 Task: Get directions from Glacier National Park, Montana, United States to Biscayne National Park, Florida, United States and explore the nearby things to do with rating 4 and above and open 24 hours
Action: Mouse moved to (333, 535)
Screenshot: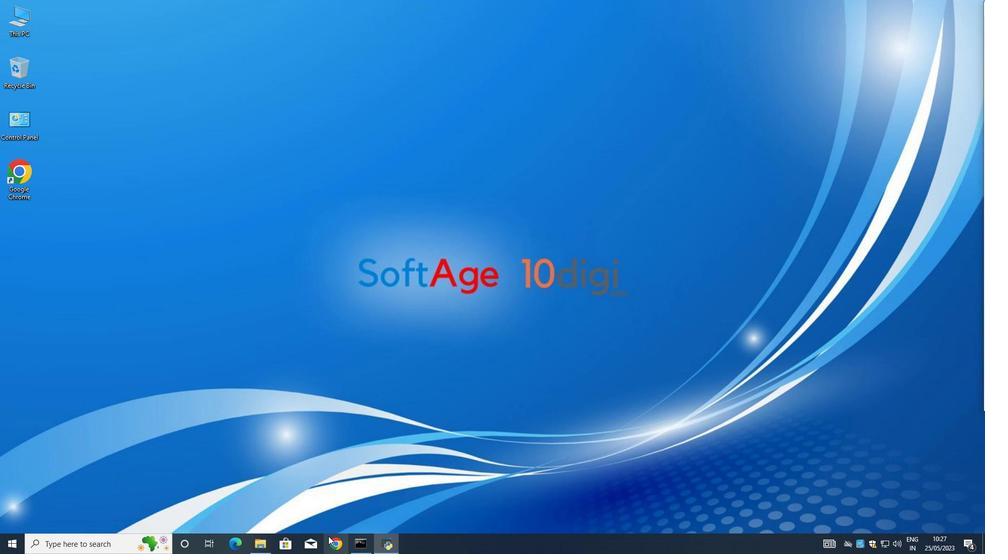 
Action: Mouse pressed left at (333, 535)
Screenshot: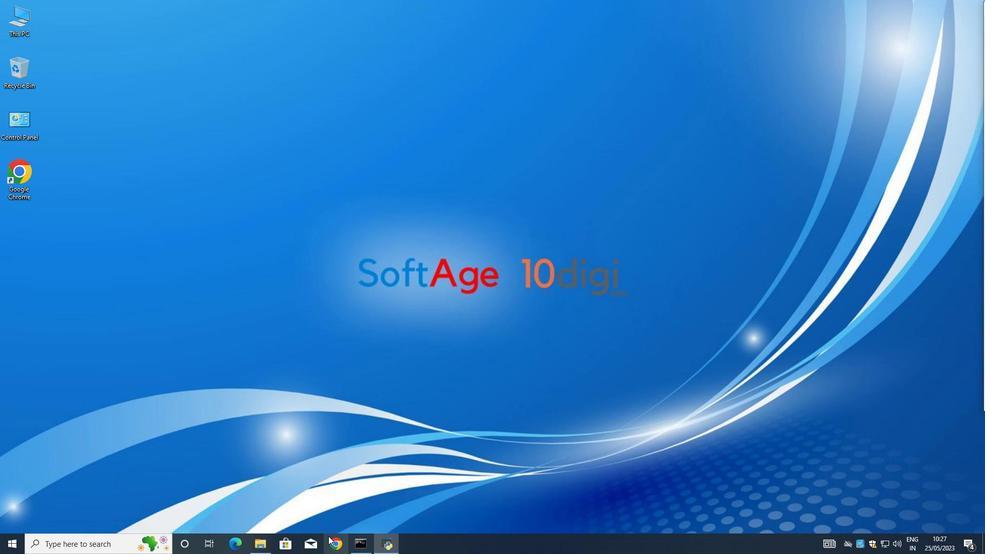 
Action: Mouse moved to (396, 216)
Screenshot: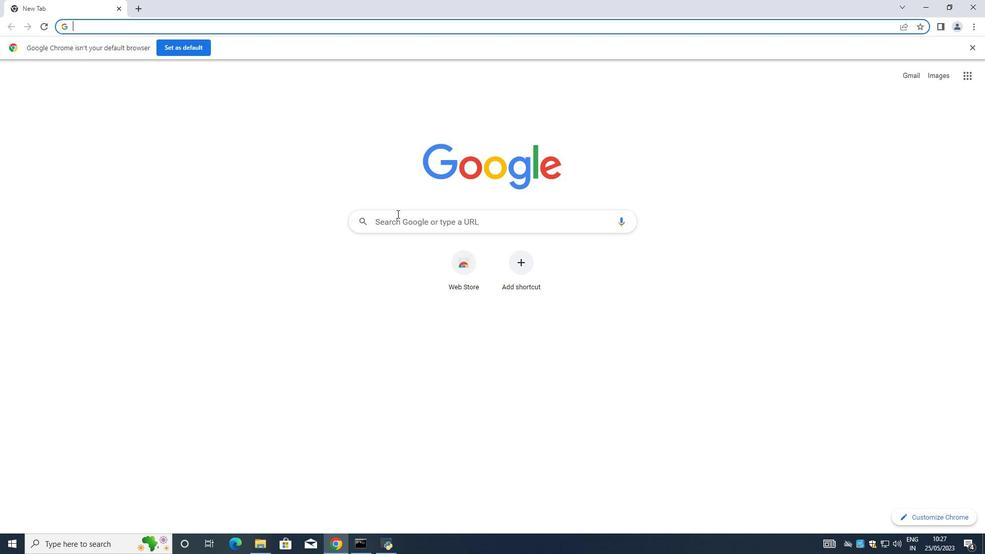 
Action: Mouse pressed left at (397, 214)
Screenshot: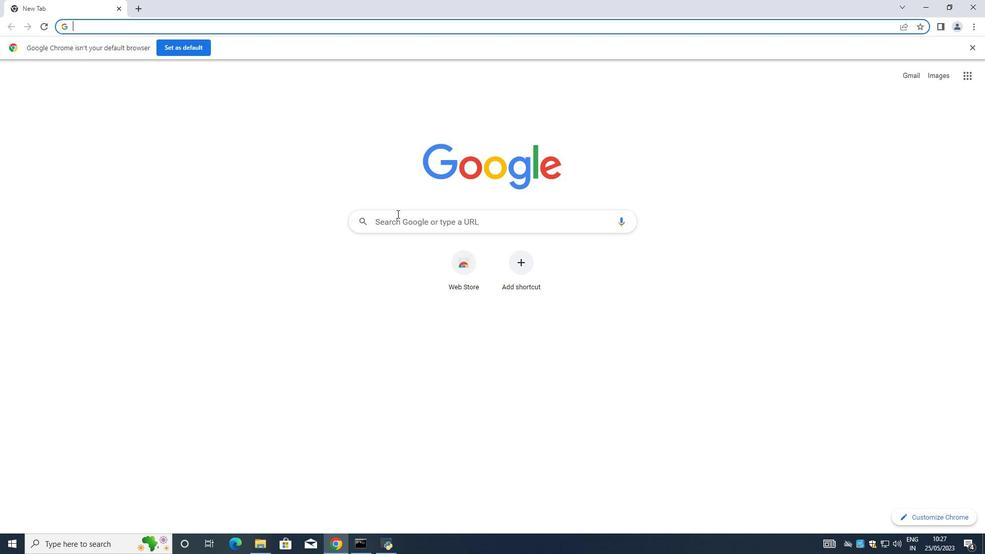 
Action: Mouse moved to (393, 245)
Screenshot: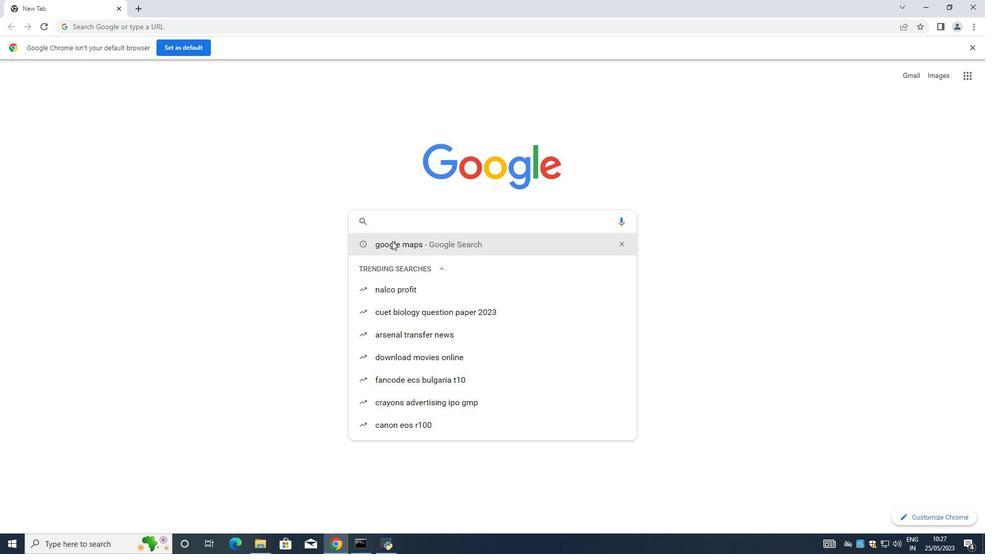 
Action: Mouse pressed left at (393, 245)
Screenshot: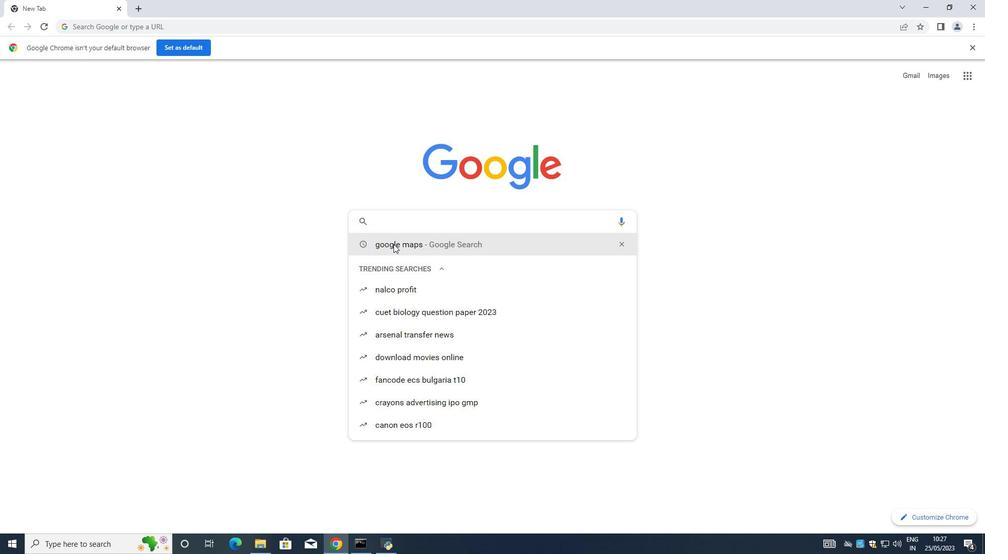 
Action: Mouse moved to (165, 185)
Screenshot: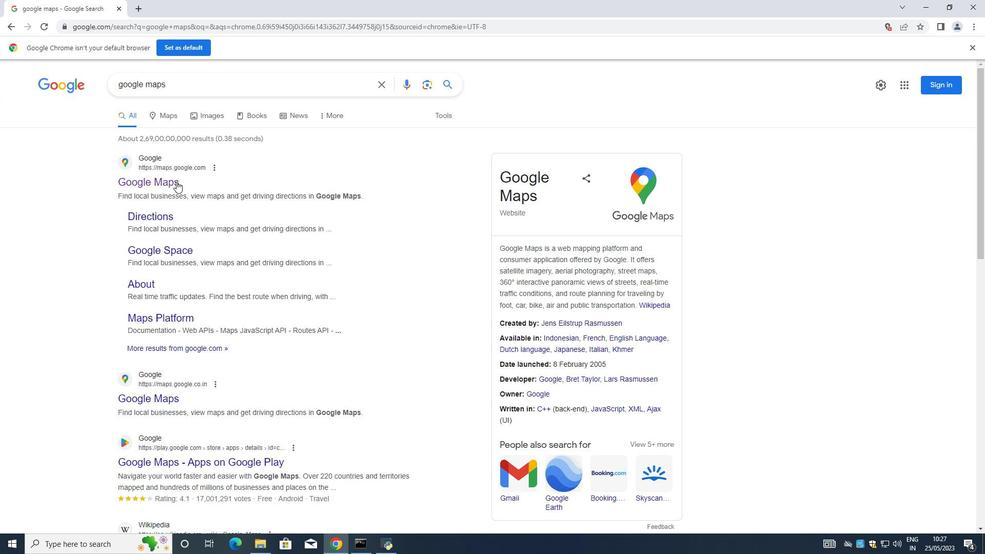 
Action: Mouse pressed left at (165, 185)
Screenshot: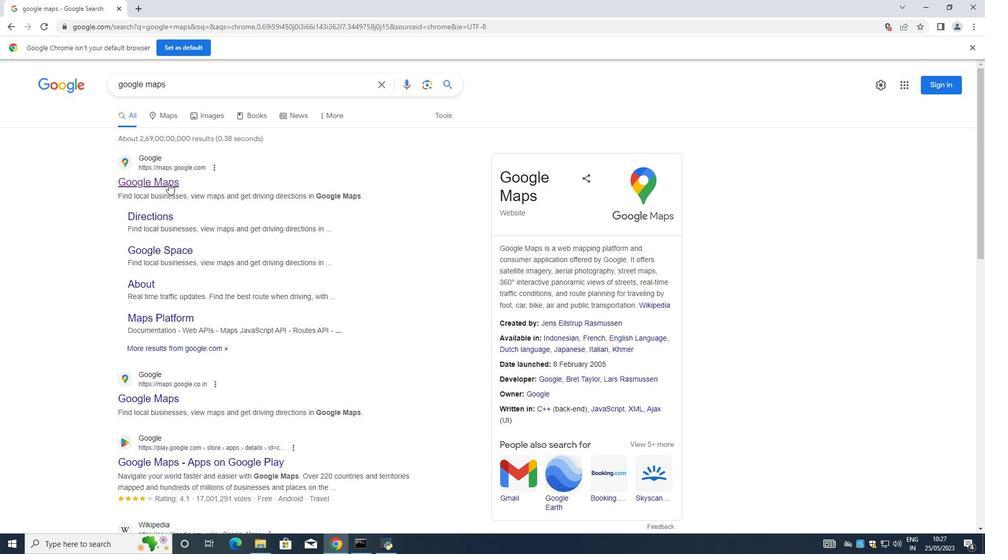 
Action: Mouse moved to (148, 77)
Screenshot: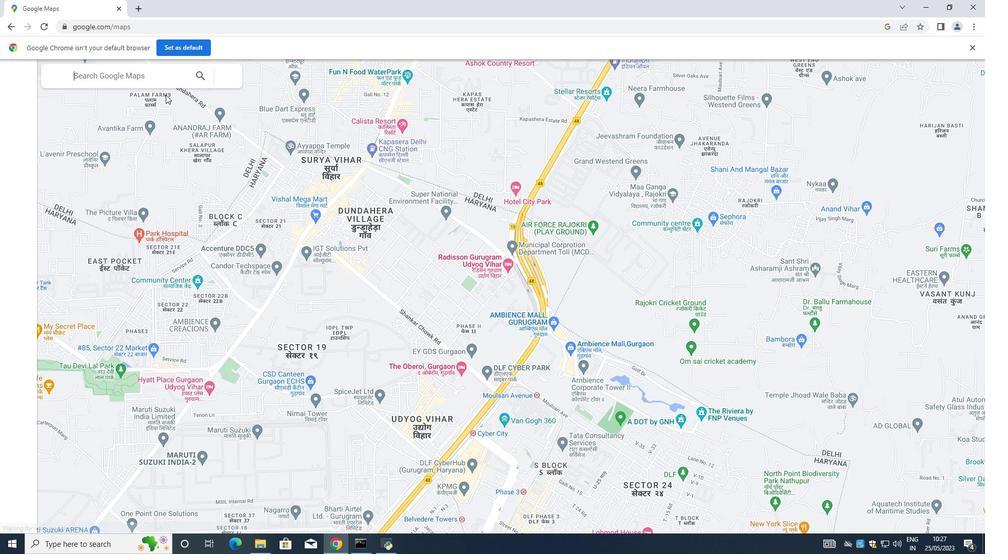 
Action: Mouse pressed left at (148, 77)
Screenshot: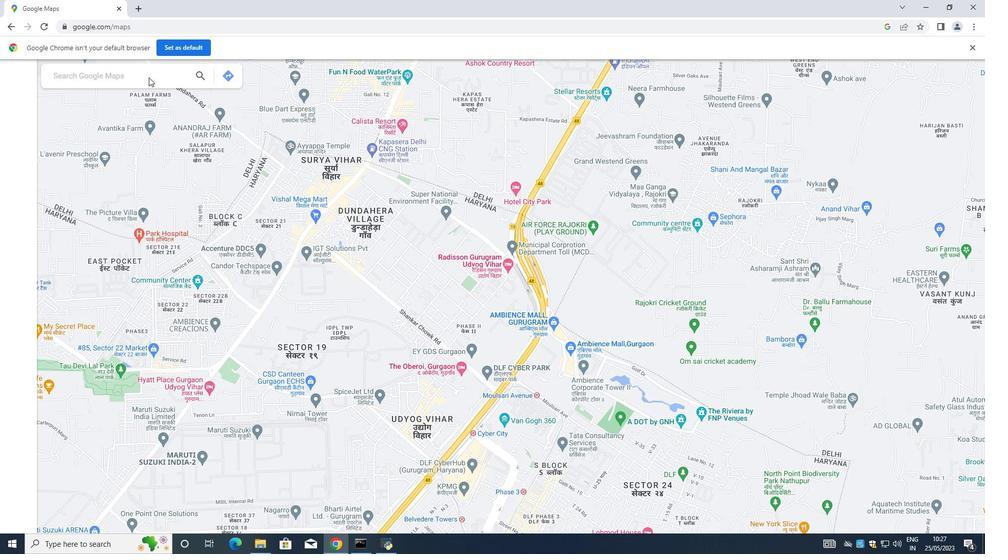 
Action: Mouse moved to (434, 0)
Screenshot: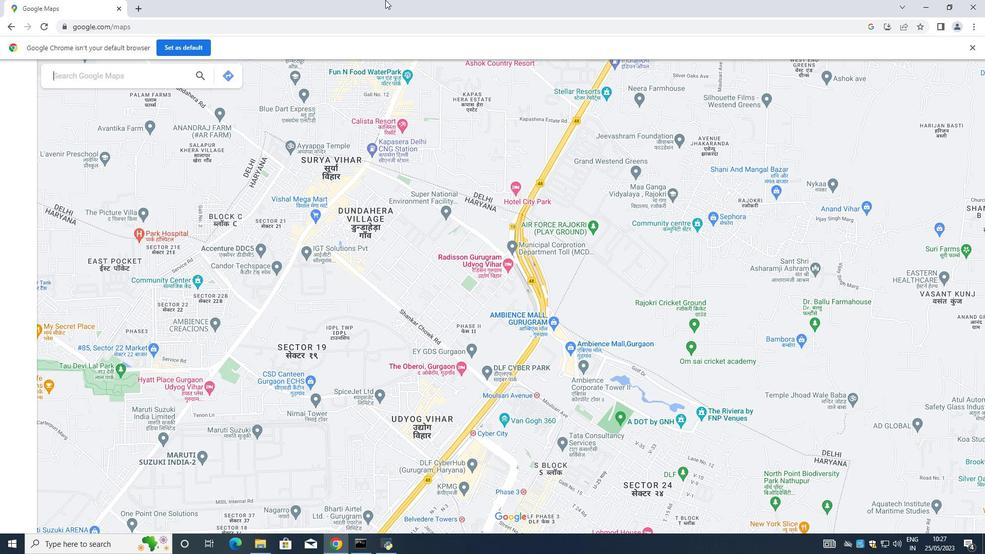 
Action: Key pressed biscayne<Key.space><Key.shift>National<Key.space>park<Key.space><Key.shift><Key.shift><Key.shift><Key.shift><Key.shift><Key.shift><Key.shift><Key.shift><Key.shift><Key.shift><Key.shift><Key.shift><Key.shift><Key.shift><Key.shift><Key.shift><Key.shift><Key.shift><Key.shift><Key.shift><Key.shift><Key.shift><Key.shift><Key.shift><Key.shift><Key.shift><Key.shift><Key.shift><Key.shift><Key.shift><Key.shift><Key.shift><Key.shift><Key.shift><Key.shift><Key.shift><Key.shift><Key.shift><Key.shift><Key.shift><Key.shift><Key.shift><Key.shift><Key.shift><Key.shift><Key.shift><Key.shift><Key.shift><Key.shift><Key.shift><Key.shift><Key.shift><Key.shift><Key.shift><Key.shift><Key.shift><Key.shift><Key.shift><Key.shift><Key.shift><Key.shift><Key.shift><Key.shift><Key.shift><Key.shift><Key.shift><Key.shift><Key.shift><Key.shift><Key.shift><Key.shift><Key.shift><Key.shift><Key.shift><Key.shift>Florida<Key.space><Key.shift><Key.shift><Key.shift><Key.shift><Key.shift><Key.shift><Key.shift><Key.shift><Key.shift><Key.shift><Key.shift><Key.shift><Key.shift>US
Screenshot: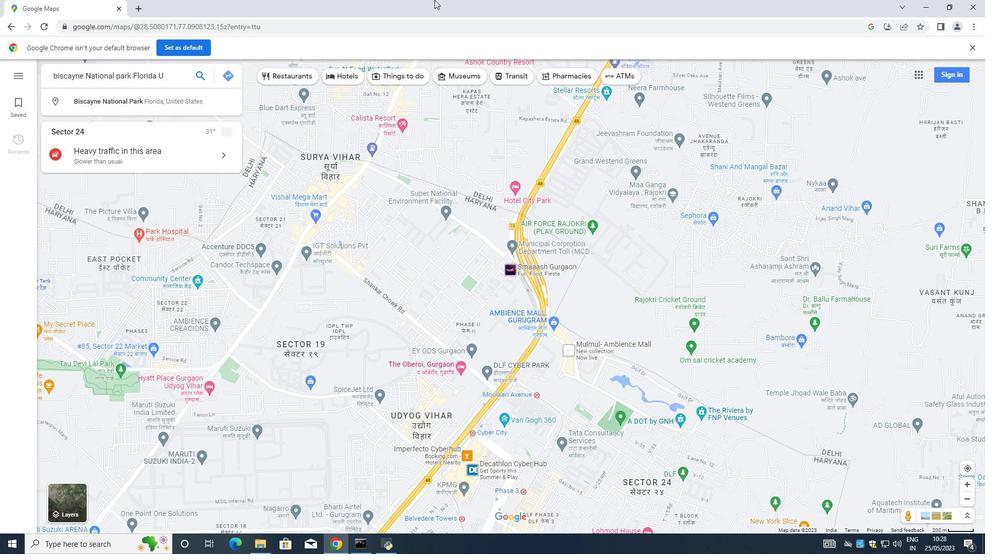 
Action: Mouse moved to (203, 76)
Screenshot: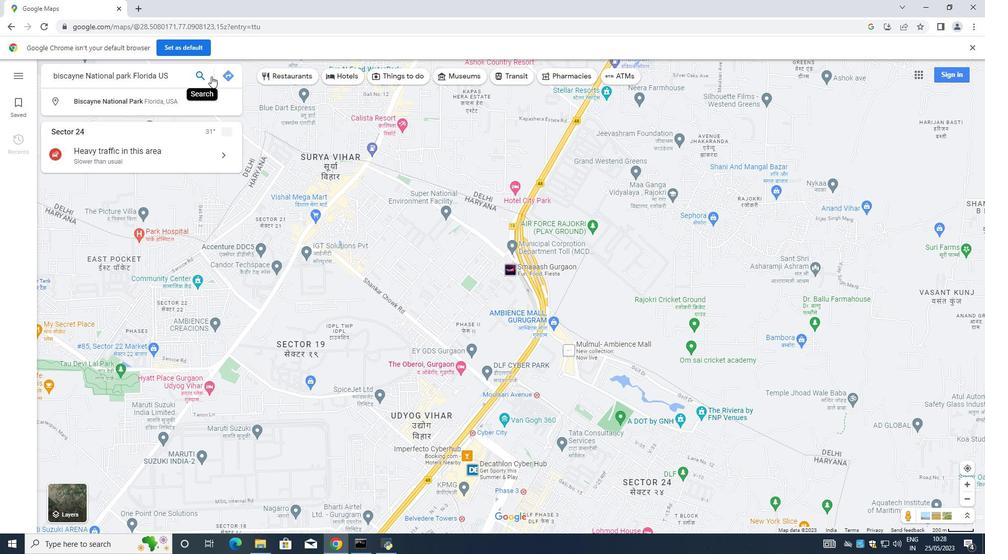 
Action: Mouse pressed left at (203, 76)
Screenshot: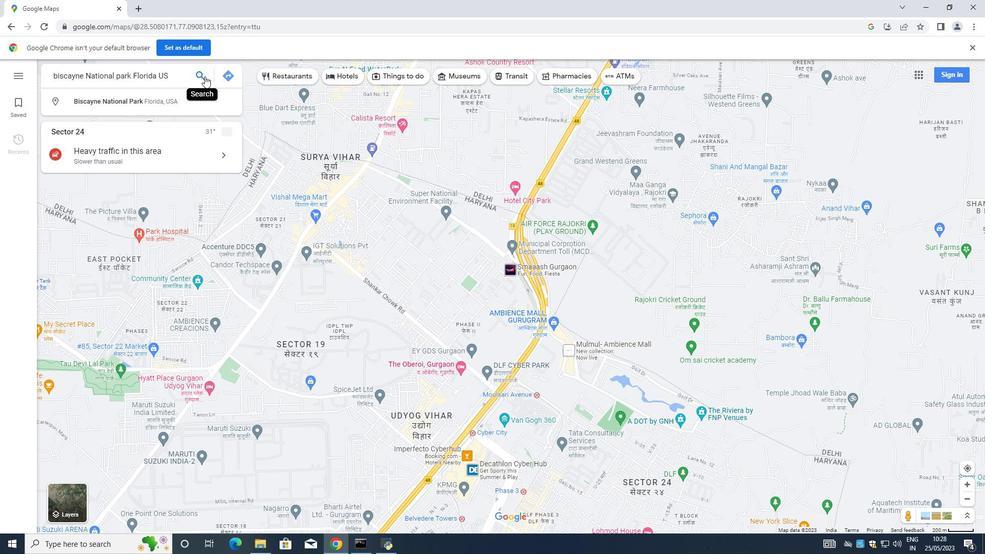 
Action: Mouse moved to (62, 275)
Screenshot: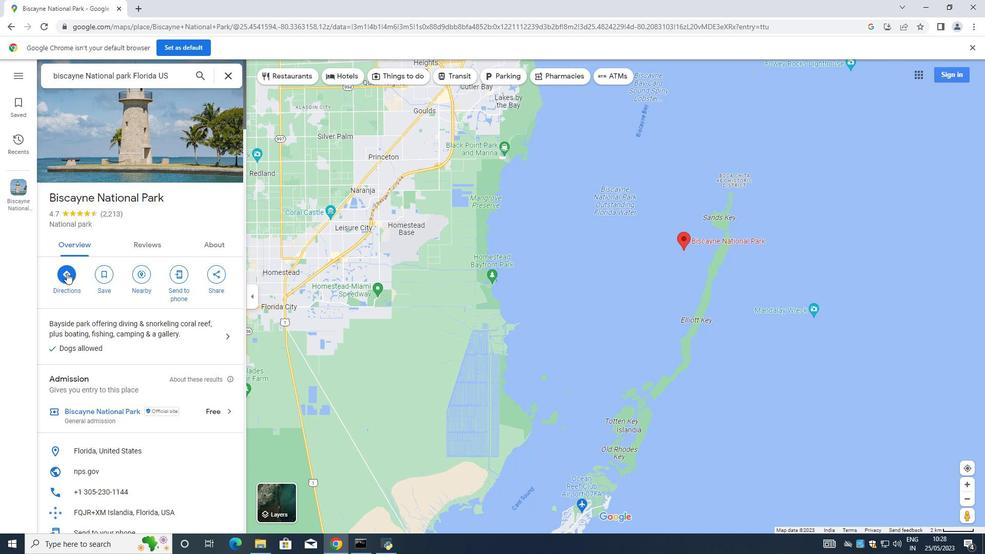 
Action: Mouse pressed left at (62, 275)
Screenshot: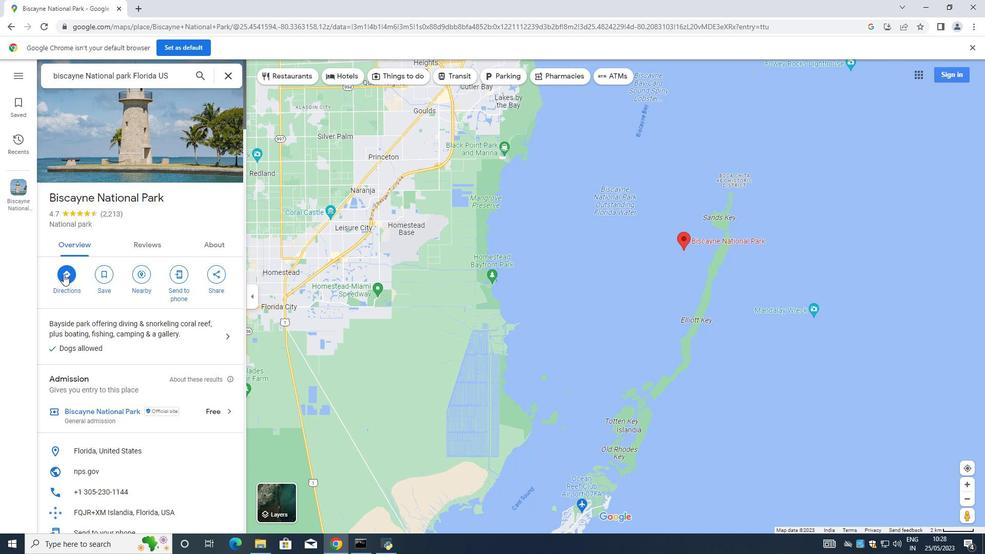 
Action: Mouse moved to (98, 106)
Screenshot: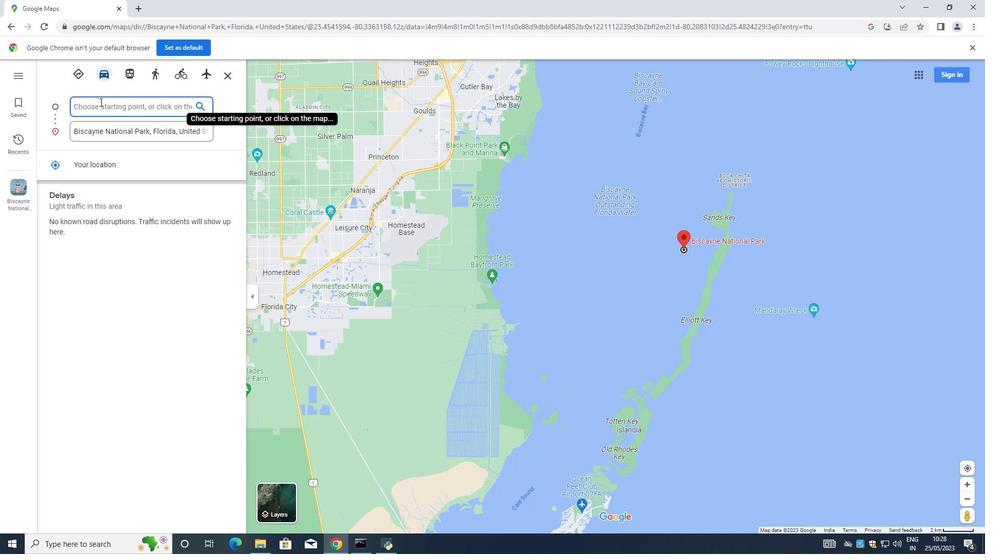 
Action: Mouse pressed left at (98, 106)
Screenshot: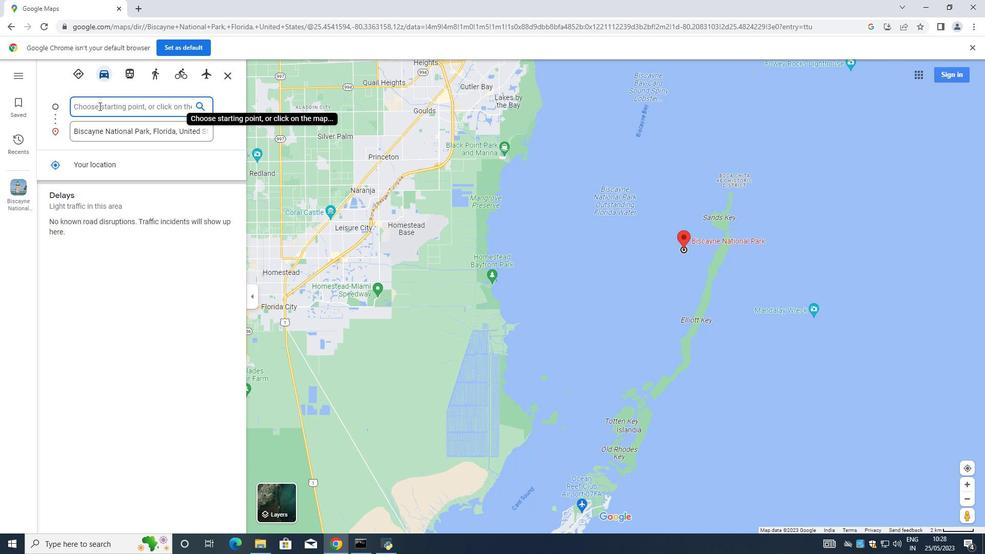 
Action: Key pressed <Key.shift><Key.shift><Key.shift><Key.shift><Key.shift><Key.shift><Key.shift><Key.shift><Key.shift><Key.shift><Key.shift><Key.shift><Key.shift><Key.shift><Key.shift><Key.shift><Key.shift><Key.shift><Key.shift><Key.shift><Key.shift><Key.shift>Glacire<Key.space><Key.shift>National<Key.space><Key.shift>Park<Key.space>,<Key.shift><Key.shift><Key.shift><Key.shift><Key.shift><Key.shift><Key.shift><Key.shift><Key.shift>Montana<Key.space>,<Key.shift><Key.backspace><Key.backspace>,<Key.shift><Key.shift><Key.shift><Key.shift><Key.shift><Key.shift><Key.shift><Key.shift><Key.shift><Key.shift><Key.shift><Key.shift><Key.shift><Key.shift>US
Screenshot: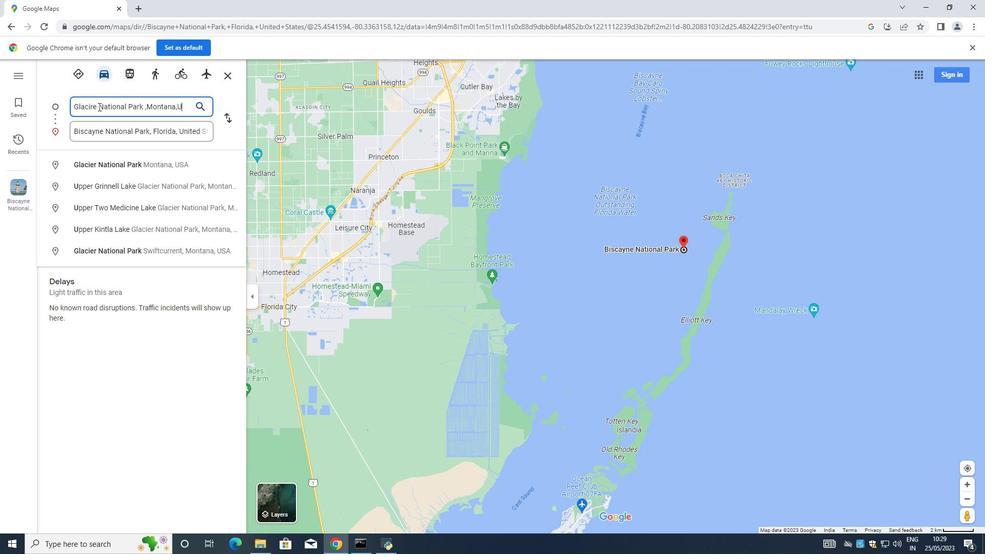 
Action: Mouse moved to (201, 104)
Screenshot: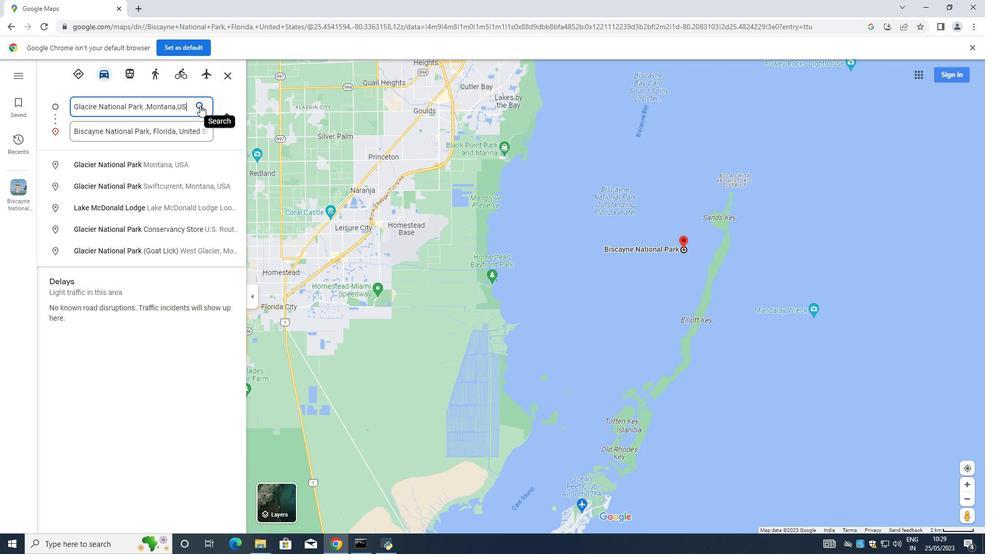 
Action: Mouse pressed left at (201, 104)
Screenshot: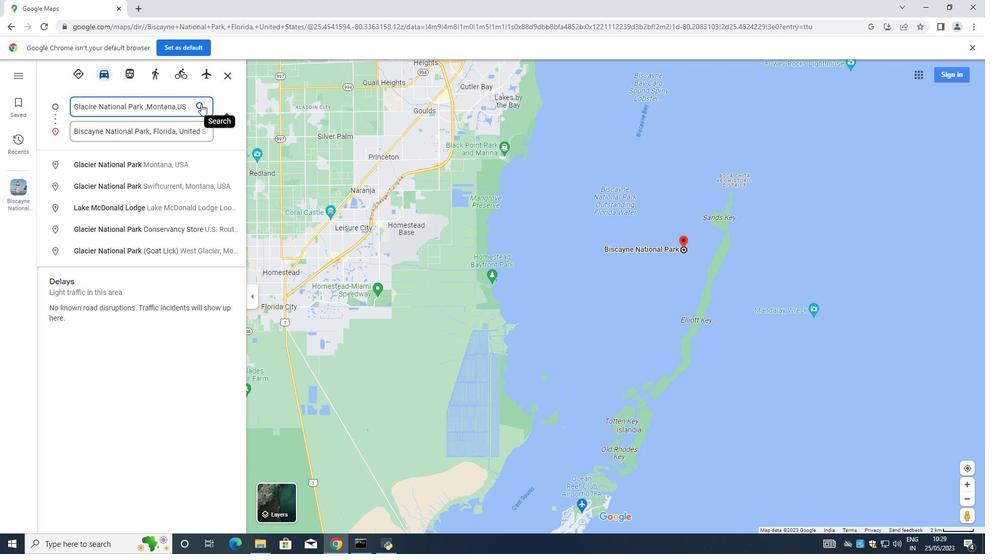 
Action: Mouse moved to (60, 461)
Screenshot: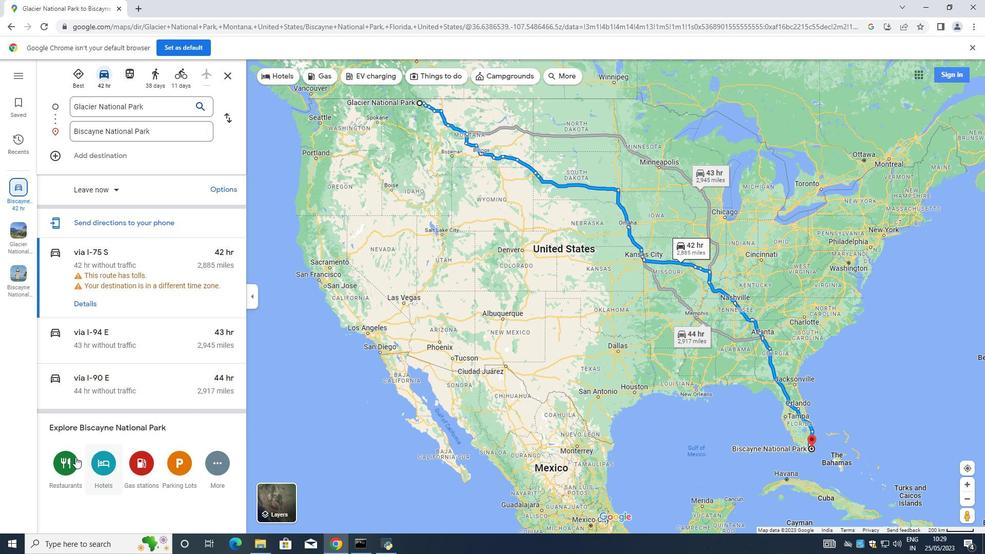 
Action: Mouse pressed left at (60, 461)
Screenshot: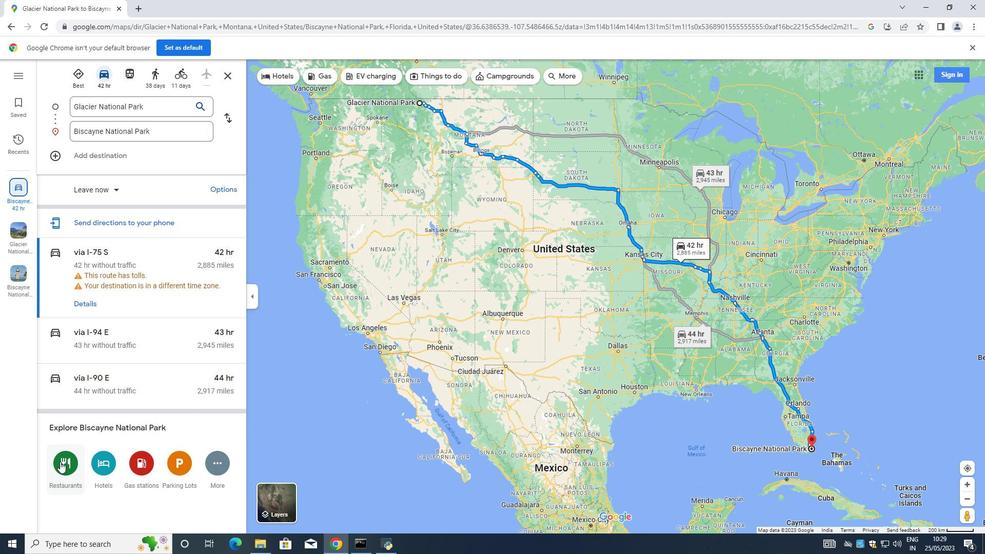 
Action: Mouse moved to (437, 236)
Screenshot: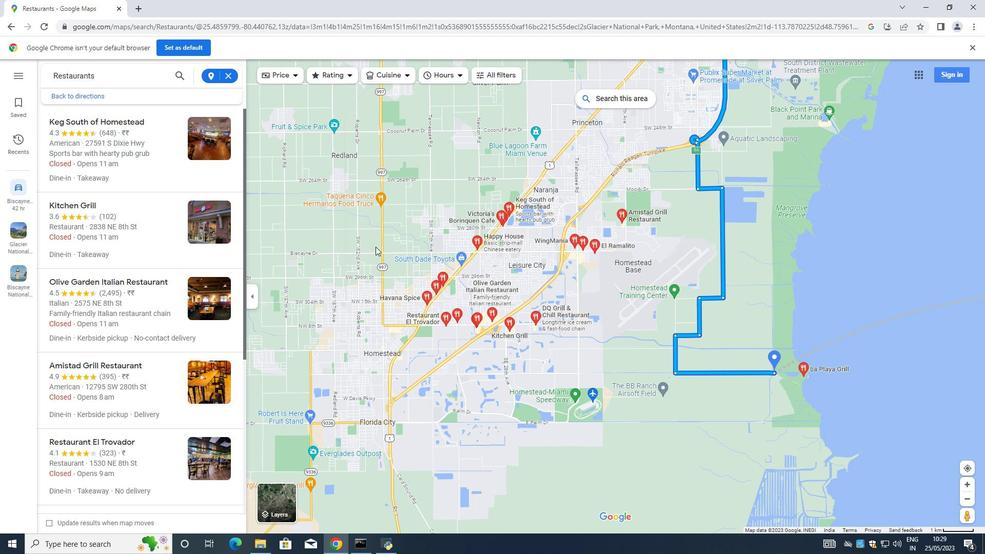 
Action: Mouse scrolled (437, 237) with delta (0, 0)
Screenshot: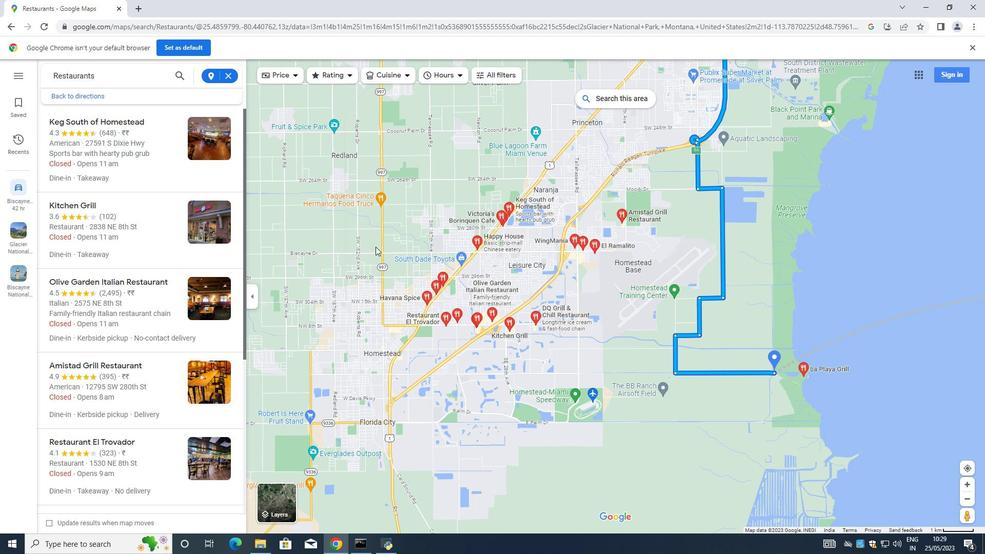 
Action: Mouse moved to (516, 231)
Screenshot: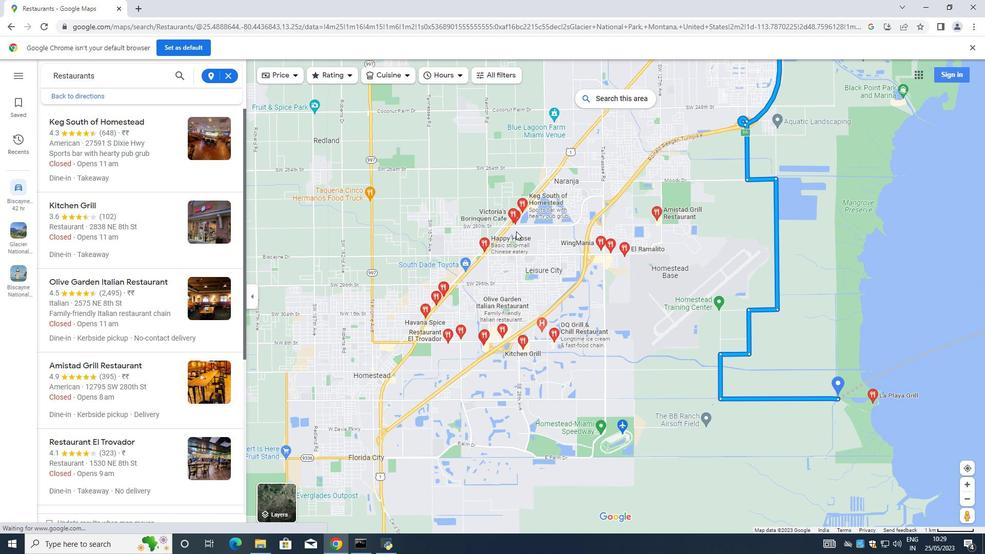 
Action: Mouse scrolled (516, 232) with delta (0, 0)
Screenshot: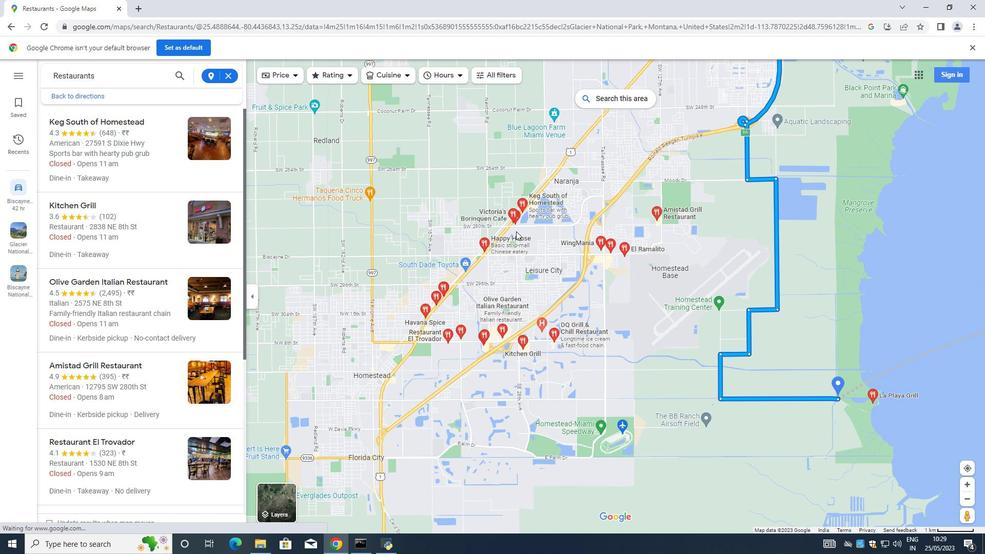 
Action: Mouse scrolled (516, 232) with delta (0, 0)
Screenshot: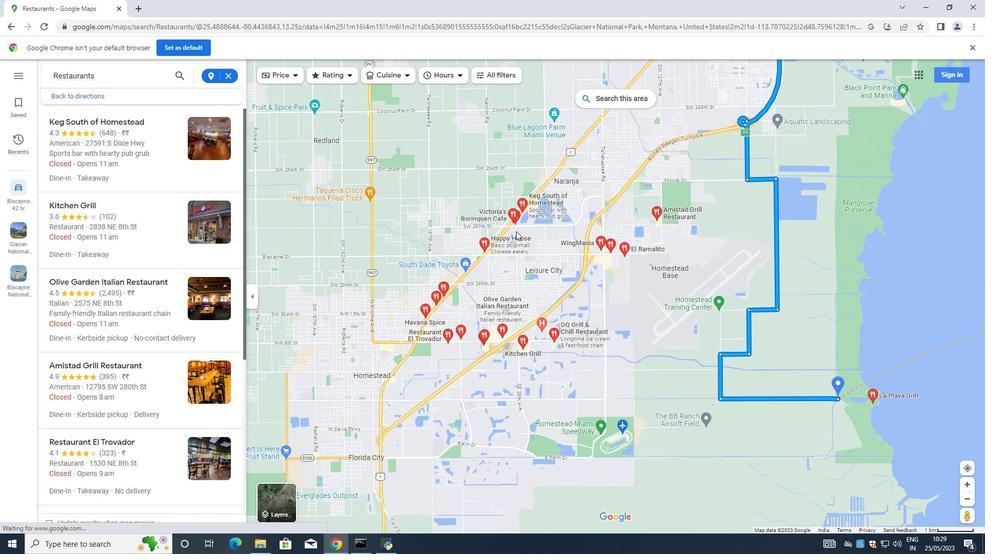 
Action: Mouse scrolled (516, 232) with delta (0, 0)
Screenshot: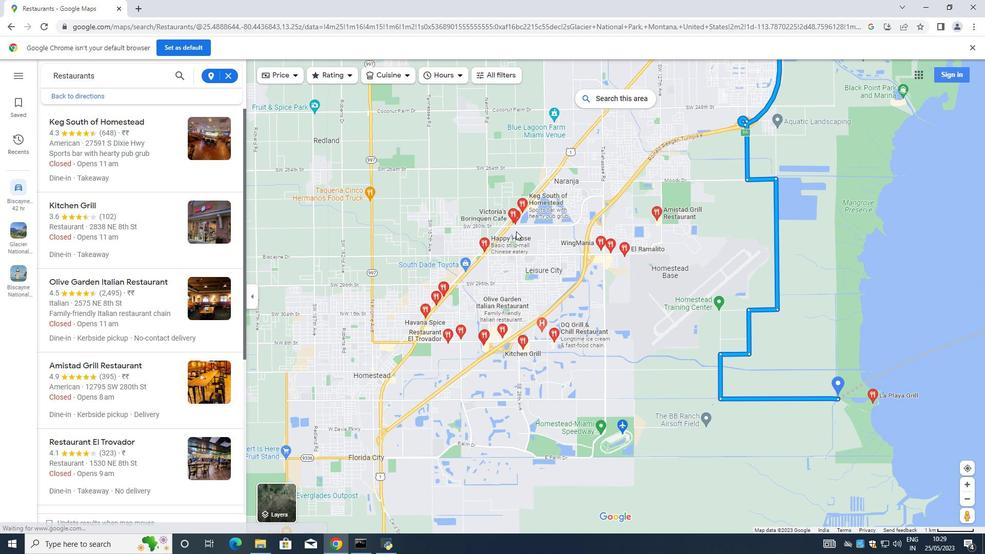 
Action: Mouse scrolled (516, 232) with delta (0, 0)
Screenshot: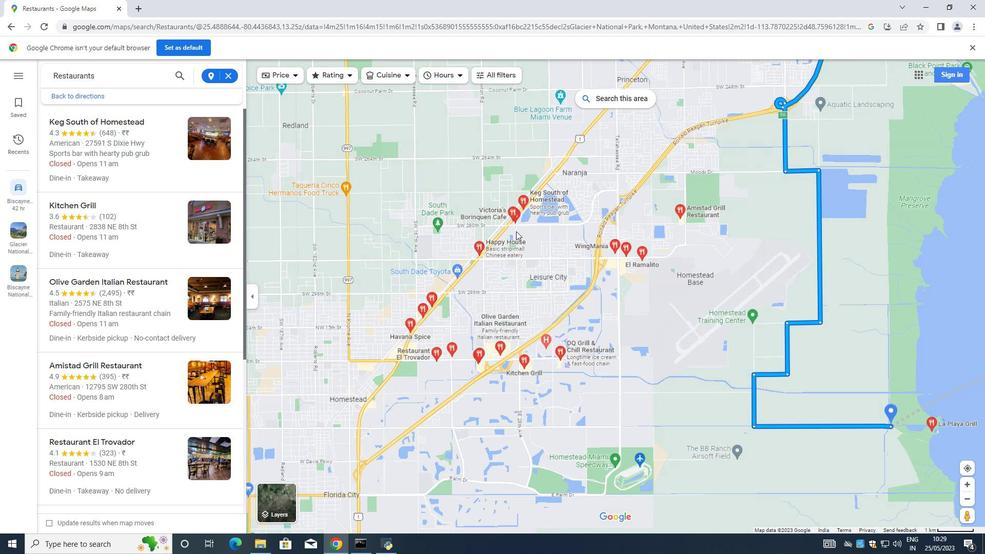
Action: Mouse scrolled (516, 232) with delta (0, 0)
Screenshot: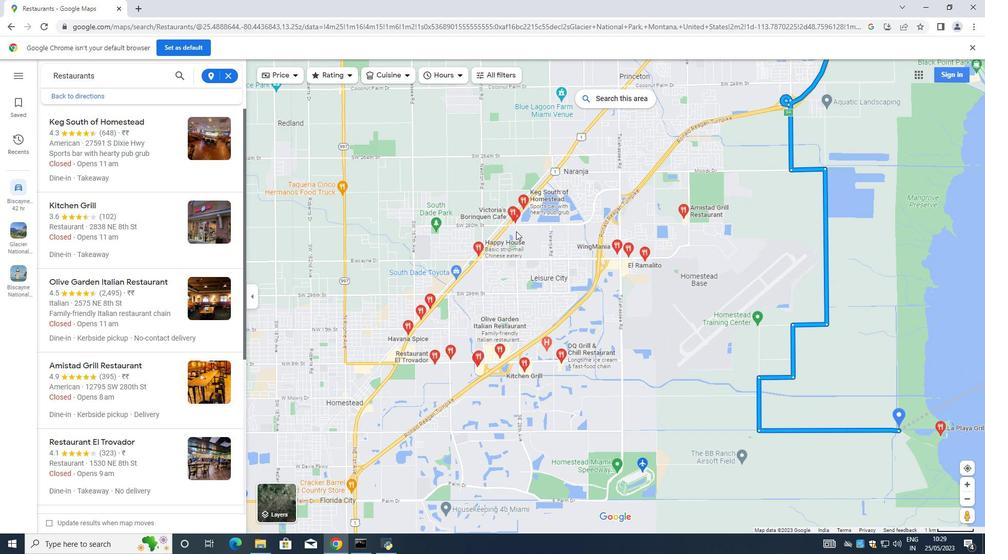 
Action: Mouse scrolled (516, 232) with delta (0, 0)
Screenshot: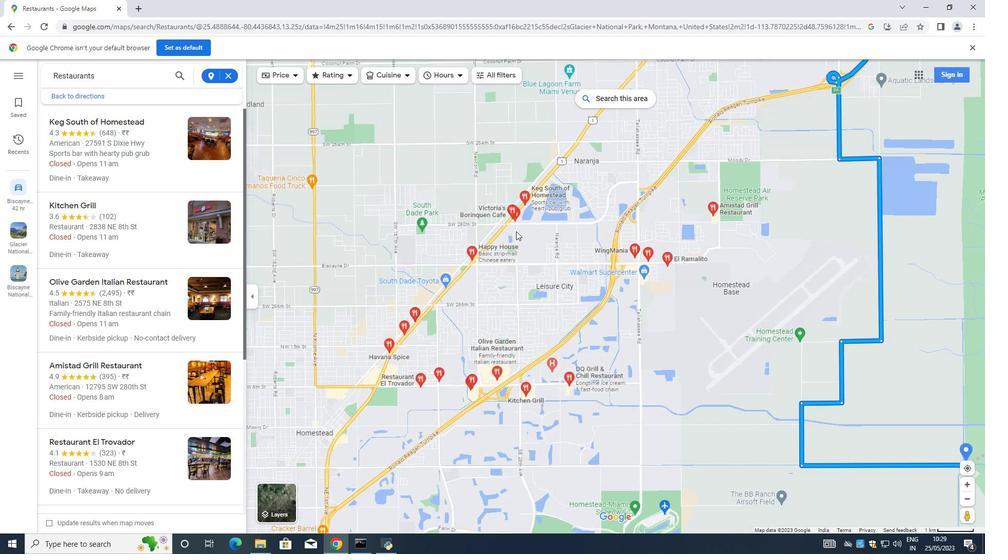 
Action: Mouse scrolled (516, 232) with delta (0, 0)
Screenshot: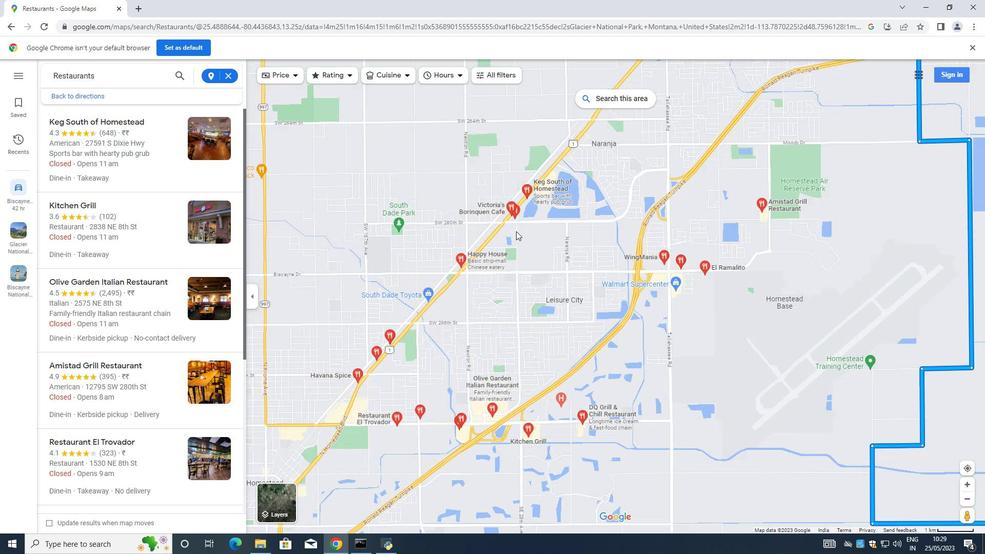 
Action: Mouse scrolled (516, 232) with delta (0, 0)
Screenshot: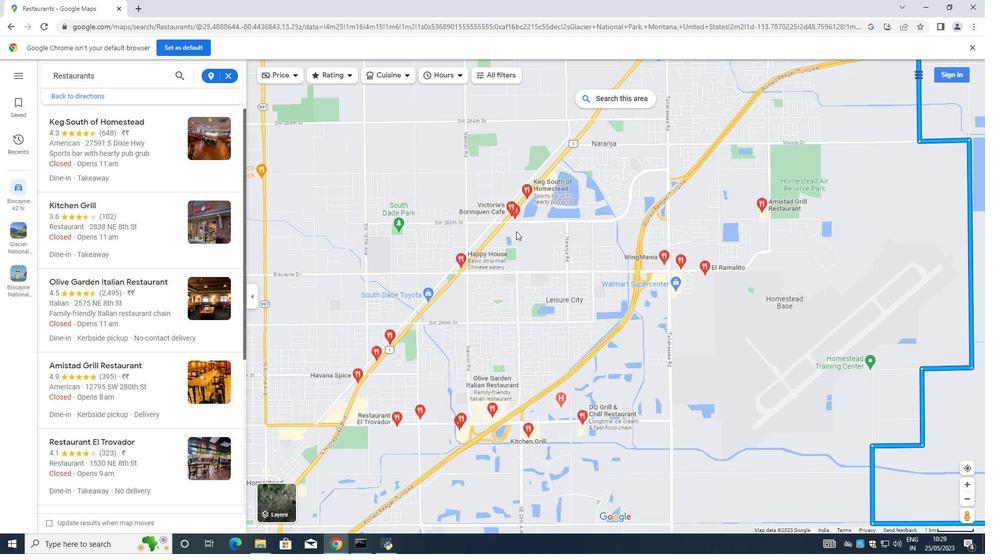 
Action: Mouse scrolled (516, 232) with delta (0, 0)
Screenshot: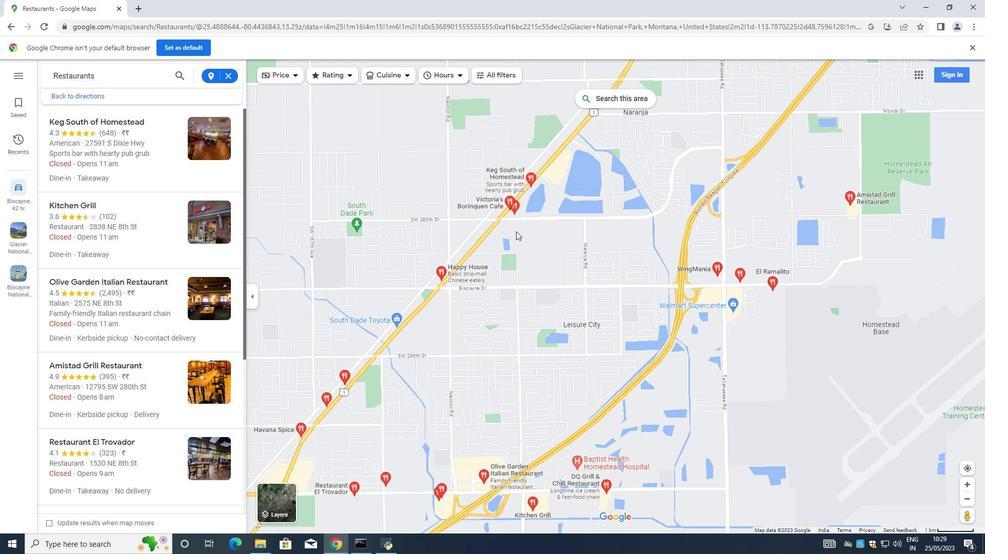 
Action: Mouse scrolled (516, 232) with delta (0, 0)
Screenshot: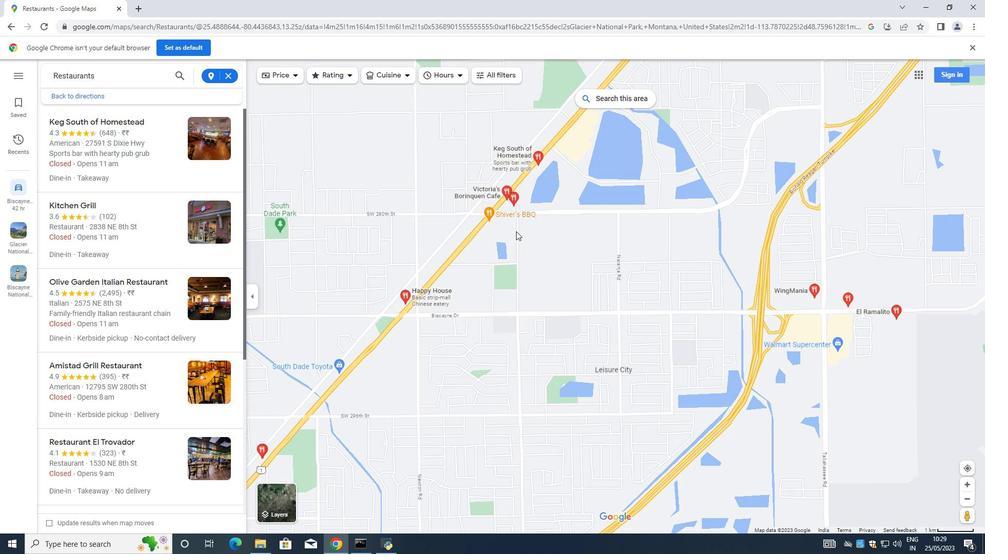 
Action: Mouse scrolled (516, 232) with delta (0, 0)
Screenshot: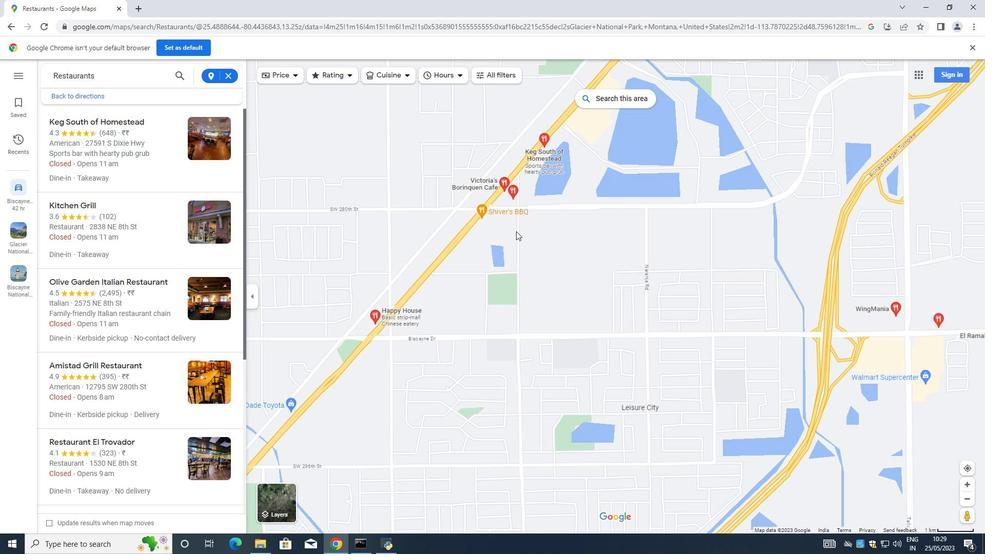 
Action: Mouse scrolled (516, 230) with delta (0, 0)
Screenshot: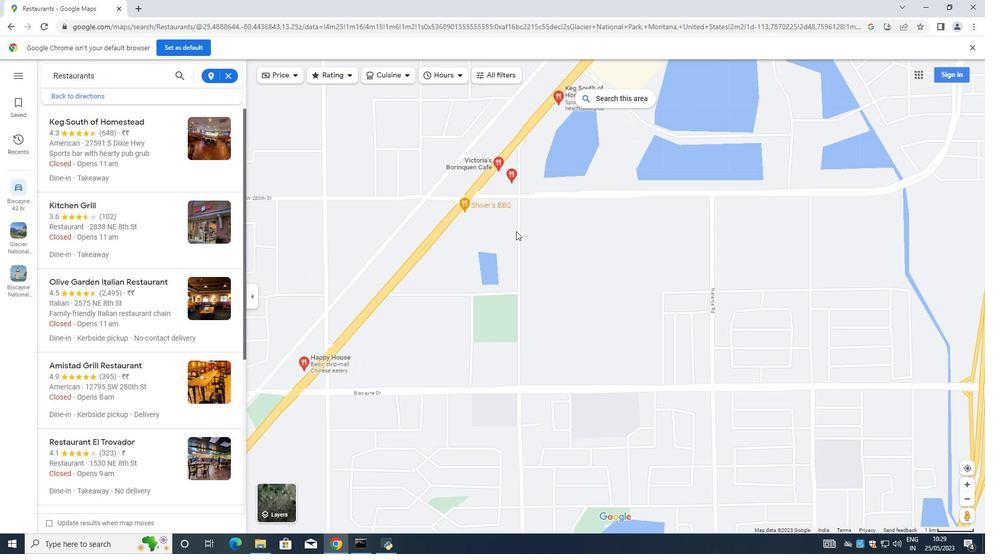 
Action: Mouse scrolled (516, 230) with delta (0, 0)
Screenshot: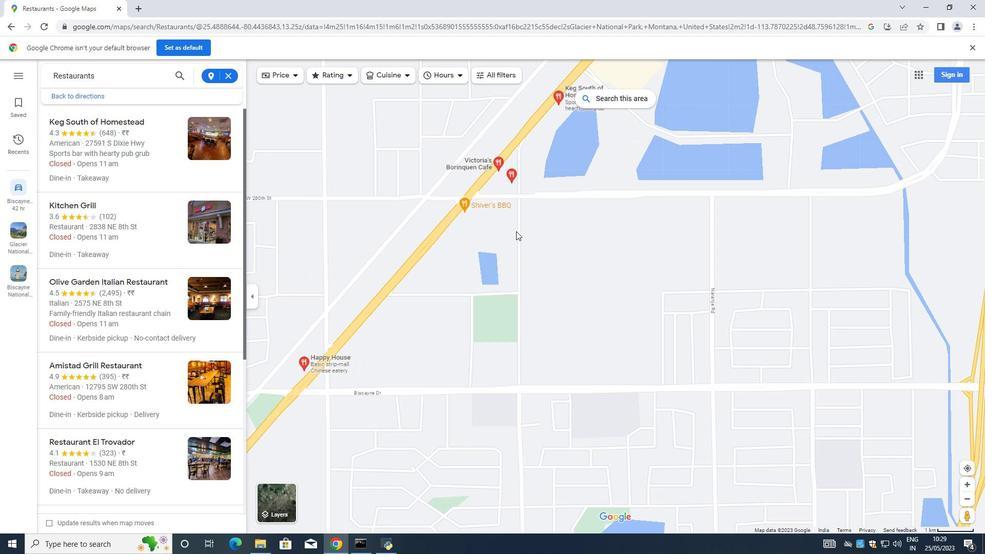 
Action: Mouse scrolled (516, 230) with delta (0, 0)
Screenshot: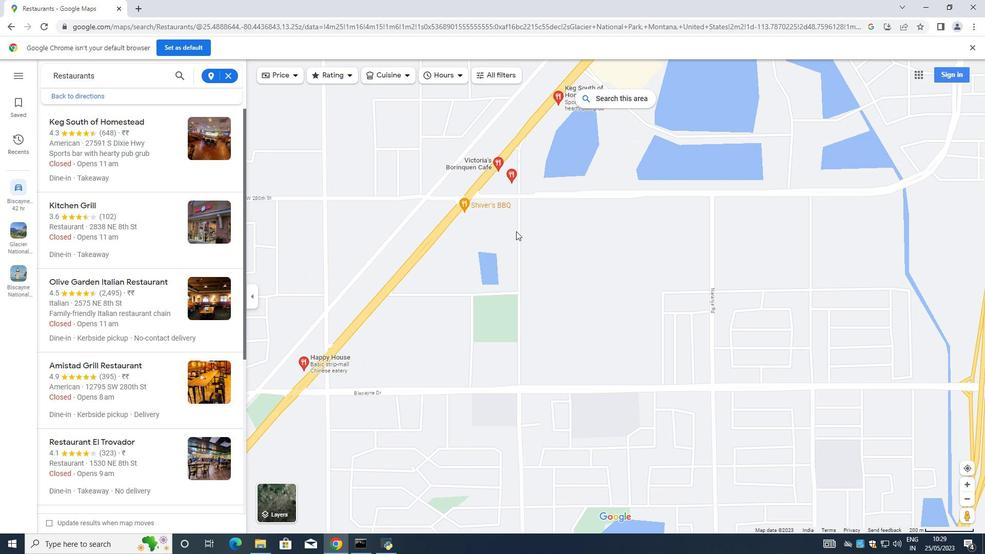 
Action: Mouse scrolled (516, 230) with delta (0, 0)
Screenshot: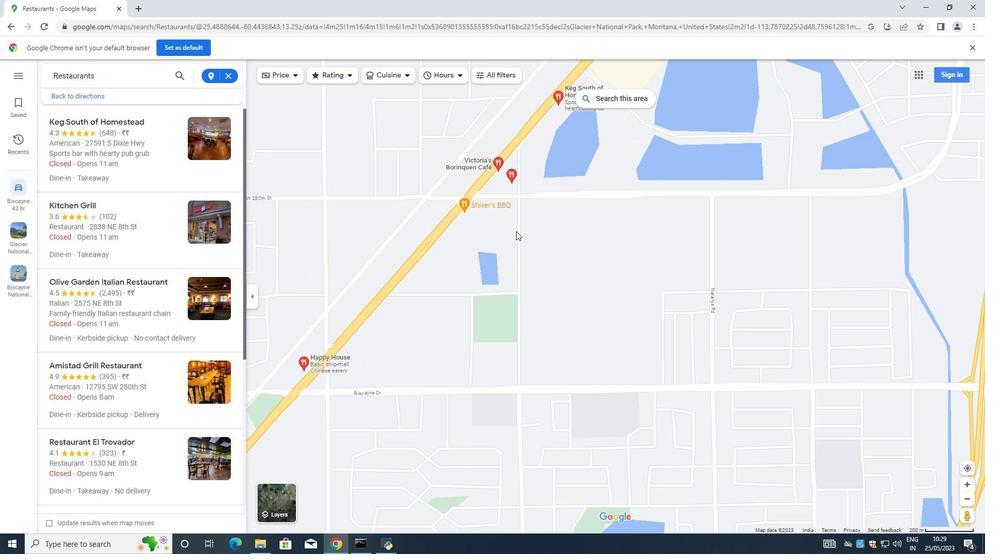 
Action: Mouse scrolled (516, 230) with delta (0, 0)
Screenshot: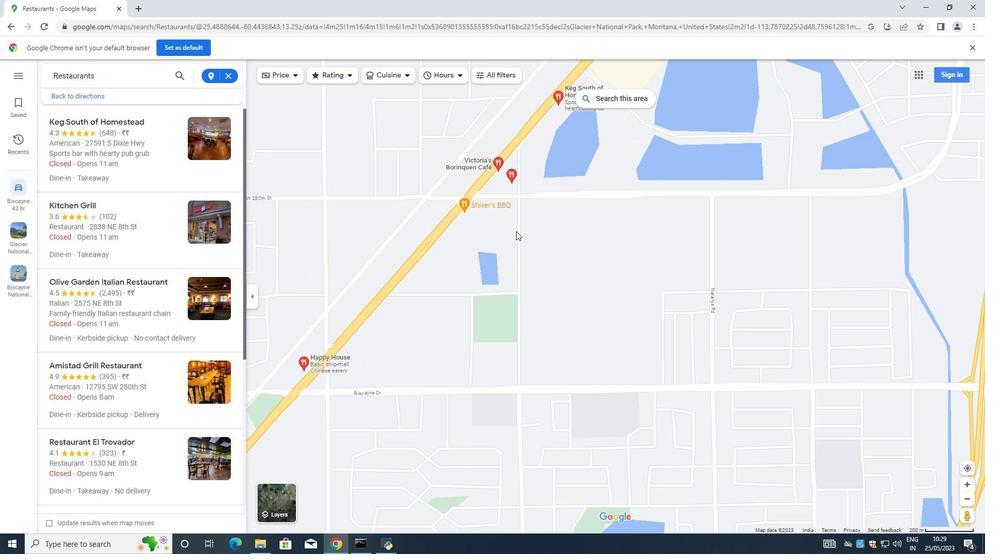 
Action: Mouse moved to (516, 234)
Screenshot: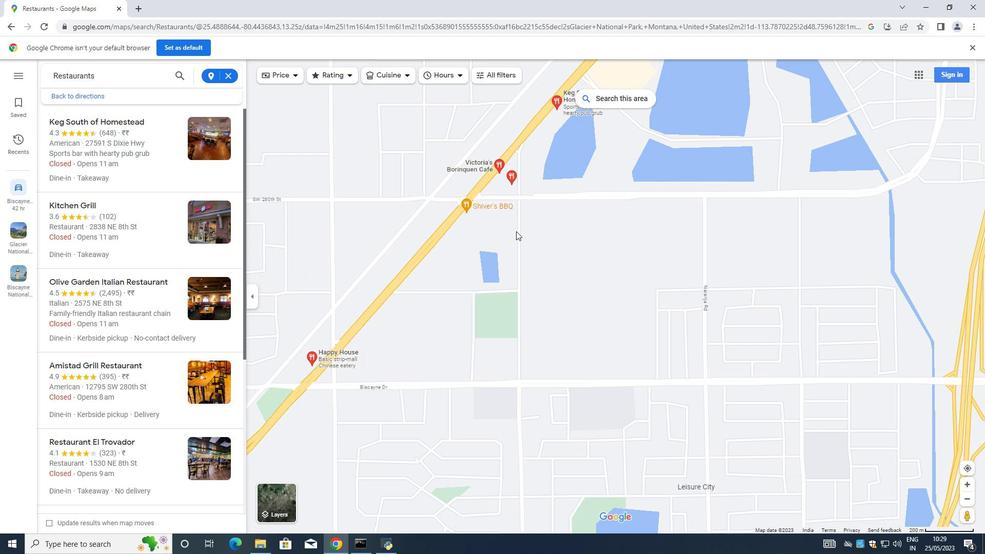 
Action: Mouse scrolled (516, 233) with delta (0, 0)
Screenshot: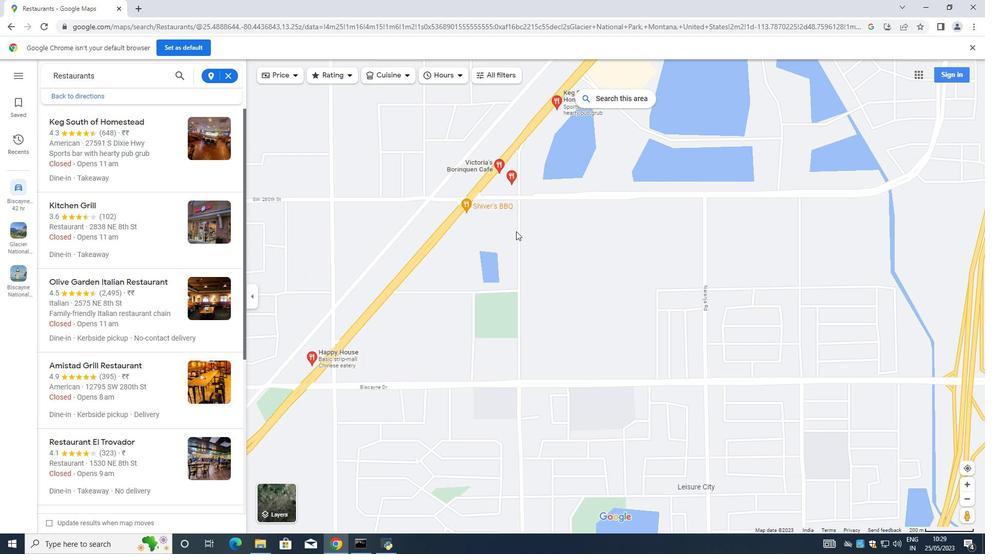 
Action: Mouse moved to (515, 242)
Screenshot: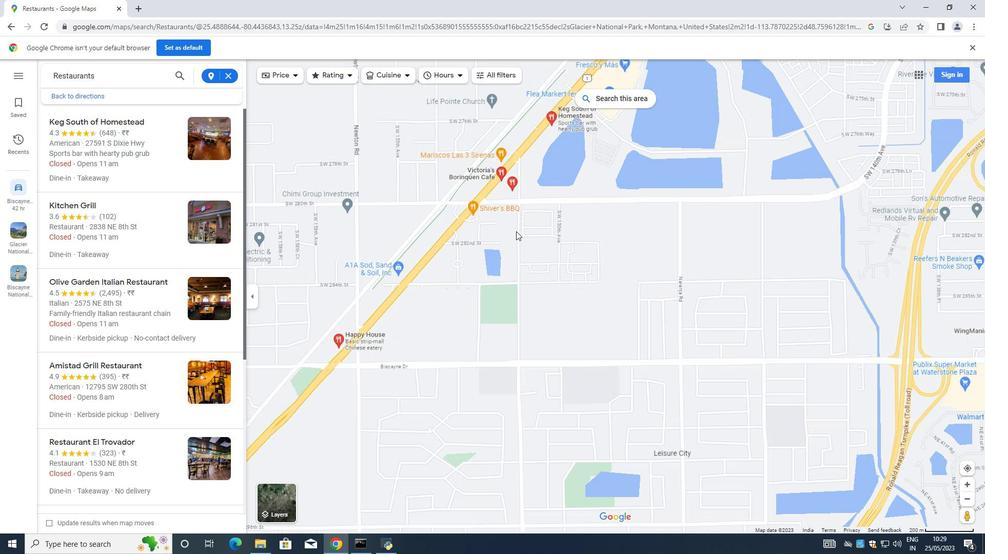 
Action: Mouse scrolled (515, 242) with delta (0, 0)
Screenshot: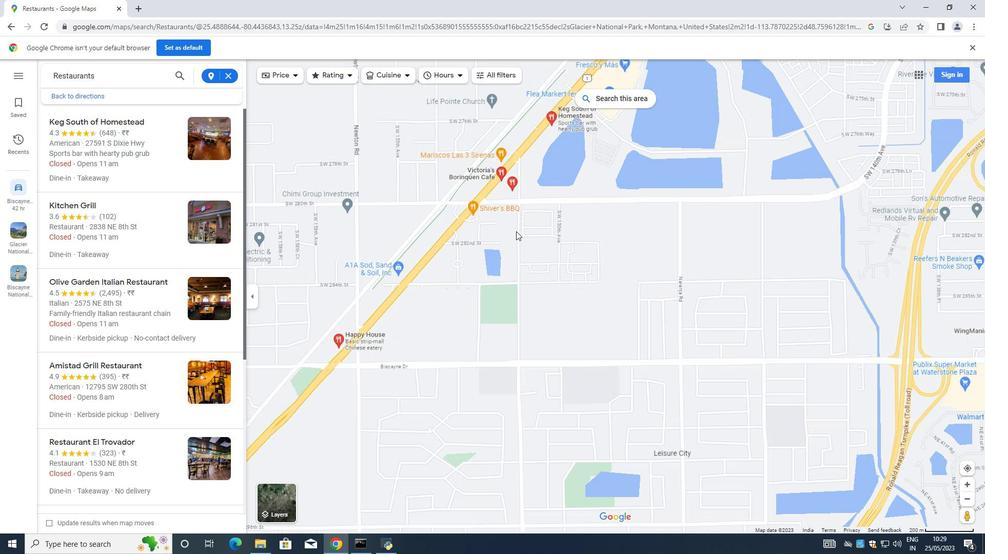 
Action: Mouse scrolled (515, 242) with delta (0, 0)
Screenshot: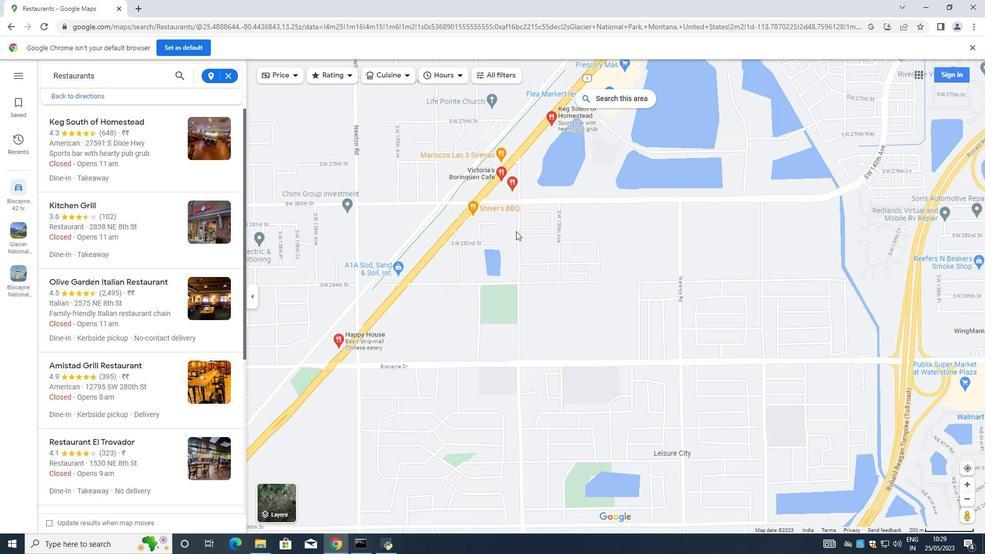 
Action: Mouse scrolled (515, 242) with delta (0, 0)
Screenshot: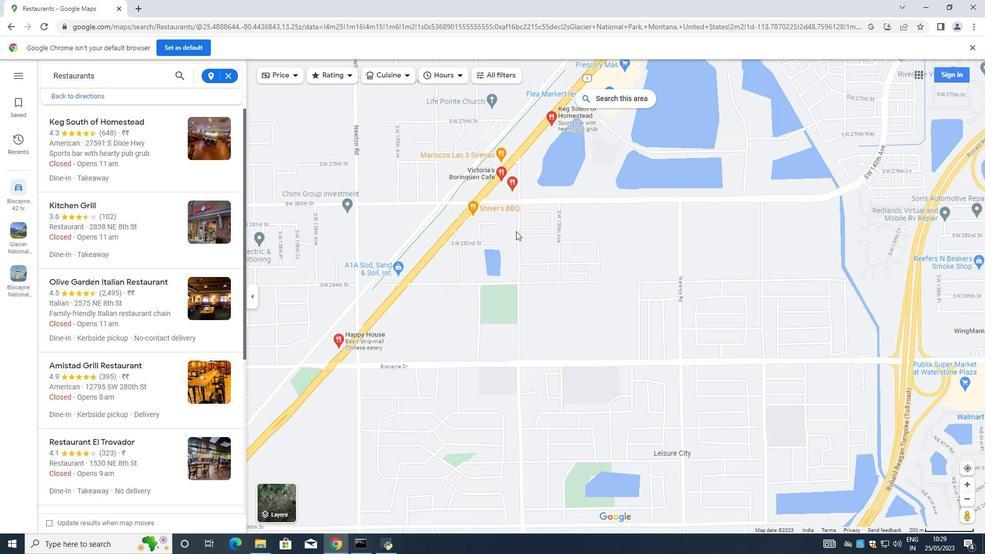 
Action: Mouse scrolled (515, 242) with delta (0, 0)
Screenshot: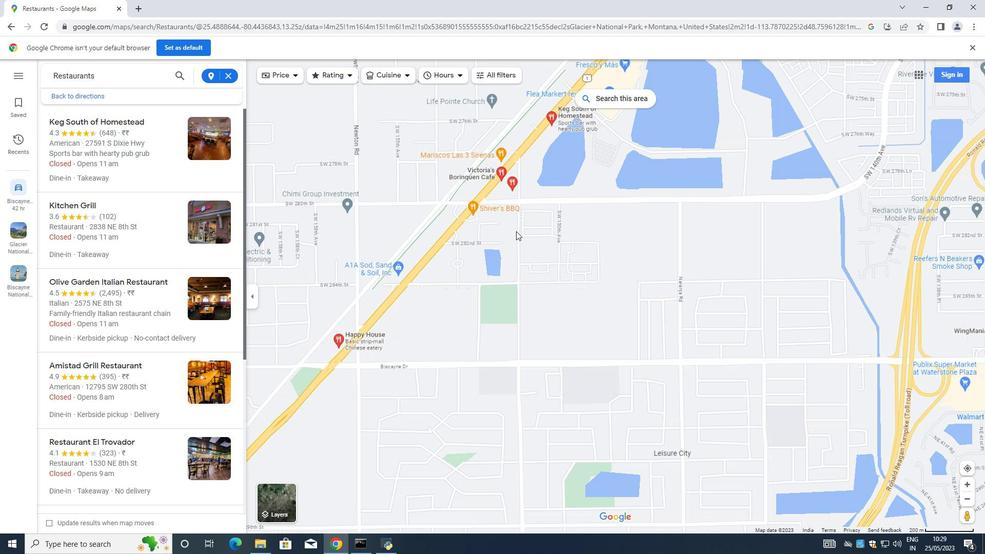 
Action: Mouse scrolled (515, 242) with delta (0, 0)
Screenshot: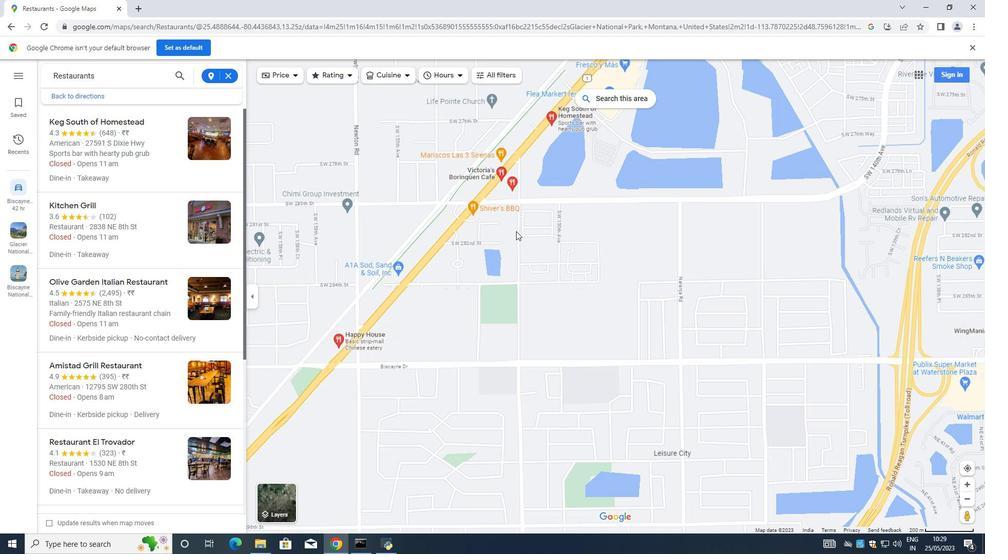 
Action: Mouse scrolled (515, 243) with delta (0, 0)
Screenshot: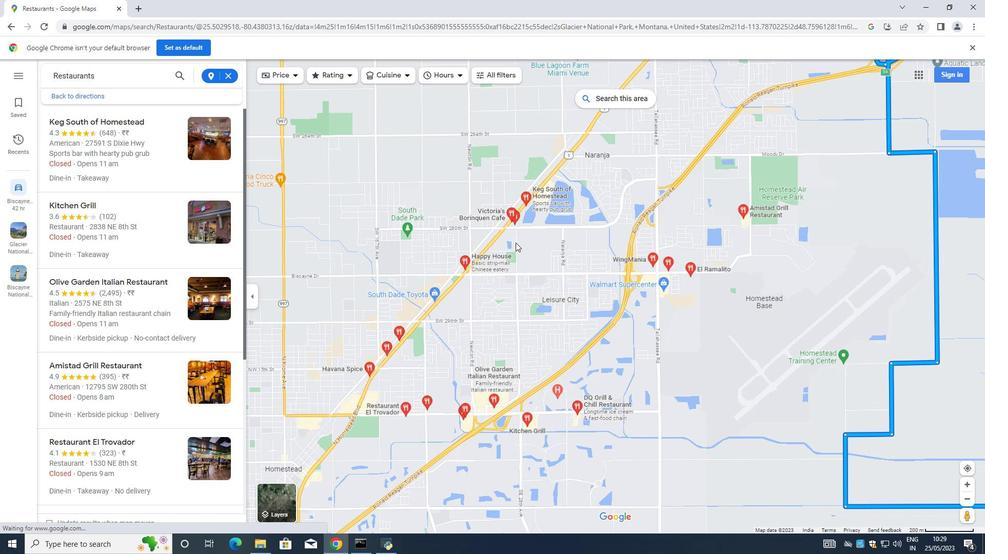 
Action: Mouse moved to (520, 247)
Screenshot: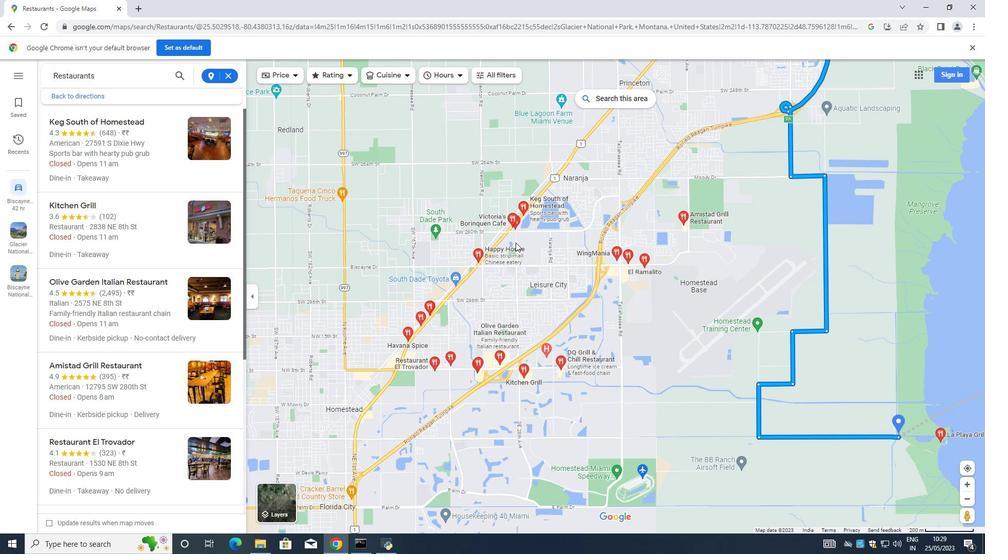 
Action: Mouse scrolled (520, 247) with delta (0, 0)
Screenshot: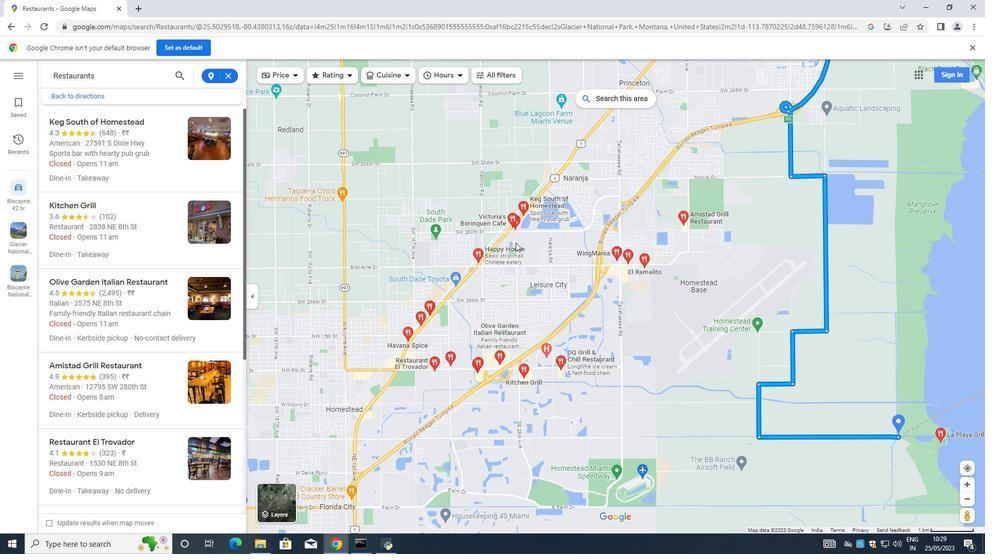 
Action: Mouse scrolled (520, 247) with delta (0, 0)
Screenshot: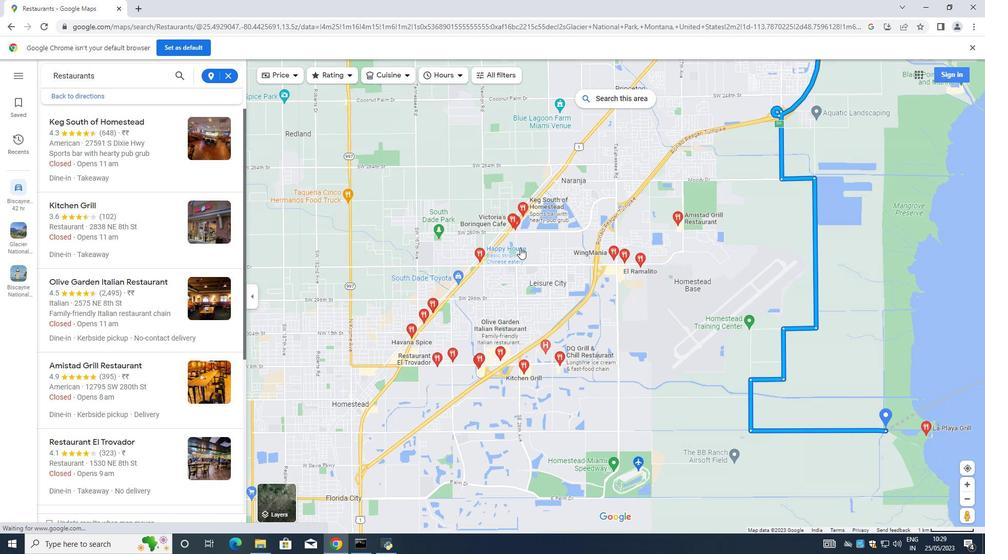 
Action: Mouse moved to (521, 247)
Screenshot: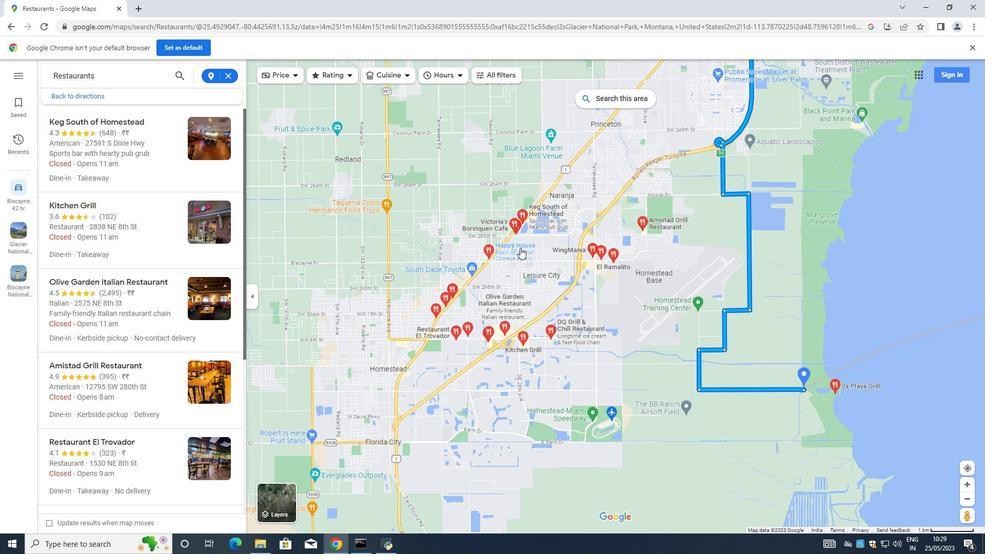 
Action: Mouse scrolled (521, 247) with delta (0, 0)
Screenshot: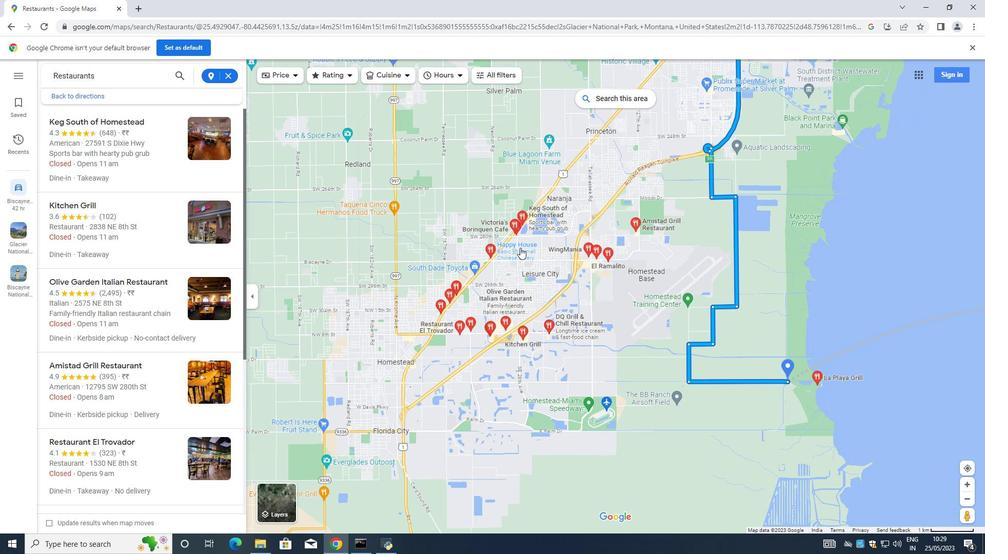 
Action: Mouse scrolled (521, 247) with delta (0, 0)
Screenshot: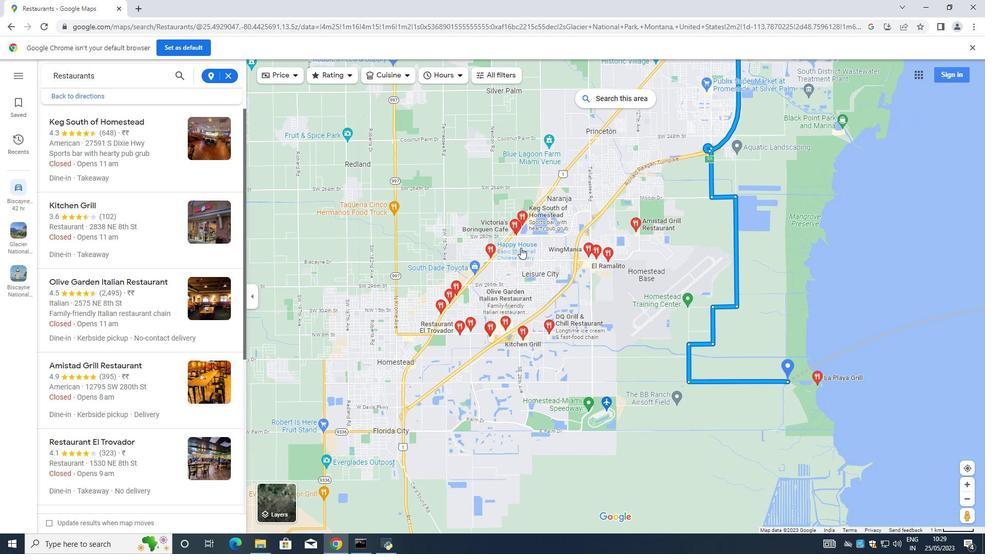 
Action: Mouse scrolled (521, 247) with delta (0, 0)
Screenshot: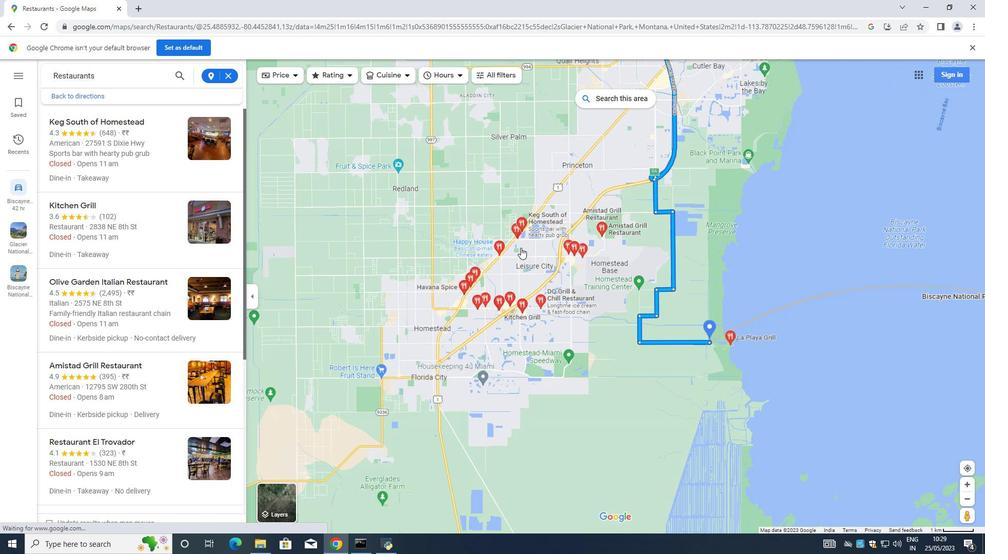 
Action: Mouse scrolled (521, 247) with delta (0, 0)
Screenshot: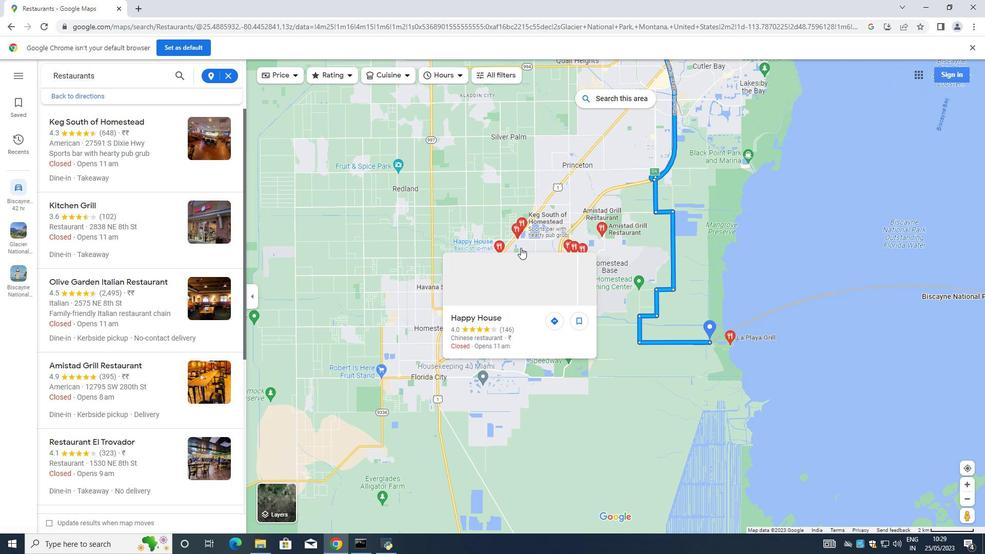
Action: Mouse scrolled (521, 247) with delta (0, 0)
Screenshot: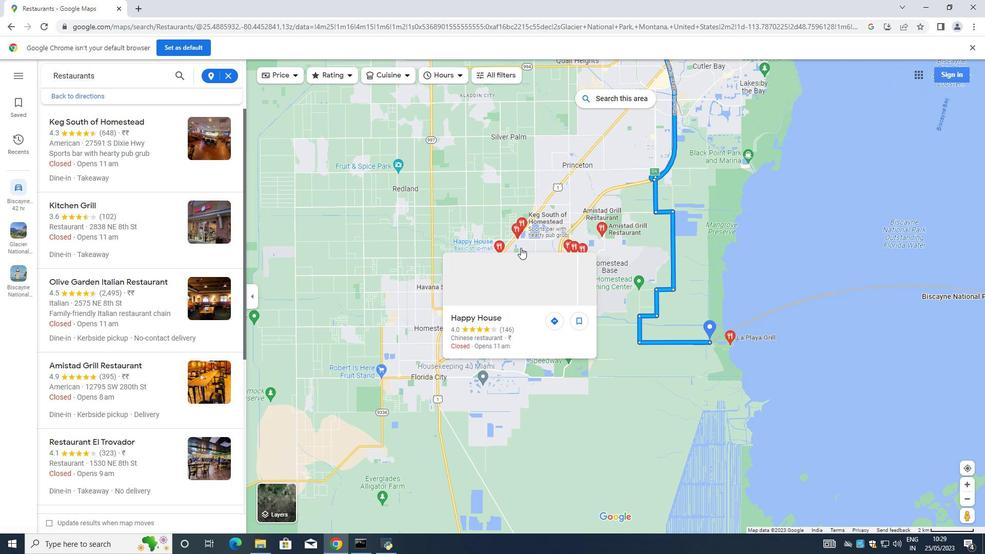 
Action: Mouse moved to (602, 185)
Screenshot: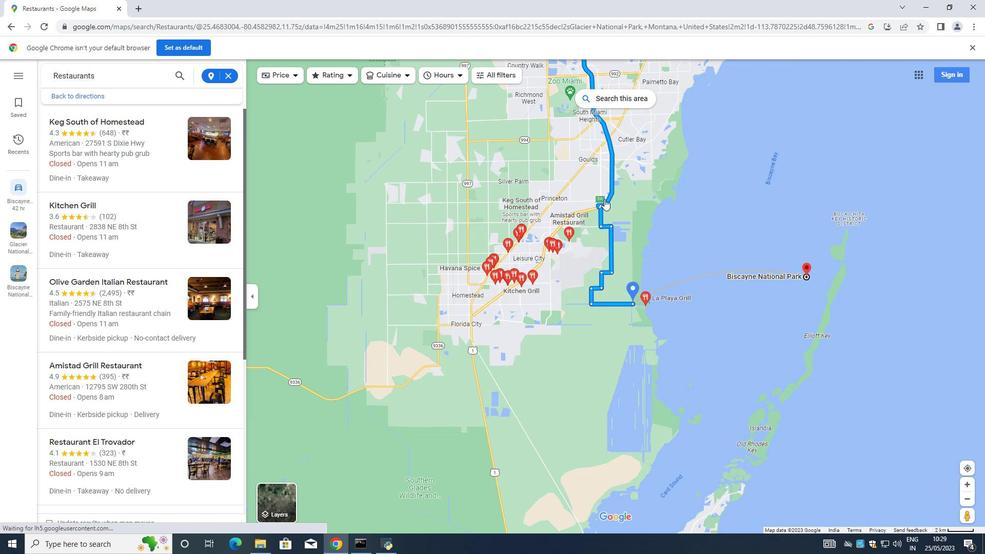 
Action: Mouse scrolled (602, 185) with delta (0, 0)
Screenshot: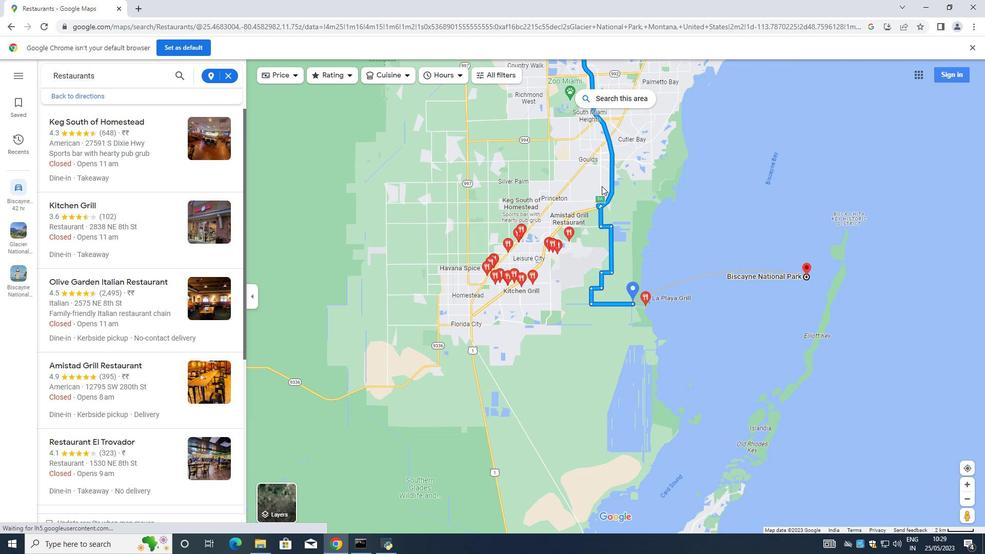 
Action: Mouse moved to (602, 185)
Screenshot: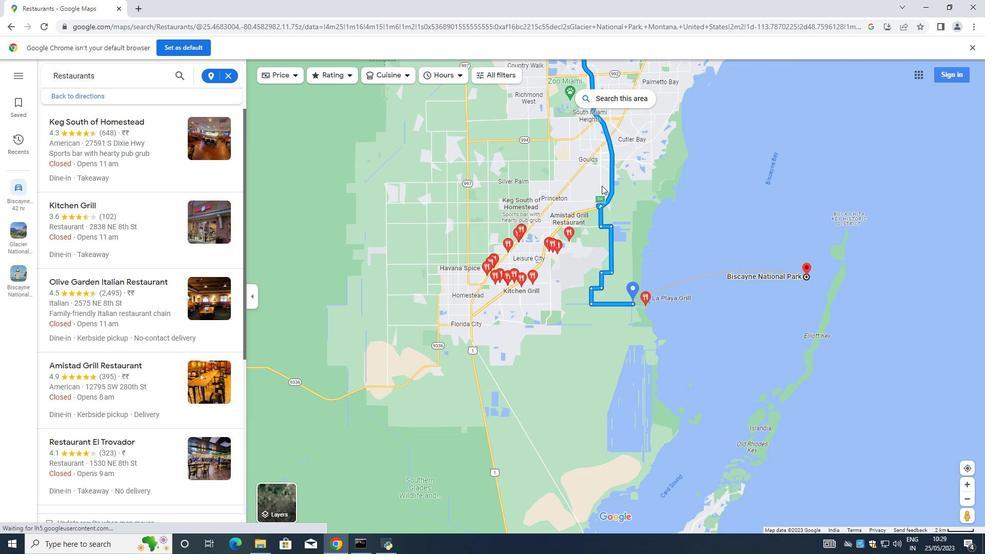 
Action: Mouse scrolled (602, 184) with delta (0, 0)
Screenshot: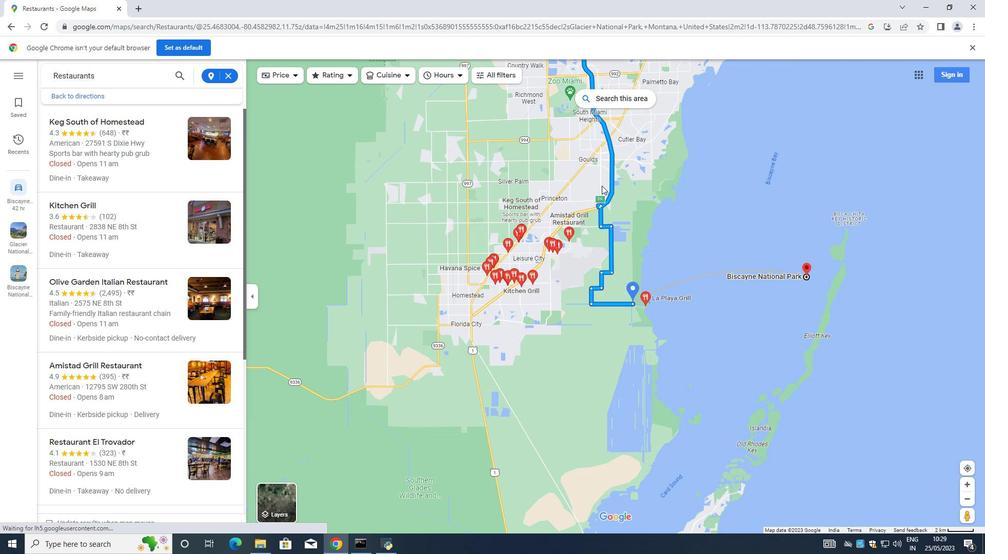 
Action: Mouse scrolled (602, 184) with delta (0, 0)
Screenshot: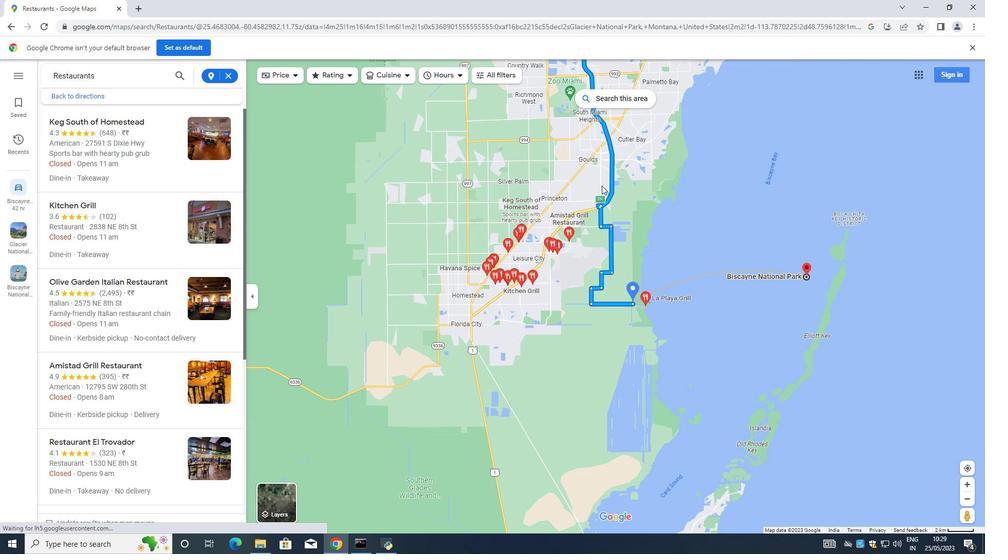 
Action: Mouse moved to (601, 185)
Screenshot: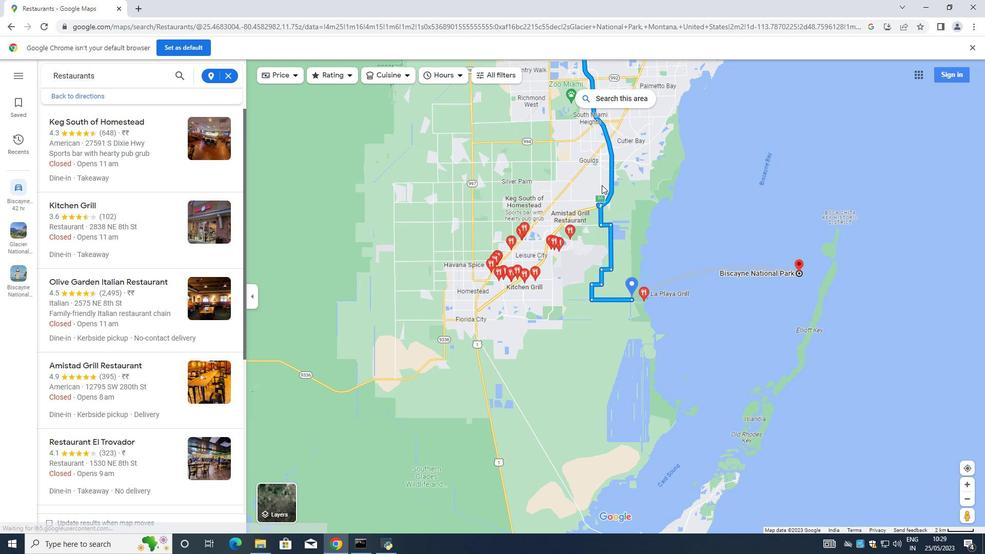 
Action: Mouse scrolled (601, 184) with delta (0, 0)
Screenshot: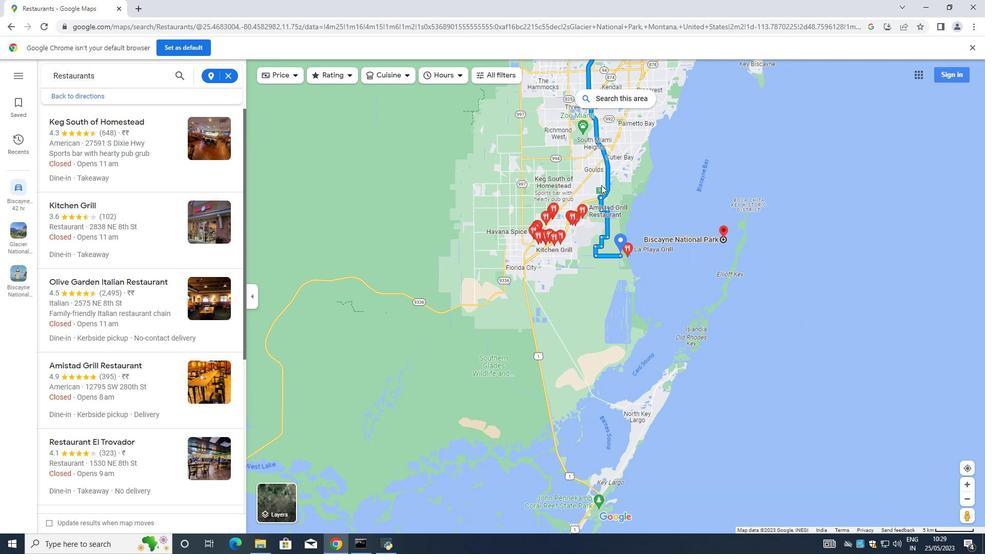 
Action: Mouse scrolled (601, 184) with delta (0, 0)
Screenshot: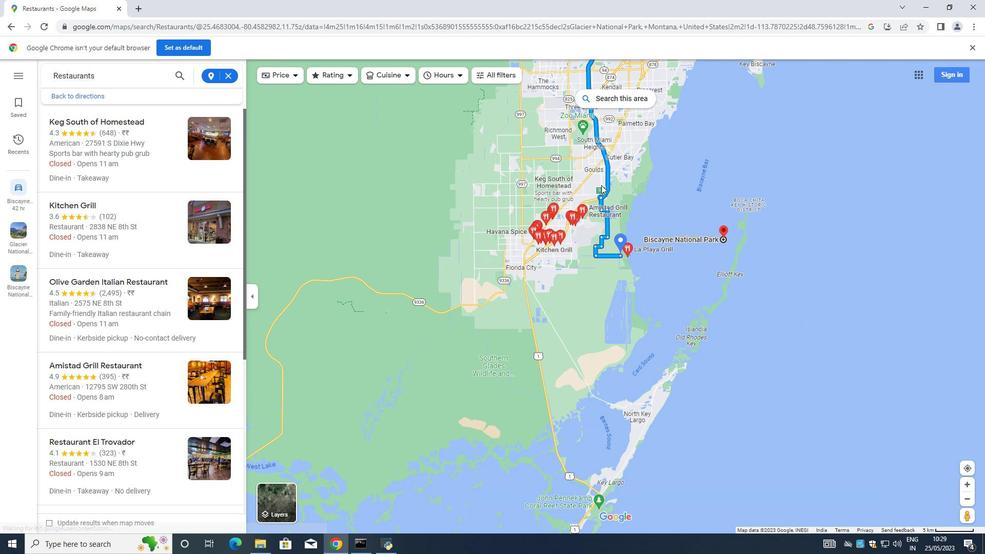 
Action: Mouse scrolled (601, 184) with delta (0, 0)
Screenshot: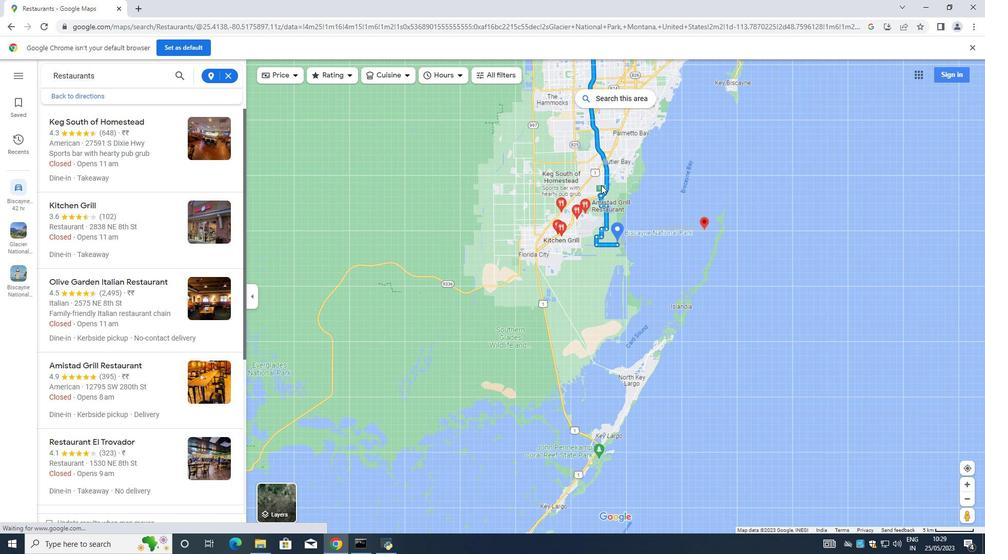 
Action: Mouse scrolled (601, 184) with delta (0, 0)
Screenshot: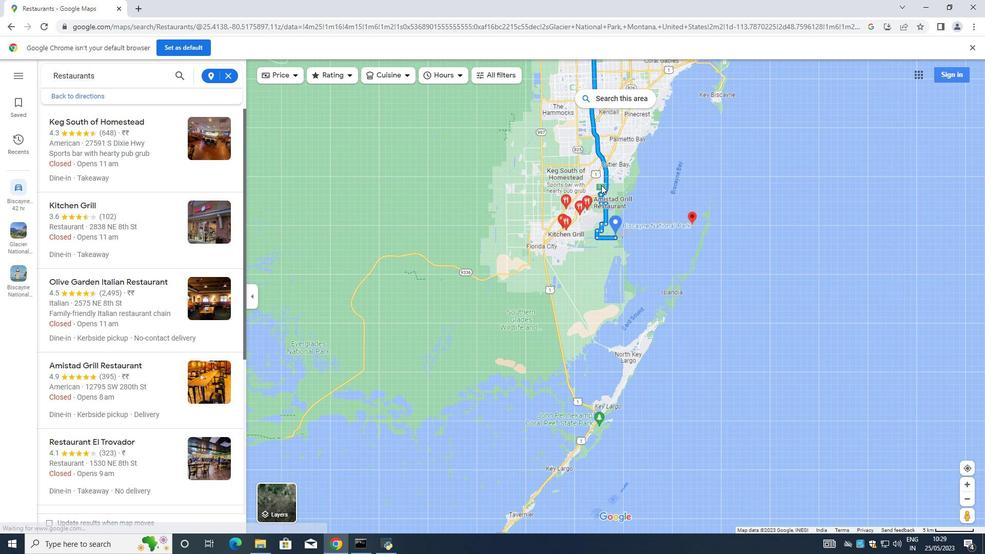 
Action: Mouse scrolled (601, 184) with delta (0, 0)
Screenshot: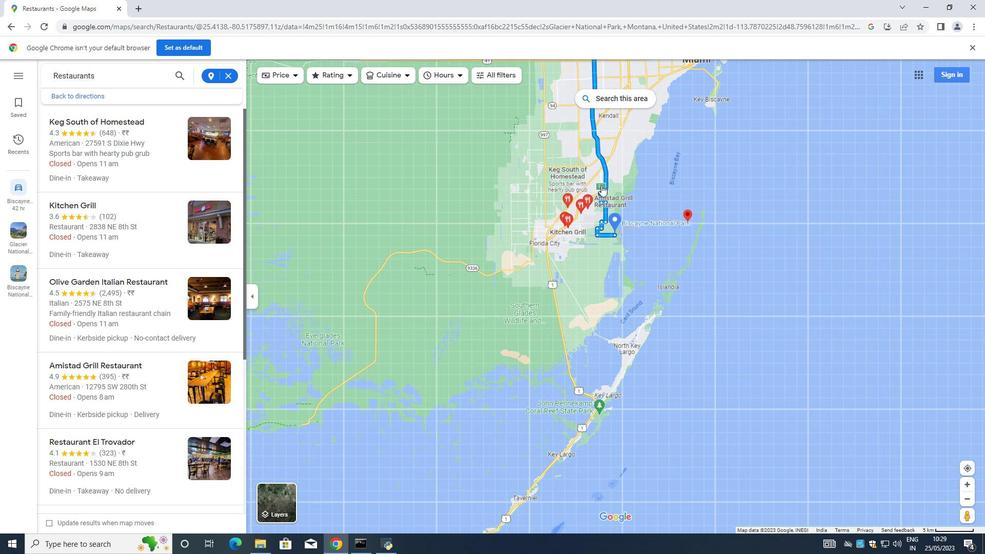 
Action: Mouse moved to (568, 177)
Screenshot: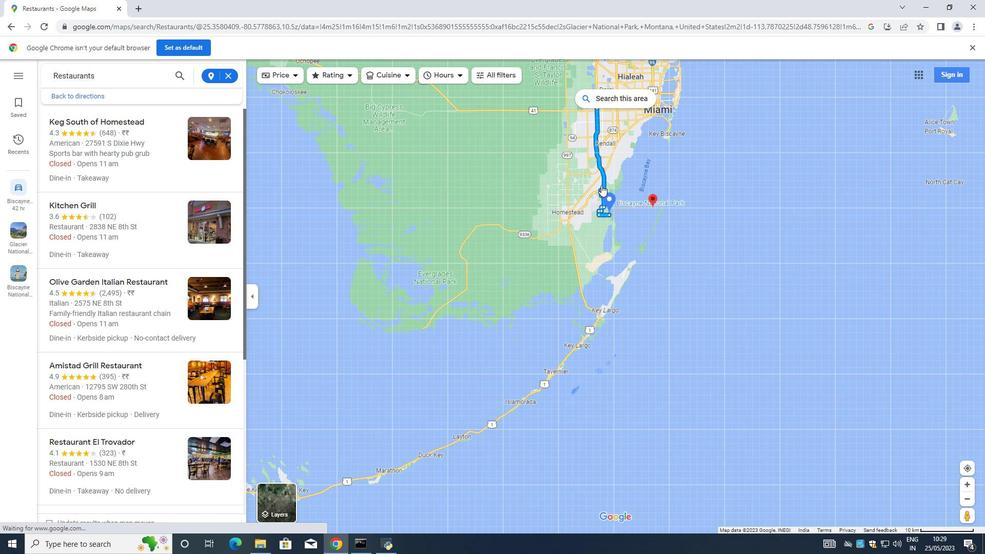 
Action: Mouse pressed left at (568, 177)
Screenshot: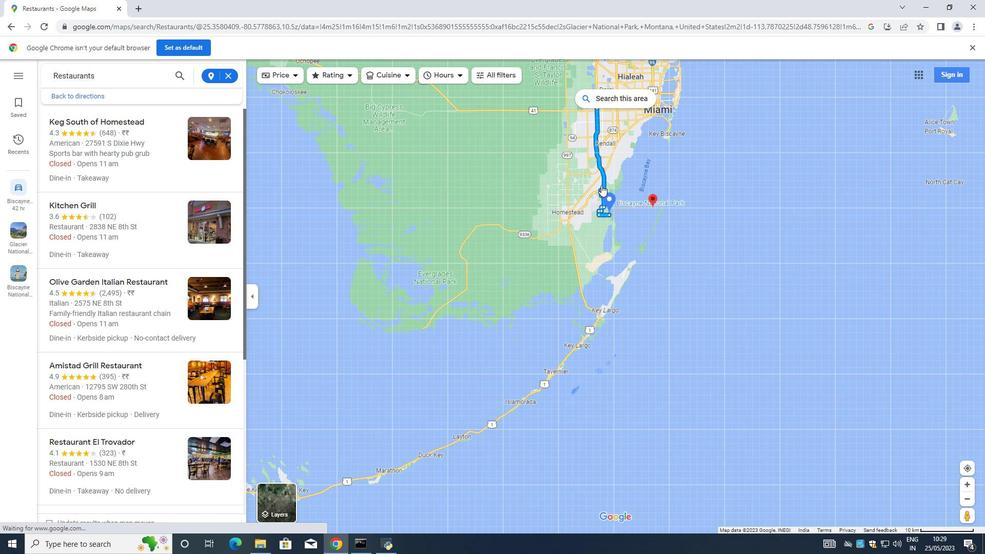 
Action: Mouse moved to (560, 285)
Screenshot: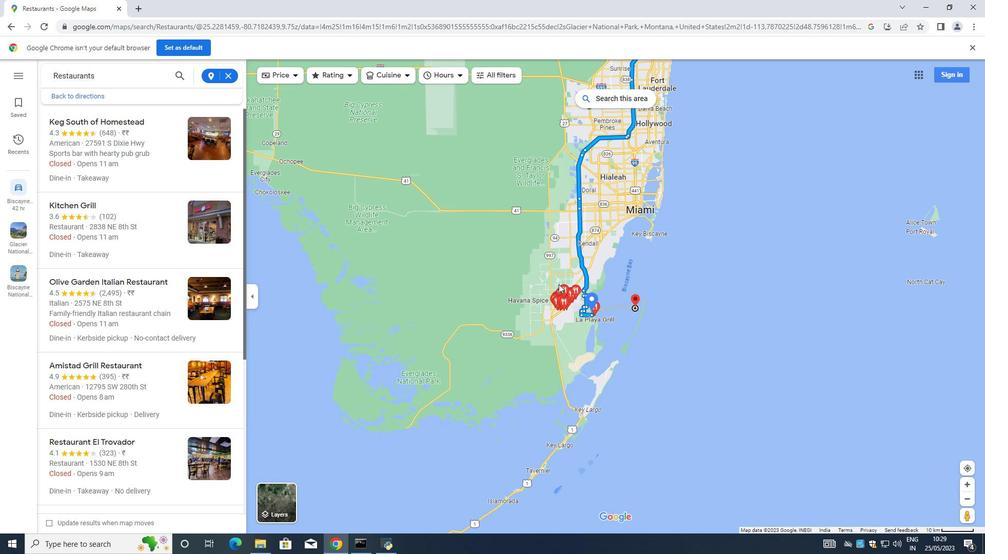 
Action: Mouse scrolled (560, 285) with delta (0, 0)
Screenshot: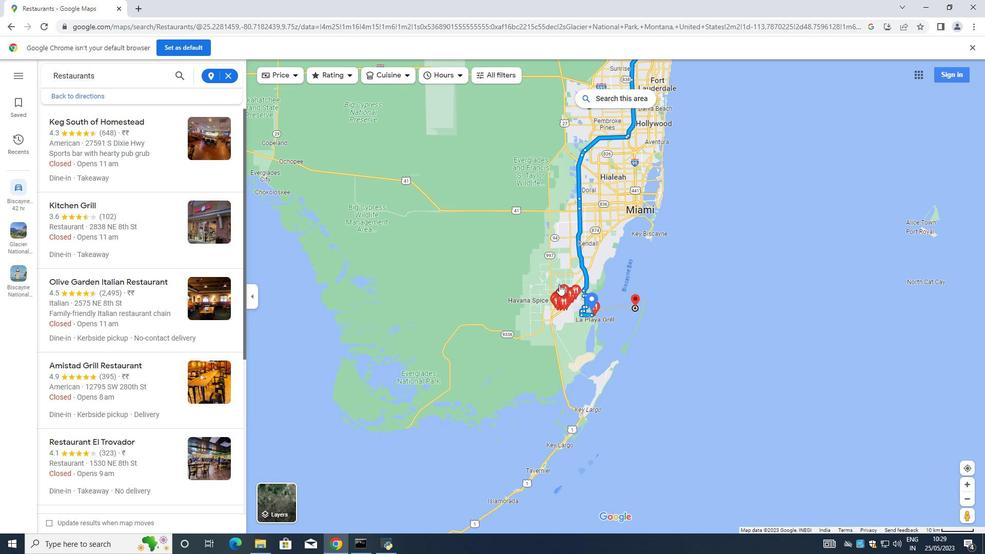 
Action: Mouse scrolled (560, 285) with delta (0, 0)
Screenshot: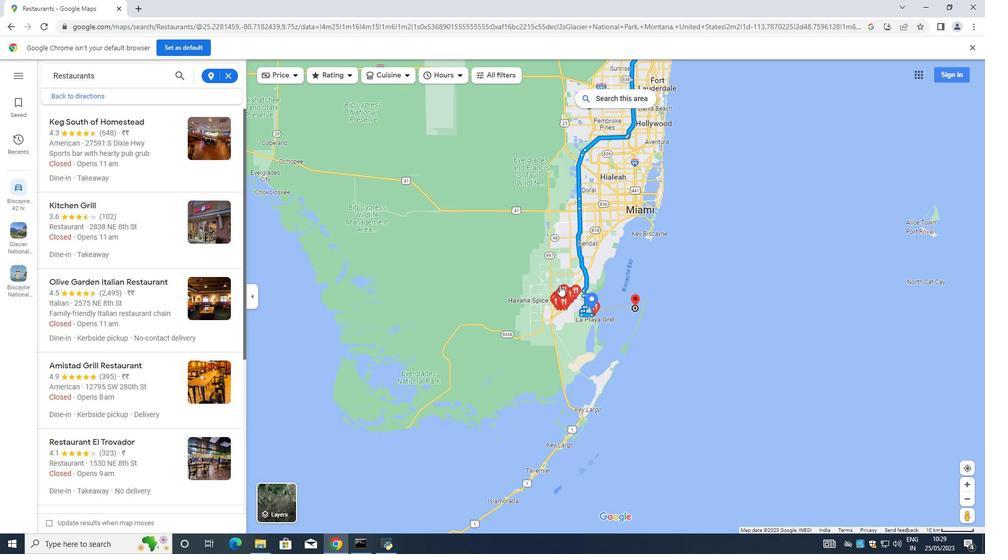 
Action: Mouse moved to (560, 285)
Screenshot: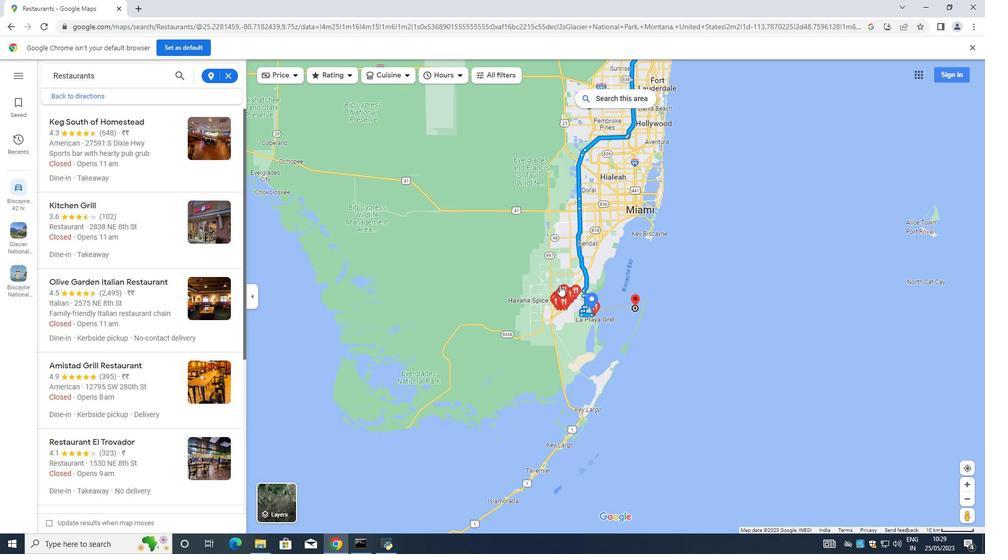 
Action: Mouse scrolled (560, 285) with delta (0, 0)
Screenshot: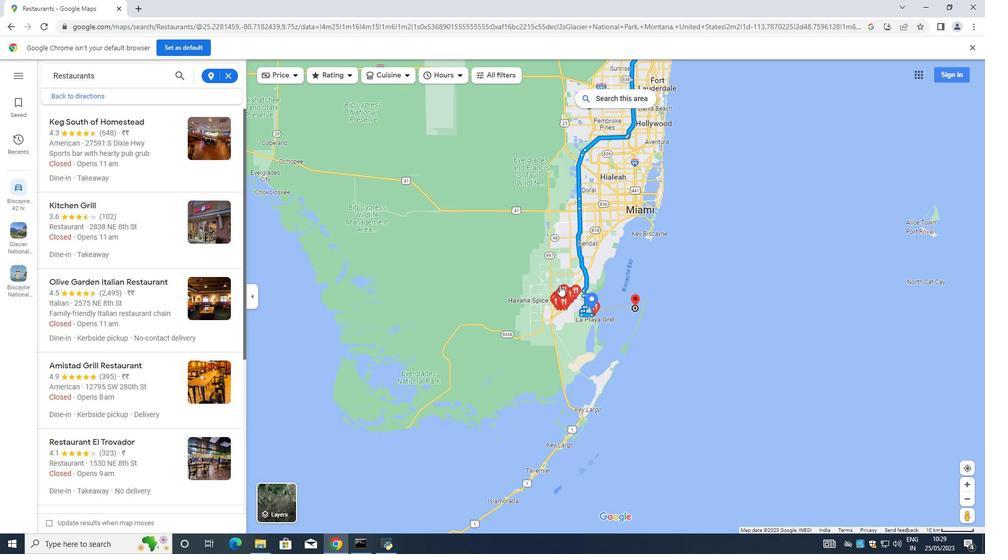 
Action: Mouse scrolled (560, 285) with delta (0, 0)
Screenshot: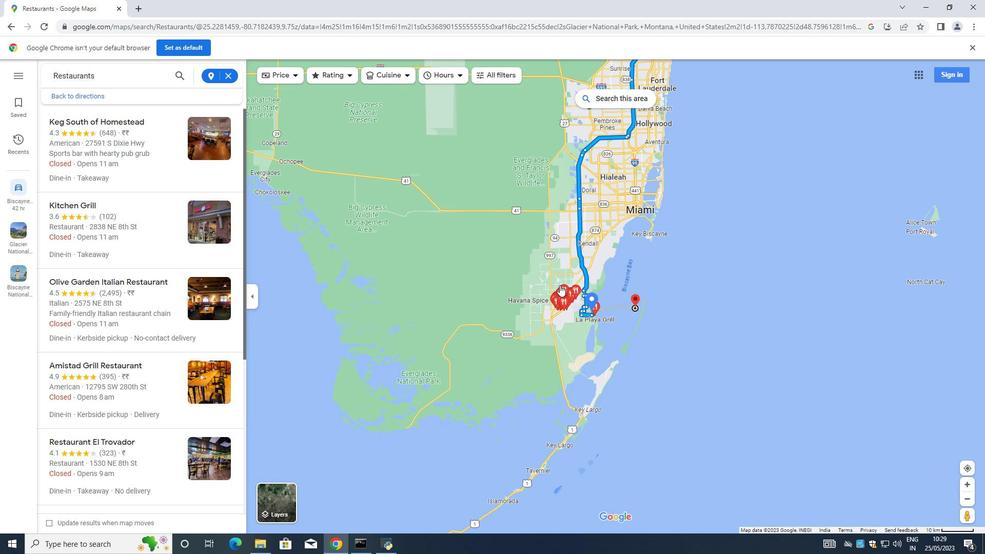
Action: Mouse scrolled (560, 285) with delta (0, 0)
Screenshot: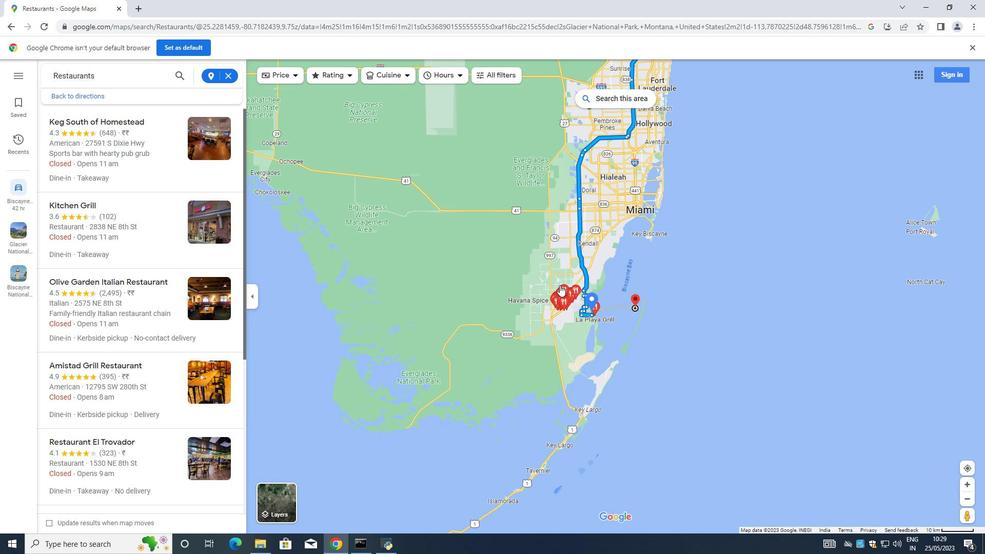 
Action: Mouse scrolled (560, 285) with delta (0, 0)
Screenshot: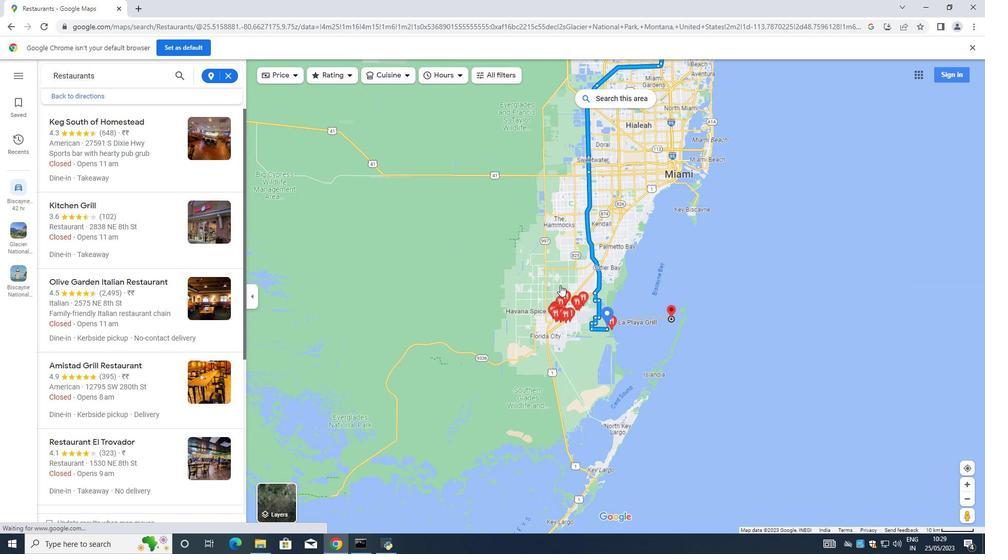 
Action: Mouse scrolled (560, 285) with delta (0, 0)
Screenshot: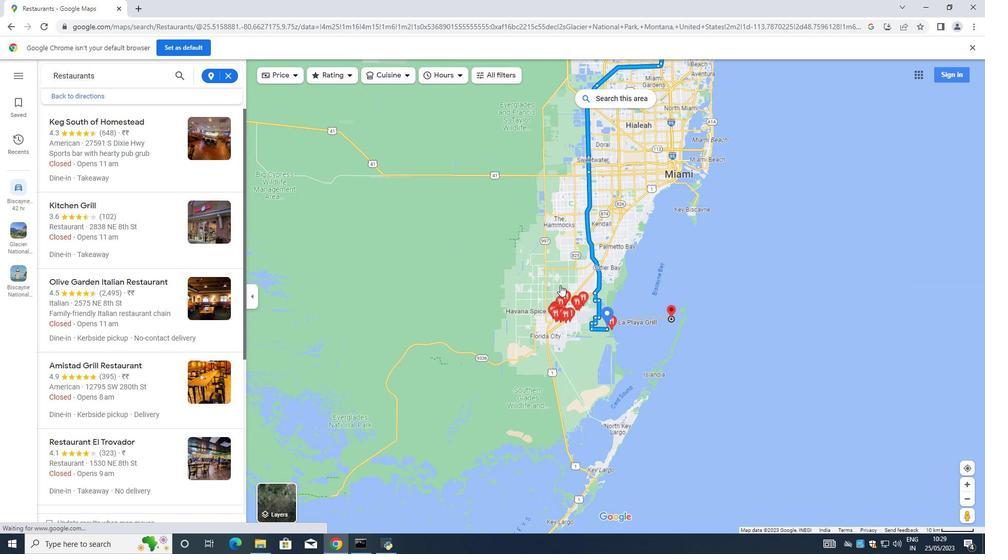 
Action: Mouse scrolled (560, 285) with delta (0, 0)
Screenshot: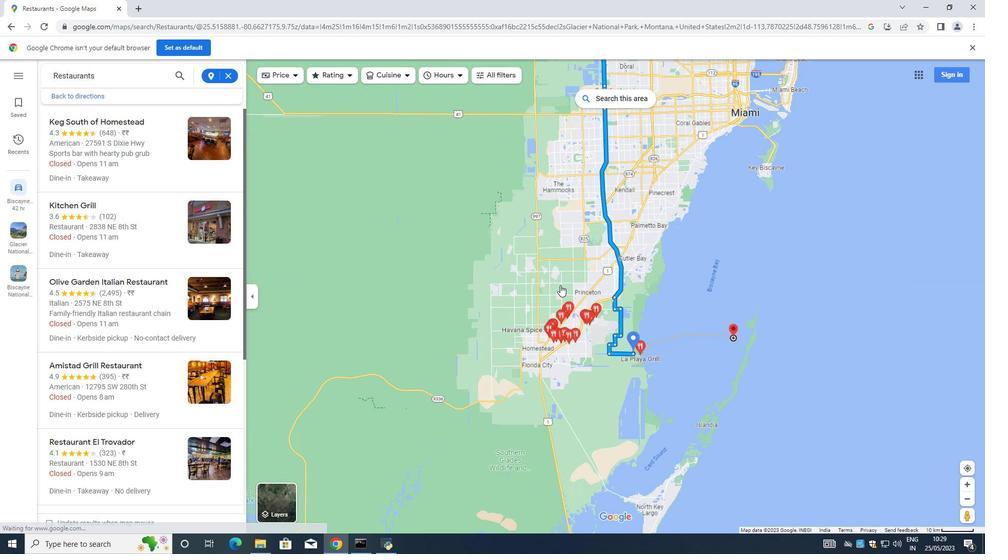 
Action: Mouse scrolled (560, 285) with delta (0, 0)
Screenshot: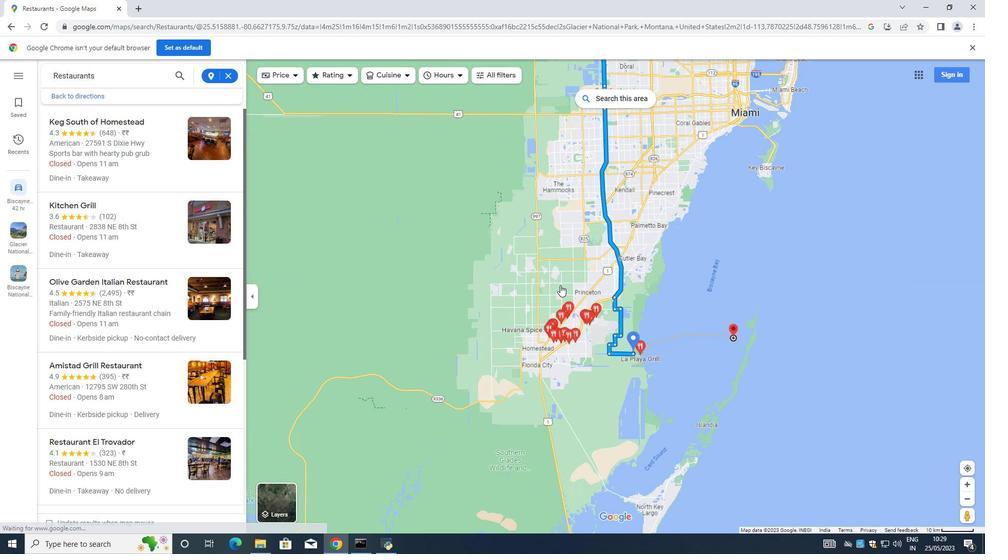 
Action: Mouse scrolled (560, 285) with delta (0, 0)
Screenshot: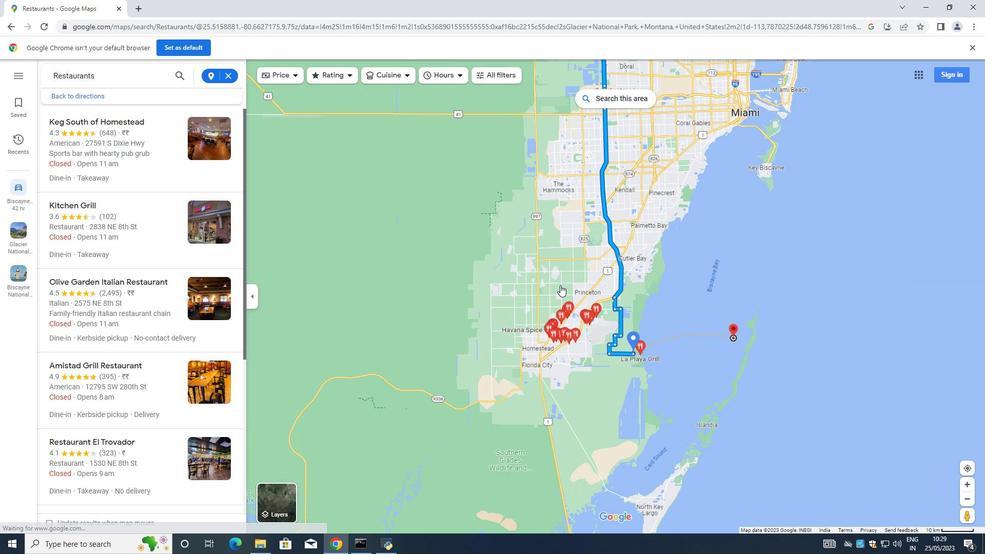 
Action: Mouse scrolled (560, 285) with delta (0, 0)
Screenshot: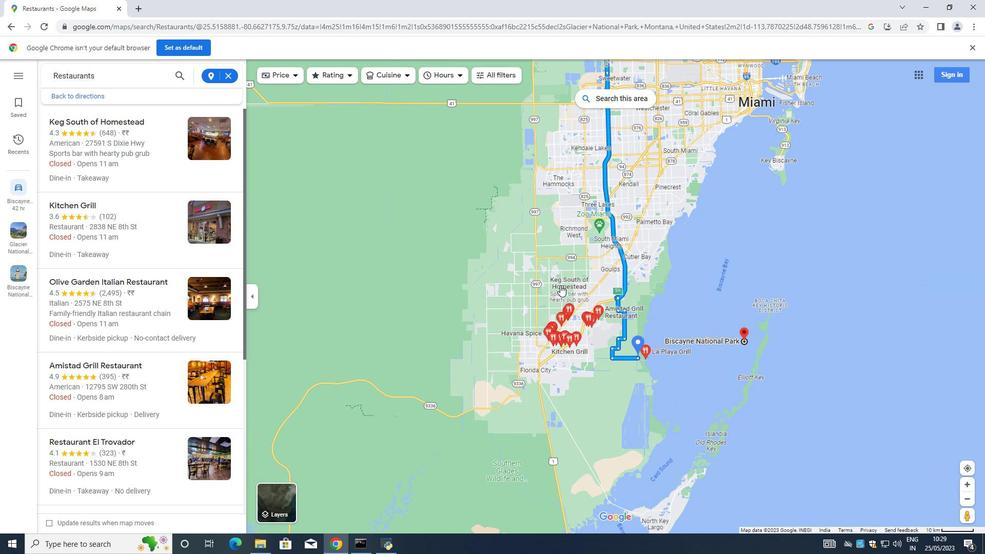 
Action: Mouse scrolled (560, 285) with delta (0, 0)
Screenshot: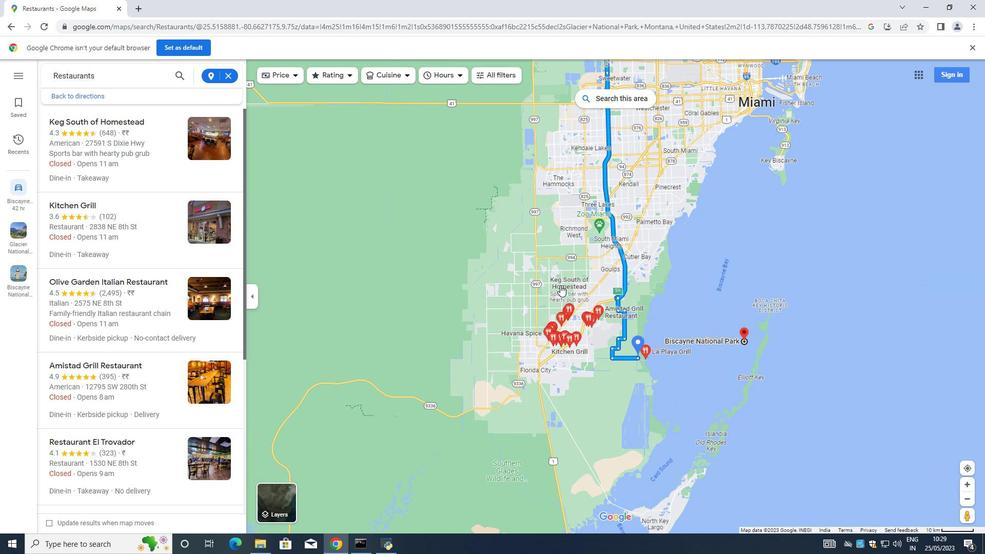 
Action: Mouse scrolled (560, 285) with delta (0, 0)
Screenshot: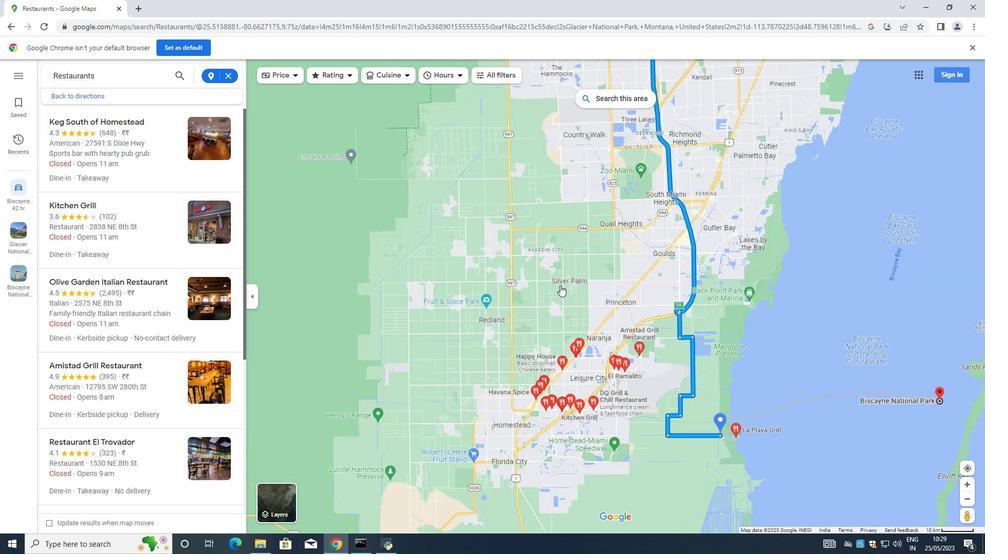 
Action: Mouse scrolled (560, 285) with delta (0, 0)
Screenshot: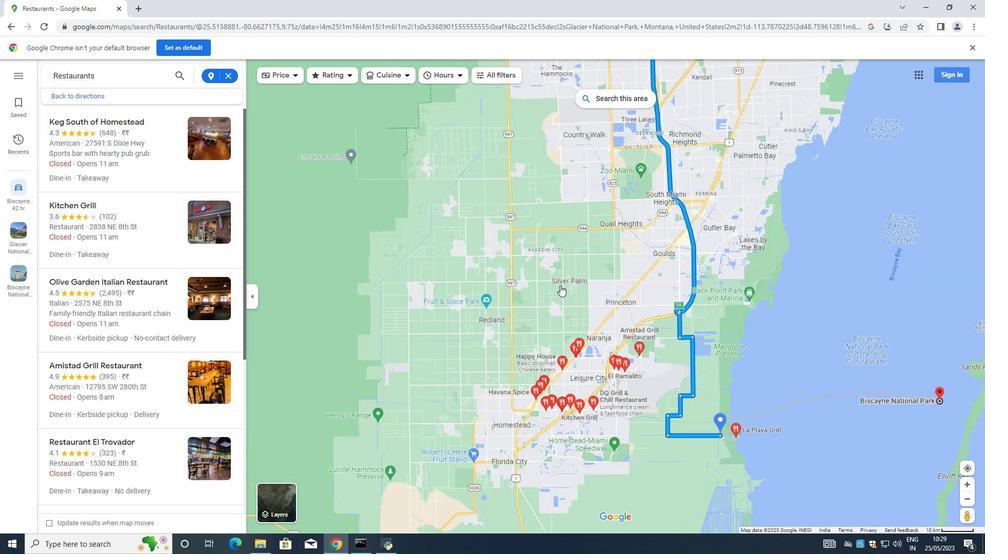 
Action: Mouse scrolled (560, 285) with delta (0, 0)
Screenshot: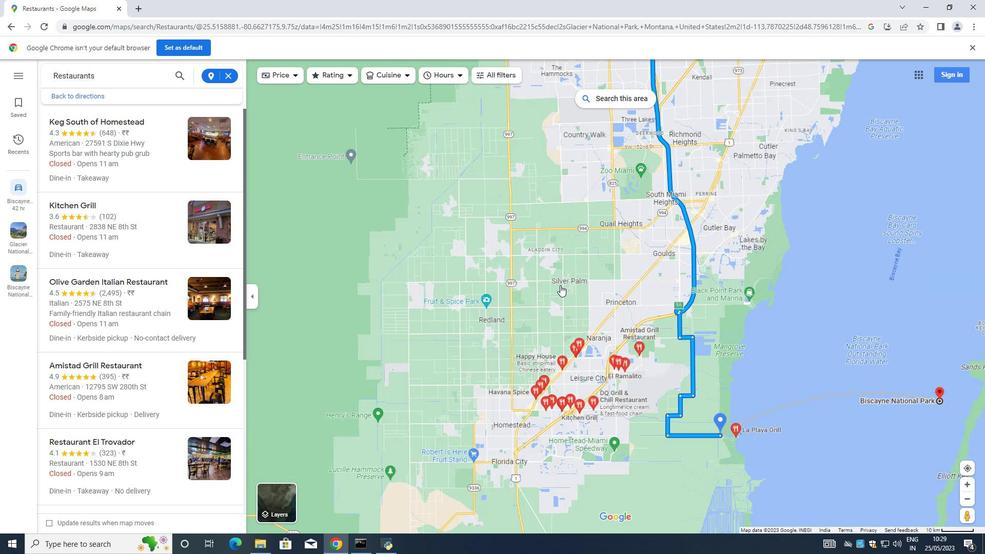 
Action: Mouse moved to (679, 428)
Screenshot: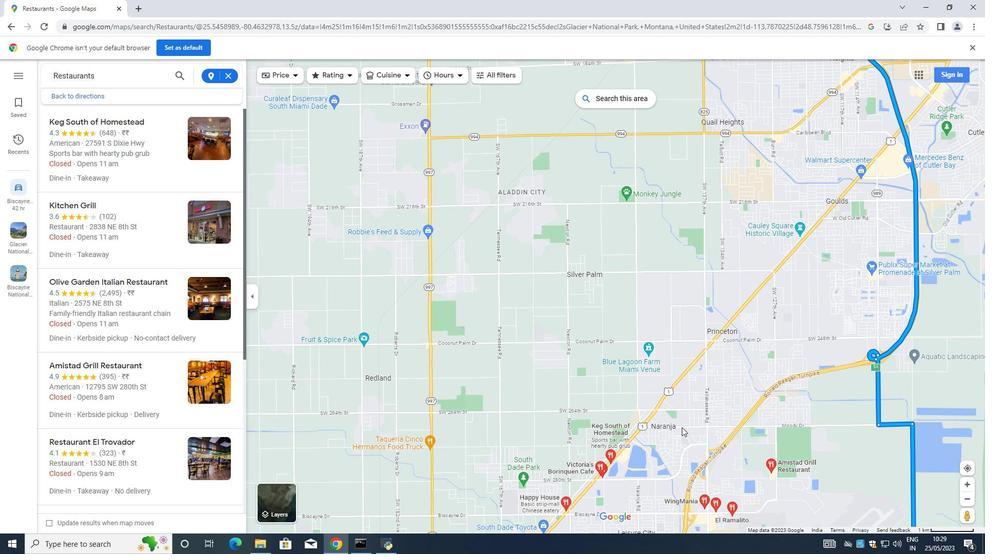 
Action: Mouse pressed left at (679, 428)
Screenshot: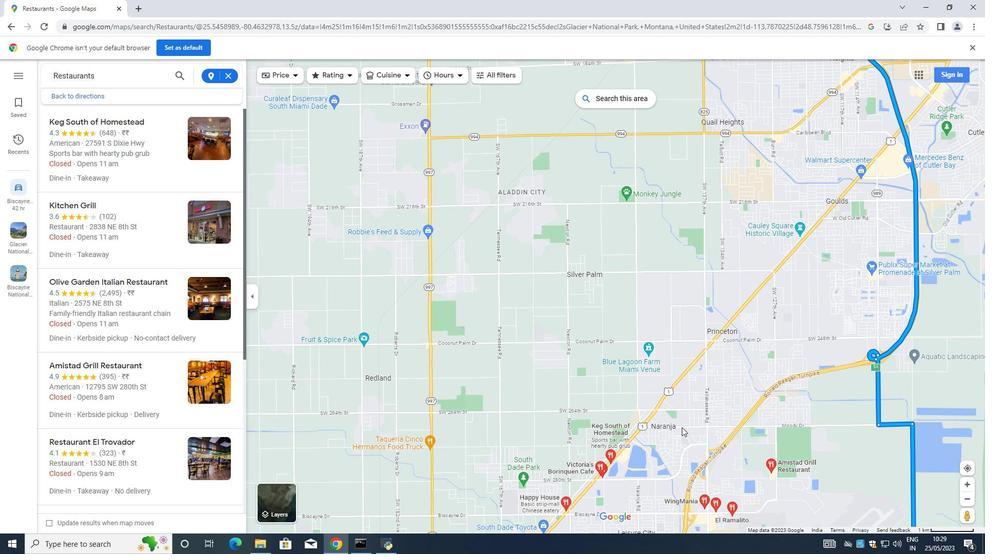 
Action: Mouse moved to (762, 281)
Screenshot: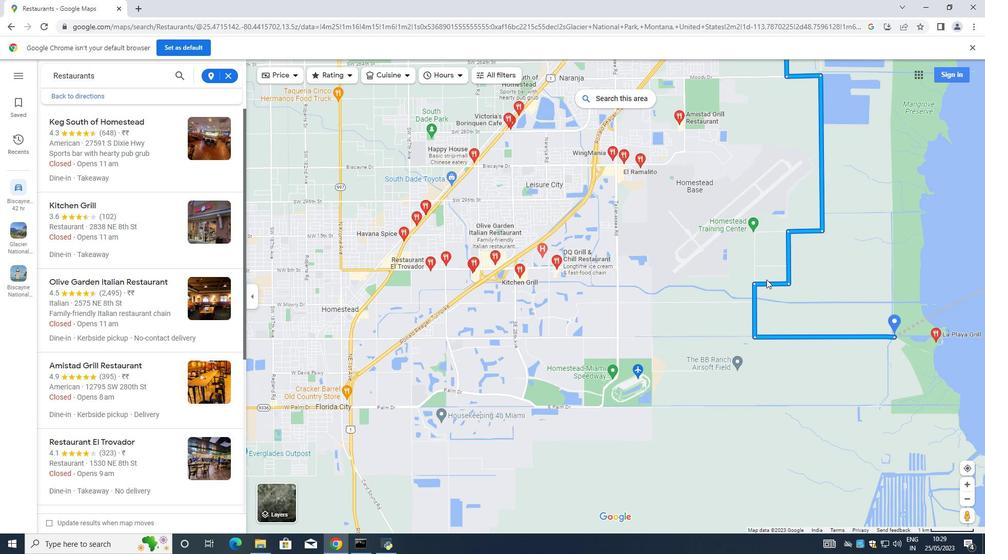 
Action: Mouse pressed left at (762, 281)
Screenshot: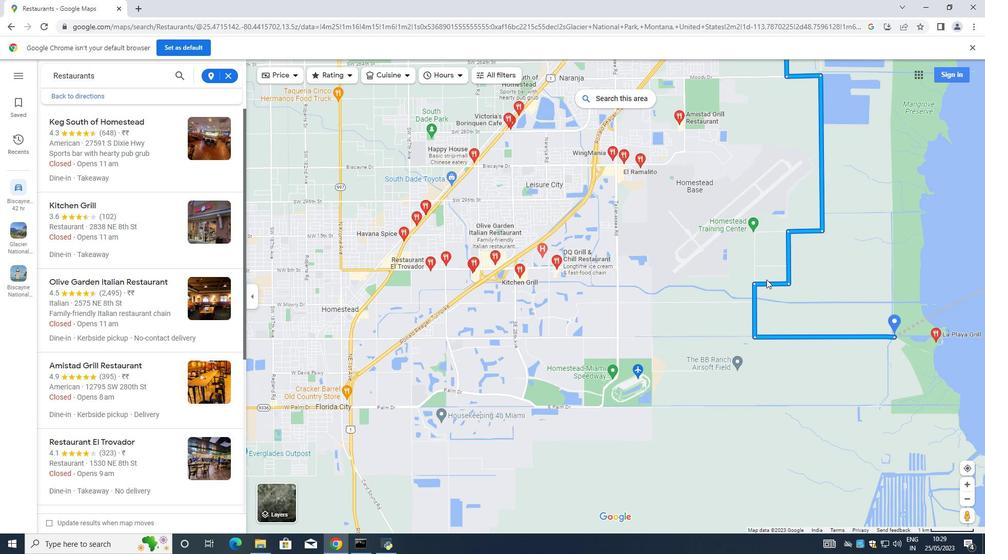 
Action: Mouse moved to (838, 304)
Screenshot: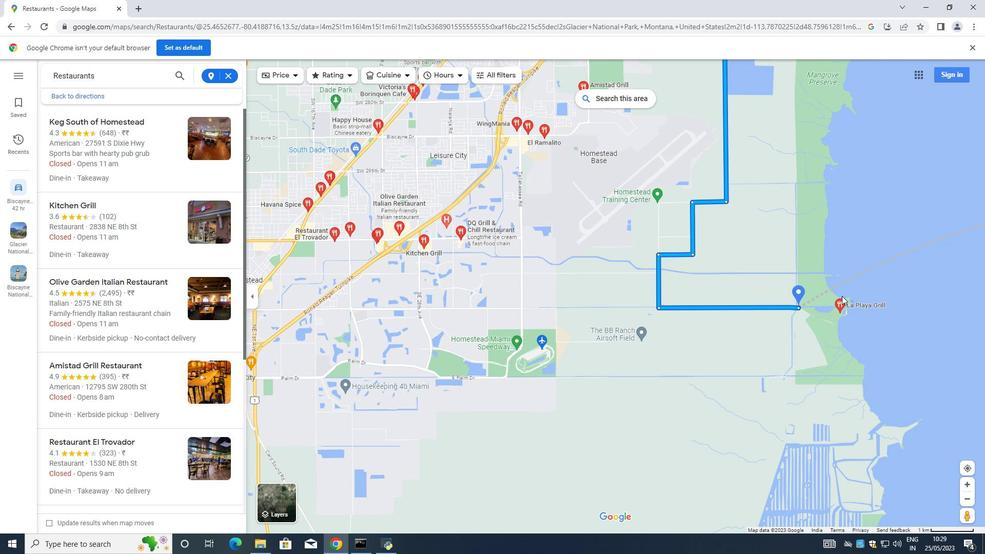 
Action: Mouse pressed left at (838, 304)
Screenshot: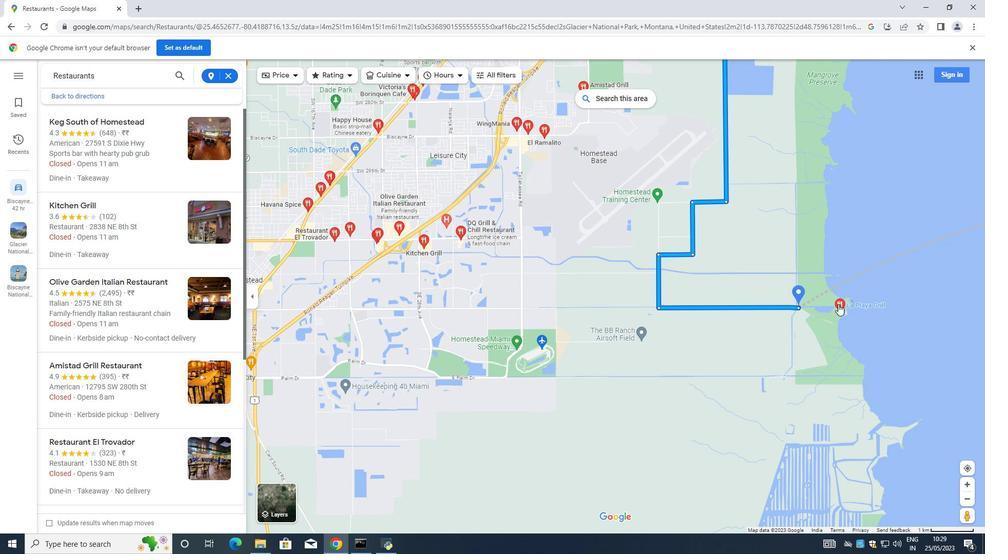 
Action: Mouse moved to (967, 517)
Screenshot: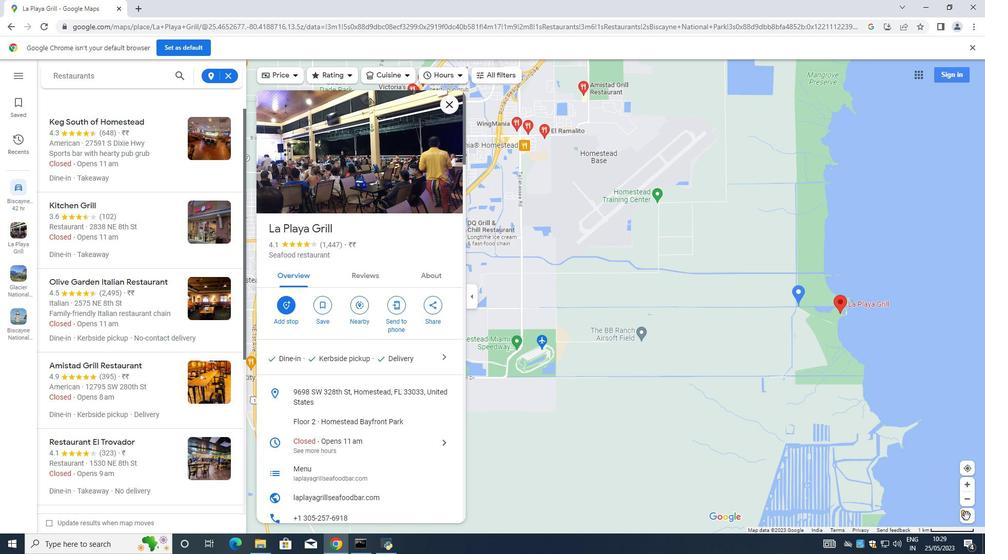 
Action: Mouse pressed left at (967, 517)
Screenshot: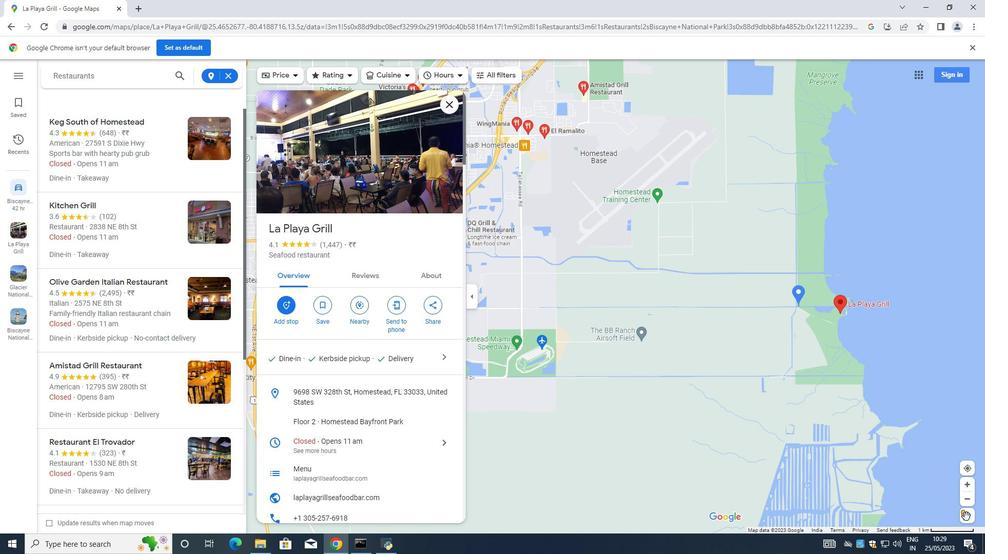 
Action: Mouse moved to (837, 303)
Screenshot: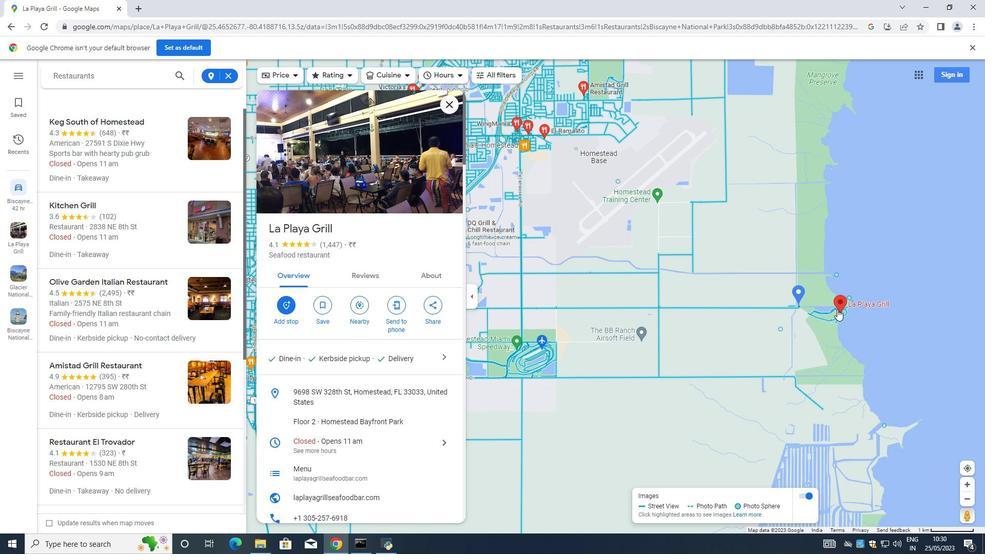 
Action: Mouse scrolled (837, 304) with delta (0, 0)
Screenshot: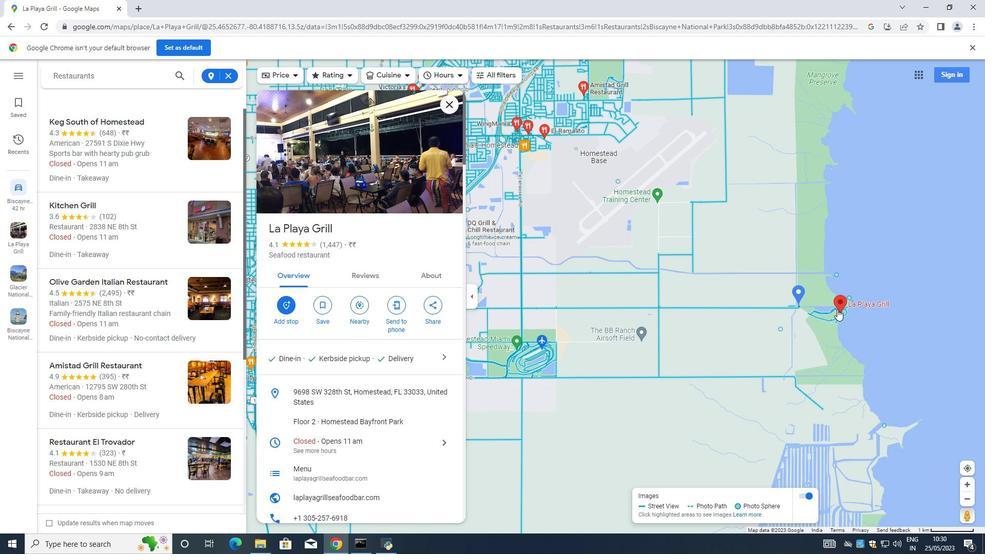
Action: Mouse moved to (837, 303)
Screenshot: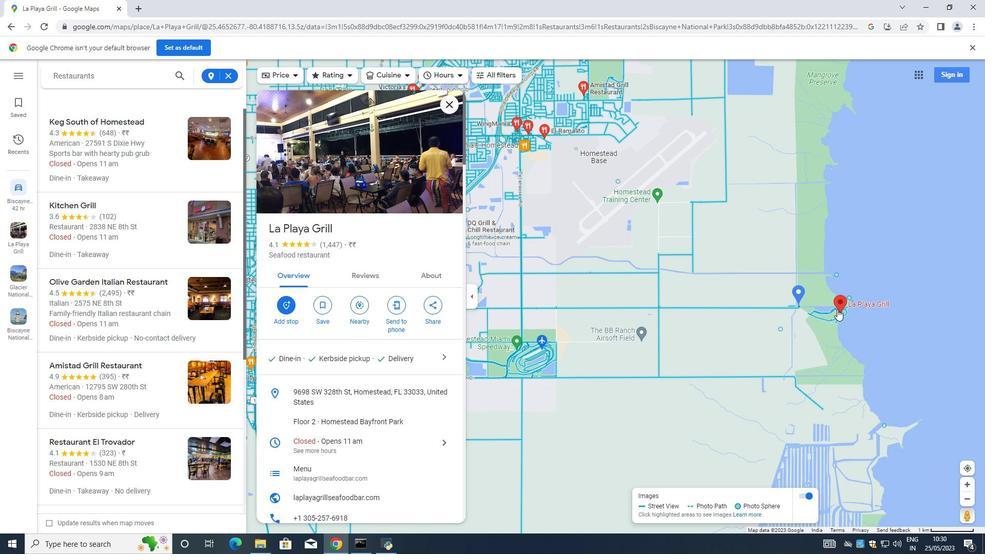 
Action: Mouse scrolled (837, 303) with delta (0, 0)
Screenshot: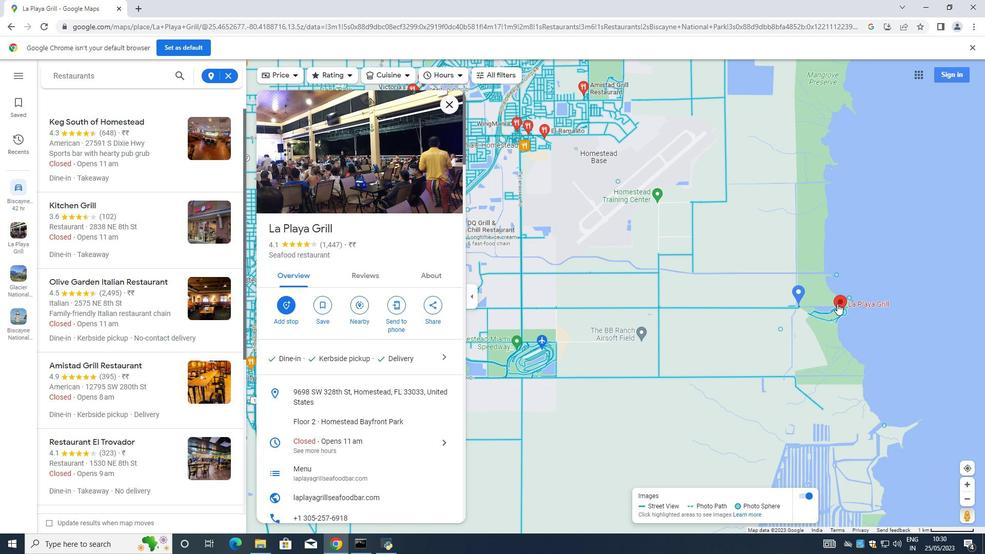 
Action: Mouse scrolled (837, 303) with delta (0, 0)
Screenshot: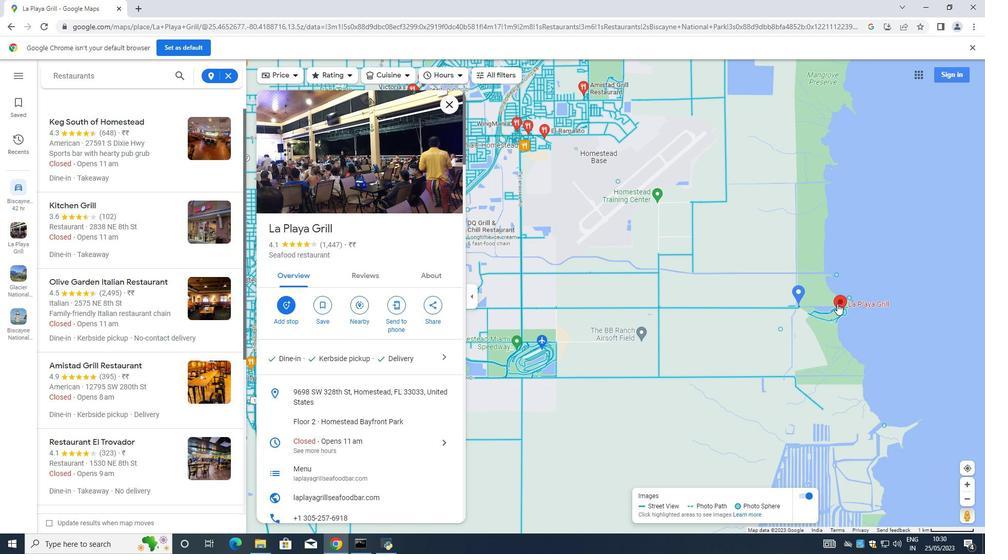 
Action: Mouse scrolled (837, 303) with delta (0, 0)
Screenshot: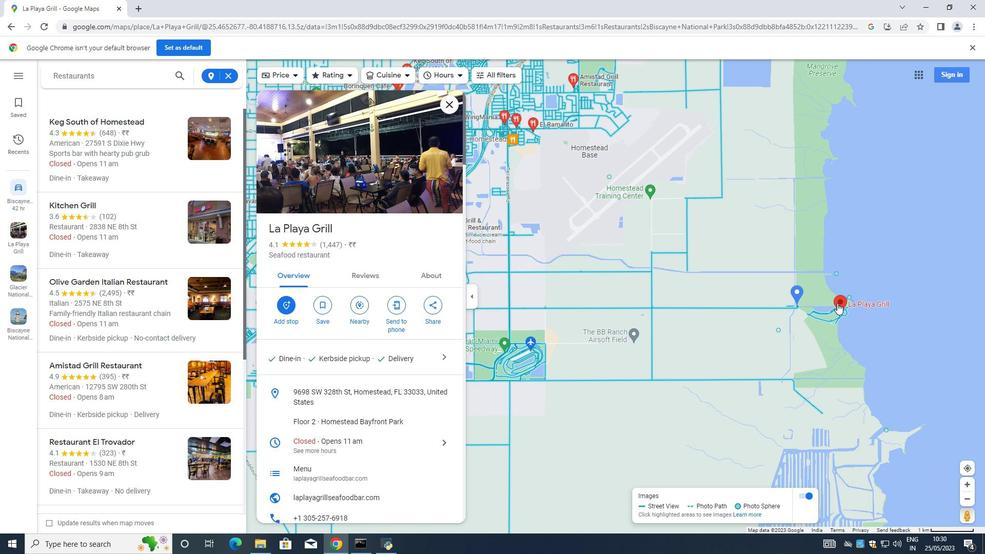 
Action: Mouse scrolled (837, 303) with delta (0, 0)
Screenshot: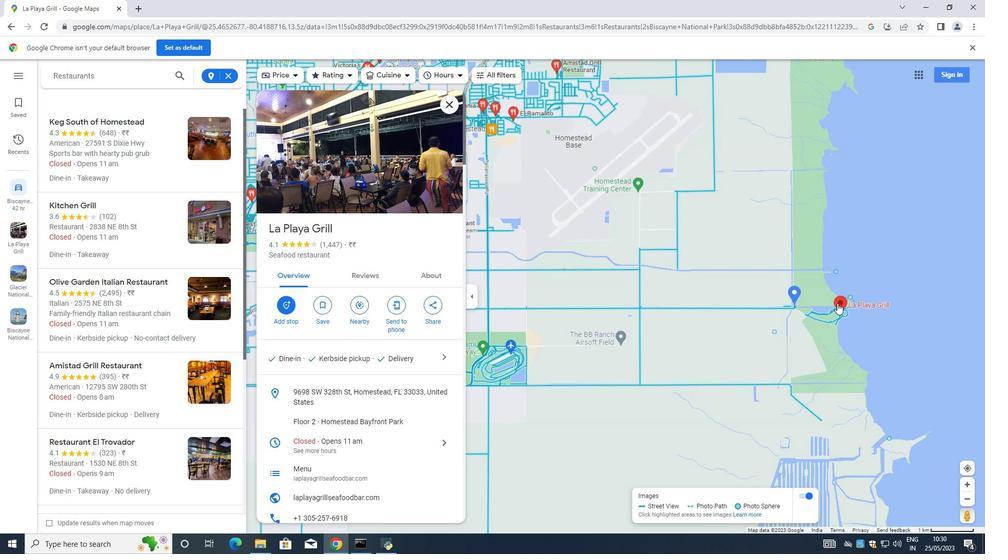 
Action: Mouse scrolled (837, 303) with delta (0, 0)
Screenshot: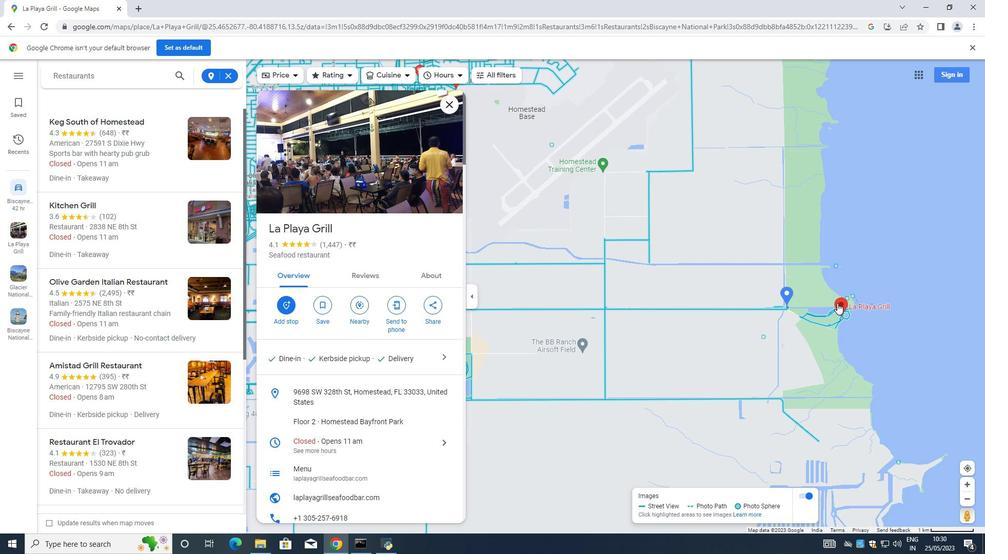 
Action: Mouse scrolled (837, 303) with delta (0, 0)
Screenshot: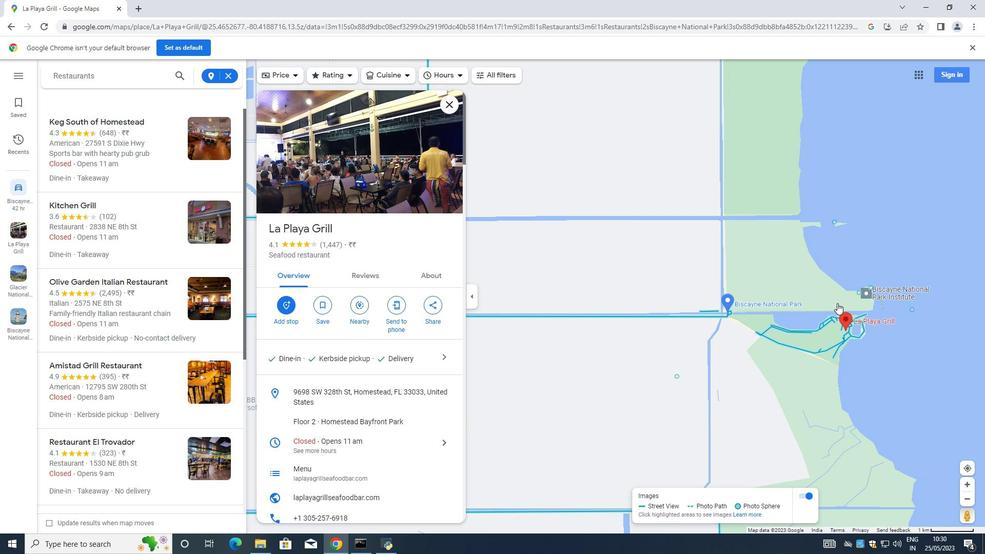 
Action: Mouse scrolled (837, 303) with delta (0, 0)
Screenshot: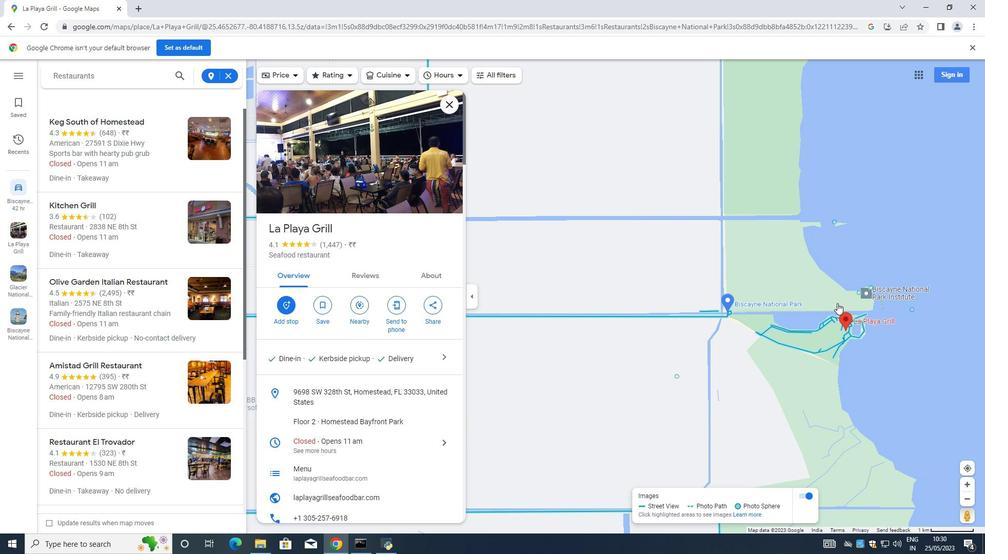 
Action: Mouse scrolled (837, 303) with delta (0, 0)
Screenshot: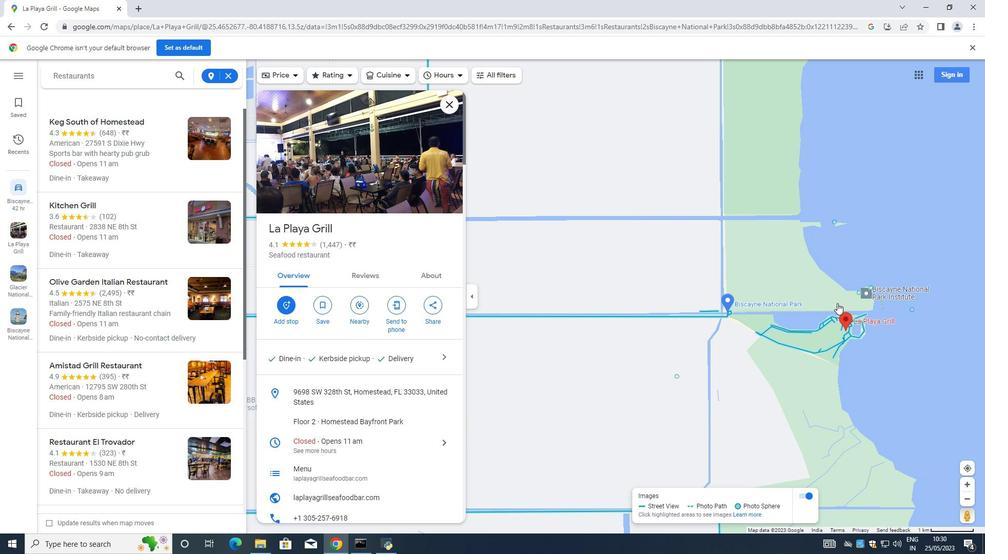 
Action: Mouse scrolled (837, 303) with delta (0, 0)
Screenshot: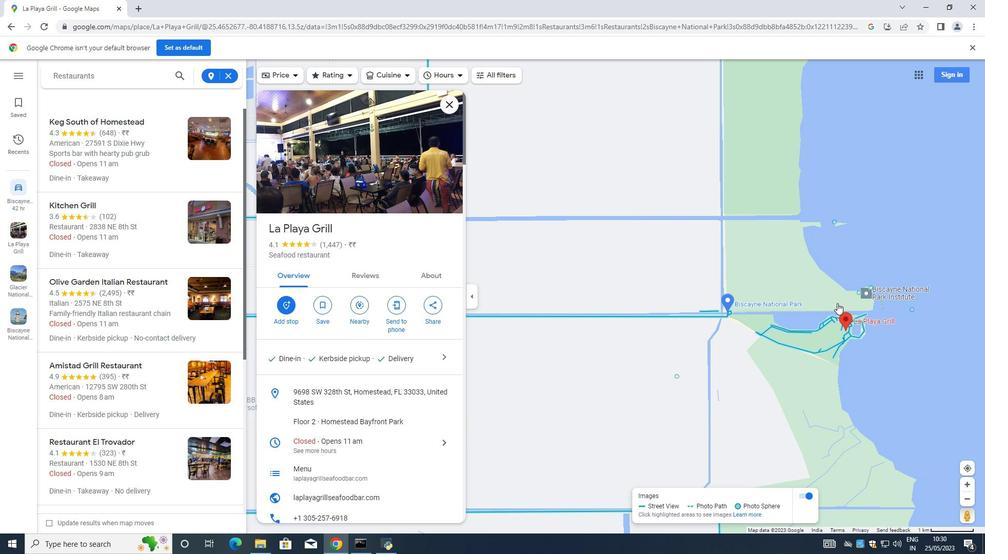 
Action: Mouse moved to (859, 402)
Screenshot: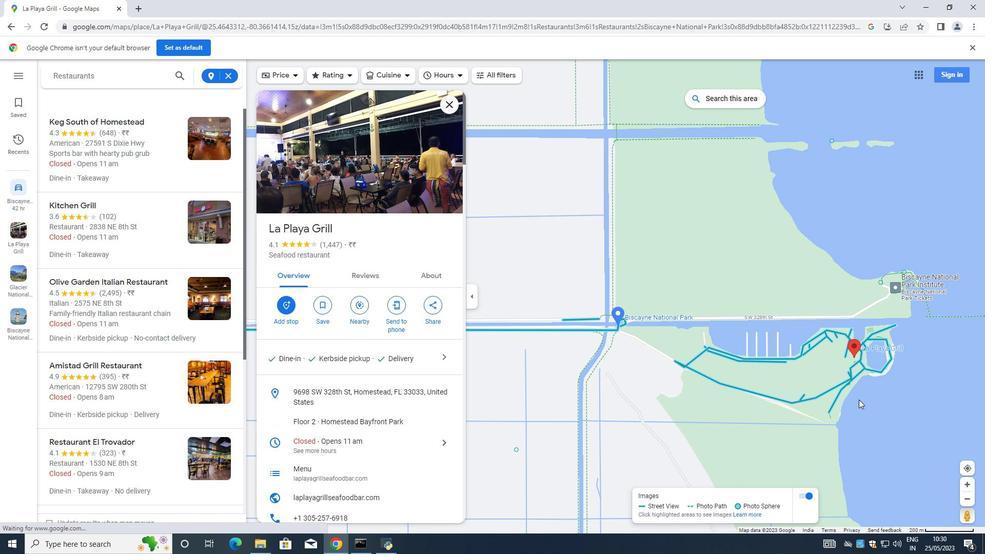 
Action: Mouse scrolled (859, 402) with delta (0, 0)
Screenshot: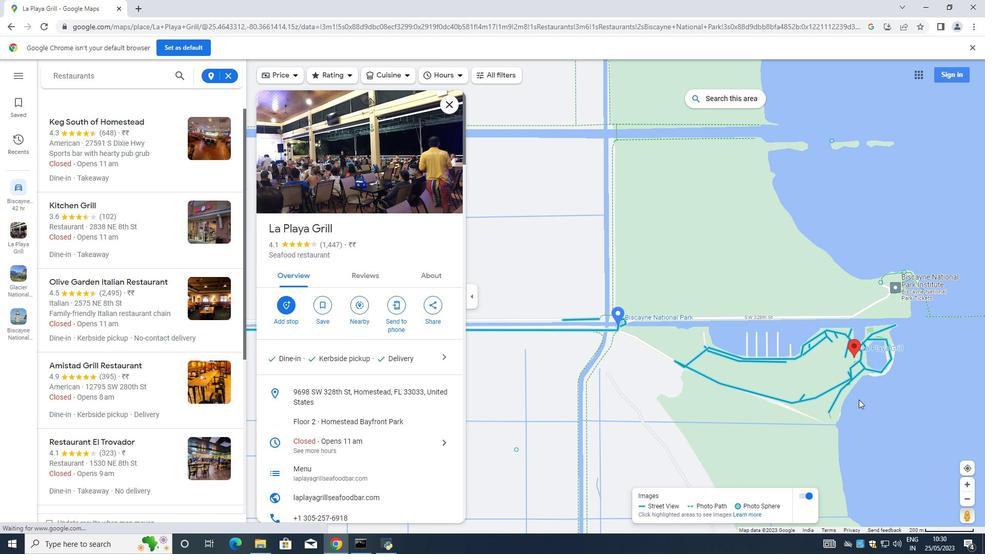 
Action: Mouse moved to (859, 402)
Screenshot: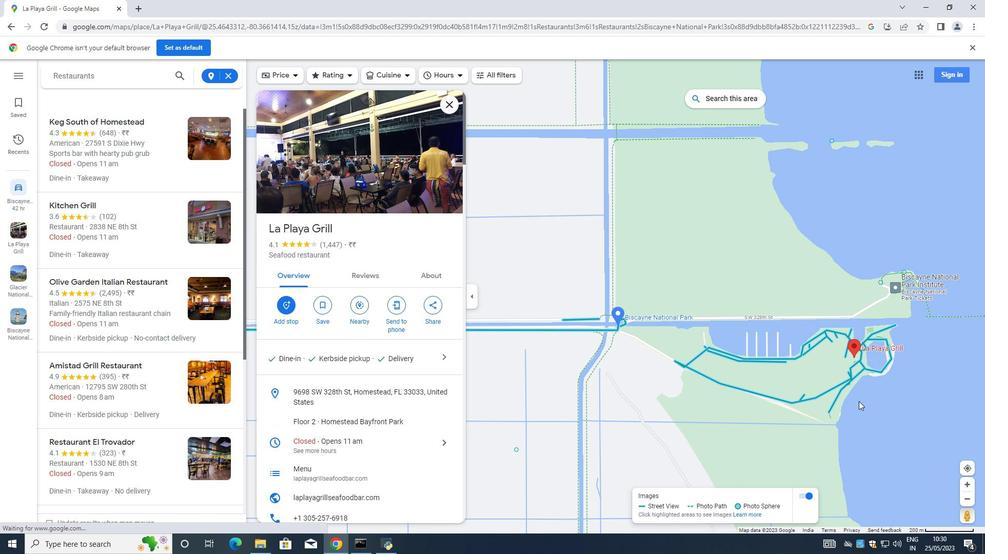 
Action: Mouse scrolled (859, 402) with delta (0, 0)
Screenshot: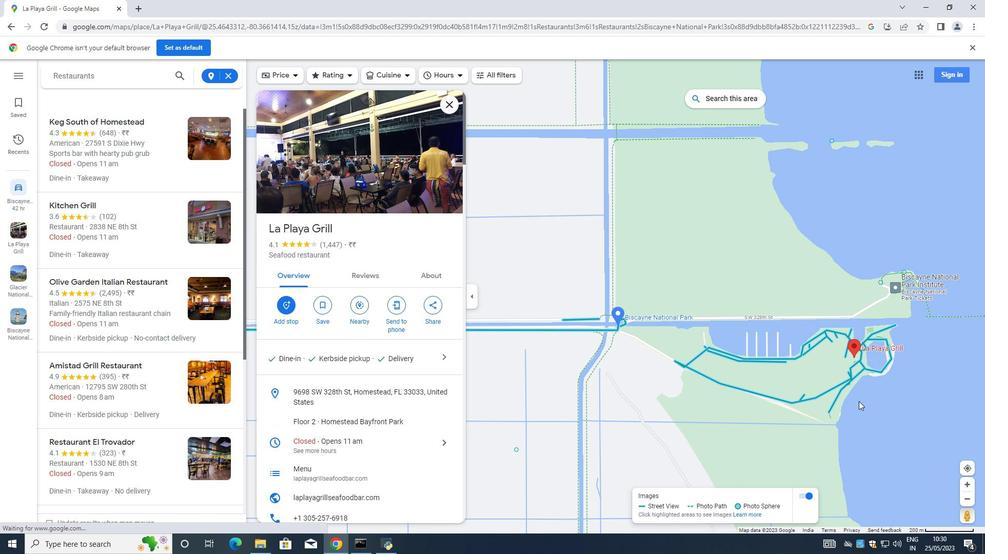 
Action: Mouse scrolled (859, 402) with delta (0, 0)
Screenshot: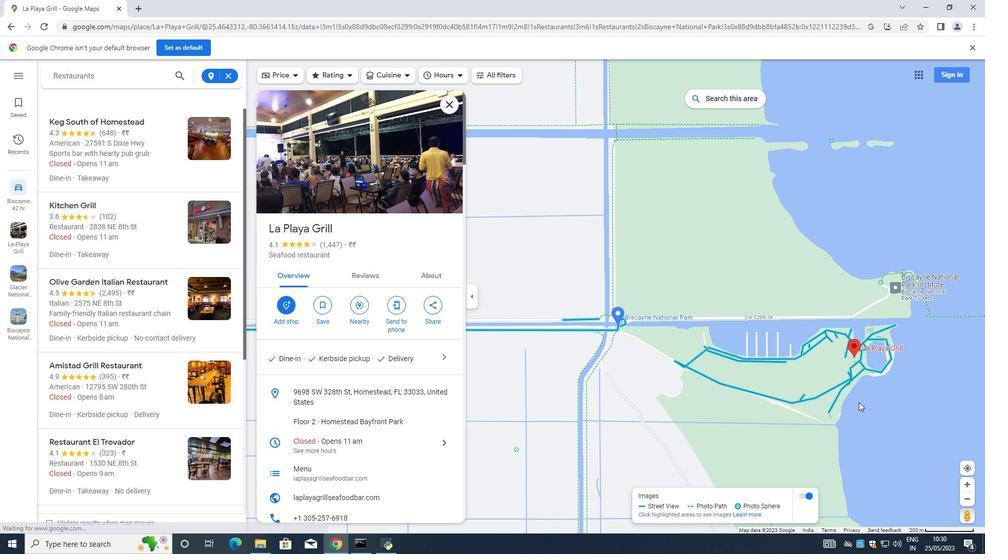 
Action: Mouse moved to (859, 400)
Screenshot: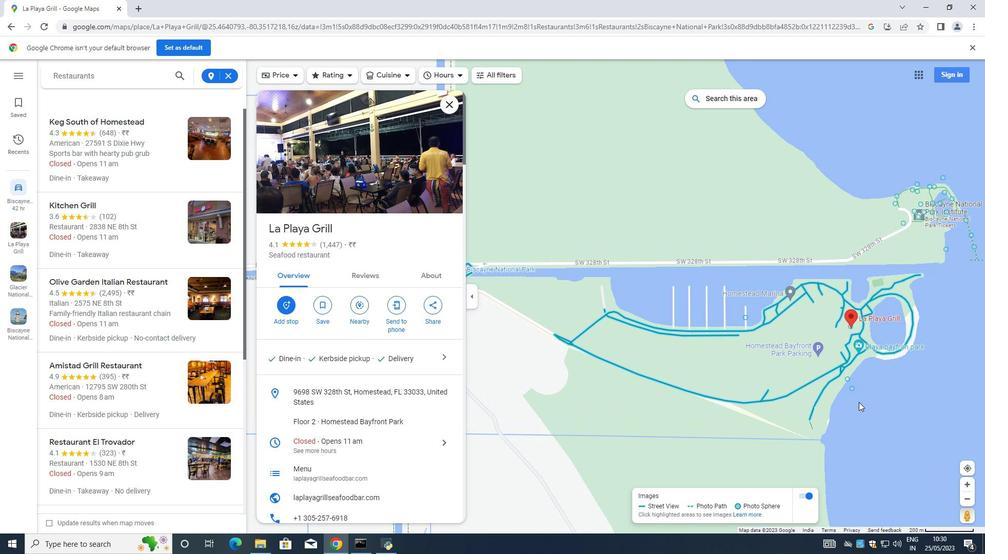 
Action: Mouse scrolled (859, 400) with delta (0, 0)
Screenshot: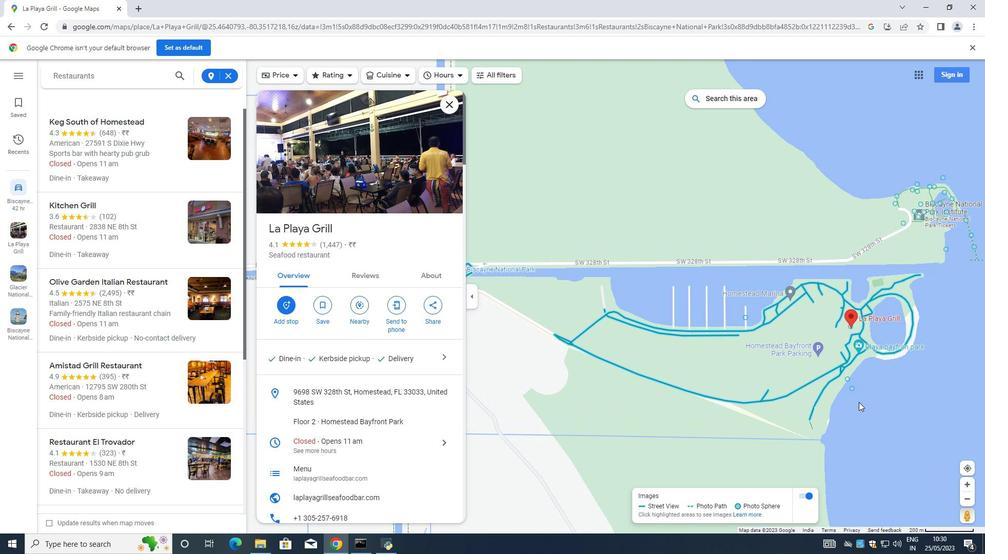 
Action: Mouse scrolled (859, 400) with delta (0, 0)
Screenshot: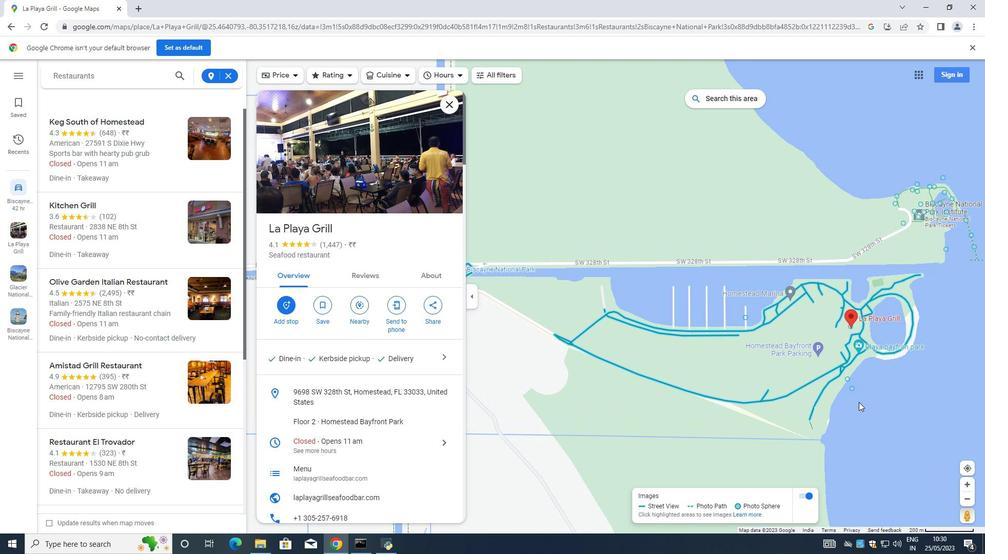 
Action: Mouse moved to (859, 400)
Screenshot: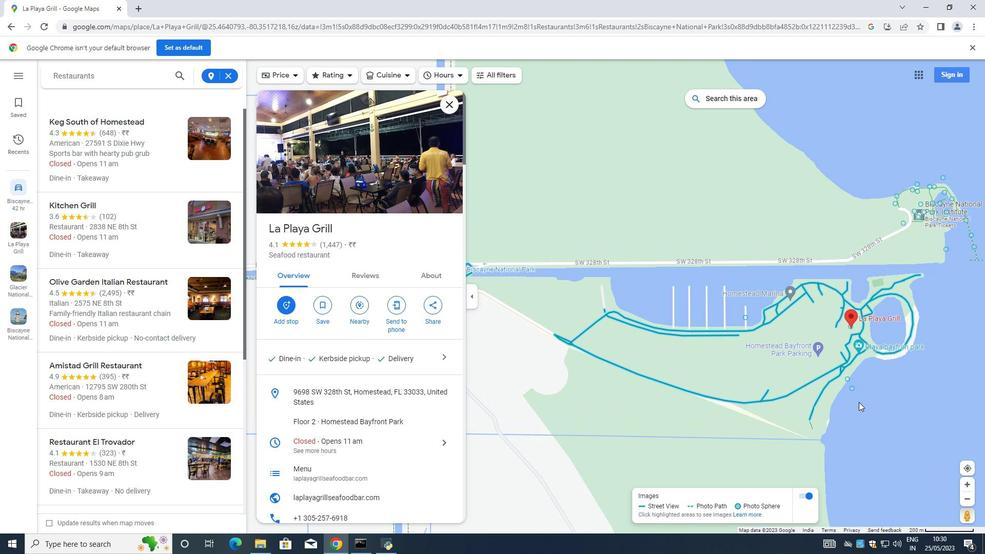 
Action: Mouse scrolled (859, 400) with delta (0, 0)
Screenshot: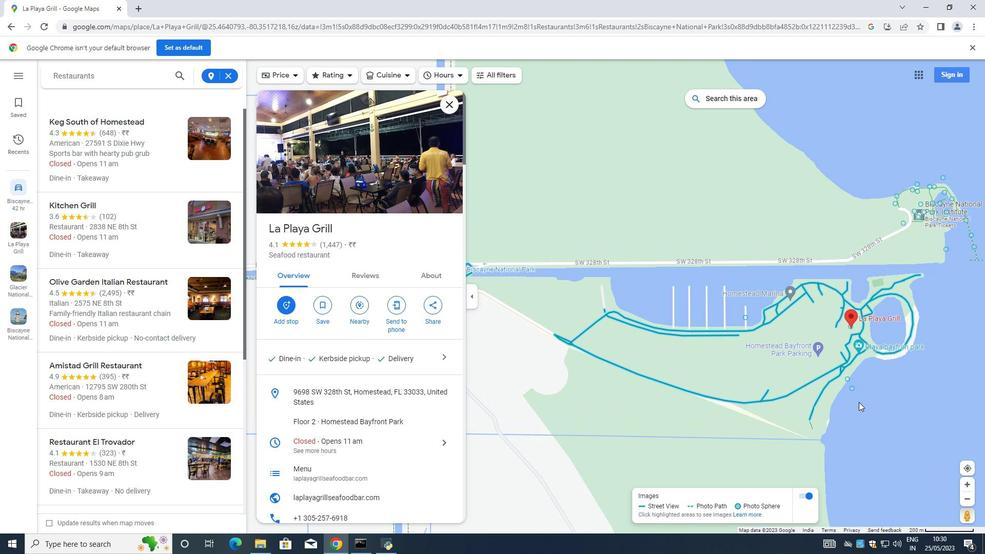 
Action: Mouse scrolled (859, 400) with delta (0, 0)
Screenshot: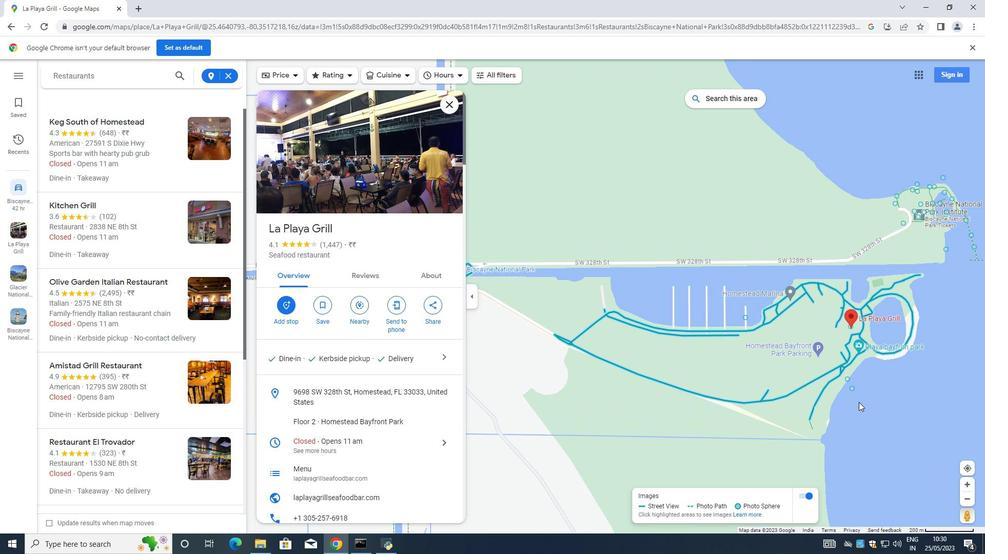 
Action: Mouse moved to (858, 398)
Screenshot: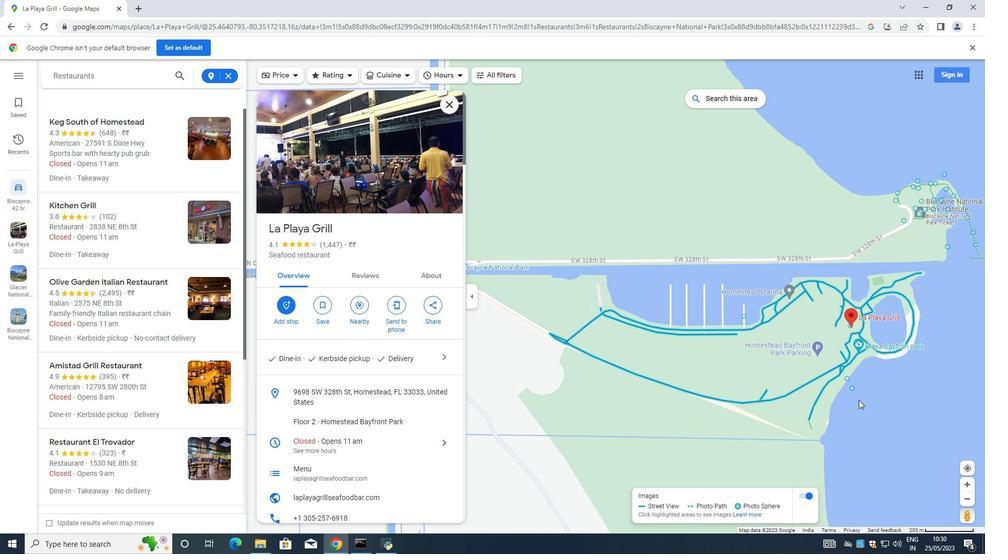 
Action: Mouse scrolled (858, 399) with delta (0, 0)
Screenshot: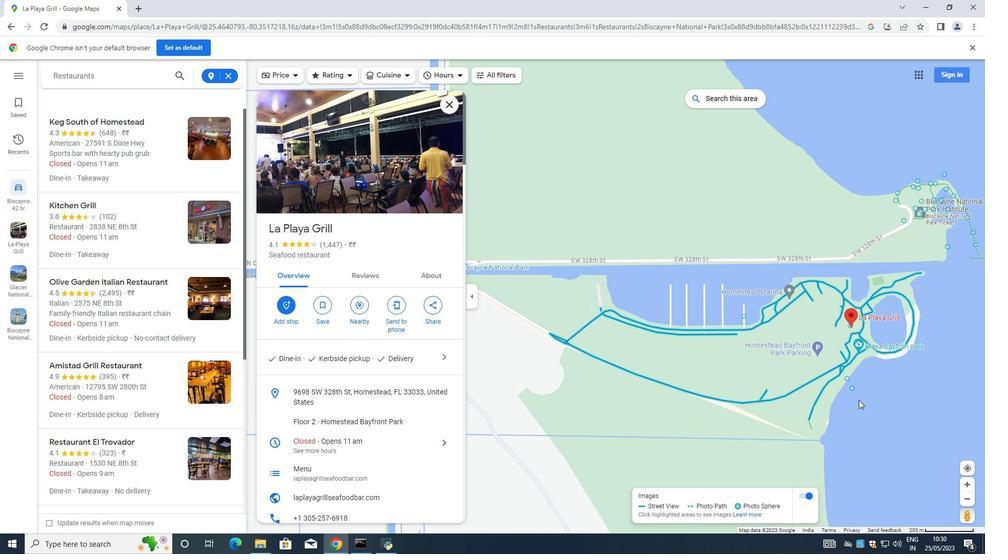 
Action: Mouse moved to (850, 352)
Screenshot: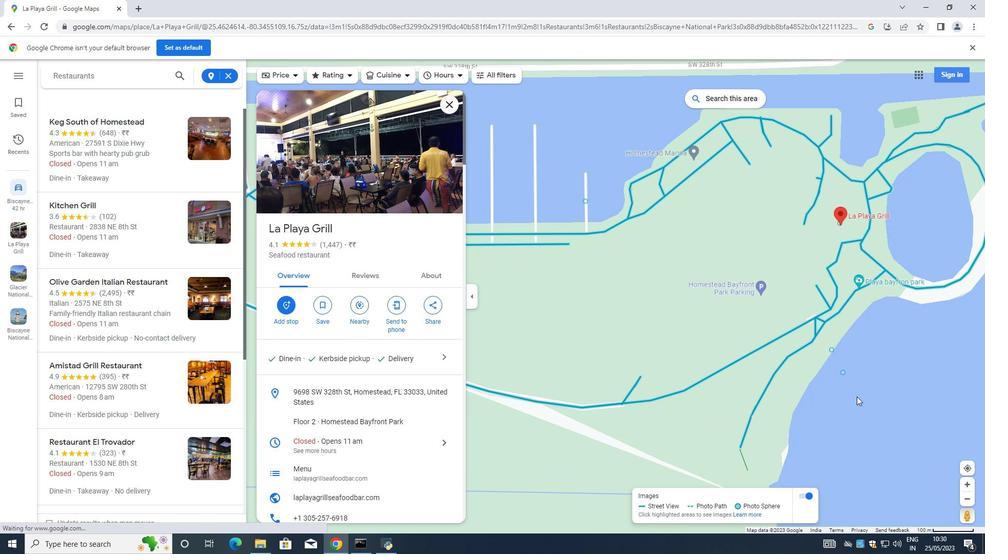 
Action: Mouse scrolled (857, 389) with delta (0, 0)
Screenshot: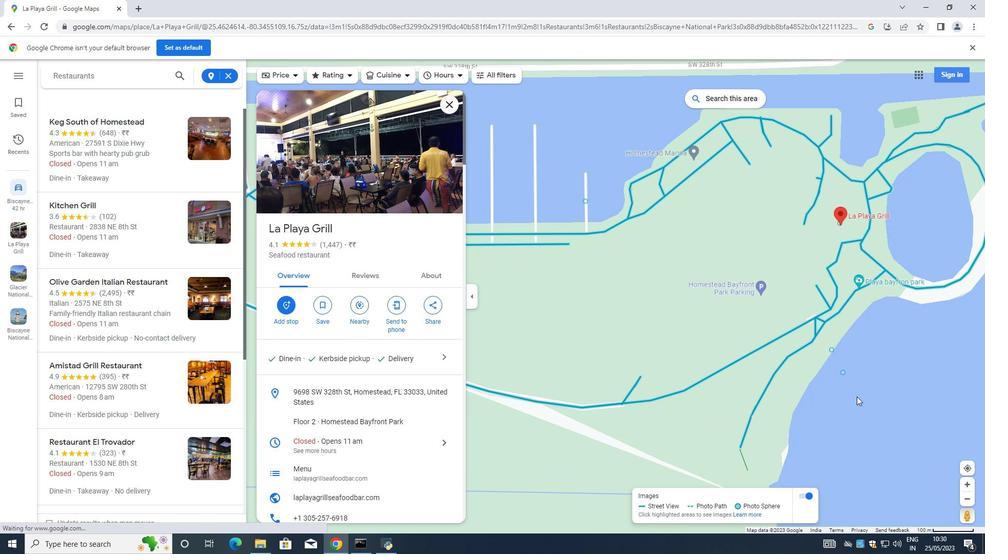 
Action: Mouse moved to (846, 319)
Screenshot: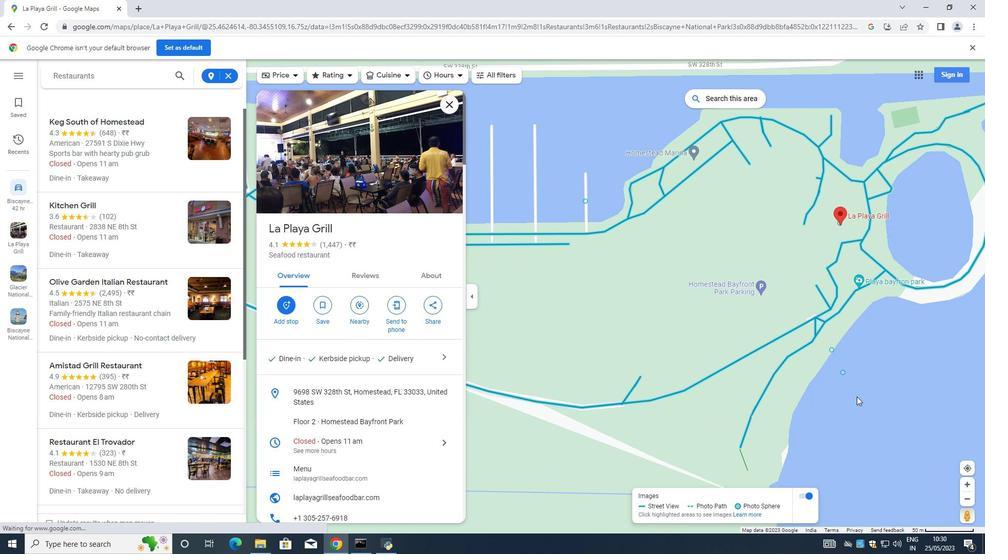 
Action: Mouse scrolled (850, 348) with delta (0, 0)
Screenshot: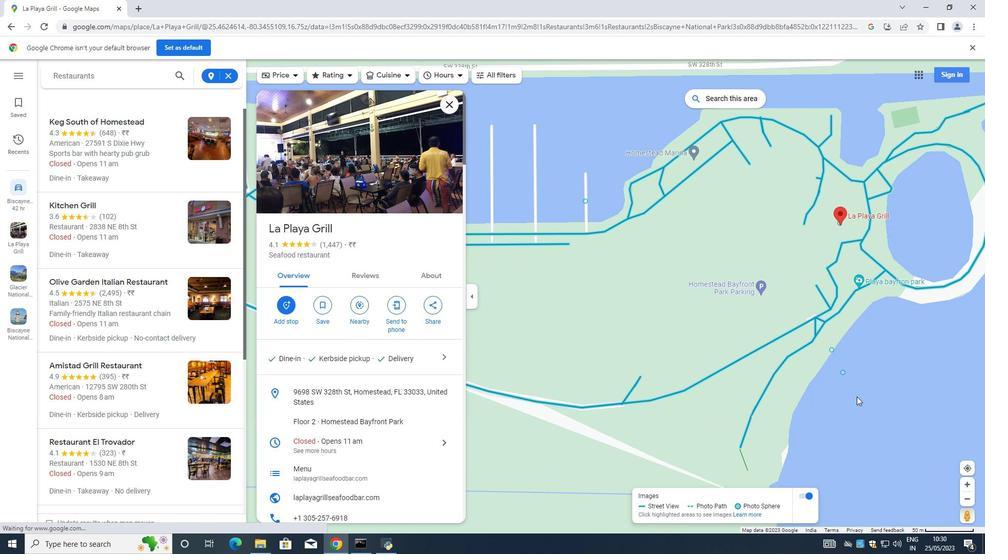 
Action: Mouse moved to (846, 319)
Screenshot: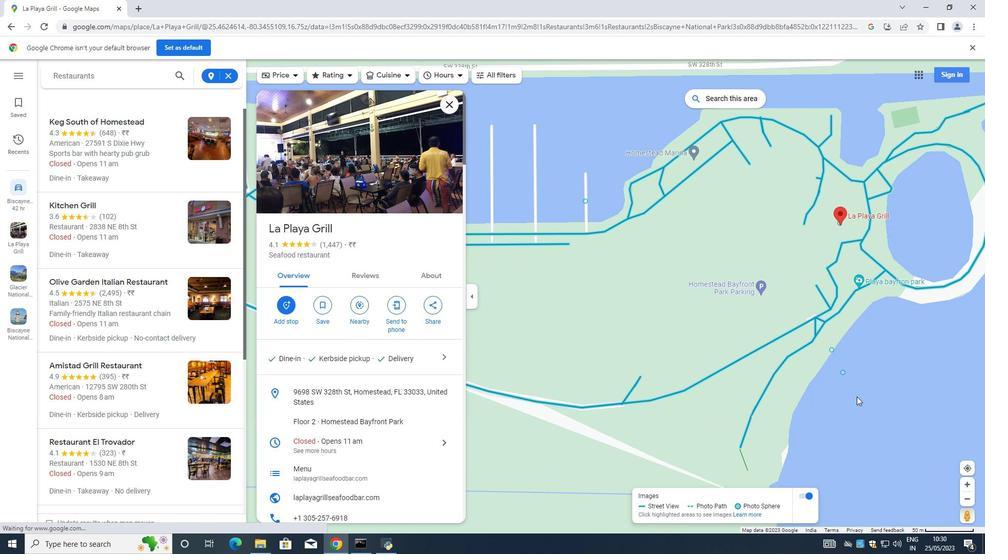 
Action: Mouse scrolled (848, 328) with delta (0, 0)
Screenshot: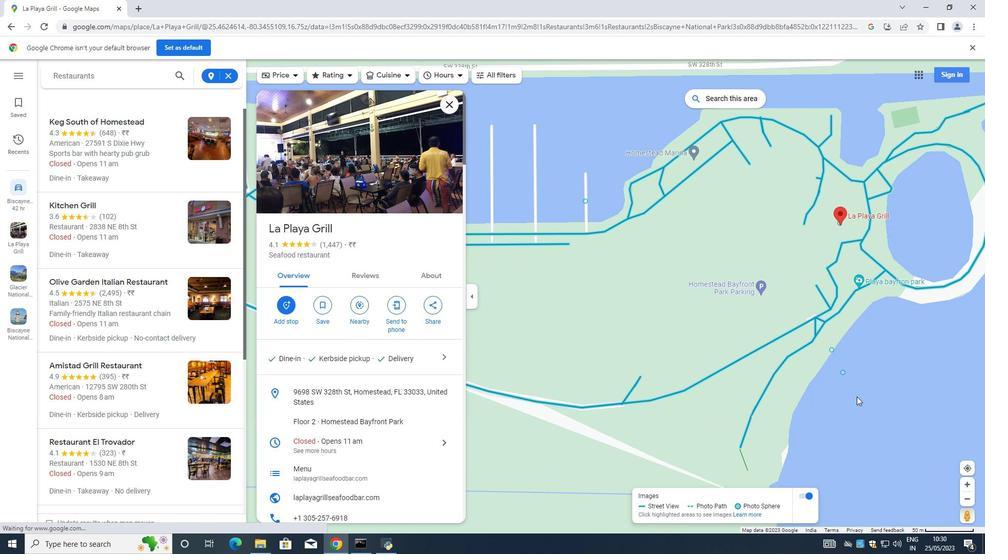 
Action: Mouse moved to (846, 318)
Screenshot: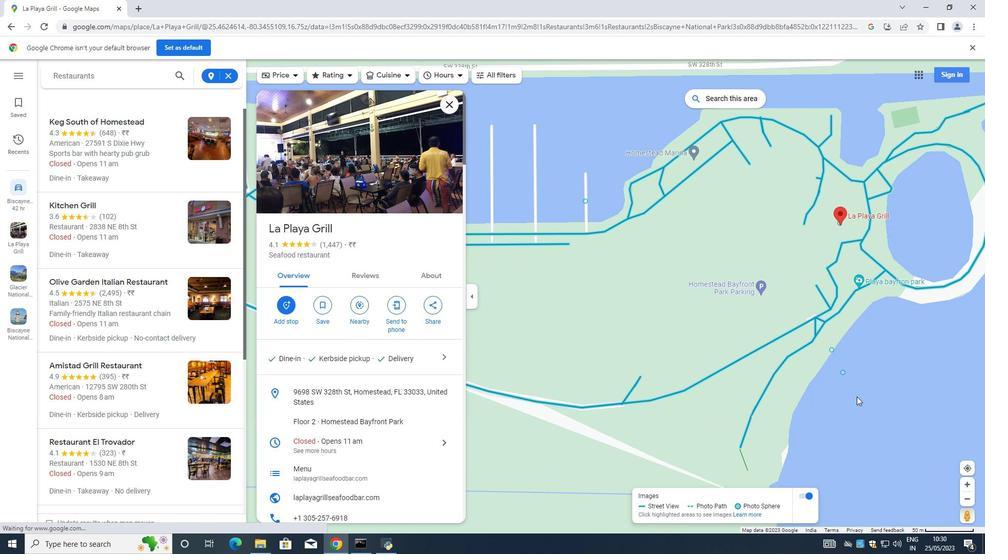 
Action: Mouse scrolled (846, 319) with delta (0, 0)
Screenshot: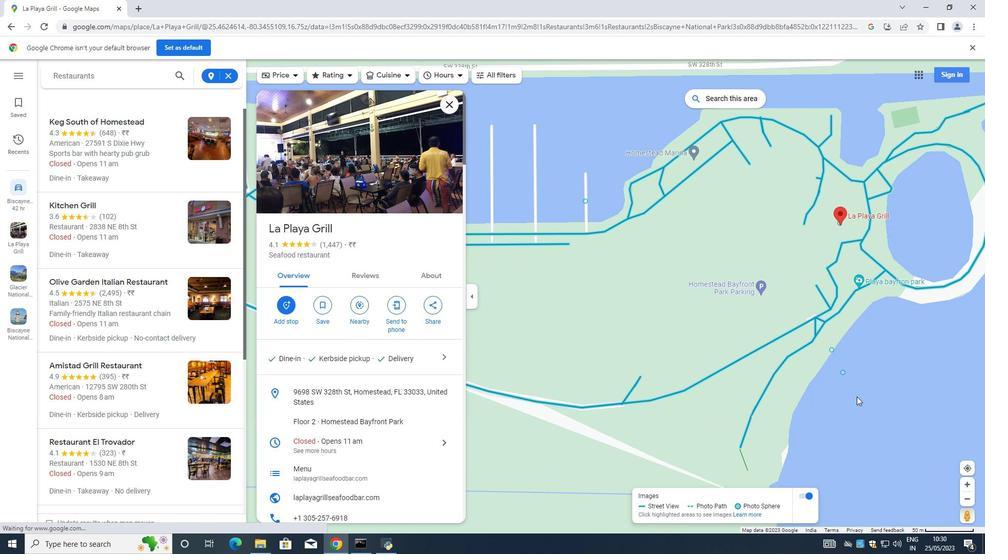 
Action: Mouse moved to (839, 215)
Screenshot: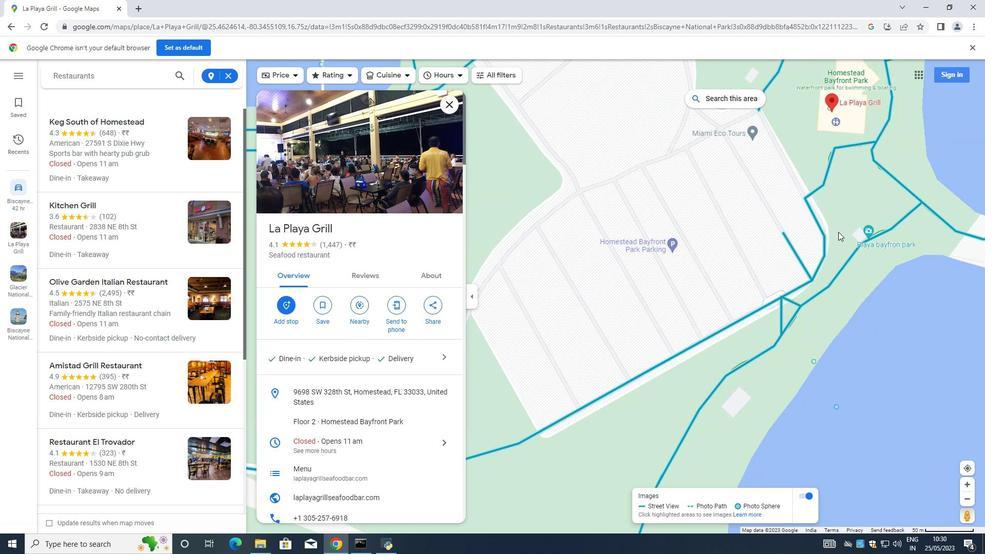 
Action: Mouse scrolled (839, 218) with delta (0, 0)
Screenshot: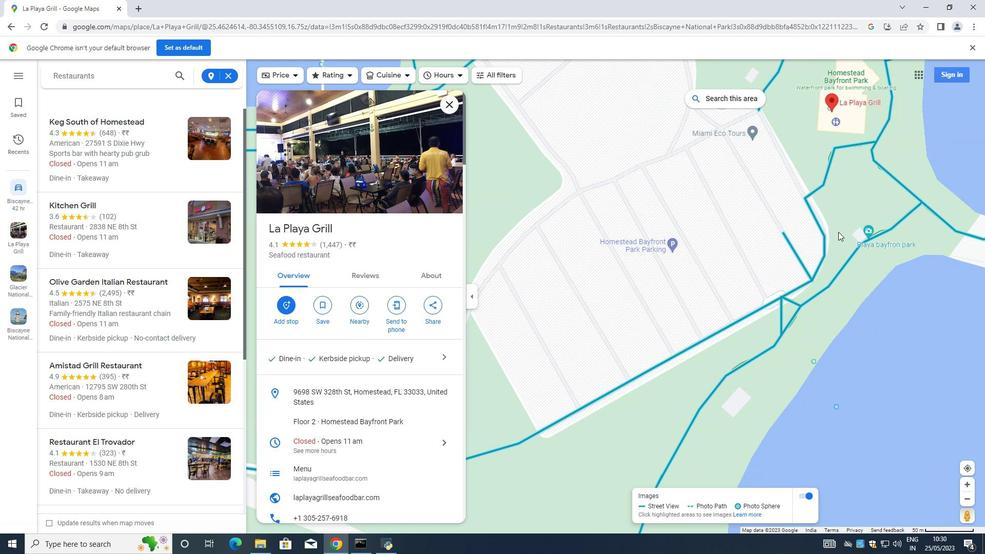
Action: Mouse moved to (841, 211)
Screenshot: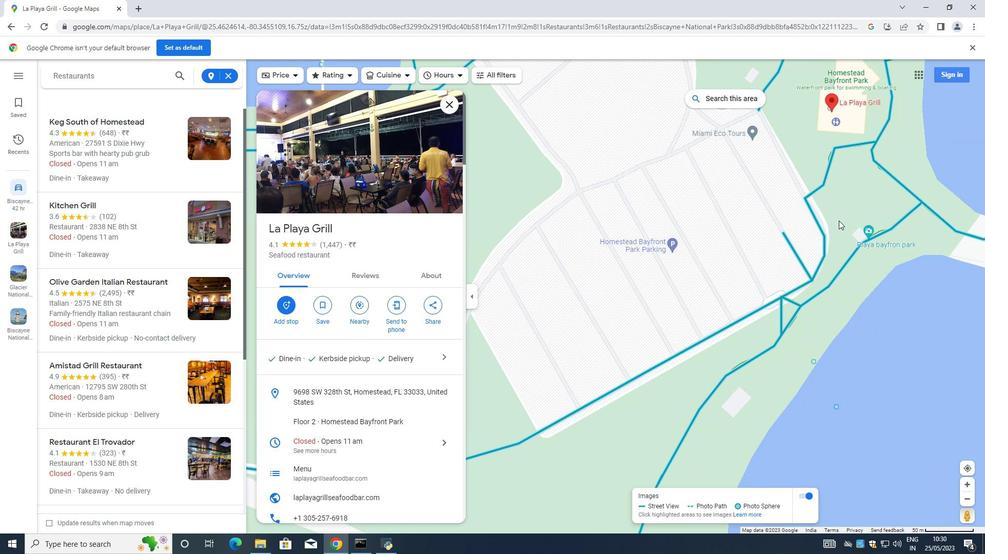
Action: Mouse scrolled (841, 212) with delta (0, 0)
Screenshot: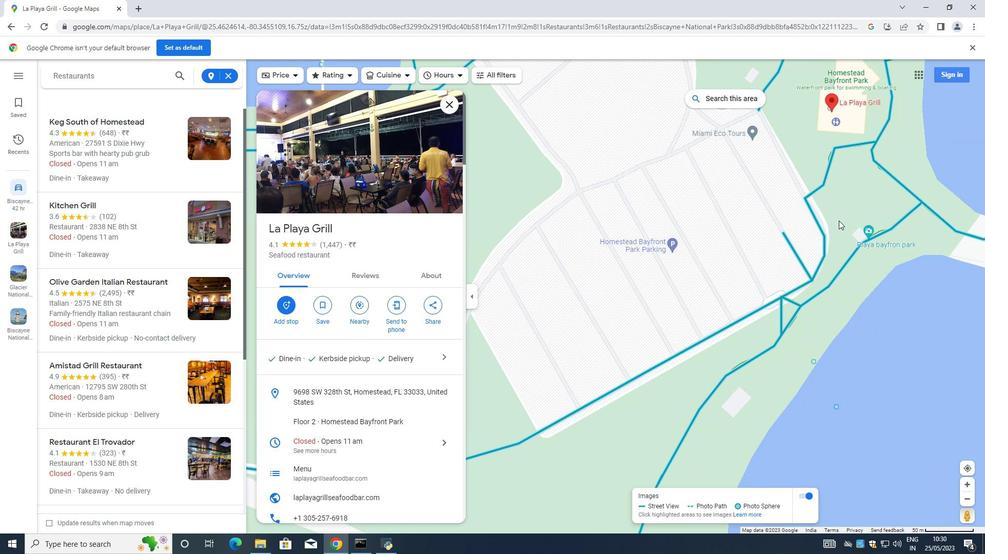 
Action: Mouse moved to (821, 125)
Screenshot: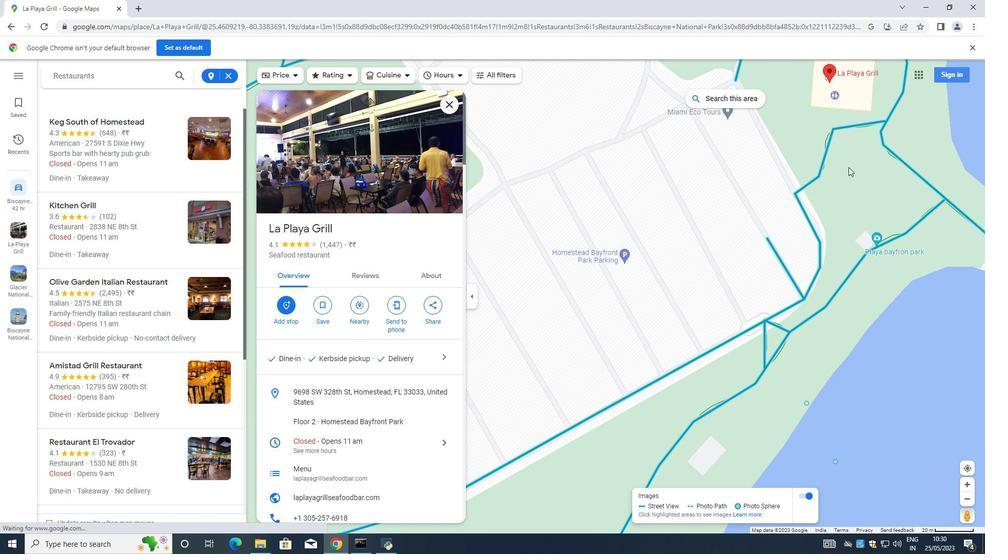 
Action: Mouse pressed left at (821, 125)
Screenshot: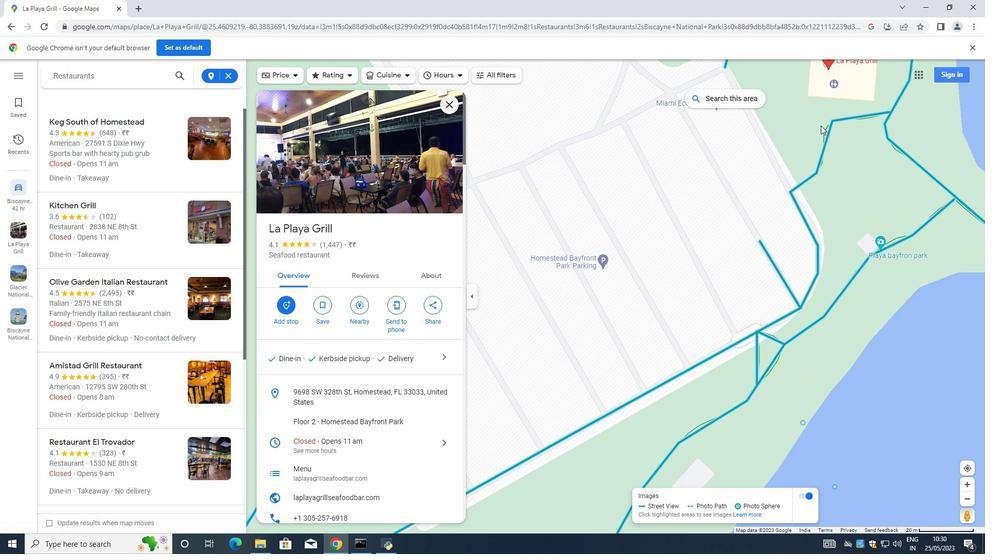 
Action: Mouse moved to (800, 191)
Screenshot: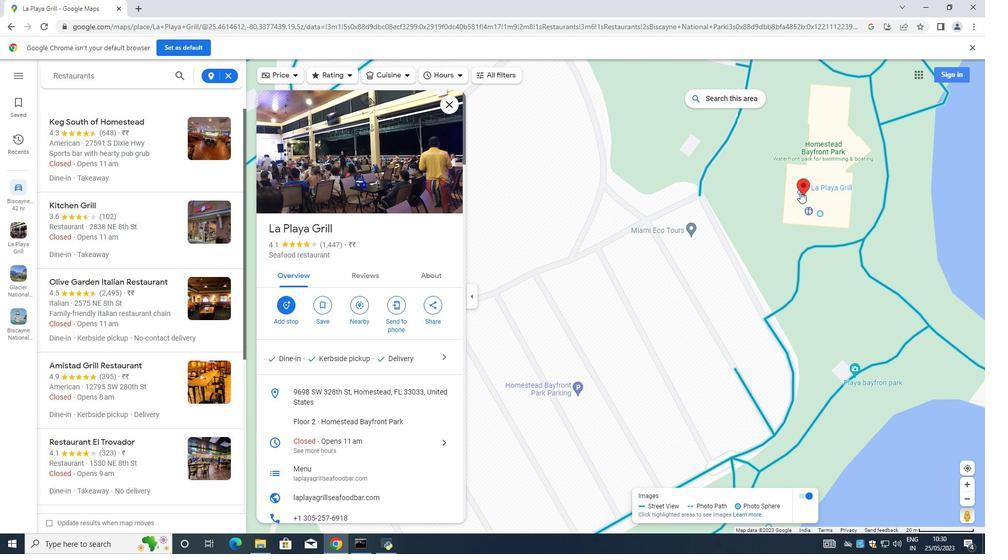 
Action: Mouse pressed left at (800, 191)
Screenshot: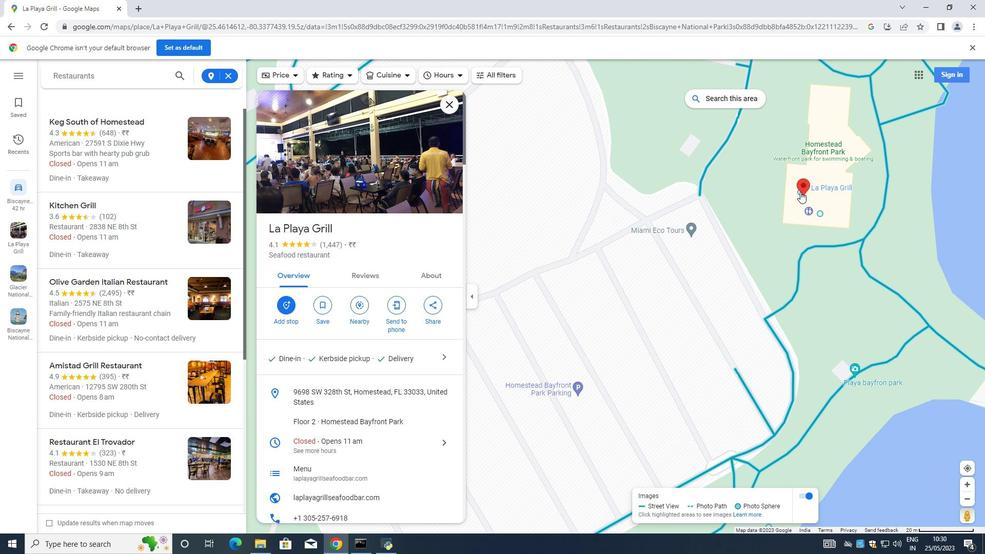 
Action: Mouse moved to (800, 194)
Screenshot: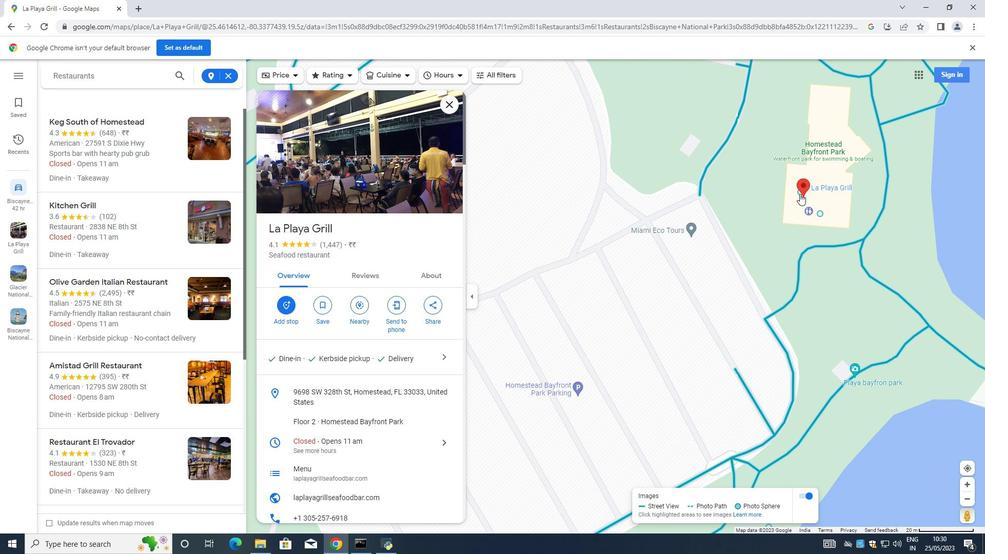 
Action: Mouse pressed left at (800, 194)
Screenshot: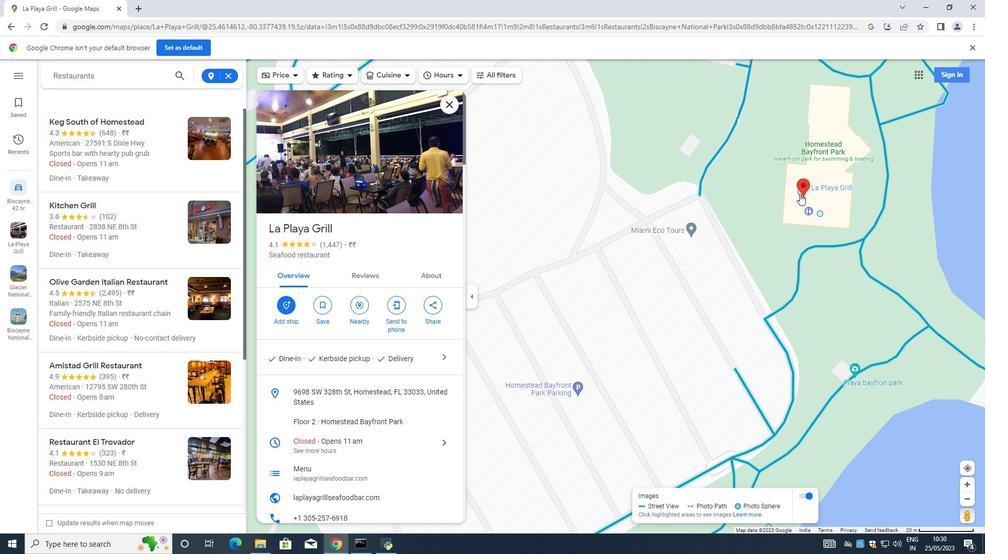 
Action: Mouse moved to (818, 213)
Screenshot: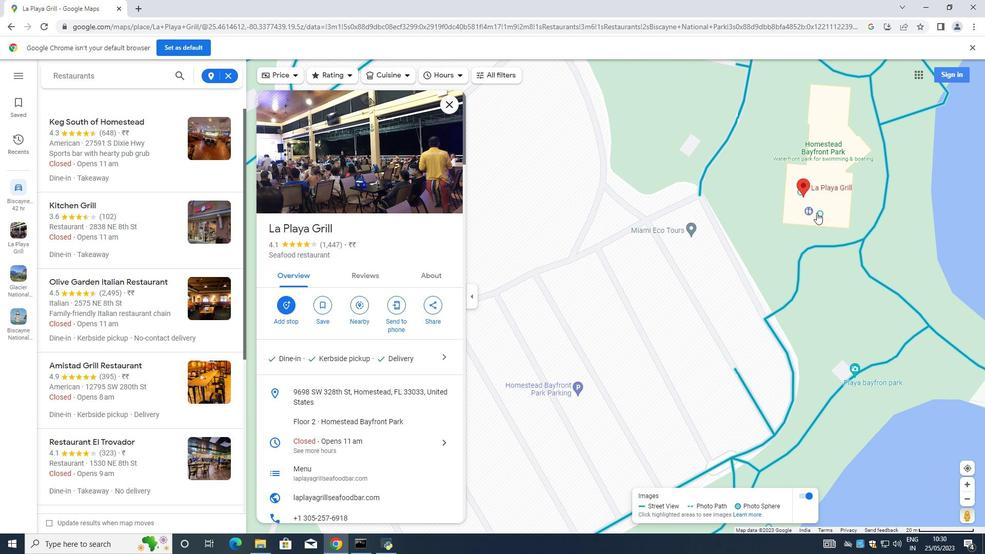 
Action: Mouse pressed left at (818, 213)
Screenshot: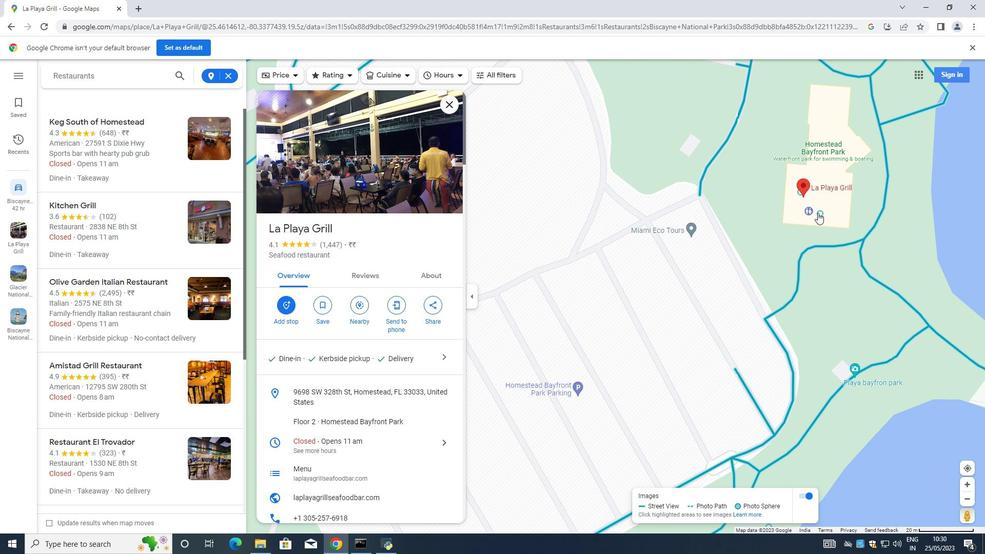 
Action: Mouse moved to (515, 300)
Screenshot: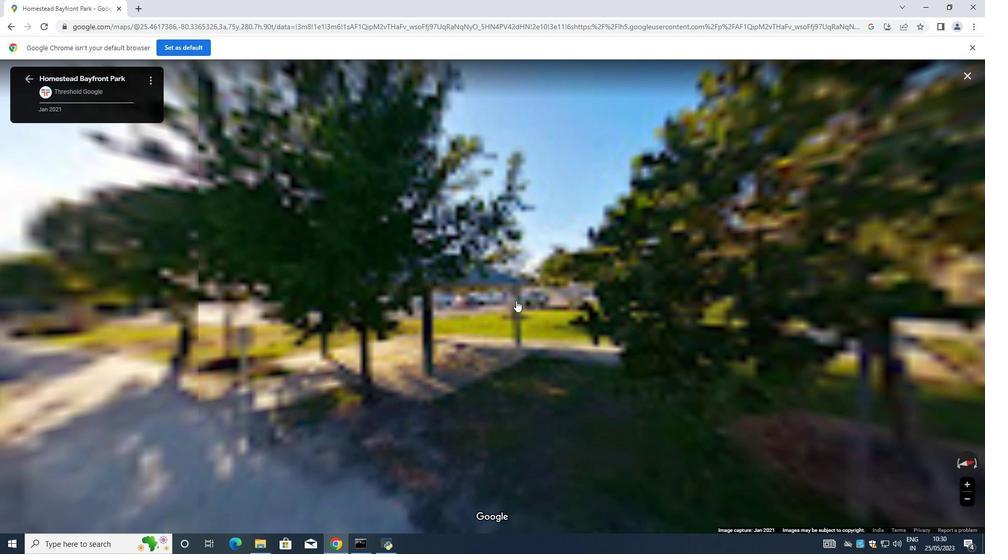 
Action: Mouse pressed left at (515, 300)
Screenshot: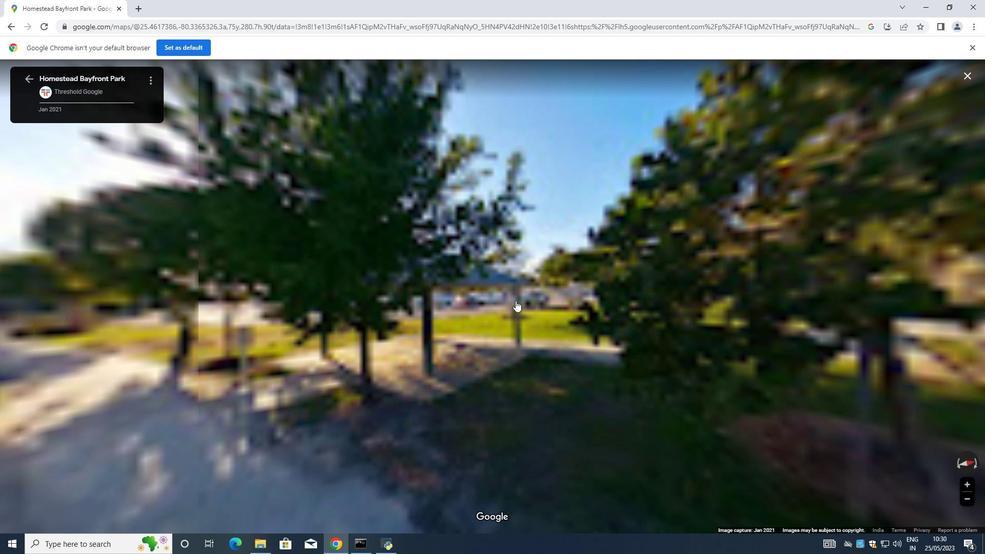 
Action: Mouse moved to (451, 285)
Screenshot: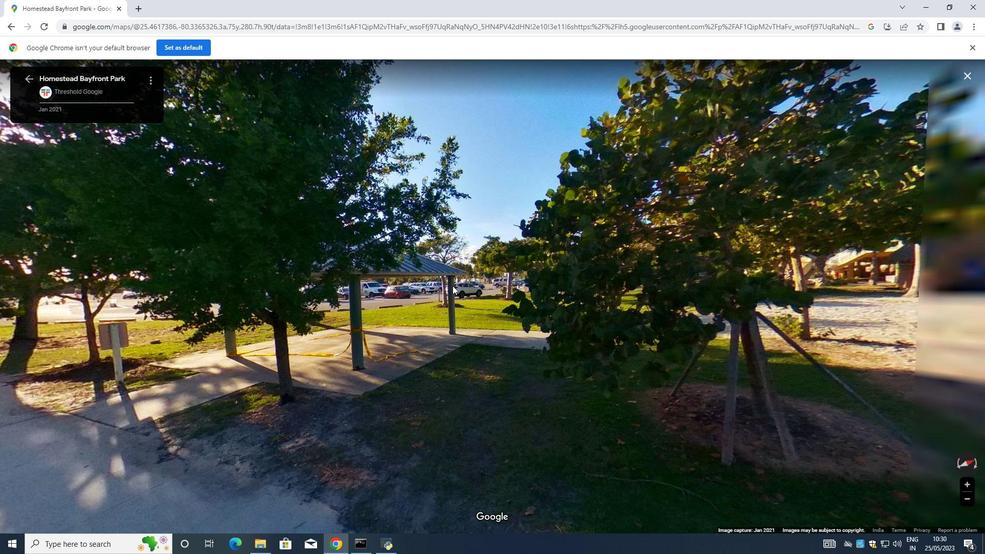 
Action: Mouse pressed left at (451, 285)
Screenshot: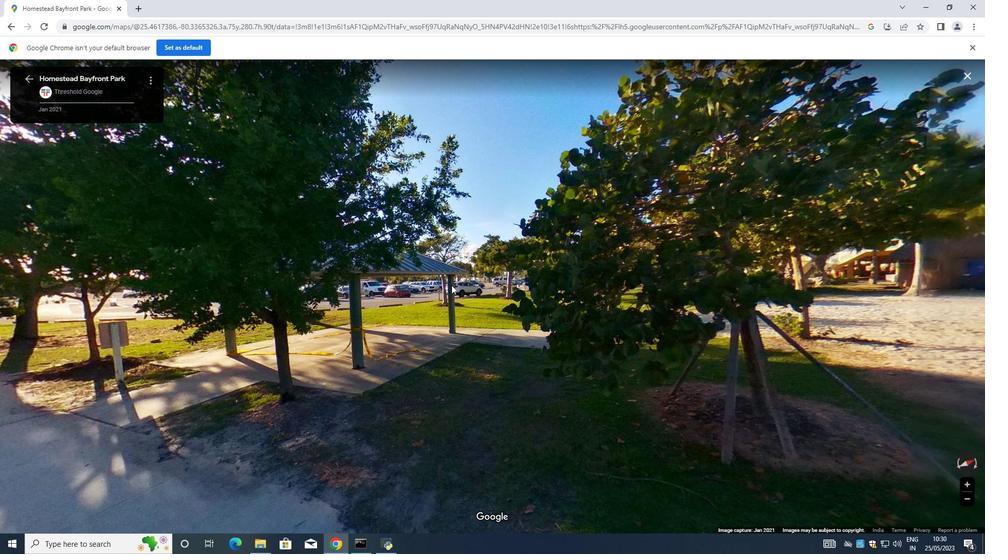 
Action: Mouse moved to (619, 326)
Screenshot: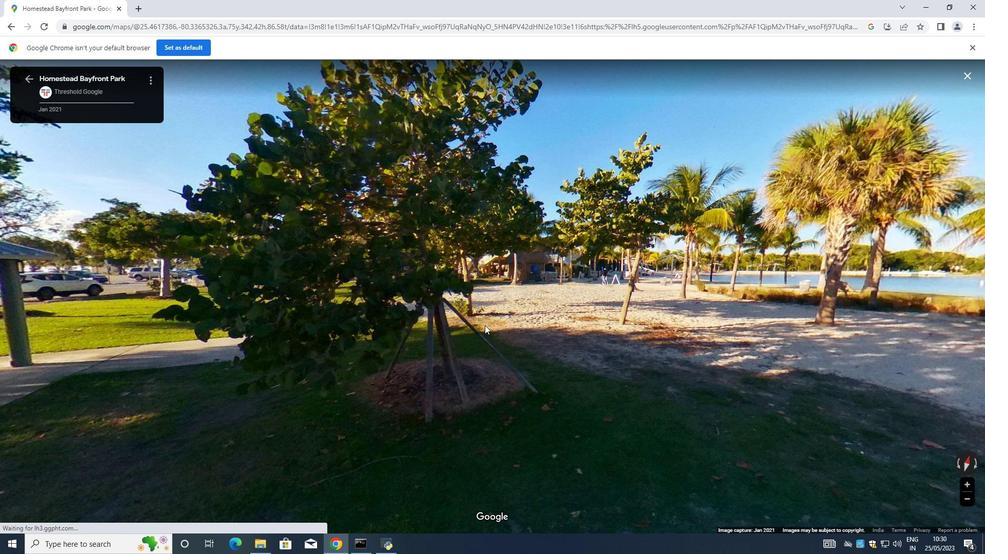 
Action: Mouse scrolled (619, 327) with delta (0, 0)
Screenshot: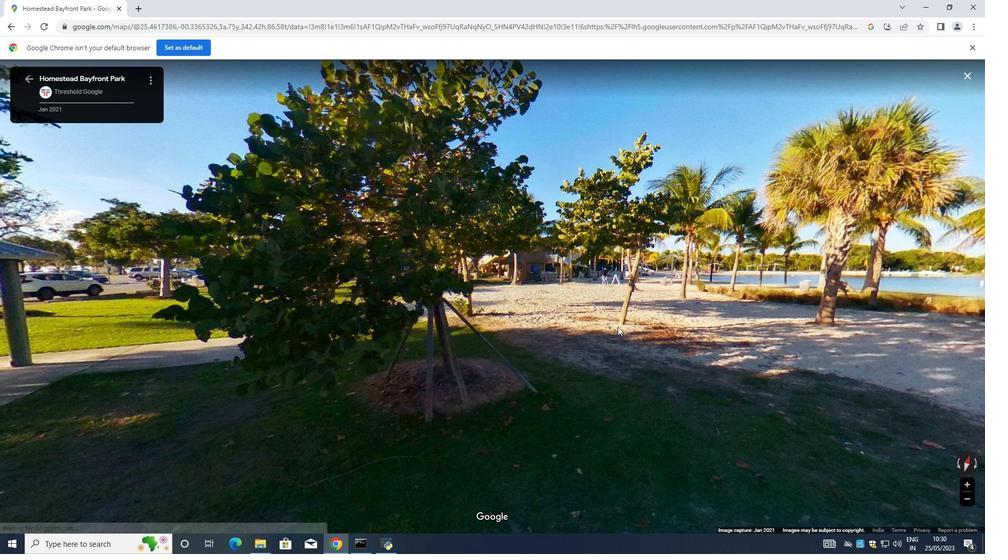 
Action: Mouse scrolled (619, 327) with delta (0, 0)
Screenshot: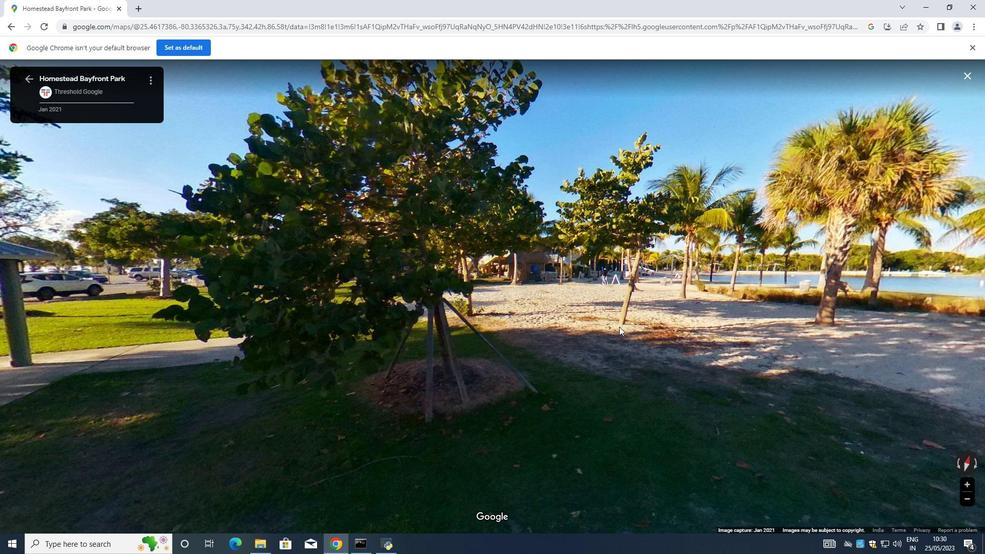 
Action: Mouse scrolled (619, 327) with delta (0, 0)
Screenshot: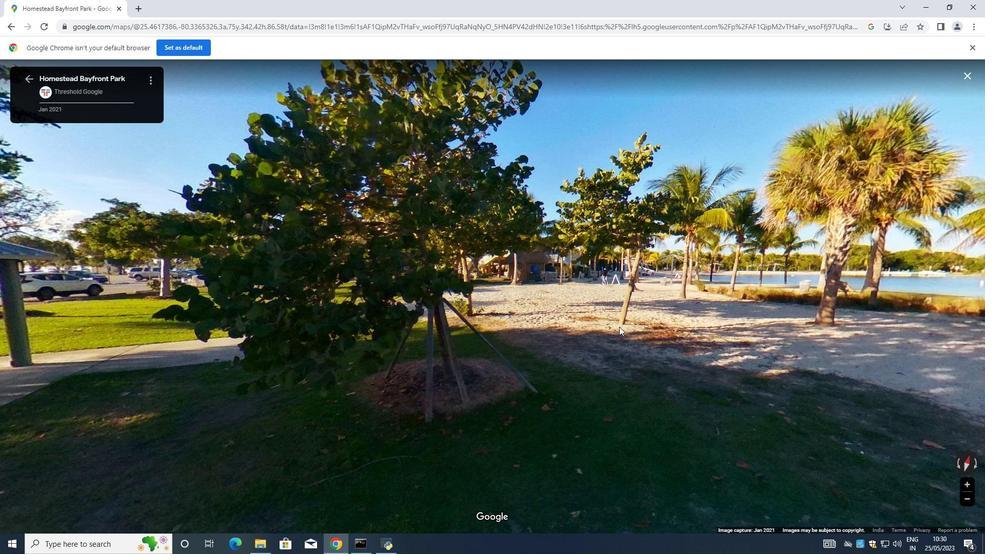 
Action: Mouse scrolled (619, 327) with delta (0, 0)
Screenshot: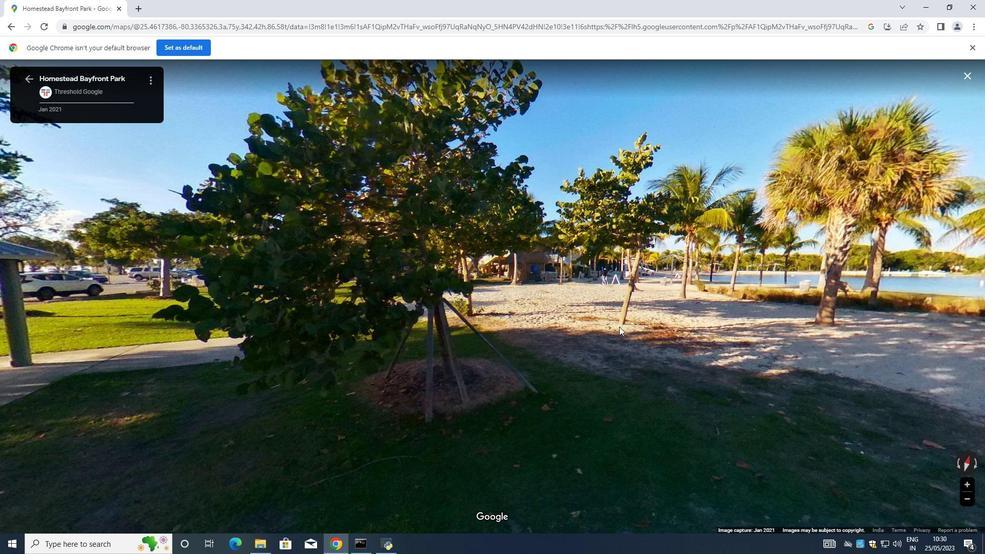 
Action: Mouse moved to (429, 234)
Screenshot: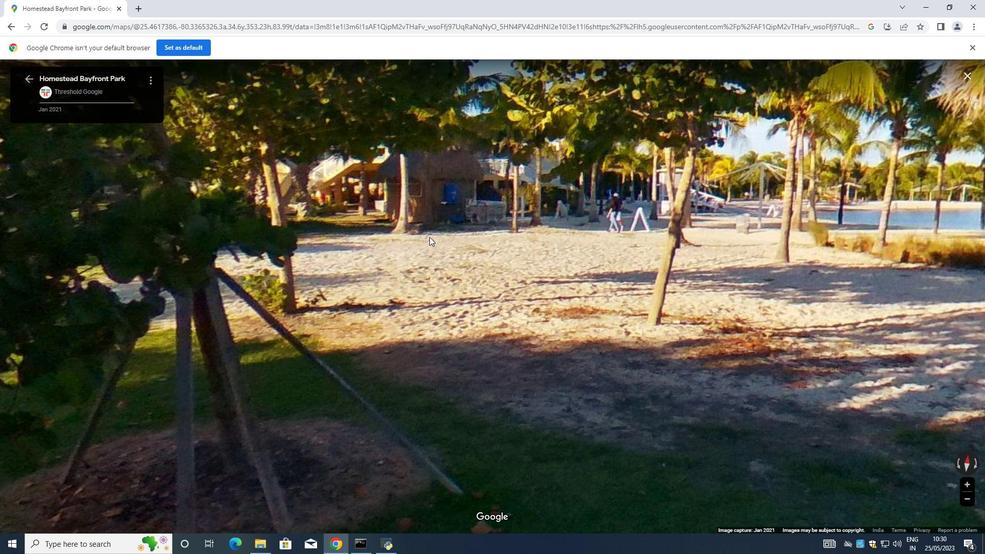 
Action: Mouse pressed left at (429, 234)
Screenshot: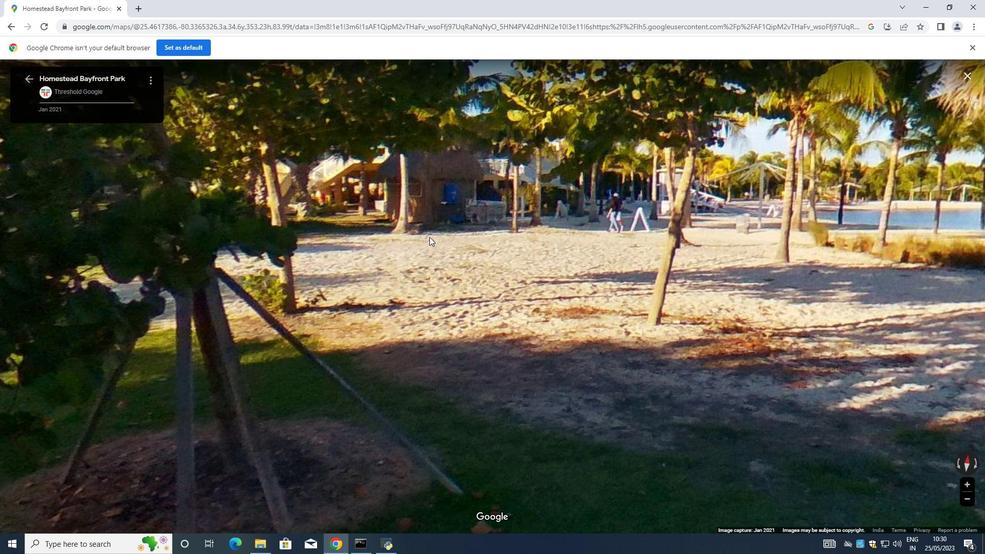 
Action: Mouse pressed left at (429, 234)
Screenshot: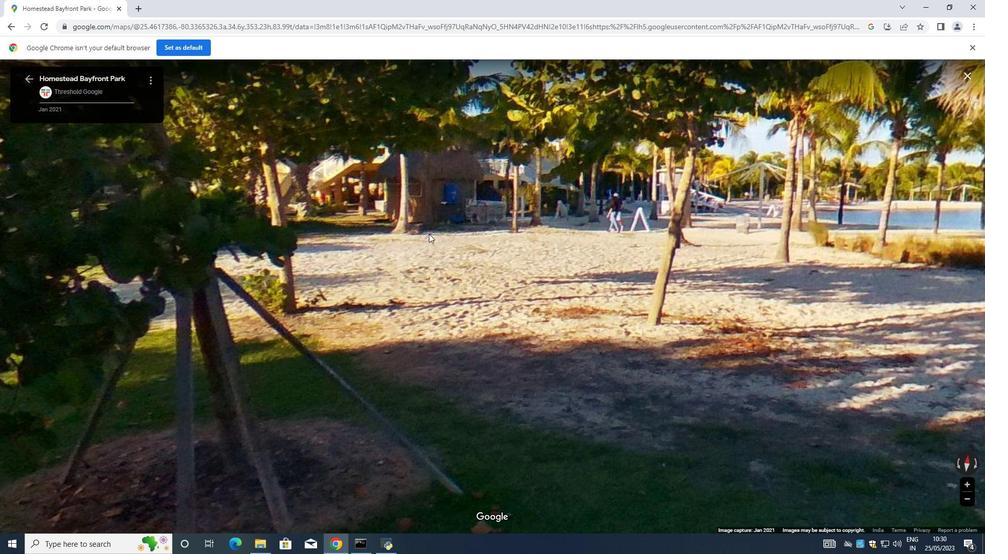 
Action: Mouse moved to (434, 234)
Screenshot: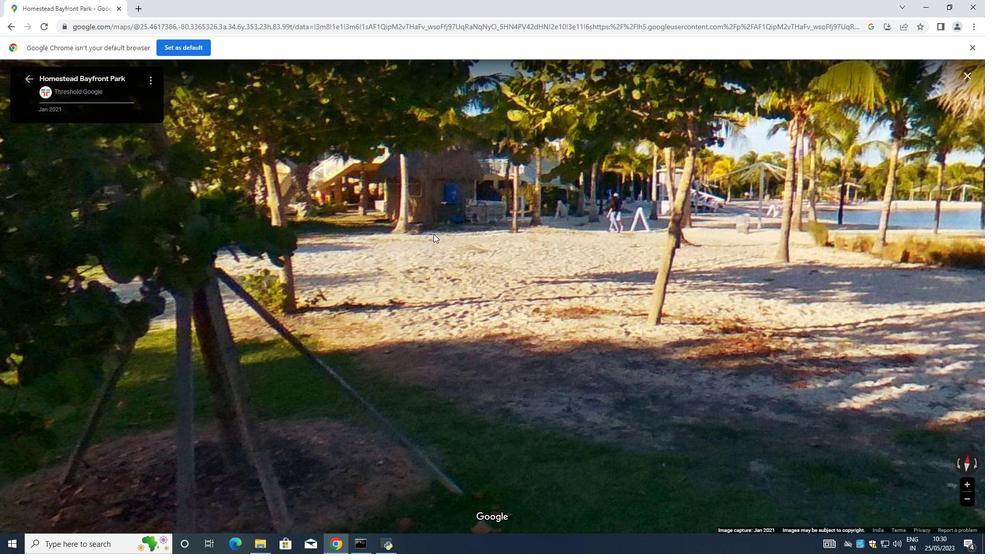 
Action: Mouse scrolled (434, 234) with delta (0, 0)
Screenshot: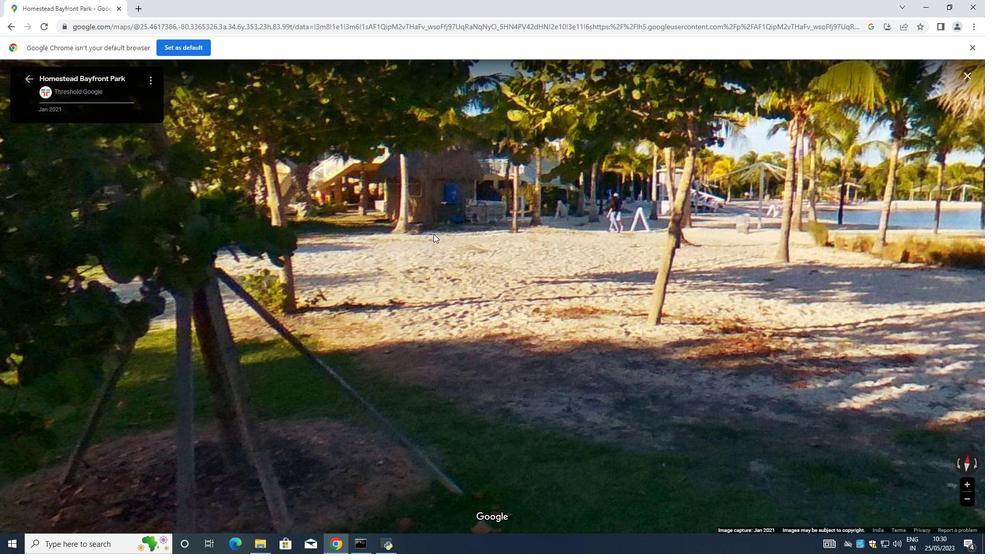 
Action: Mouse scrolled (434, 234) with delta (0, 0)
Screenshot: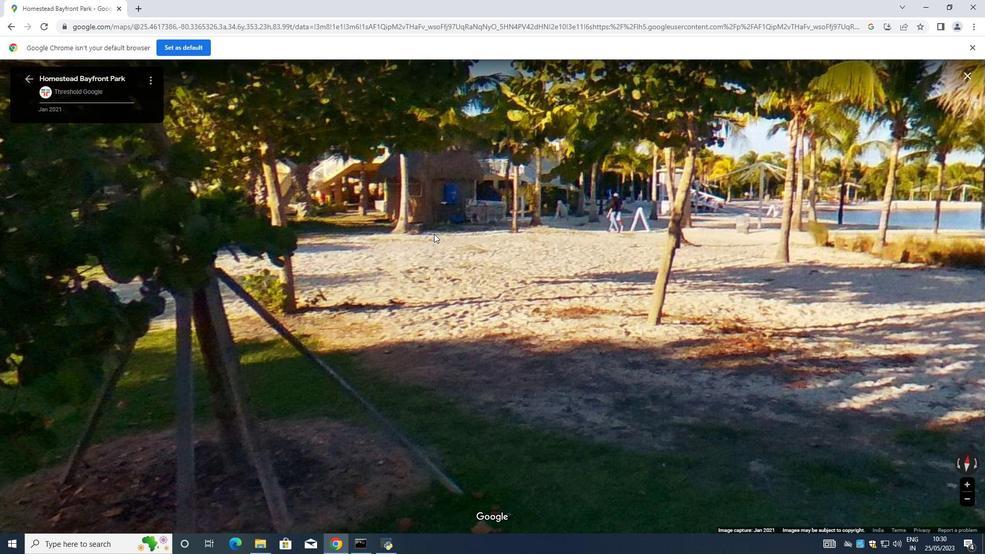 
Action: Mouse scrolled (434, 234) with delta (0, 0)
Screenshot: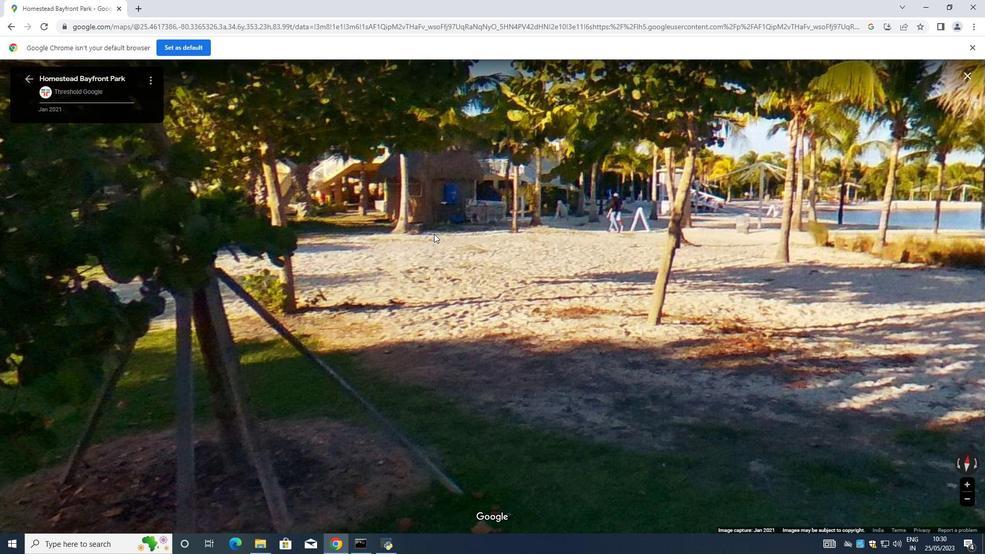 
Action: Mouse moved to (438, 203)
Screenshot: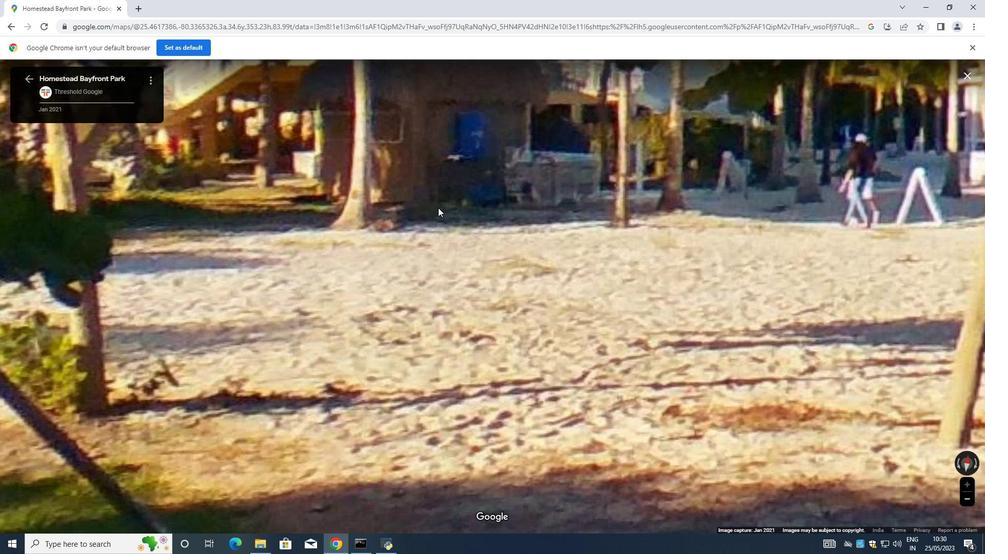 
Action: Mouse scrolled (438, 203) with delta (0, 0)
Screenshot: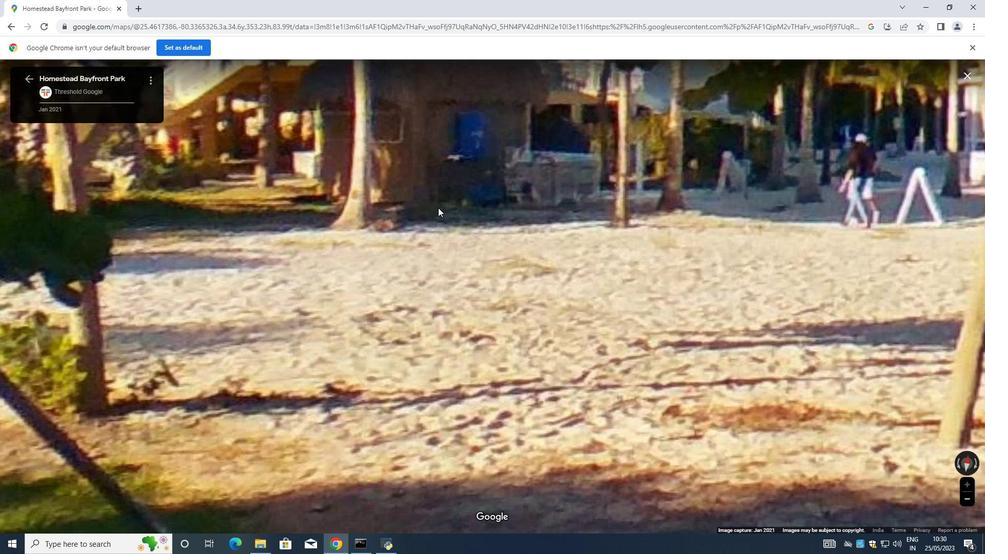 
Action: Mouse scrolled (438, 203) with delta (0, 0)
Screenshot: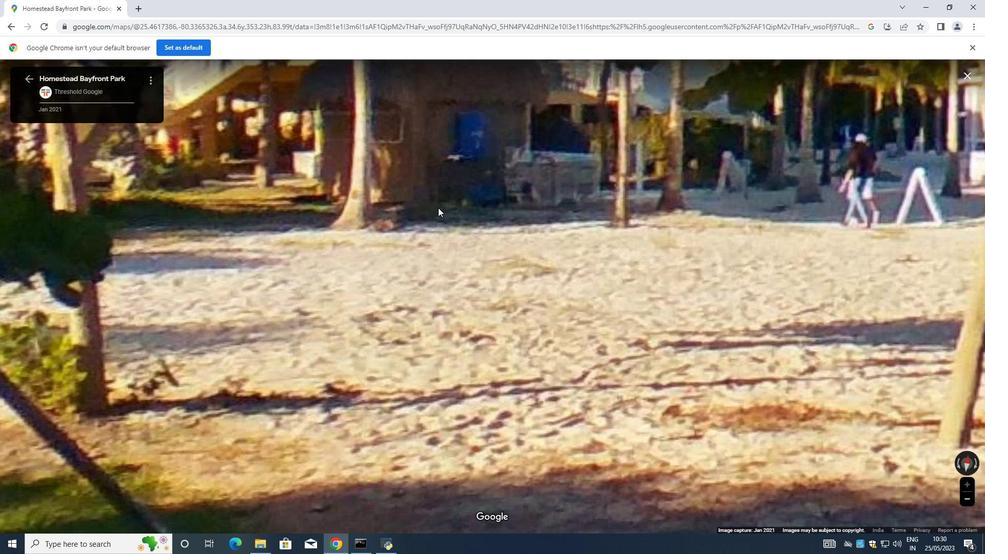 
Action: Mouse scrolled (438, 203) with delta (0, 0)
Screenshot: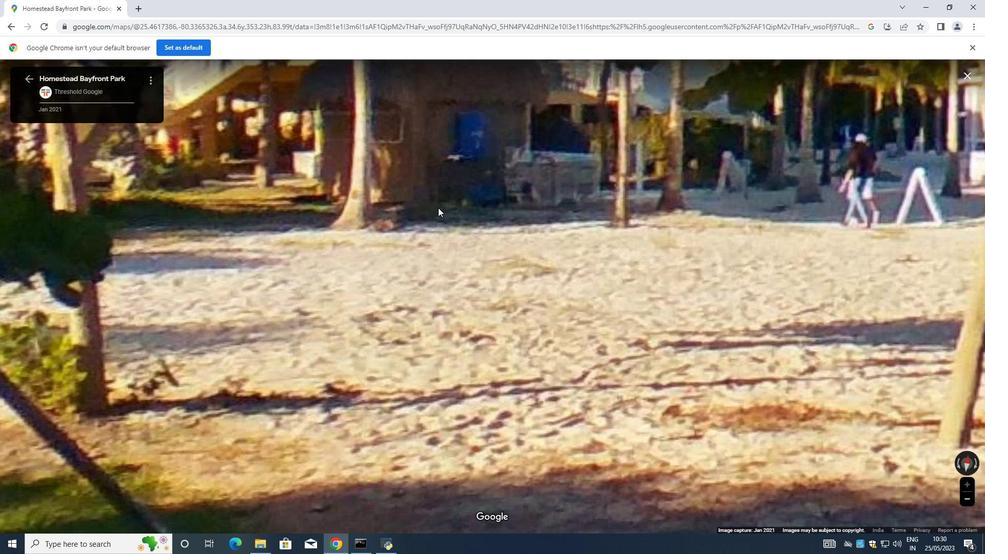 
Action: Mouse scrolled (438, 203) with delta (0, 0)
Screenshot: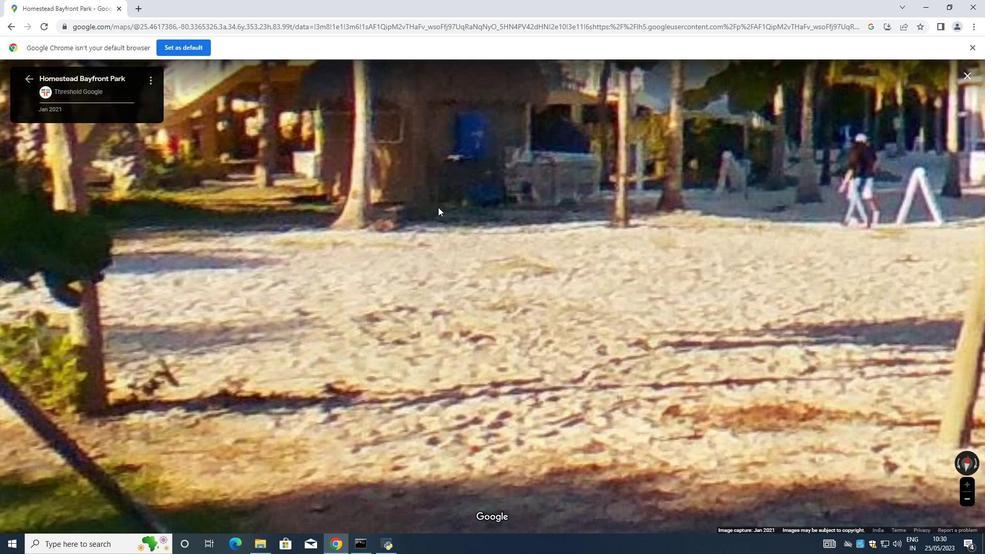 
Action: Mouse scrolled (438, 203) with delta (0, 0)
Screenshot: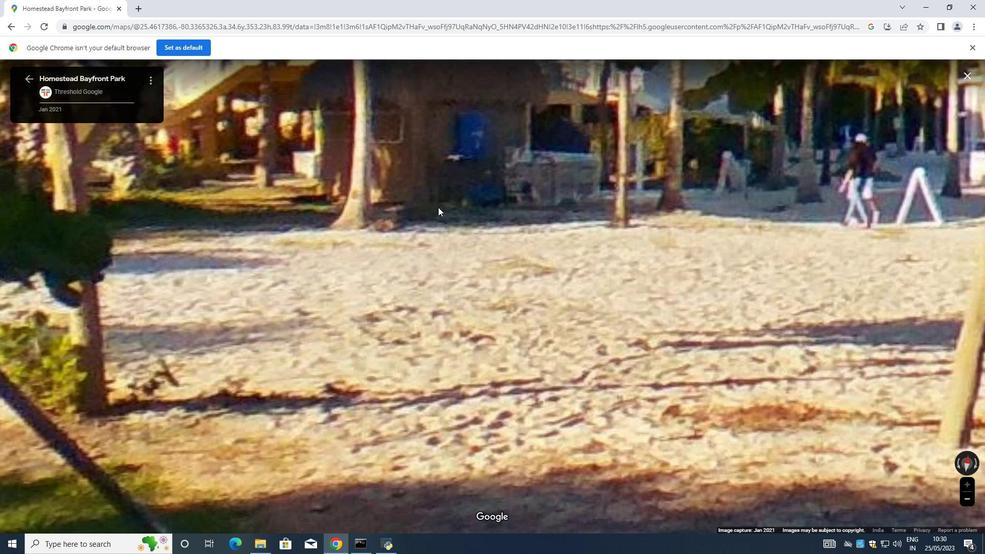 
Action: Mouse scrolled (438, 203) with delta (0, 0)
Screenshot: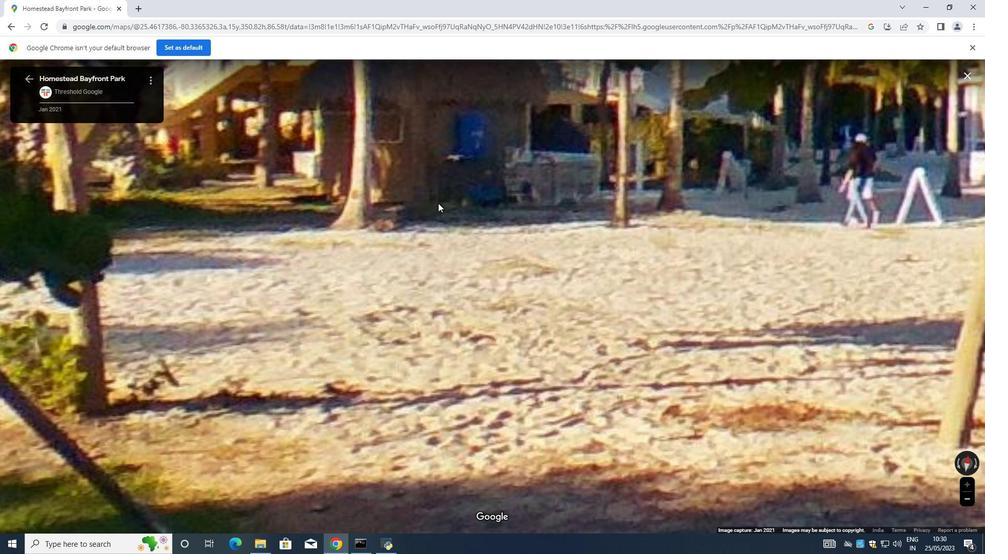 
Action: Mouse scrolled (438, 203) with delta (0, 0)
Screenshot: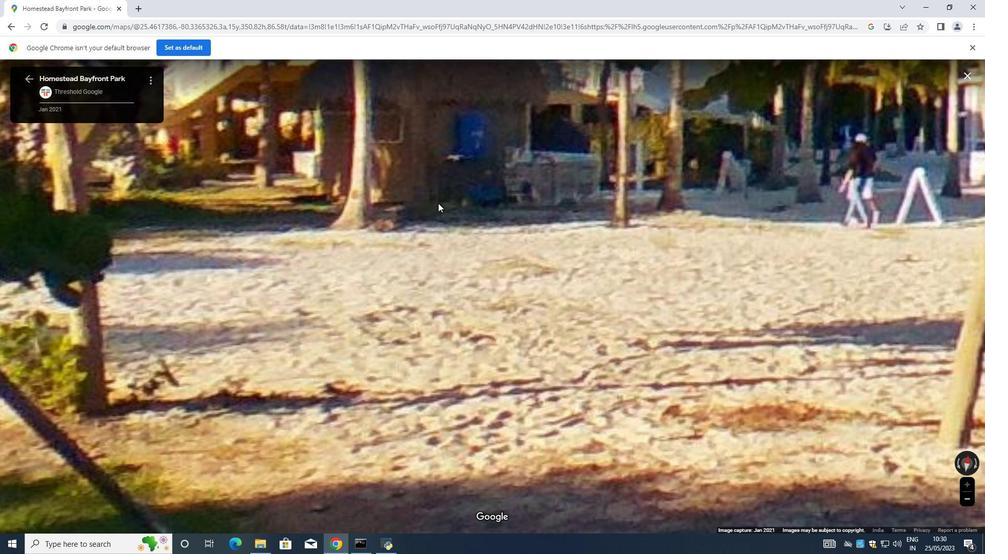 
Action: Mouse scrolled (438, 203) with delta (0, 0)
Screenshot: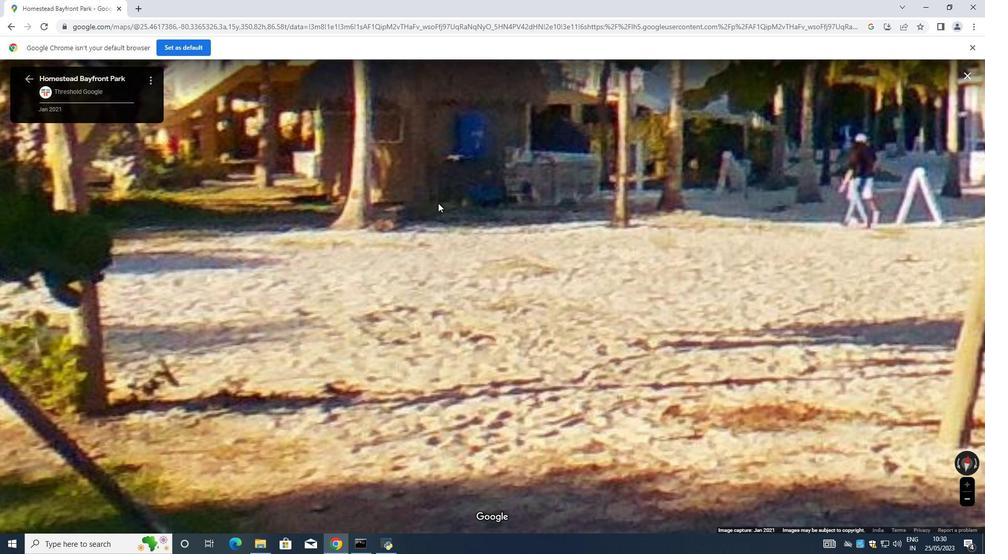 
Action: Mouse scrolled (438, 202) with delta (0, 0)
Screenshot: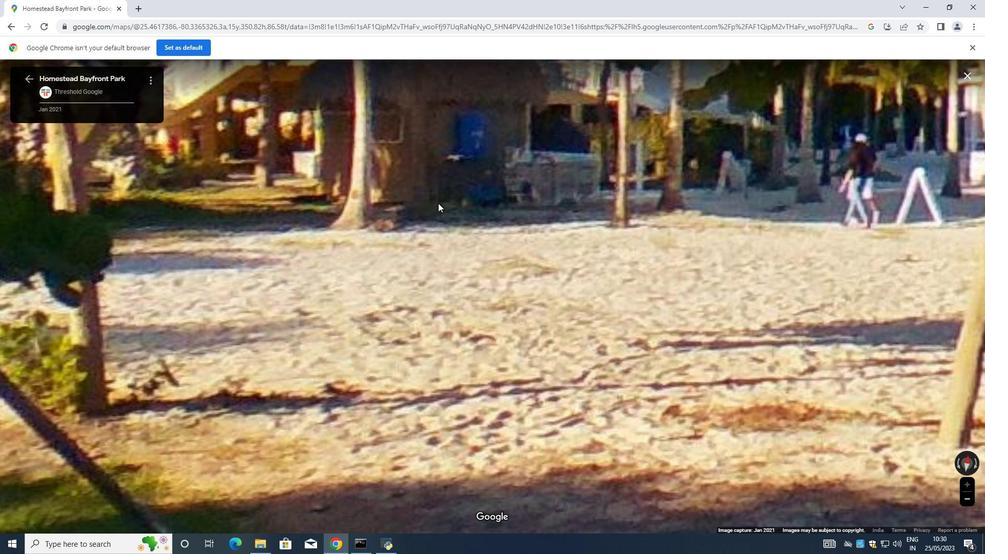 
Action: Mouse scrolled (438, 202) with delta (0, 0)
Screenshot: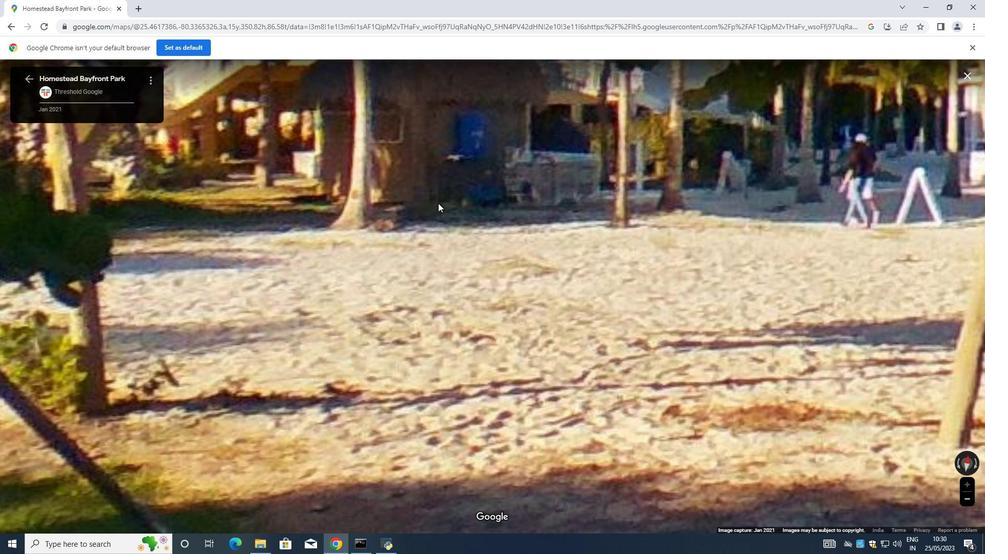 
Action: Mouse scrolled (438, 202) with delta (0, 0)
Screenshot: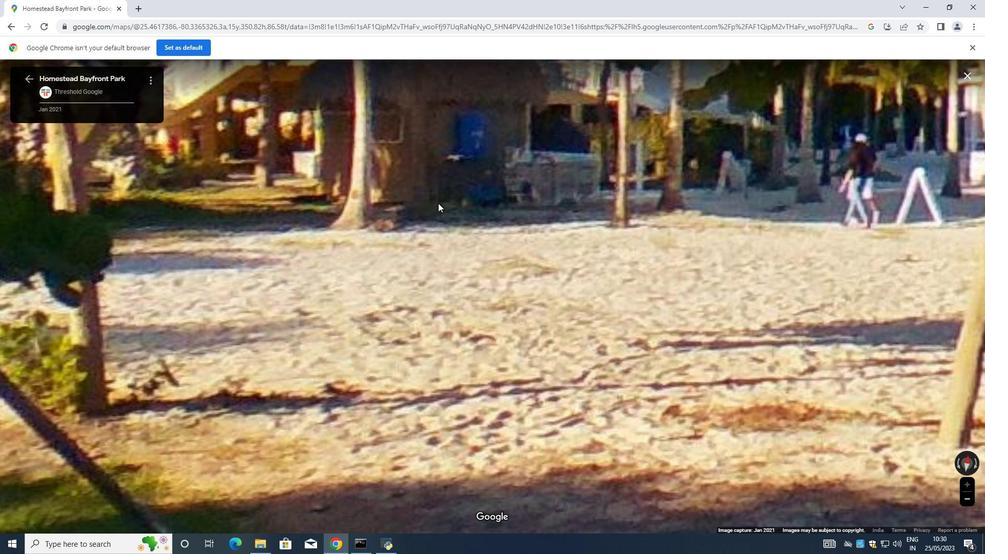 
Action: Mouse scrolled (438, 202) with delta (0, 0)
Screenshot: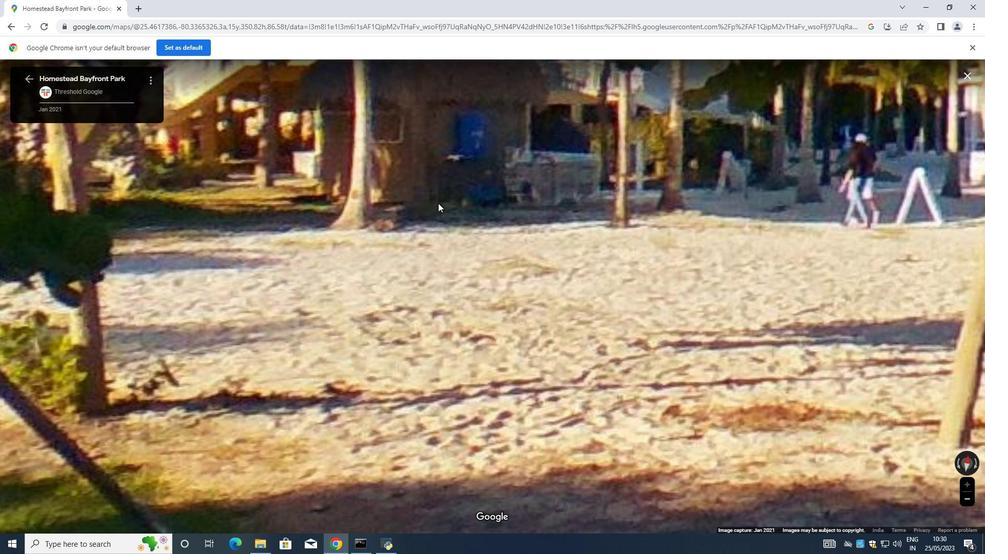 
Action: Mouse scrolled (438, 202) with delta (0, 0)
Screenshot: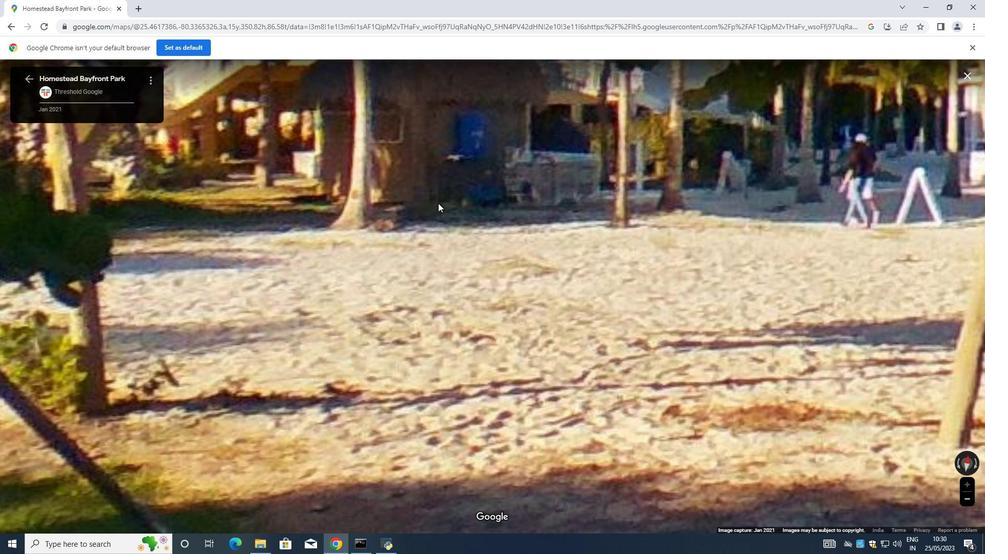 
Action: Mouse moved to (437, 202)
Screenshot: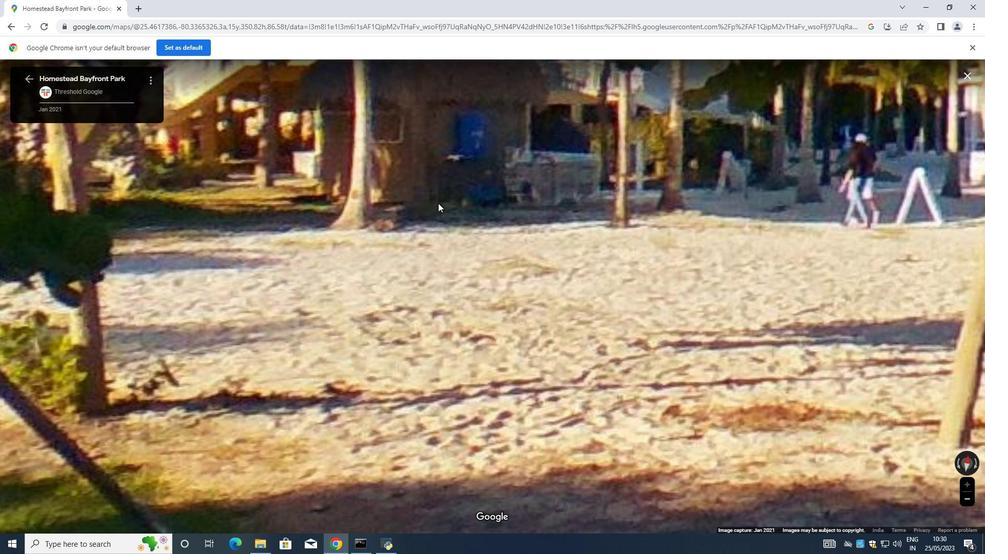 
Action: Mouse scrolled (437, 201) with delta (0, 0)
Screenshot: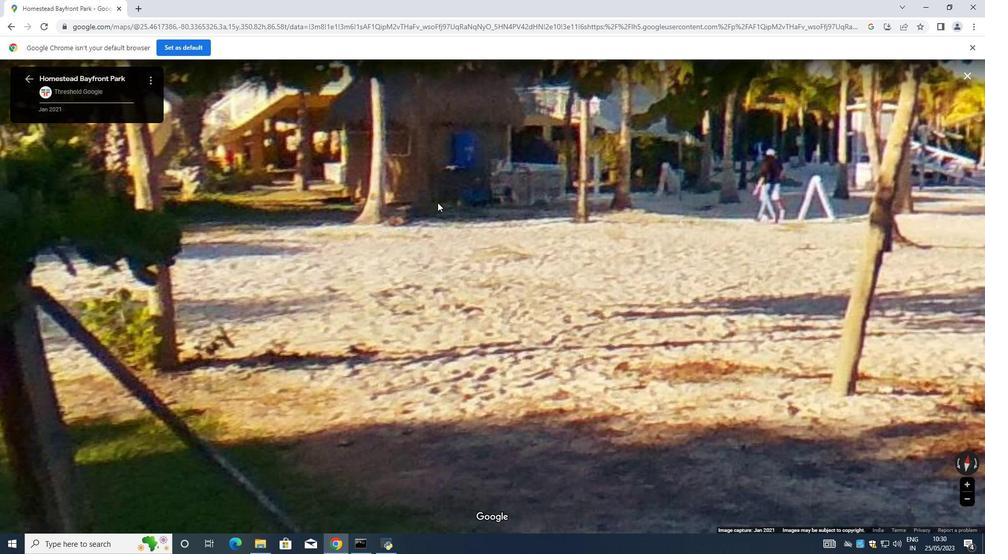 
Action: Mouse scrolled (437, 201) with delta (0, 0)
Screenshot: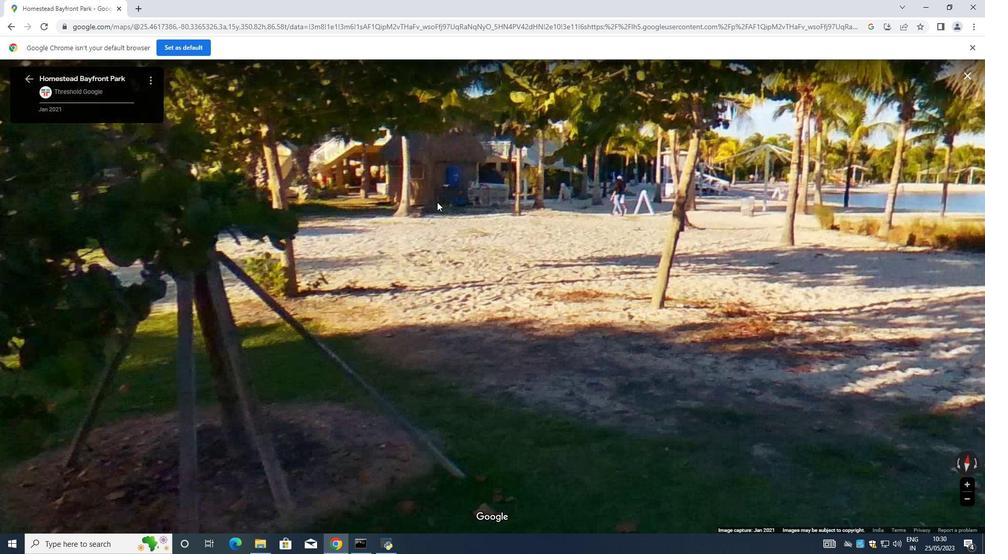 
Action: Mouse scrolled (437, 201) with delta (0, 0)
Screenshot: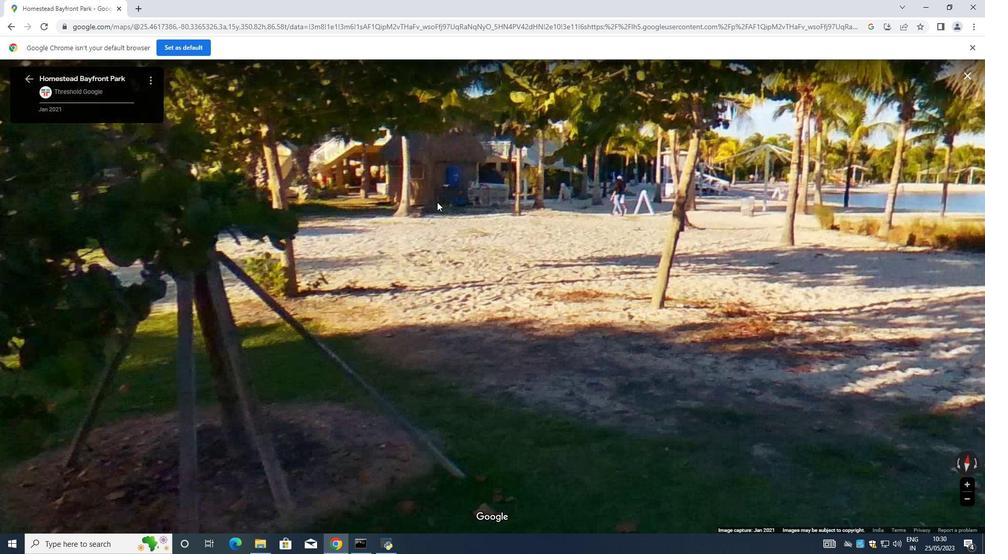 
Action: Mouse scrolled (437, 201) with delta (0, 0)
Screenshot: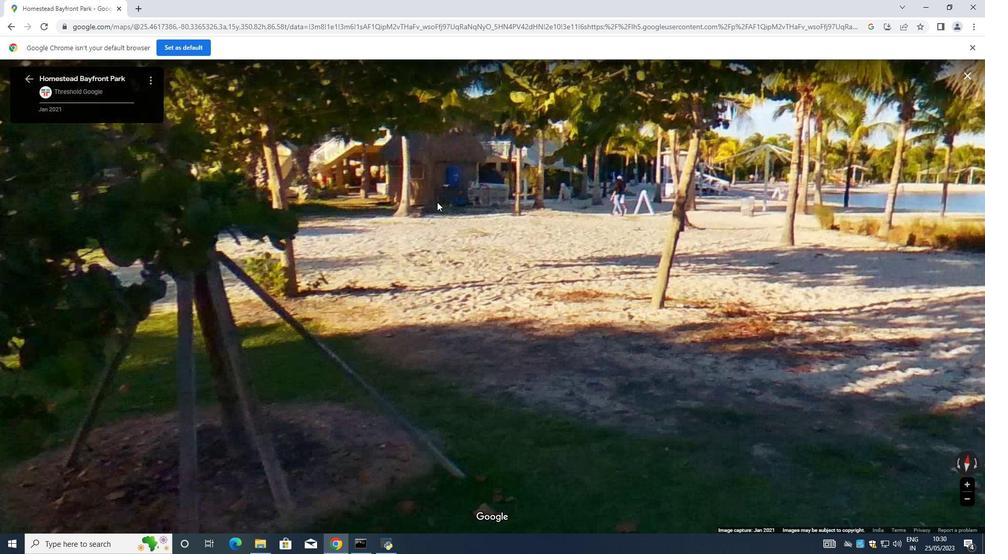 
Action: Mouse scrolled (437, 201) with delta (0, 0)
Screenshot: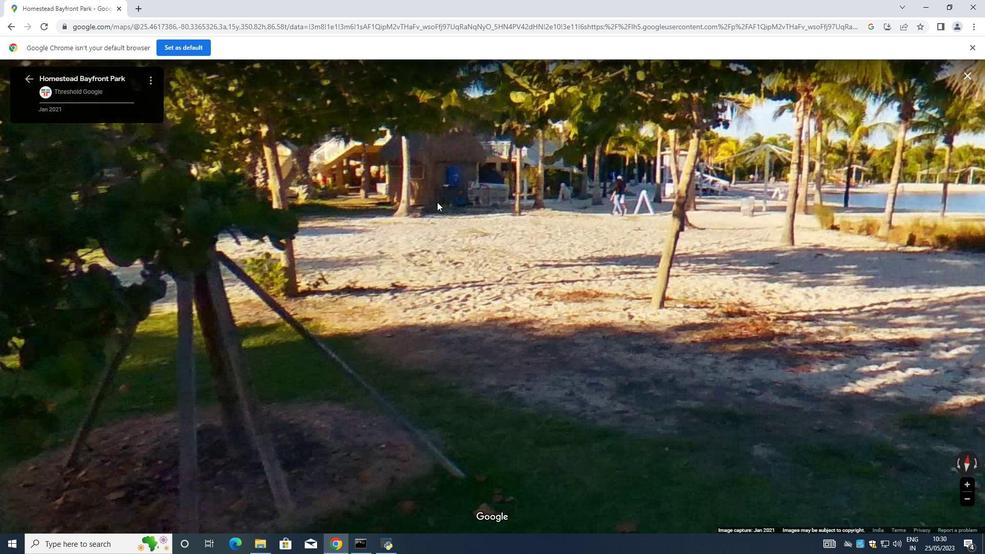 
Action: Mouse moved to (436, 200)
Screenshot: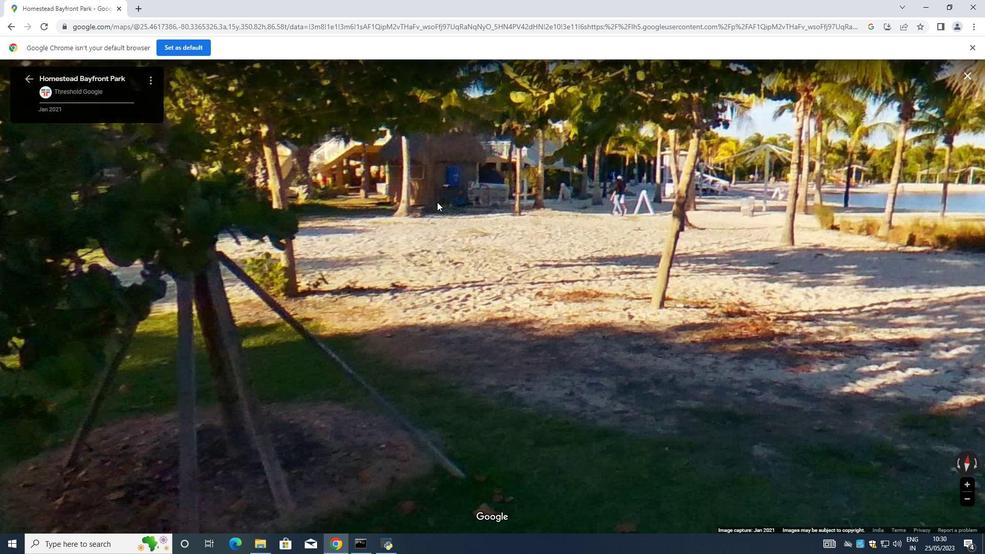 
Action: Mouse scrolled (436, 200) with delta (0, 0)
Screenshot: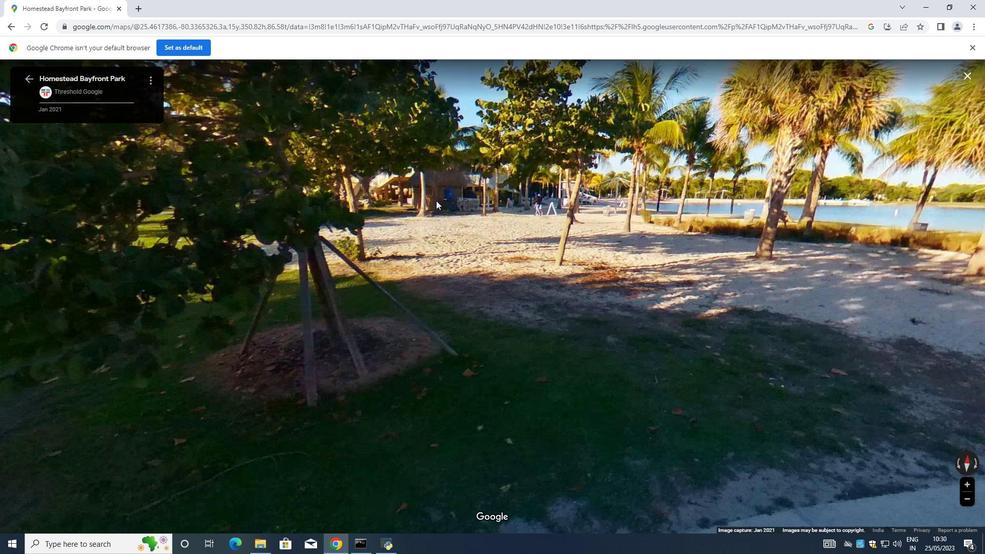 
Action: Mouse scrolled (436, 200) with delta (0, 0)
Screenshot: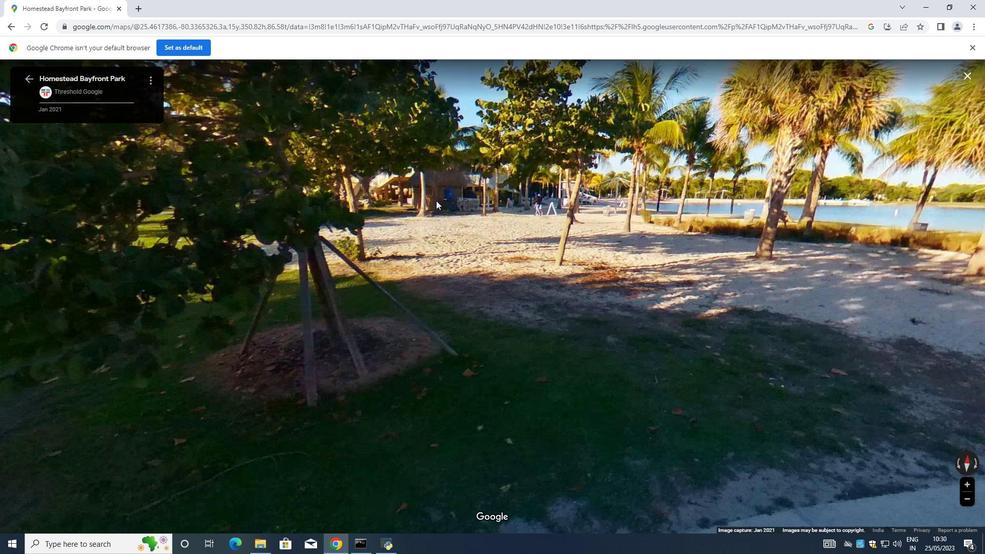 
Action: Mouse scrolled (436, 200) with delta (0, 0)
Screenshot: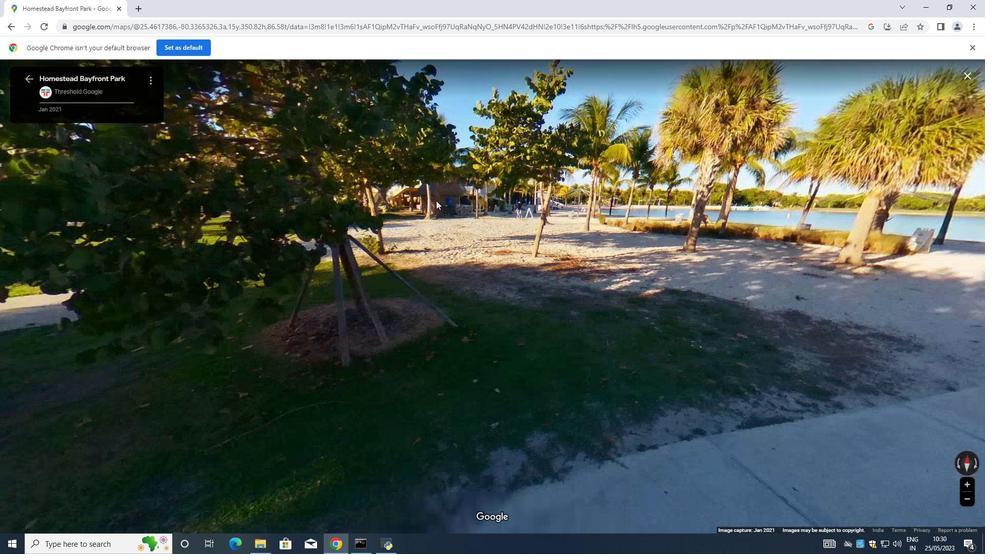 
Action: Mouse scrolled (436, 200) with delta (0, 0)
Screenshot: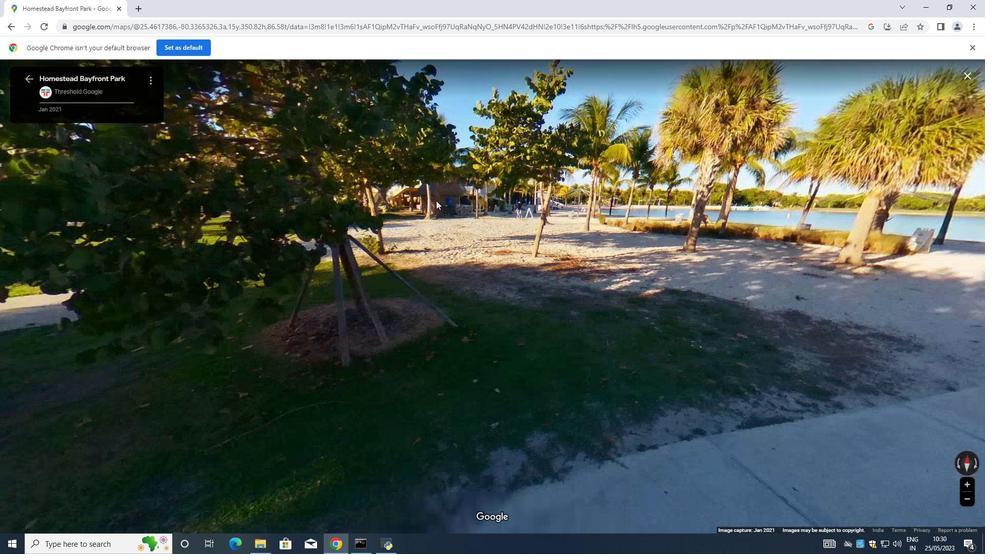 
Action: Mouse scrolled (436, 200) with delta (0, 0)
Screenshot: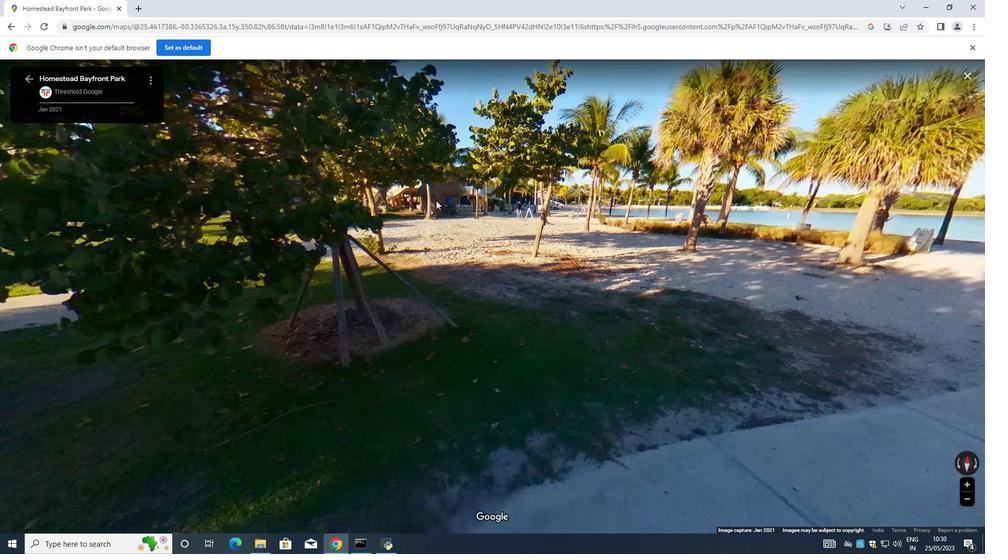 
Action: Mouse moved to (435, 200)
Screenshot: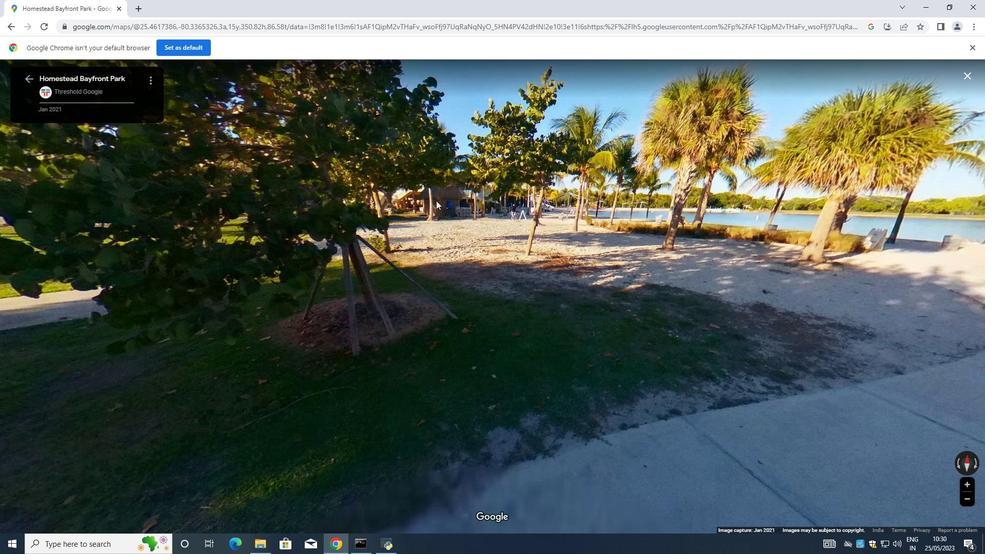 
Action: Mouse pressed left at (435, 200)
Screenshot: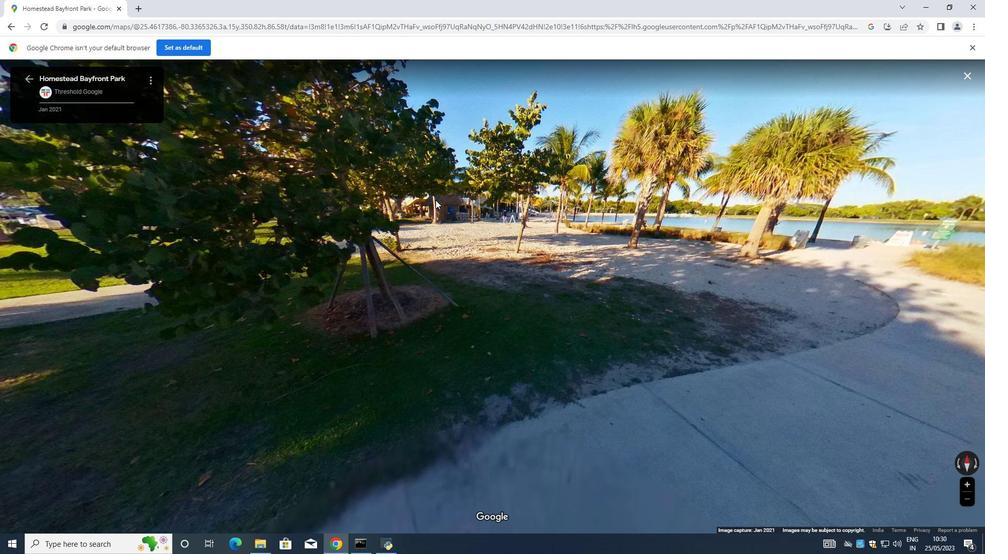 
Action: Mouse moved to (240, 362)
Screenshot: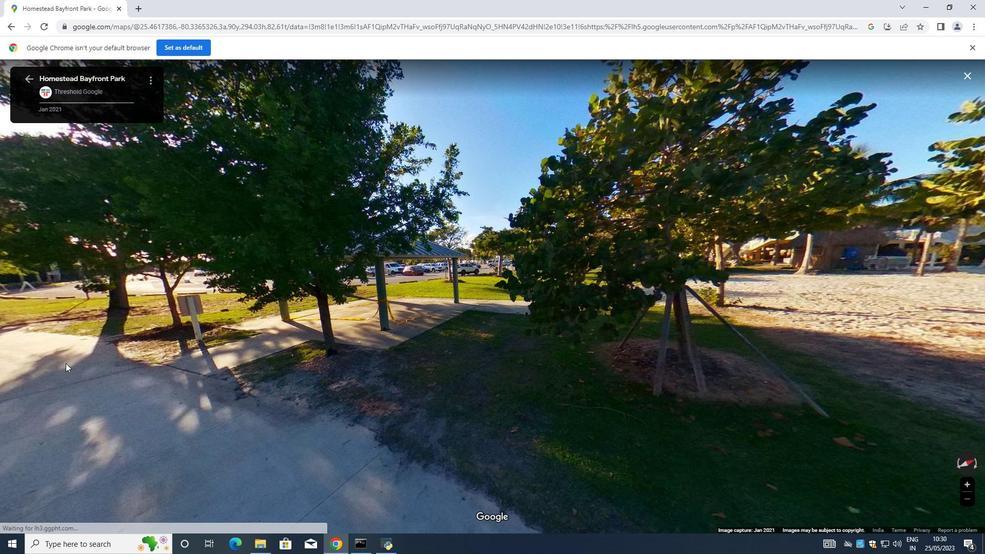 
Action: Mouse pressed left at (50, 367)
Screenshot: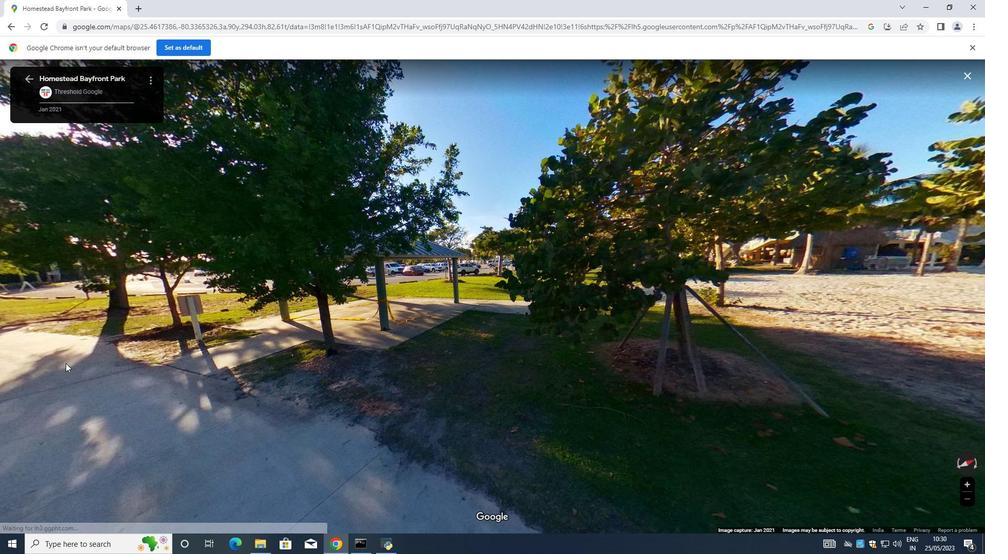 
Action: Mouse moved to (166, 321)
Screenshot: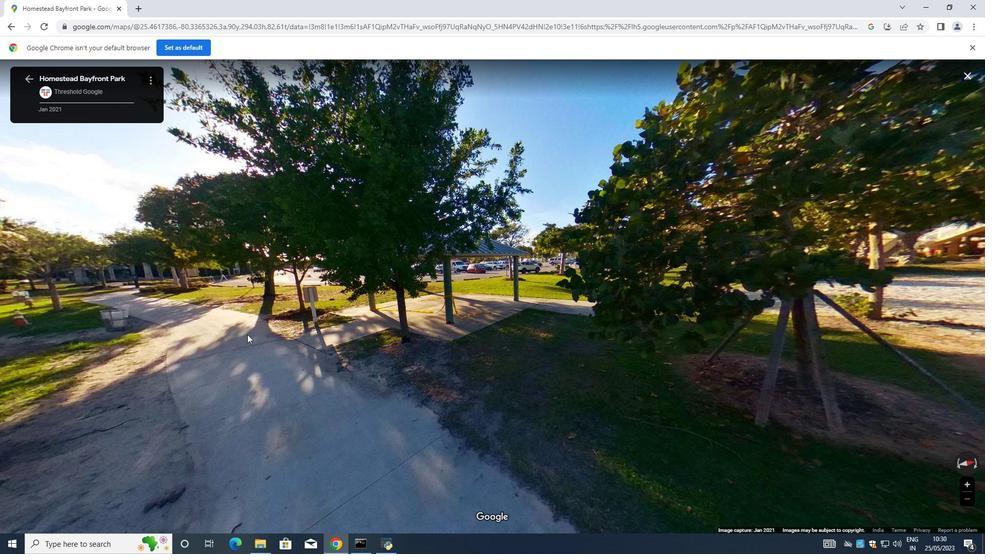 
Action: Mouse pressed left at (166, 321)
Screenshot: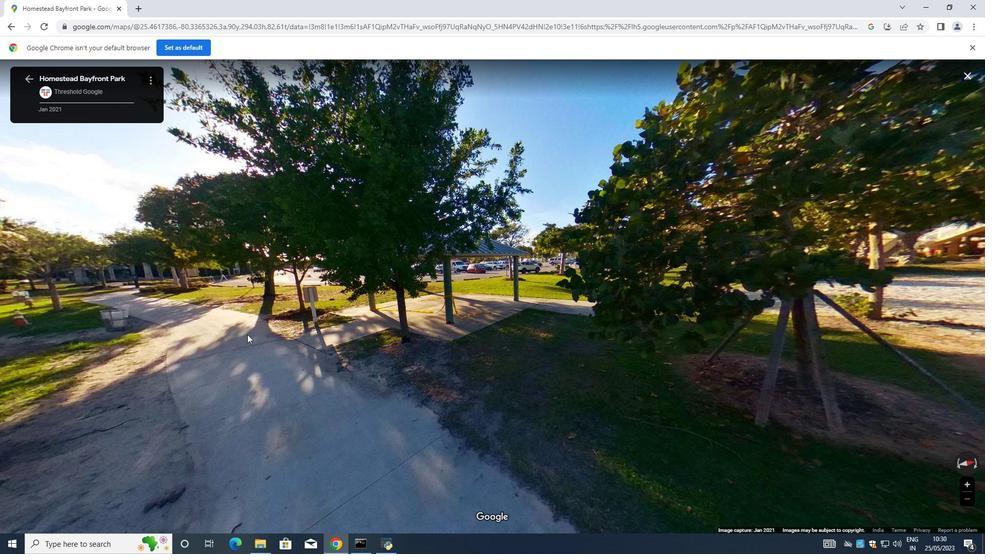 
Action: Mouse moved to (323, 313)
Screenshot: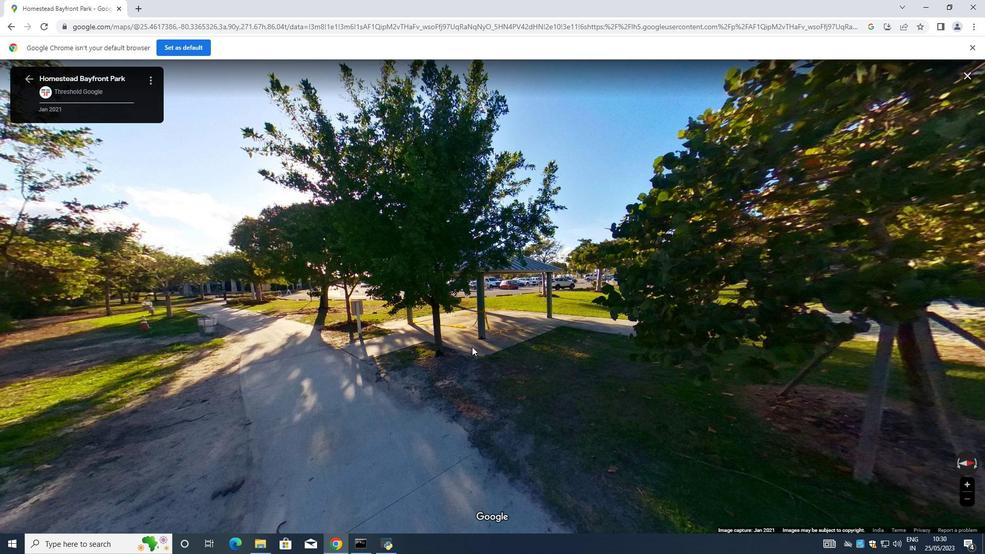 
Action: Mouse pressed left at (323, 313)
Screenshot: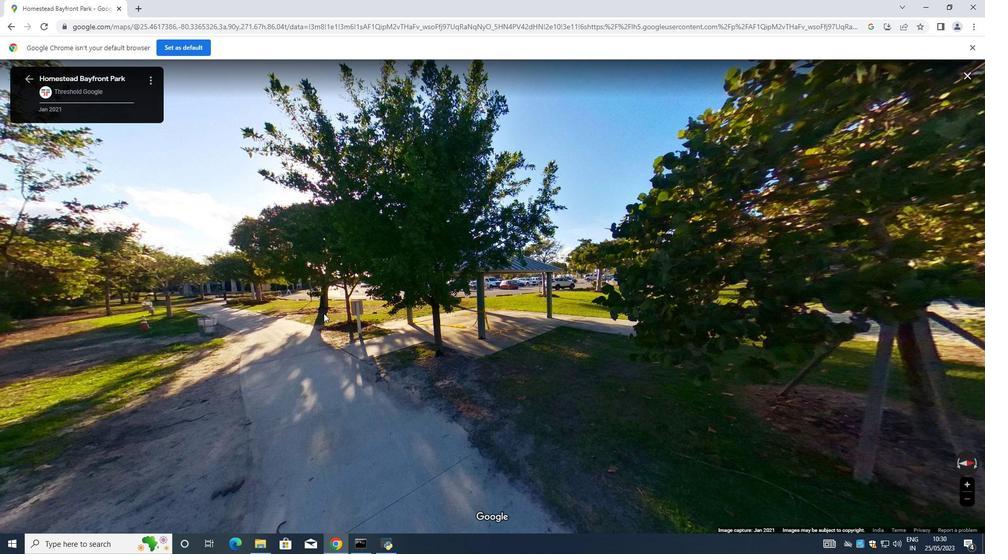 
Action: Mouse pressed left at (323, 313)
Screenshot: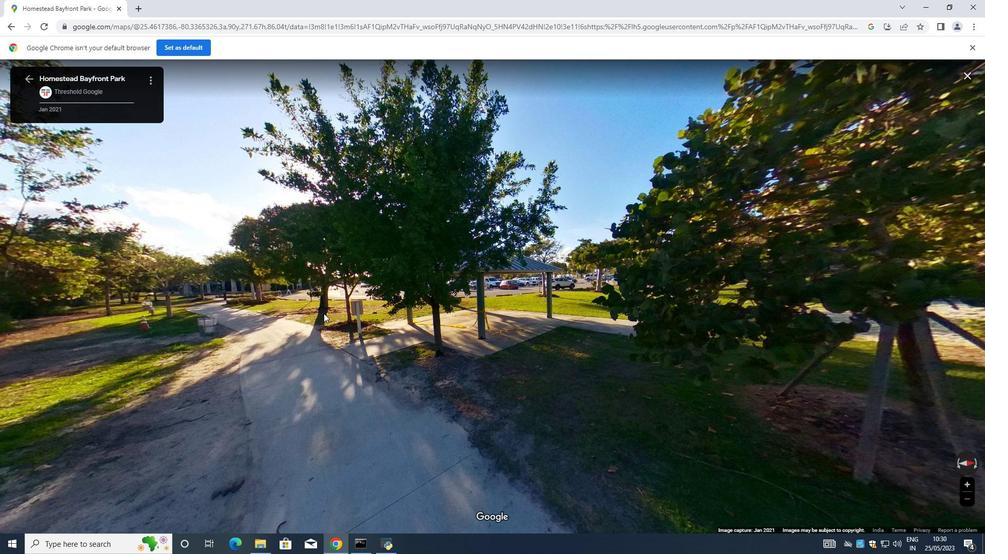 
Action: Mouse moved to (965, 484)
Screenshot: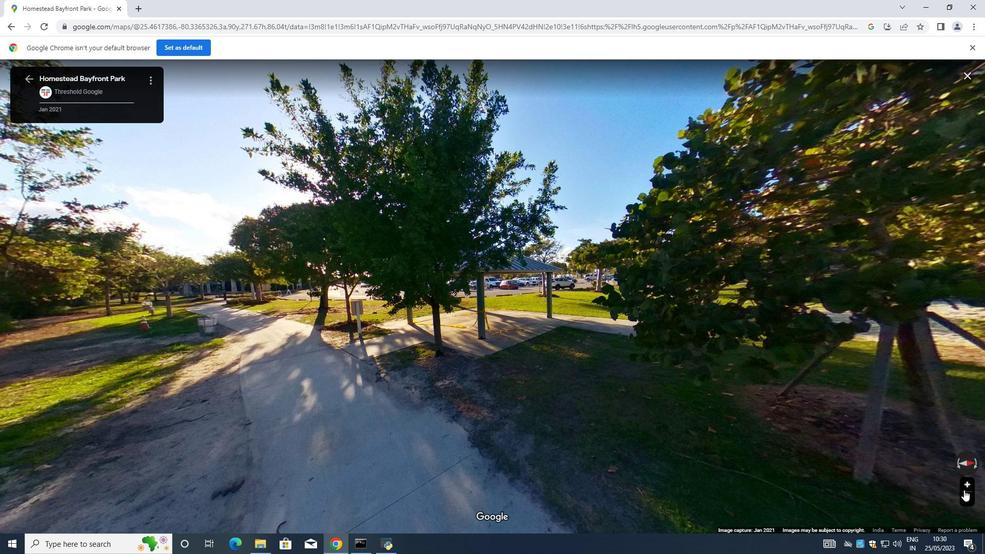 
Action: Mouse pressed left at (965, 484)
Screenshot: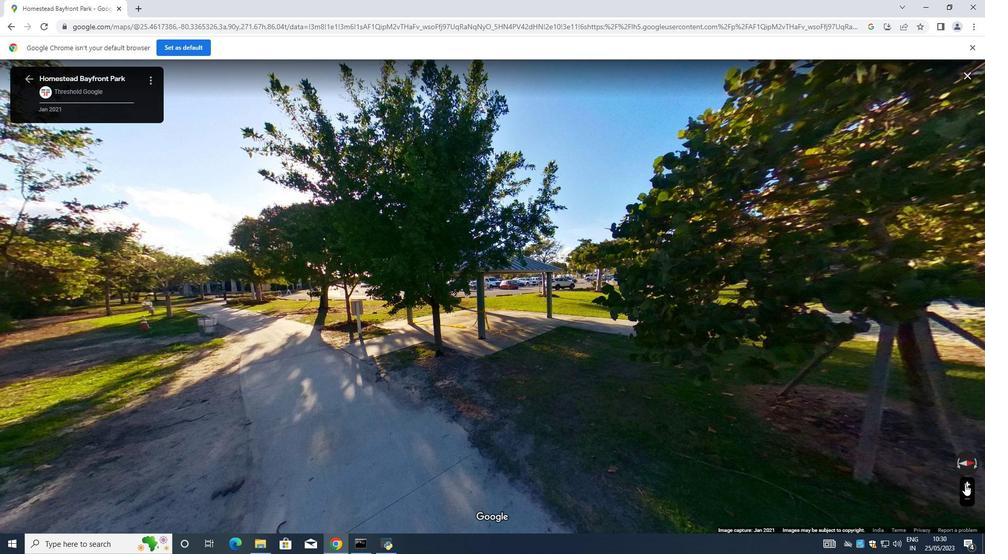
Action: Mouse pressed left at (965, 484)
Screenshot: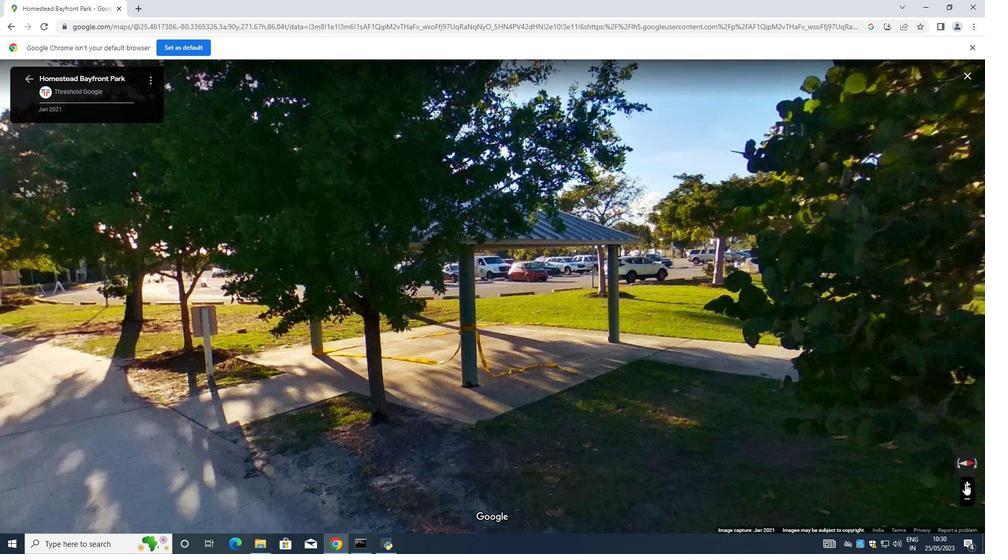 
Action: Mouse pressed left at (965, 484)
Screenshot: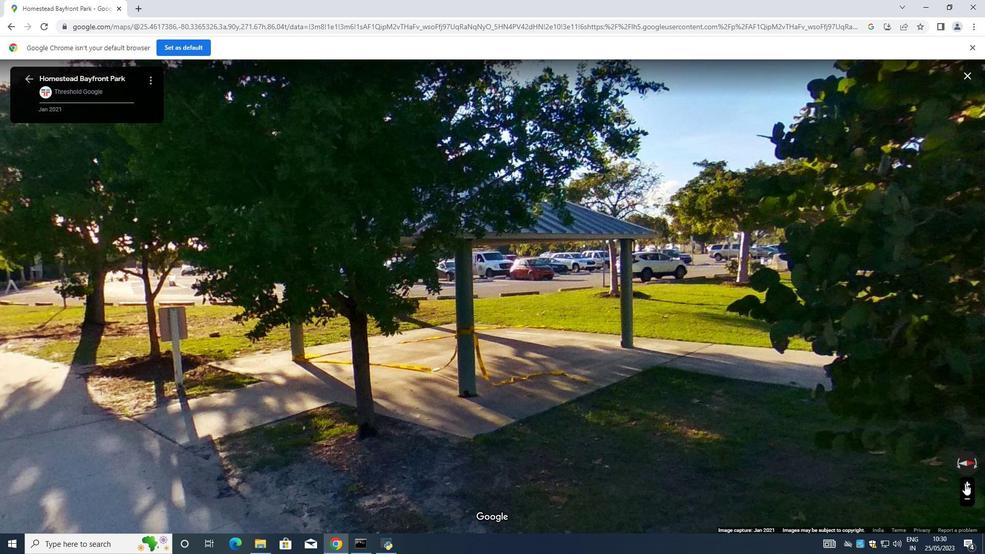 
Action: Mouse pressed left at (965, 484)
Screenshot: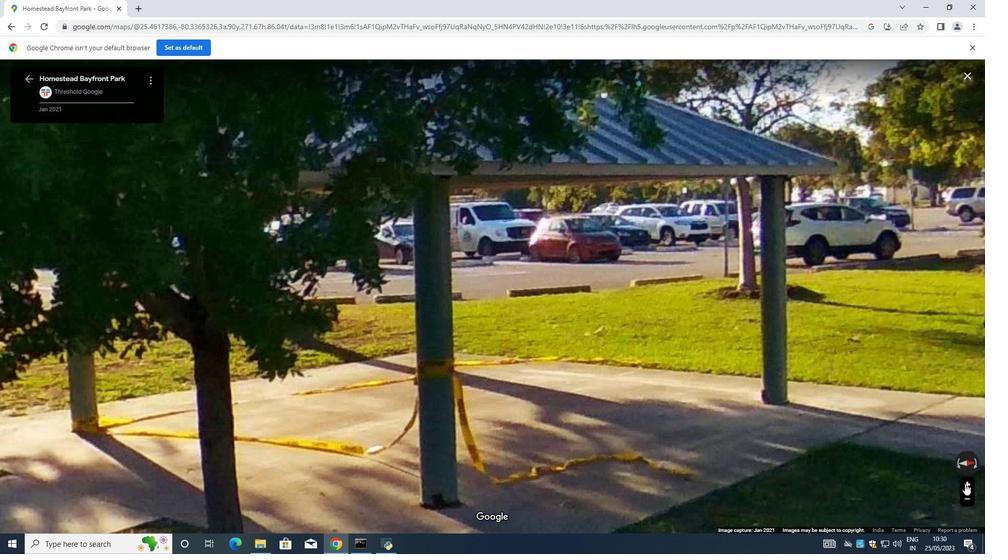
Action: Mouse pressed left at (965, 484)
Screenshot: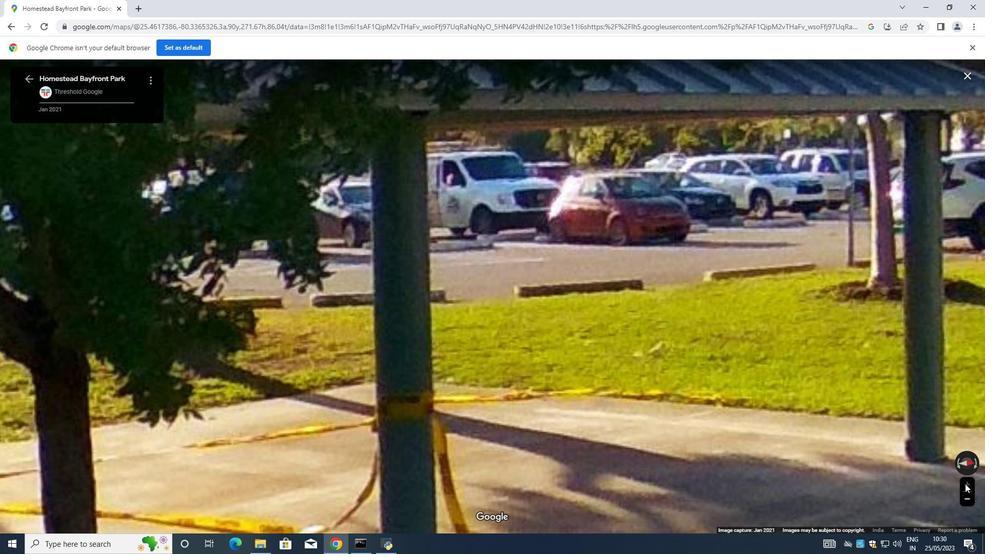 
Action: Mouse moved to (964, 502)
Screenshot: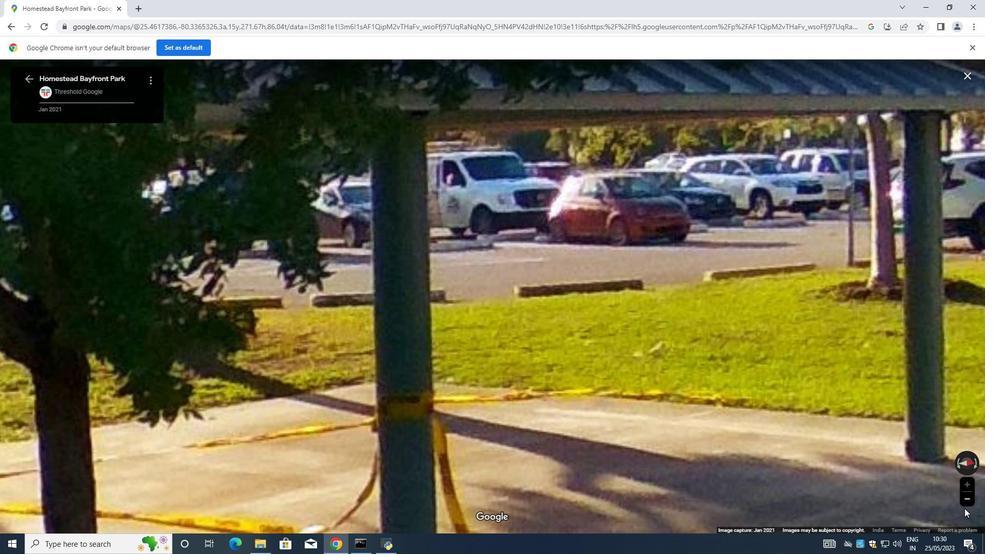 
Action: Mouse pressed left at (964, 502)
Screenshot: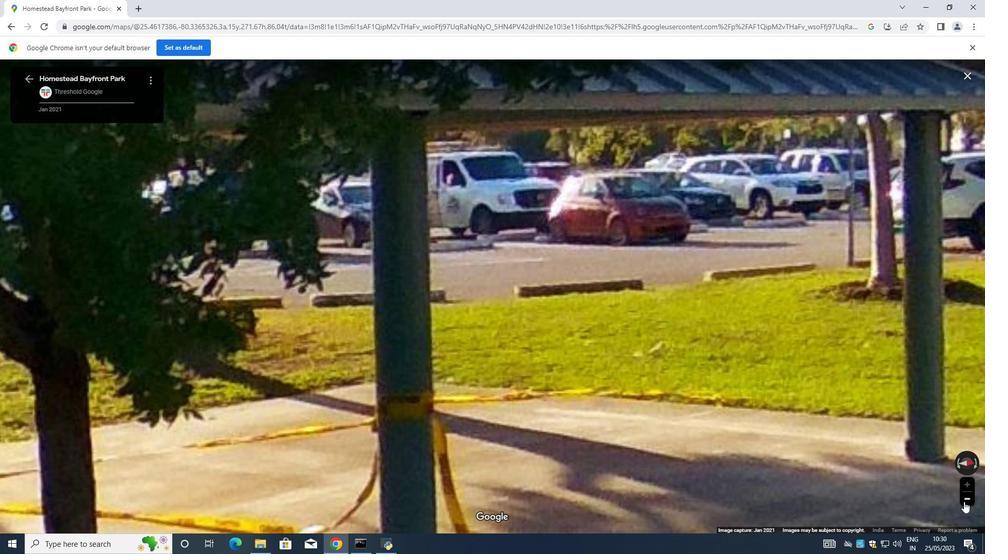 
Action: Mouse pressed left at (964, 502)
Screenshot: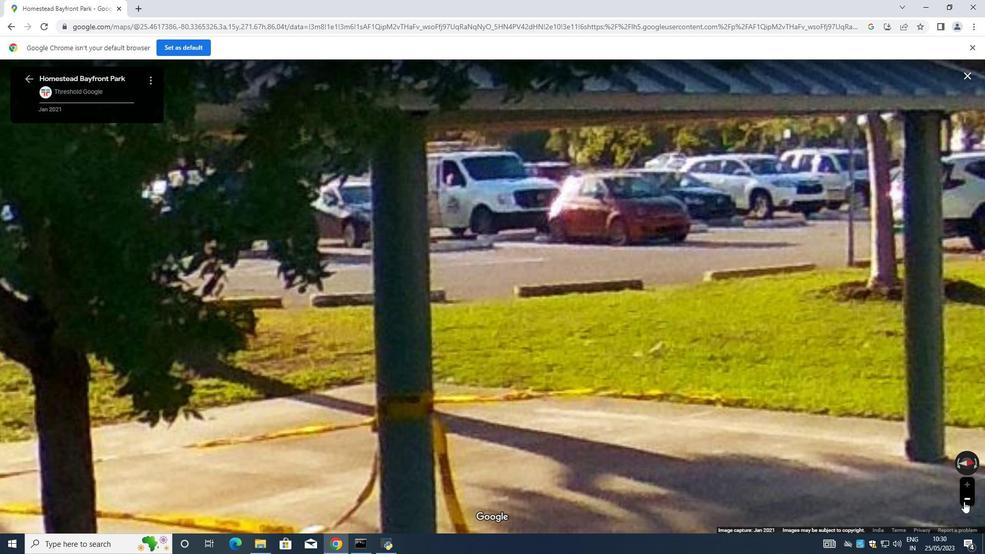 
Action: Mouse pressed left at (964, 502)
Screenshot: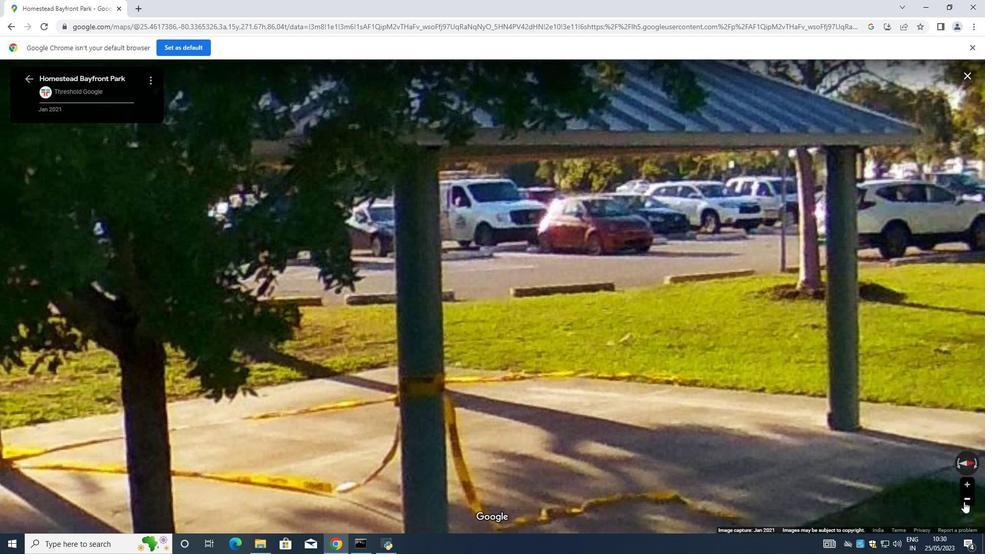 
Action: Mouse pressed left at (964, 502)
Screenshot: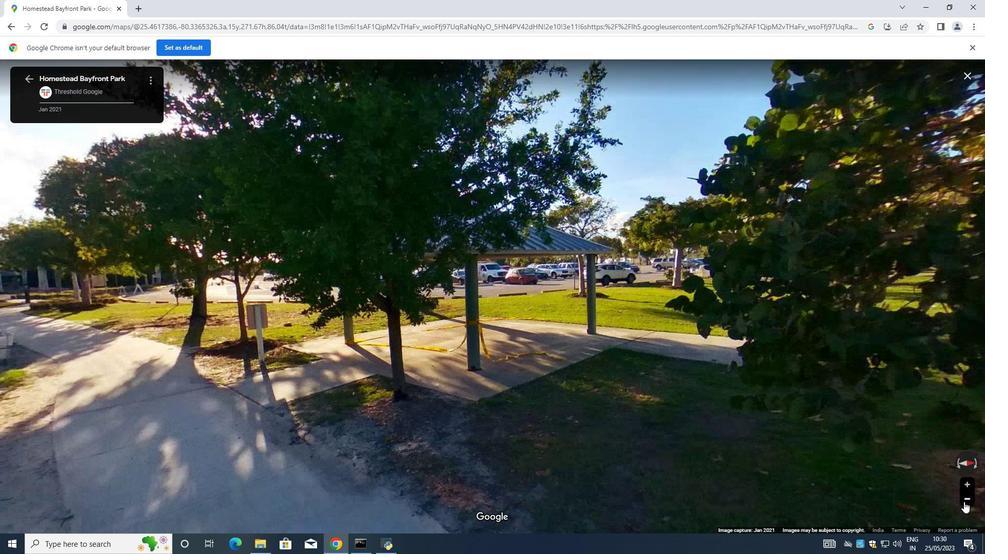 
Action: Mouse moved to (246, 256)
Screenshot: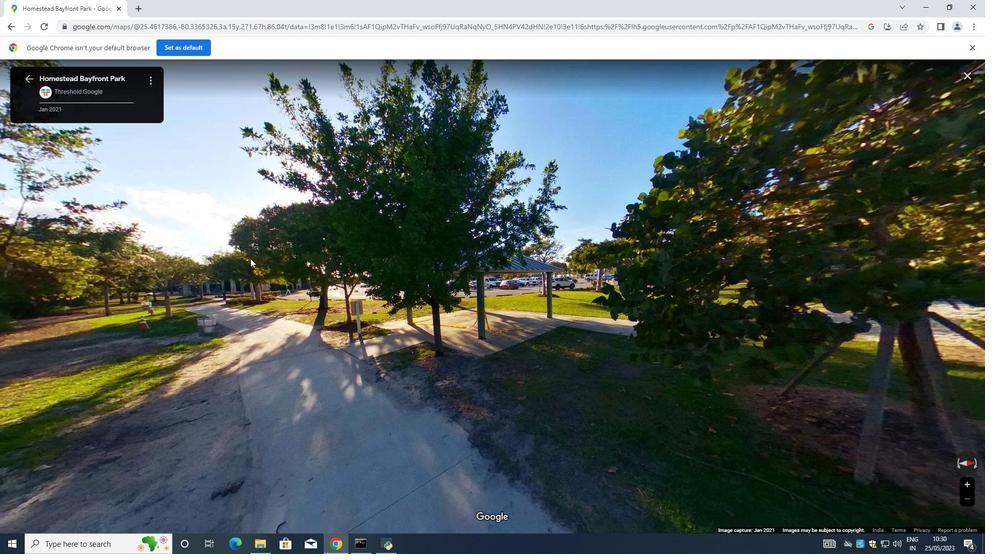 
Action: Mouse scrolled (246, 256) with delta (0, 0)
Screenshot: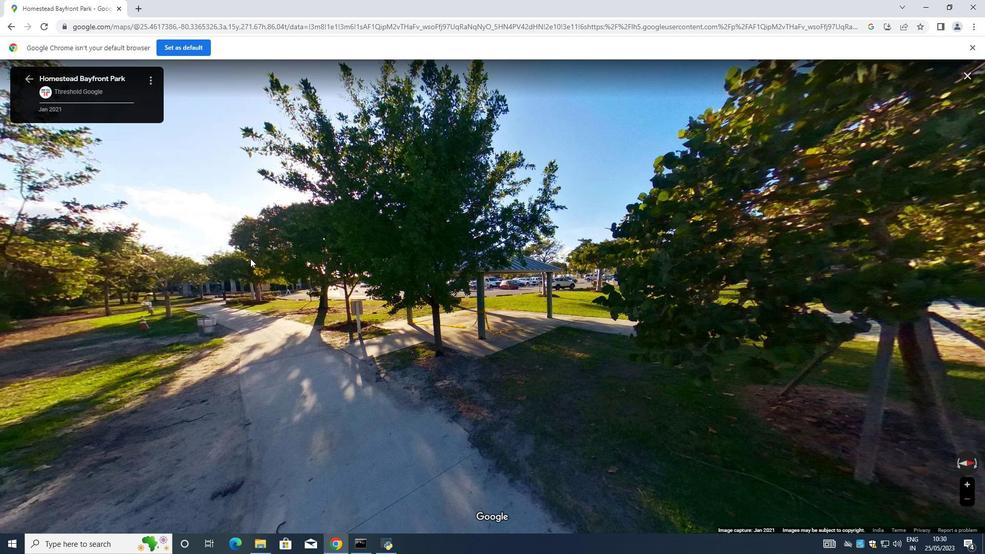 
Action: Mouse moved to (246, 256)
Screenshot: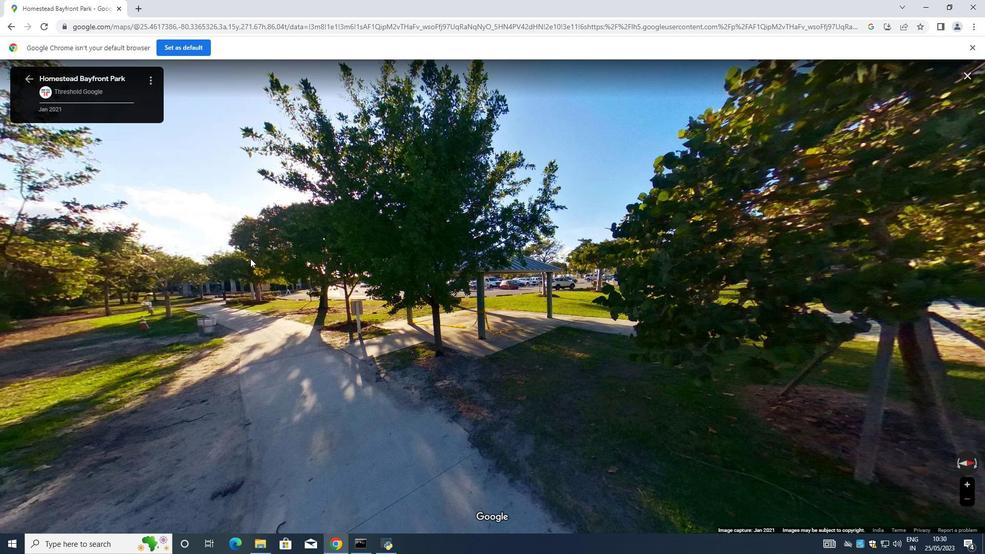 
Action: Mouse scrolled (246, 256) with delta (0, 0)
Screenshot: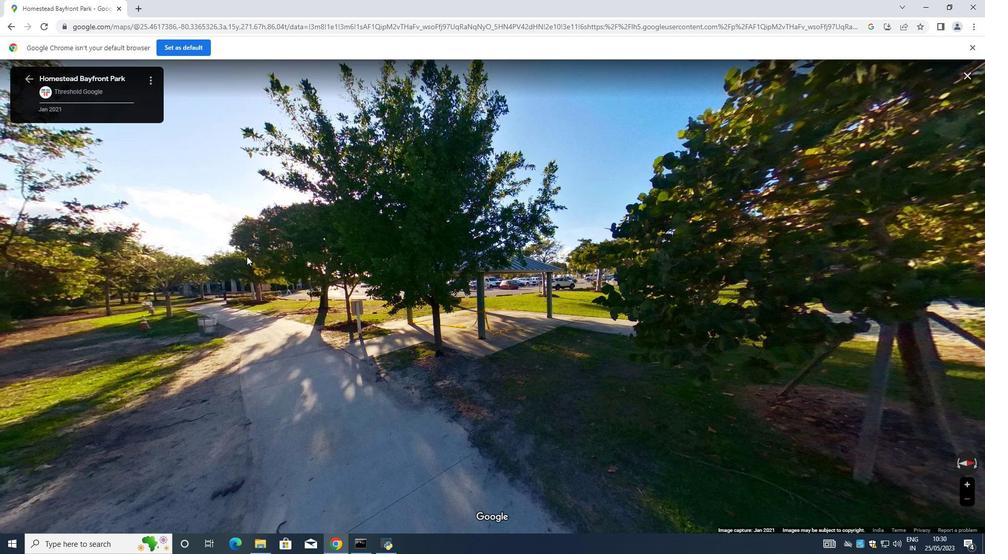 
Action: Mouse scrolled (246, 256) with delta (0, 0)
Screenshot: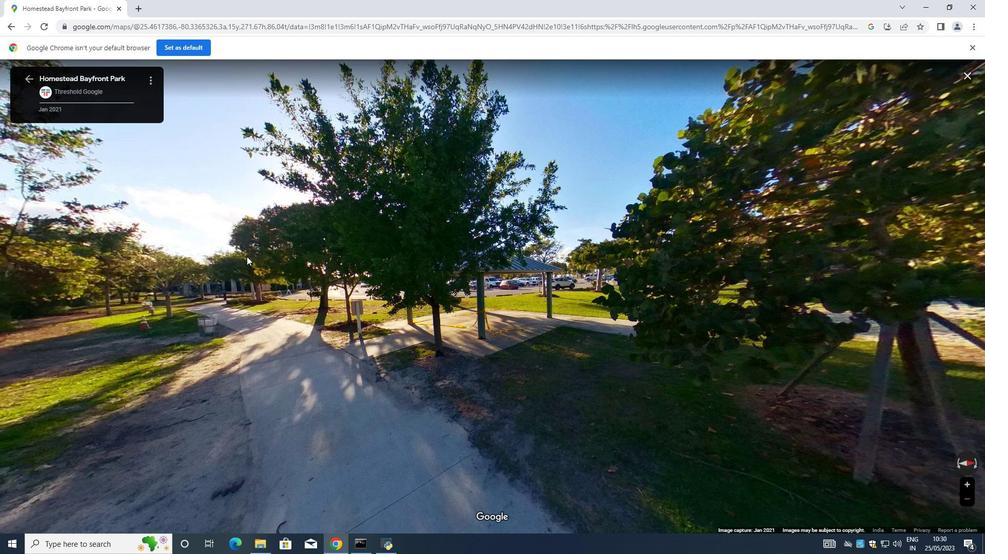 
Action: Mouse moved to (246, 256)
Screenshot: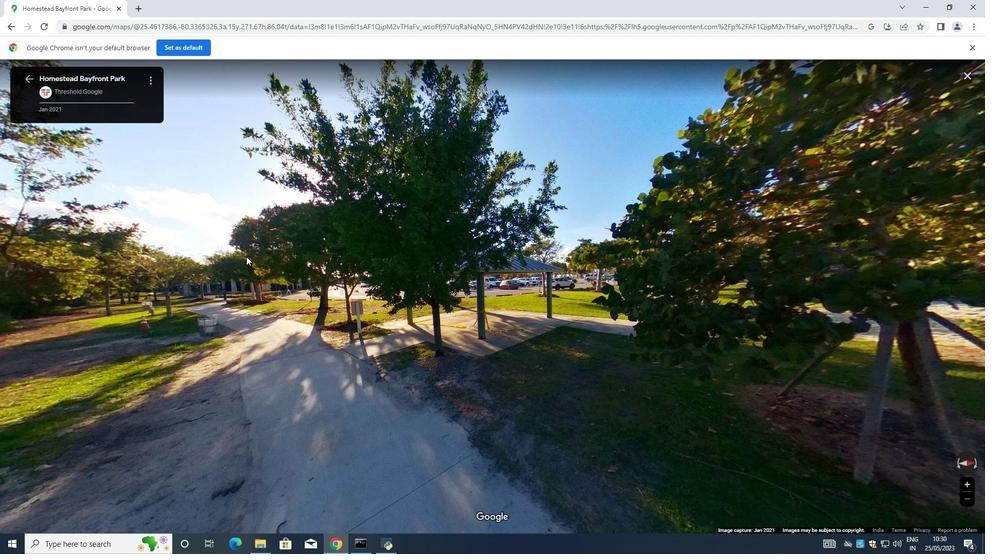 
Action: Mouse scrolled (246, 256) with delta (0, 0)
Screenshot: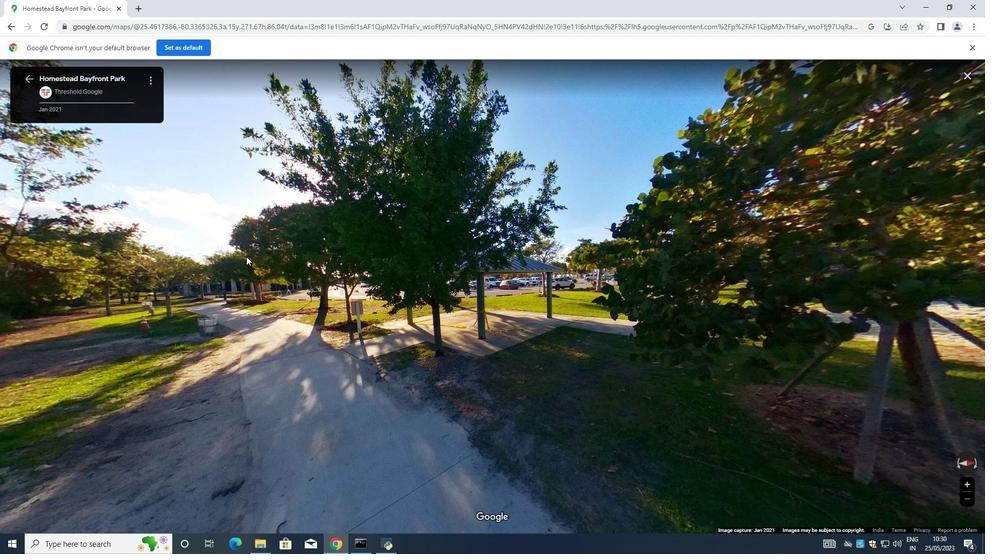 
Action: Mouse moved to (244, 255)
Screenshot: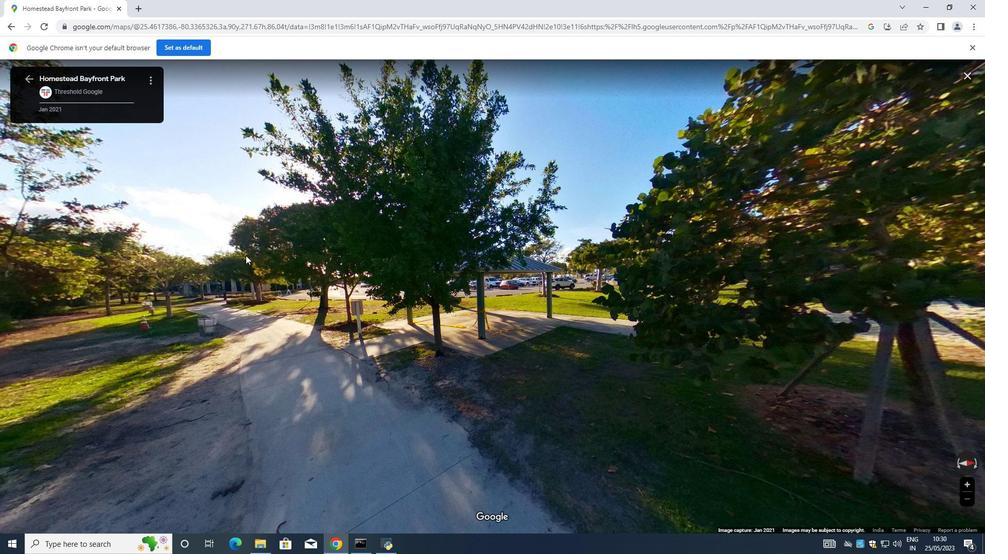 
Action: Mouse scrolled (244, 254) with delta (0, 0)
Screenshot: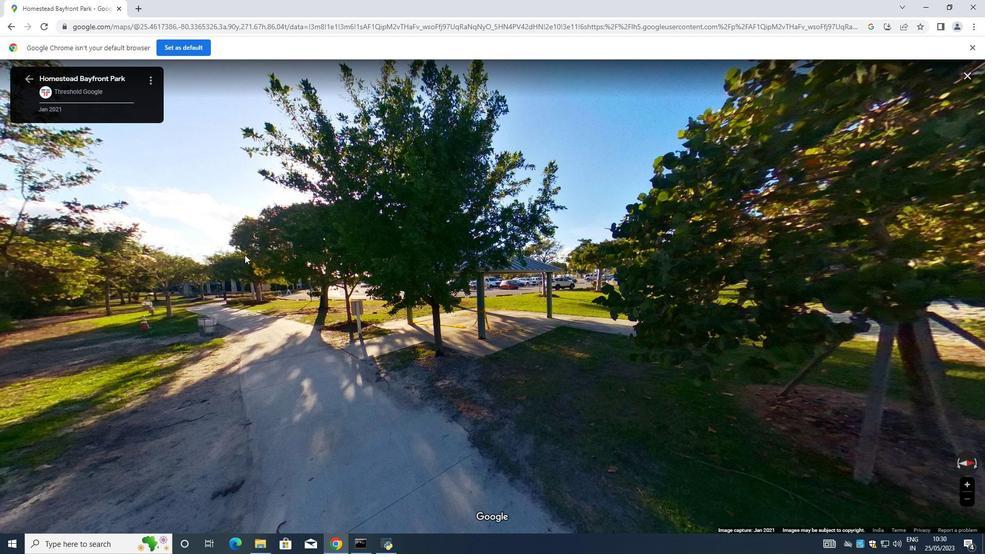 
Action: Mouse moved to (244, 255)
Screenshot: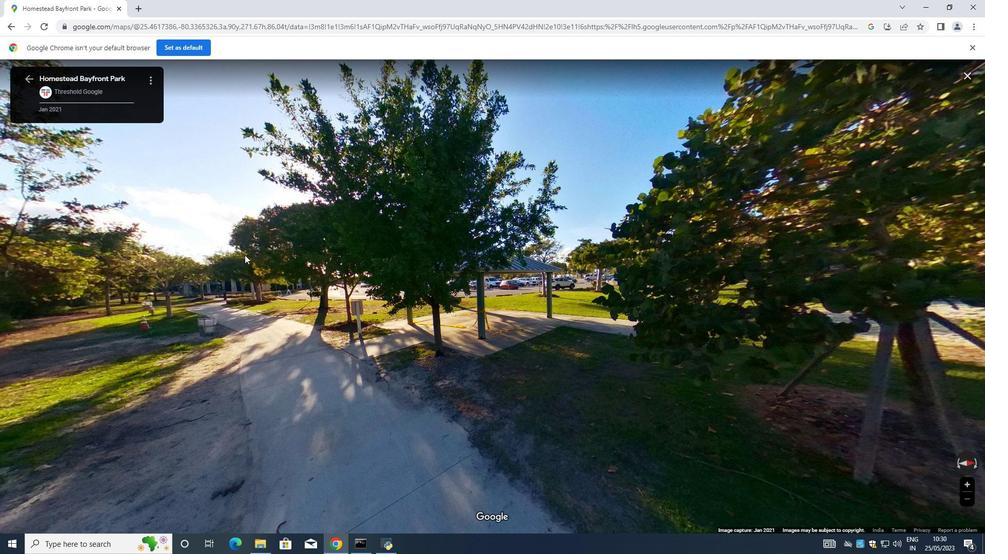 
Action: Mouse scrolled (244, 254) with delta (0, 0)
Screenshot: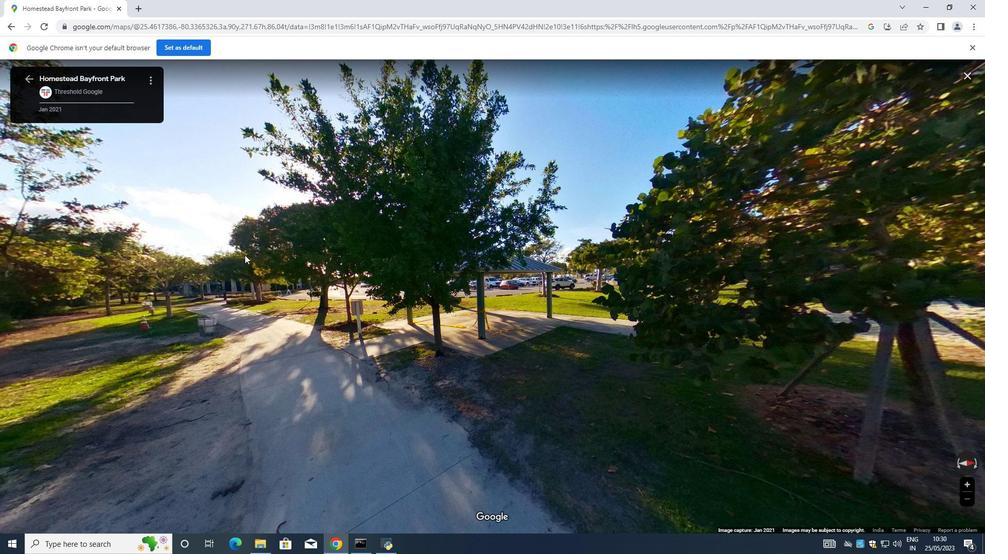 
Action: Mouse scrolled (244, 254) with delta (0, 0)
Screenshot: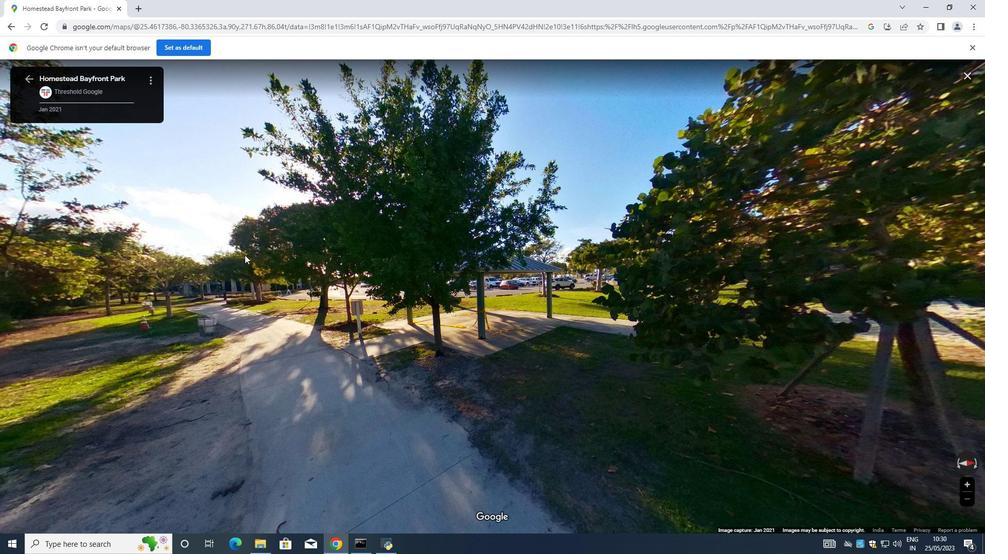 
Action: Mouse moved to (8, 25)
Screenshot: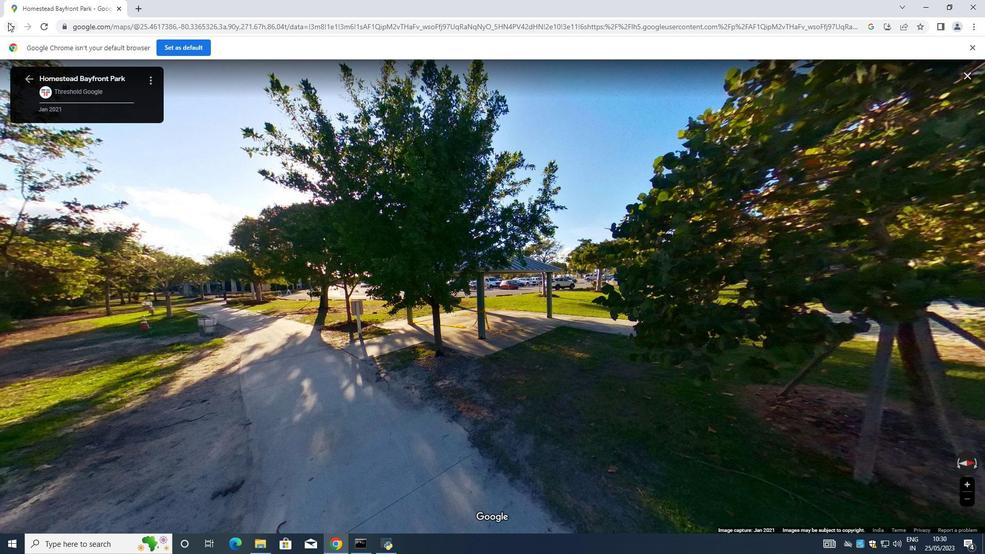 
Action: Mouse pressed left at (8, 25)
Screenshot: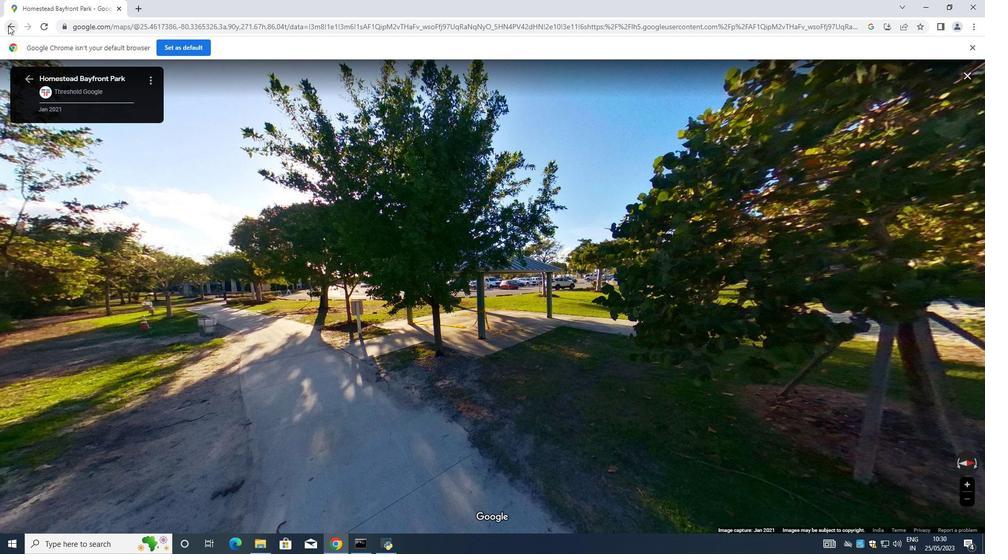 
Action: Mouse moved to (60, 494)
Screenshot: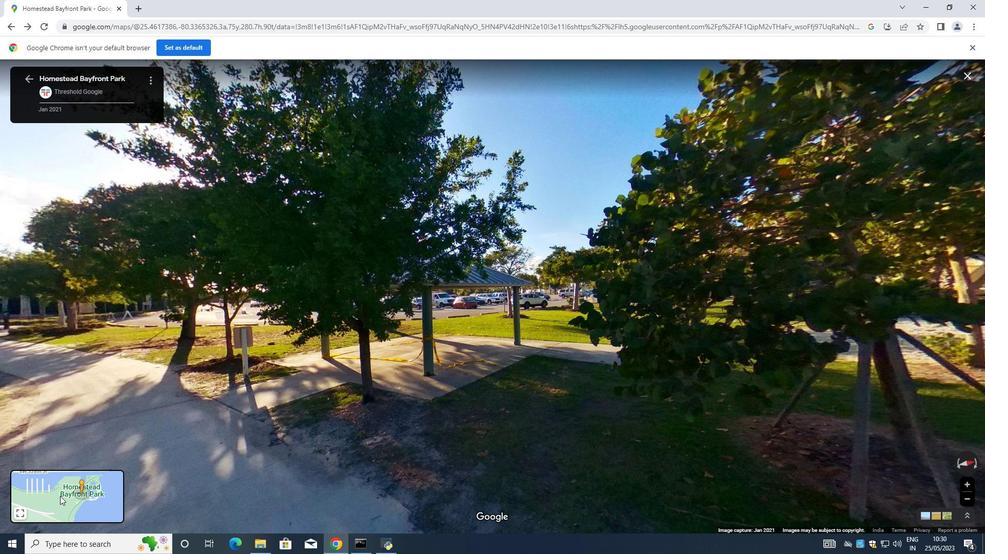 
Action: Mouse pressed left at (60, 494)
Screenshot: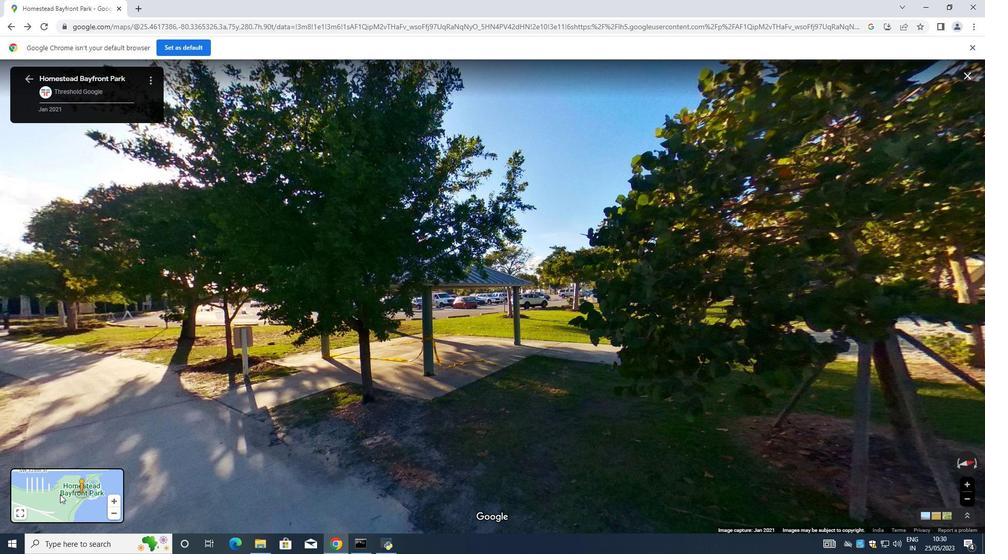 
Action: Mouse moved to (61, 493)
Screenshot: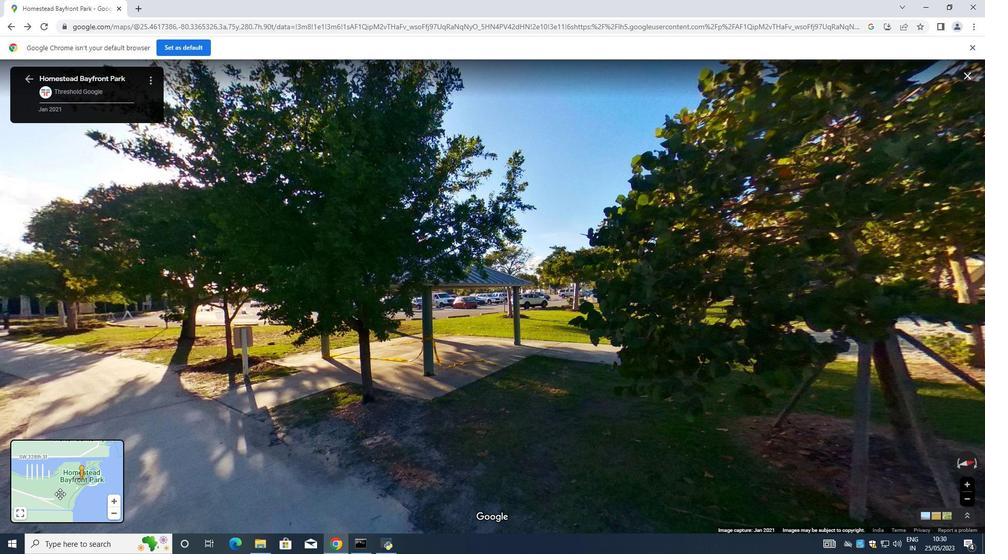 
Action: Mouse pressed left at (61, 493)
Screenshot: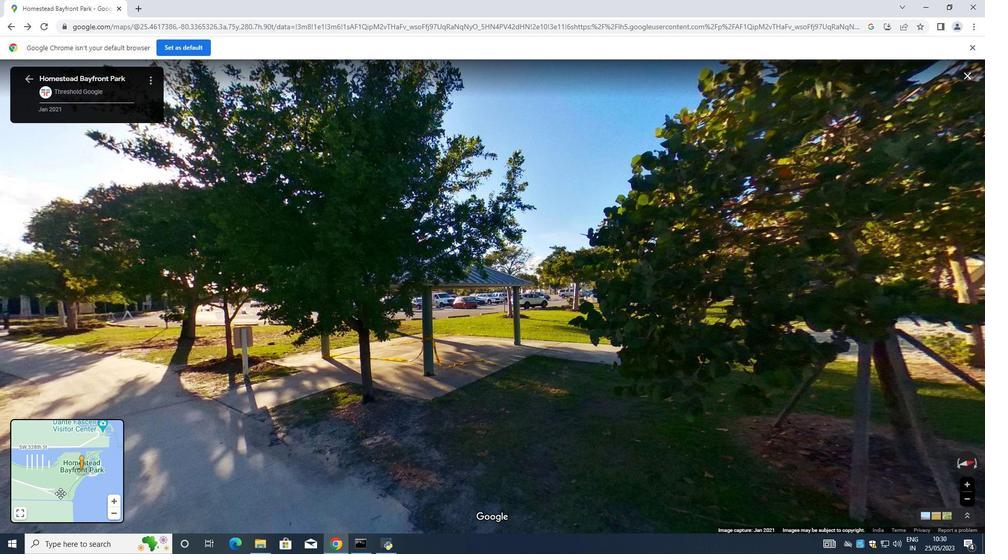 
Action: Mouse moved to (23, 511)
Screenshot: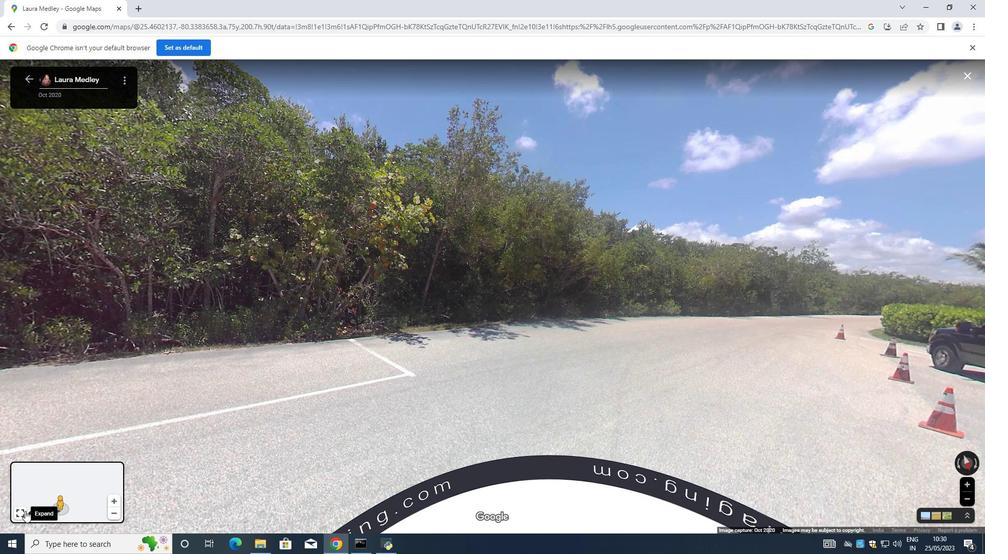 
Action: Mouse pressed left at (23, 511)
Screenshot: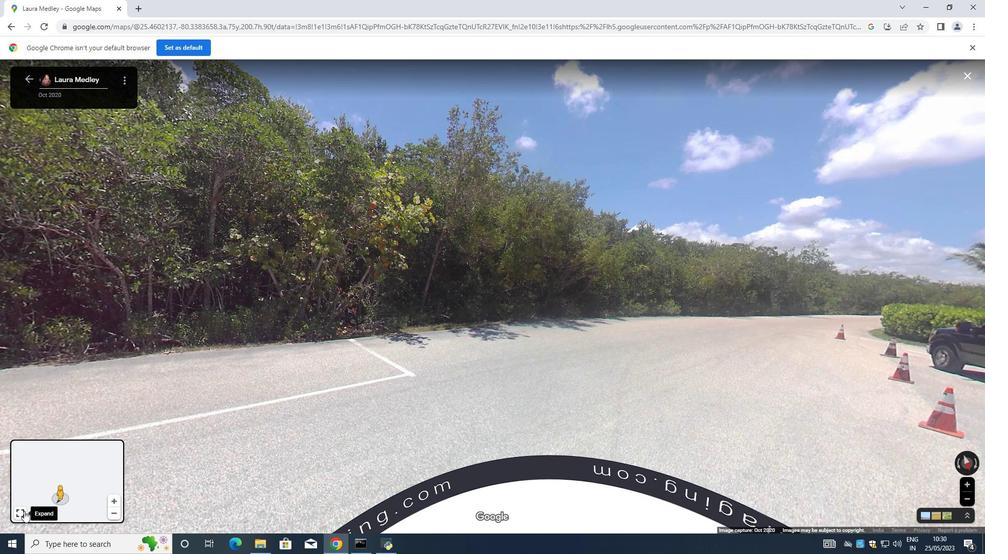 
Action: Mouse moved to (482, 438)
Screenshot: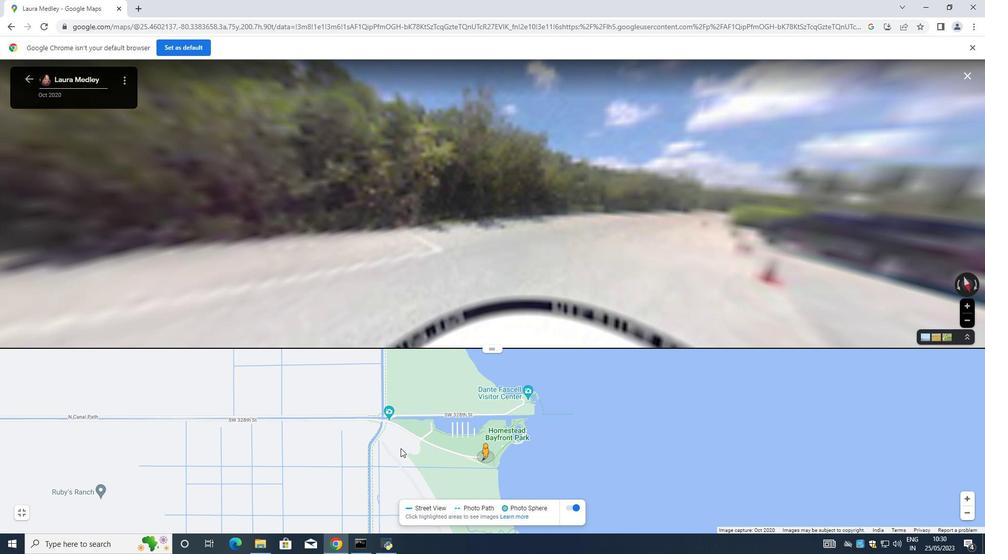 
Action: Mouse scrolled (482, 437) with delta (0, 0)
Screenshot: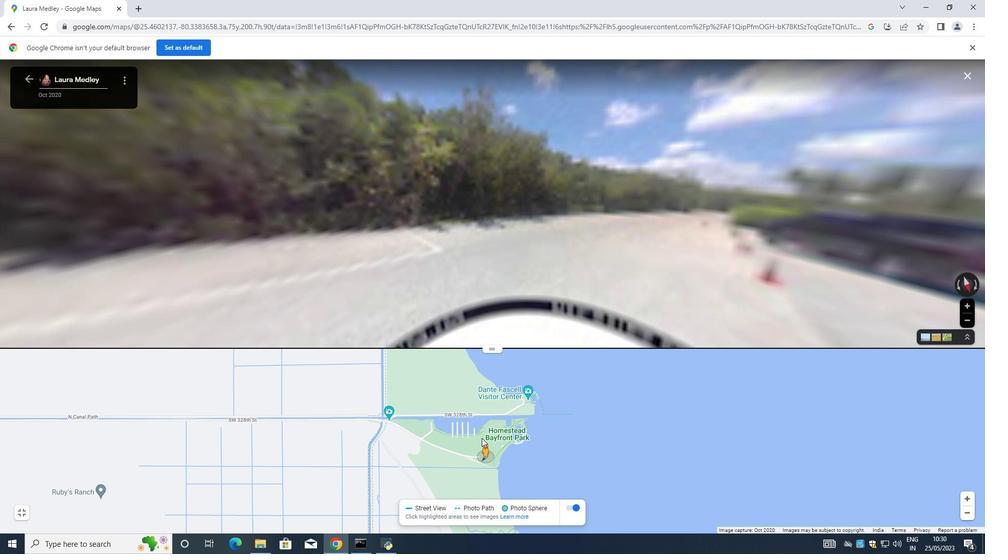 
Action: Mouse moved to (469, 437)
Screenshot: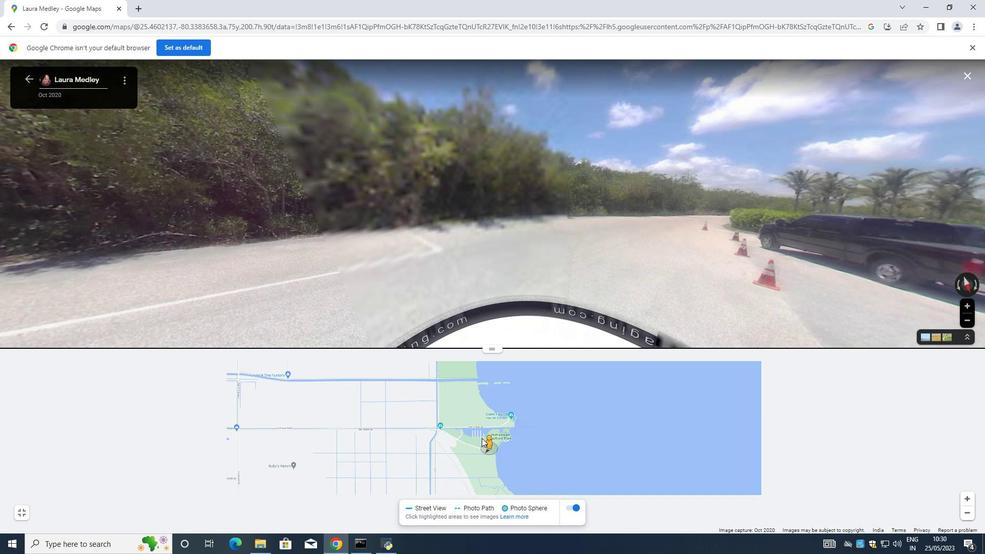
Action: Mouse scrolled (480, 437) with delta (0, 0)
Screenshot: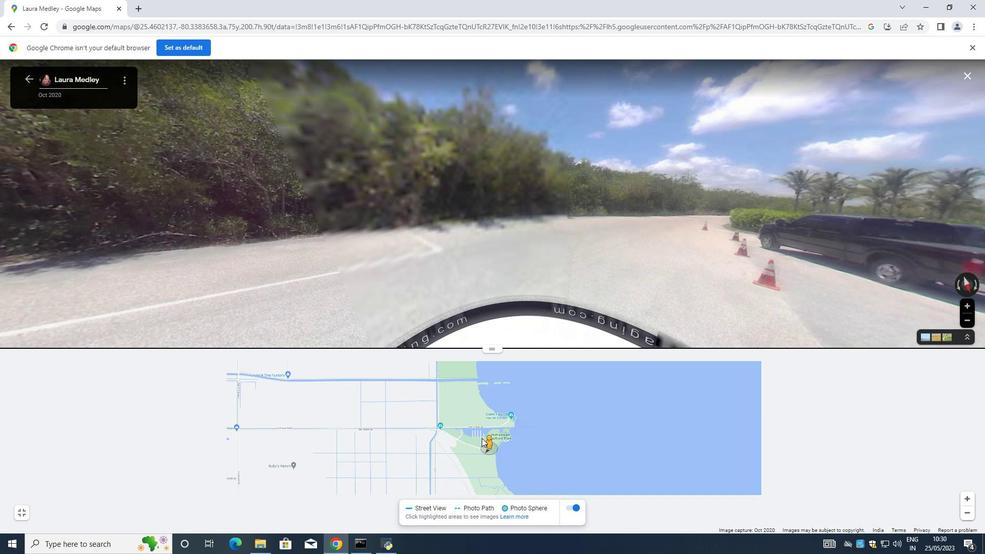
Action: Mouse moved to (466, 437)
Screenshot: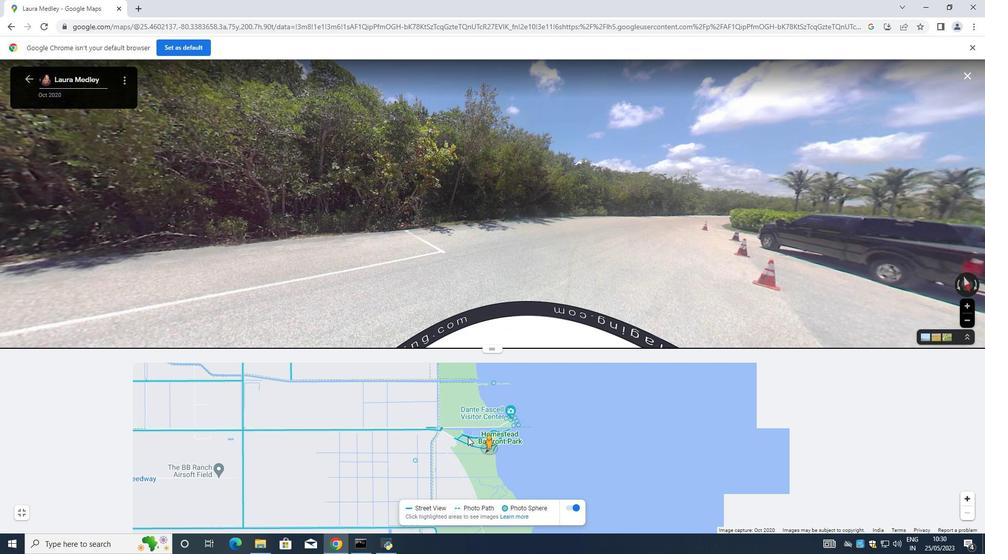 
Action: Mouse scrolled (466, 436) with delta (0, 0)
Screenshot: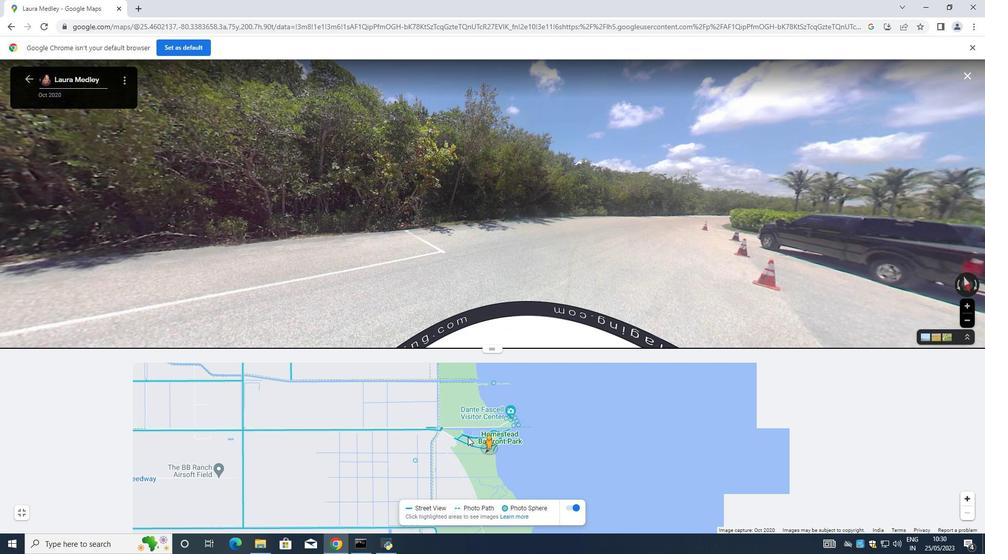 
Action: Mouse scrolled (466, 436) with delta (0, 0)
Screenshot: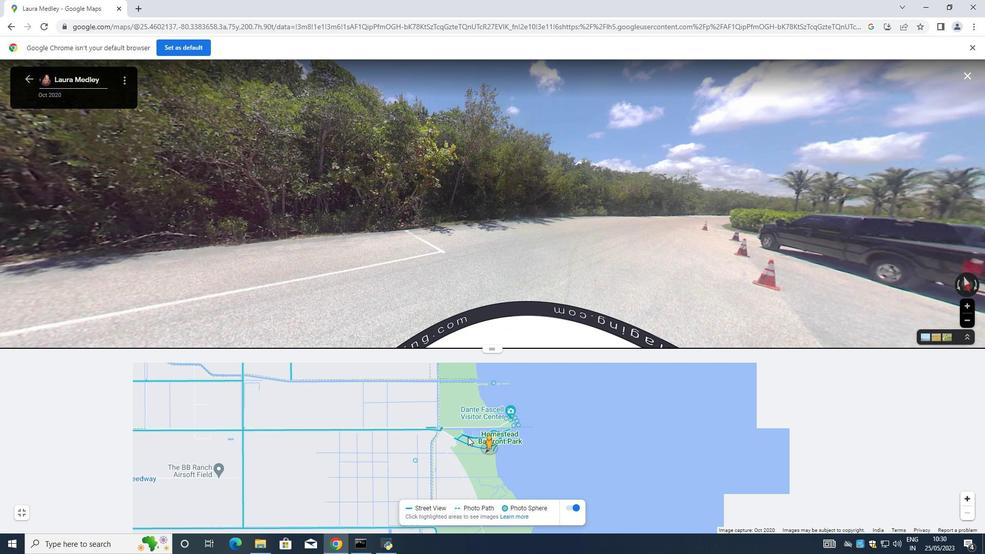 
Action: Mouse moved to (466, 437)
Screenshot: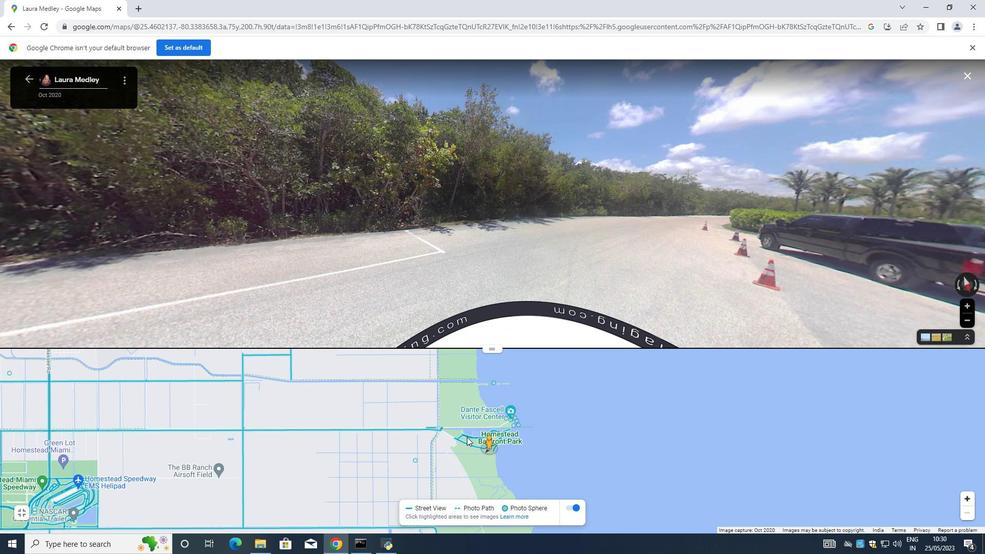 
Action: Mouse scrolled (466, 436) with delta (0, 0)
Screenshot: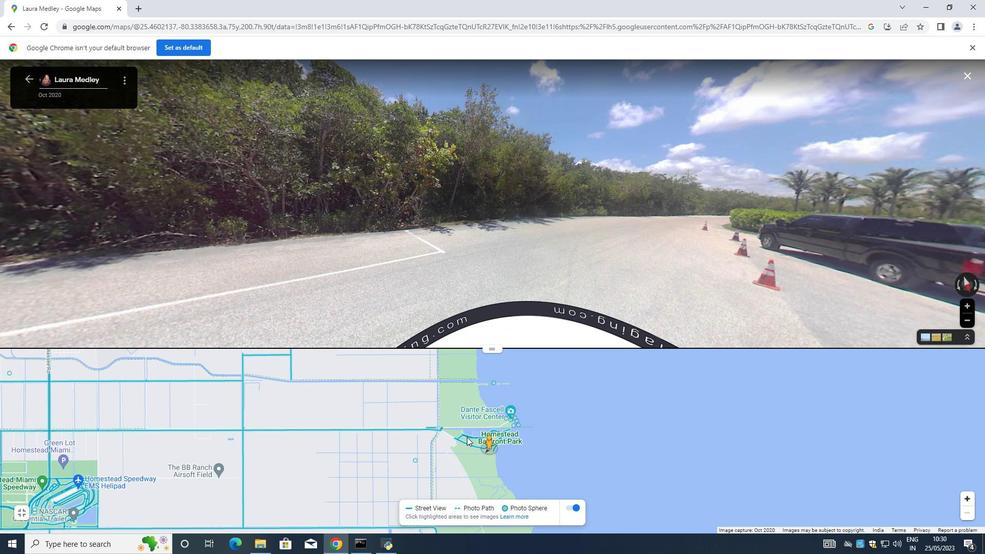 
Action: Mouse moved to (466, 437)
Screenshot: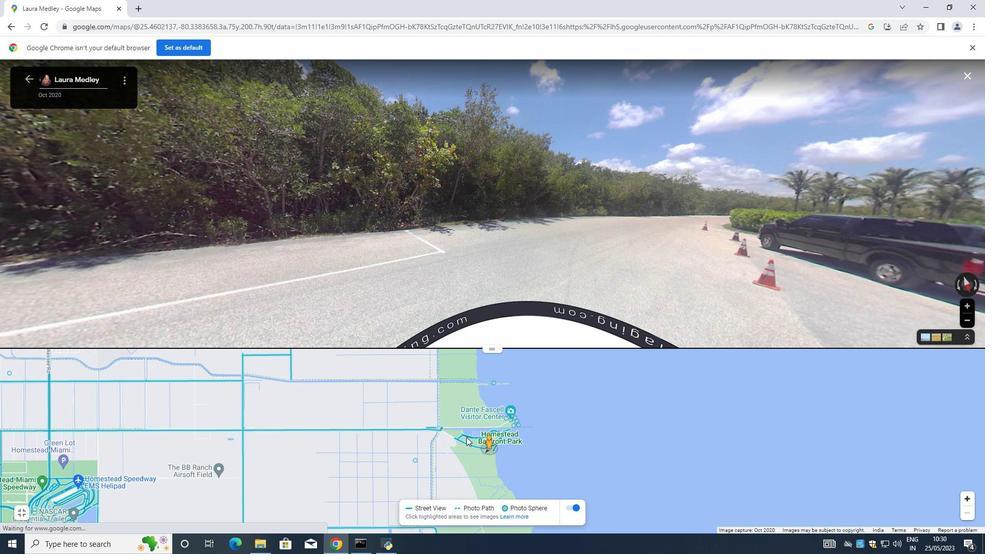 
Action: Mouse scrolled (466, 436) with delta (0, 0)
Screenshot: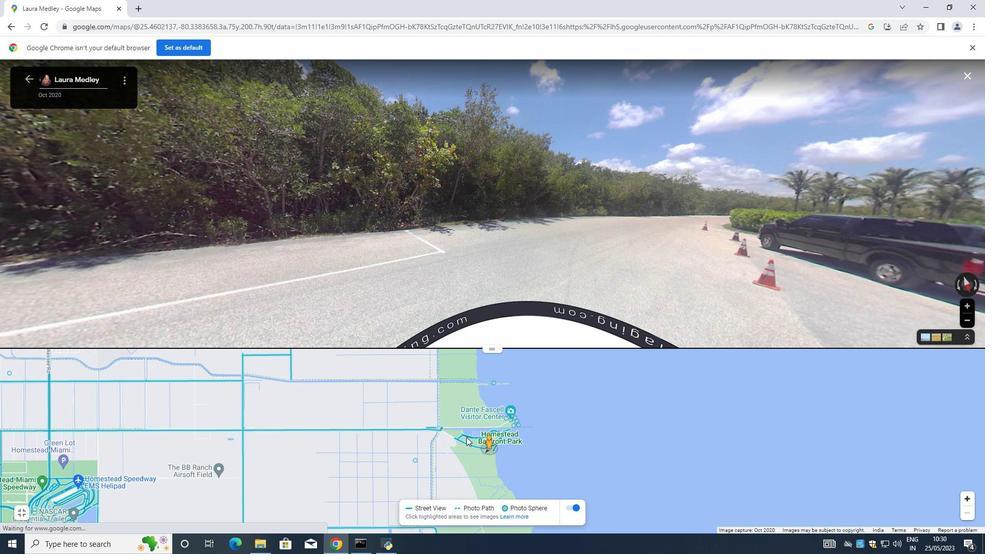 
Action: Mouse moved to (465, 437)
Screenshot: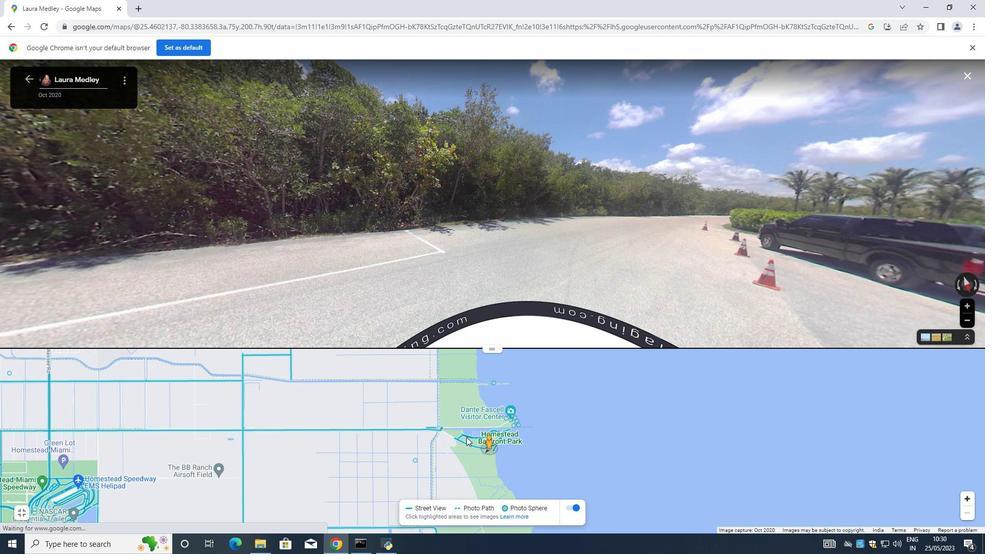 
Action: Mouse scrolled (465, 437) with delta (0, 0)
Screenshot: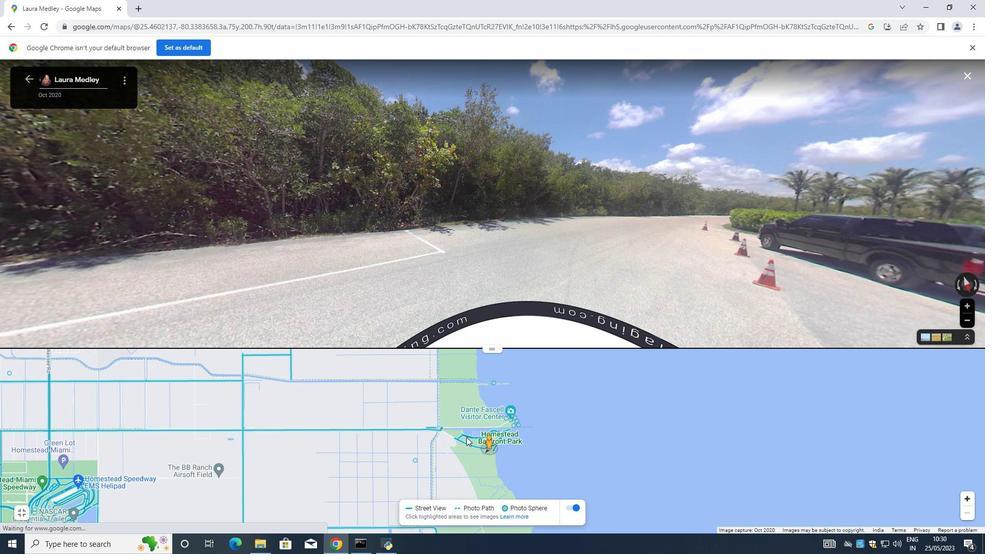 
Action: Mouse scrolled (465, 437) with delta (0, 0)
Screenshot: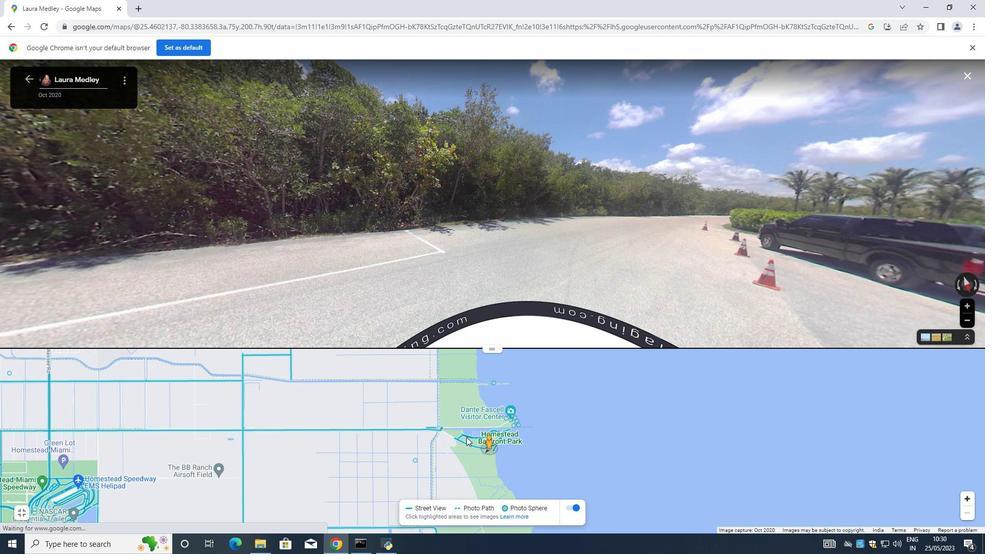 
Action: Mouse scrolled (465, 437) with delta (0, 0)
Screenshot: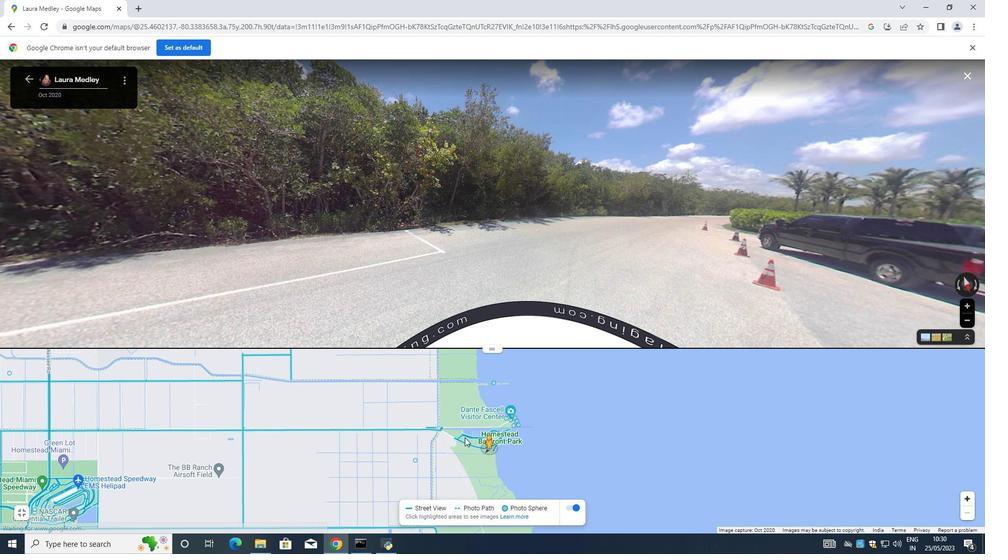 
Action: Mouse moved to (176, 402)
Screenshot: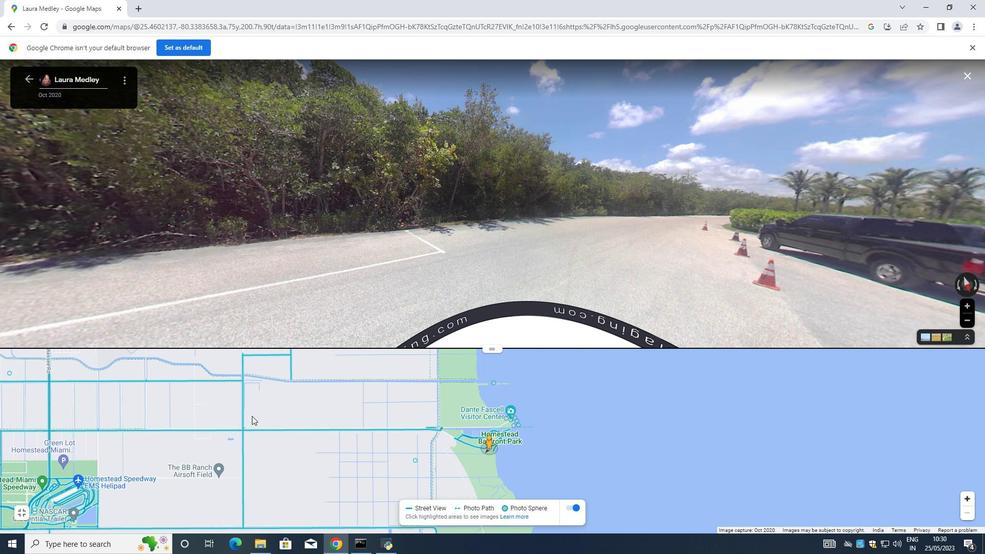 
Action: Mouse scrolled (176, 402) with delta (0, 0)
Screenshot: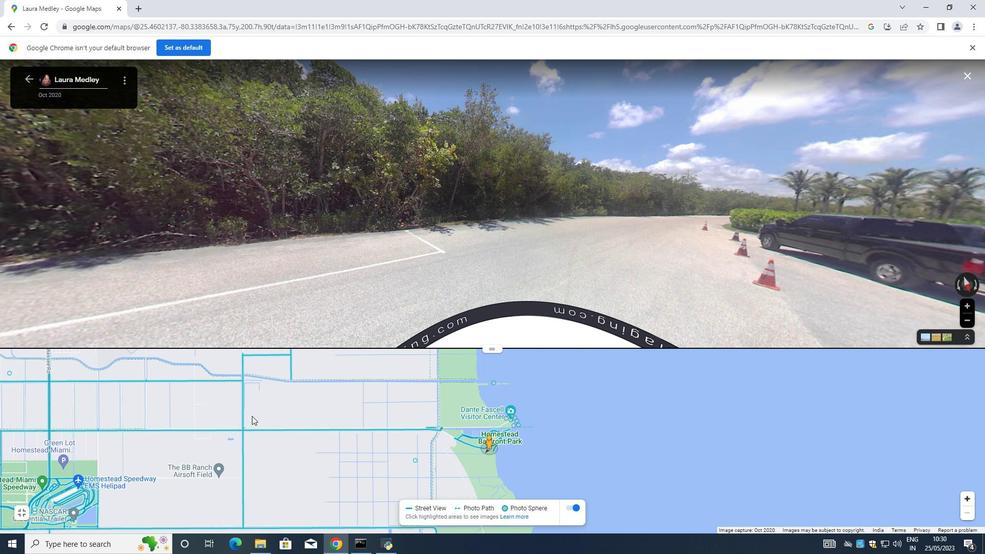 
Action: Mouse moved to (175, 402)
Screenshot: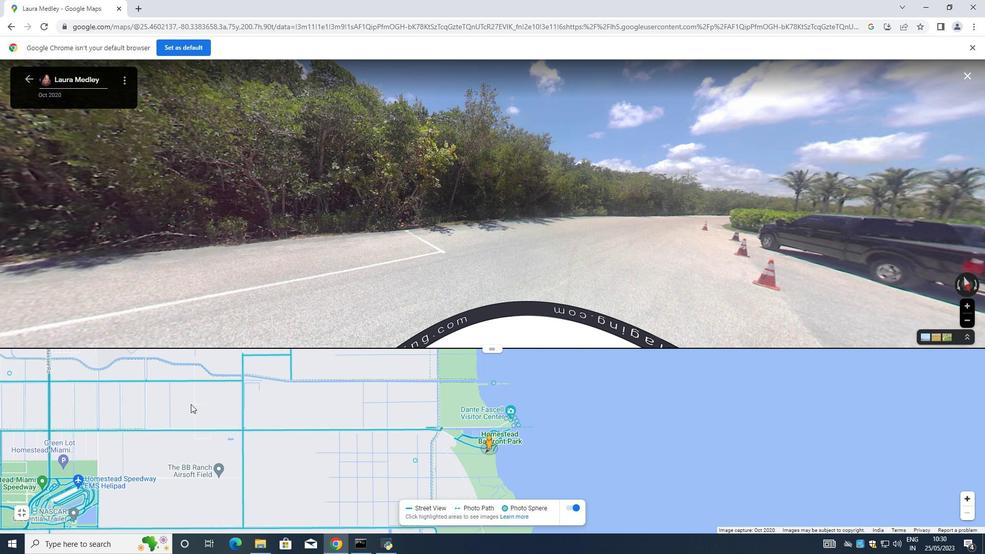 
Action: Mouse scrolled (175, 402) with delta (0, 0)
Screenshot: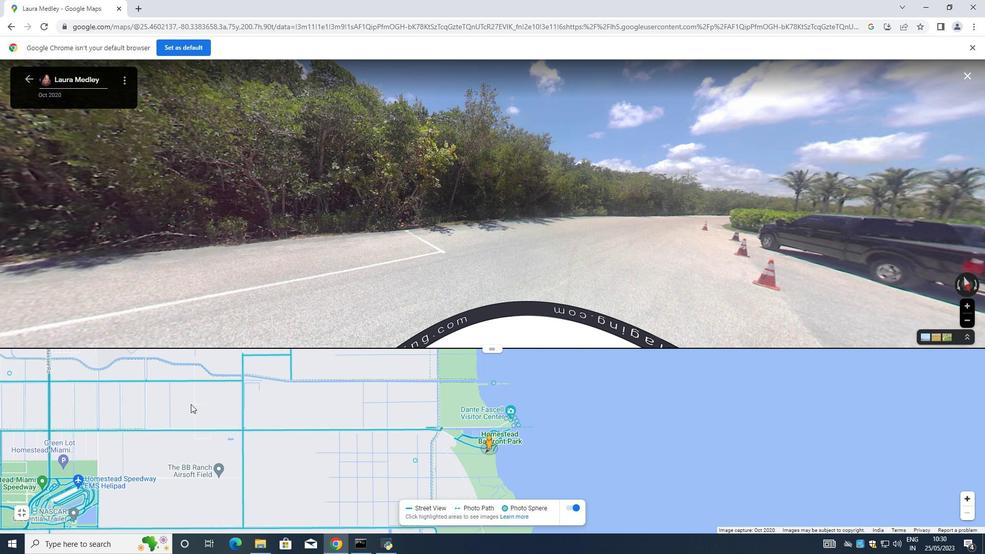 
Action: Mouse moved to (174, 402)
Screenshot: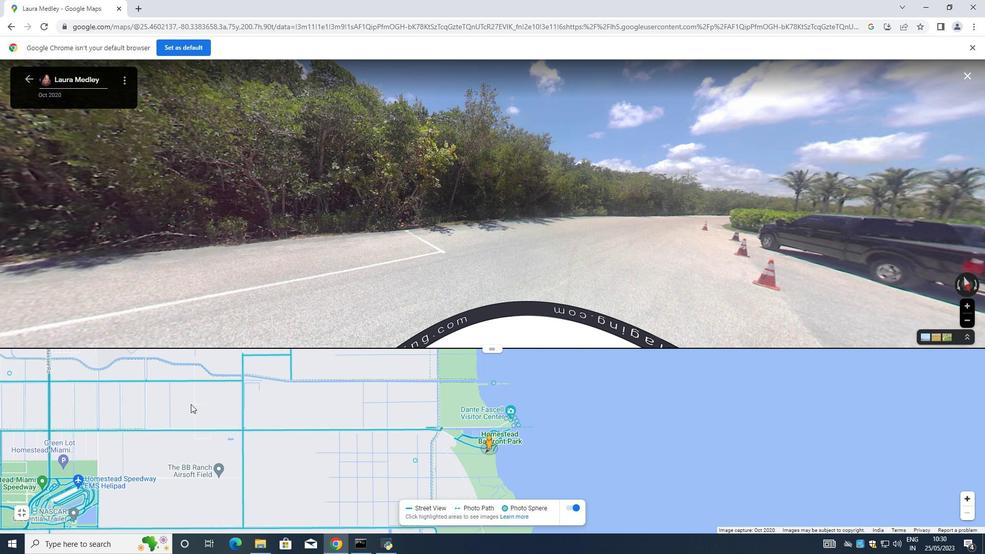 
Action: Mouse scrolled (174, 402) with delta (0, 0)
Screenshot: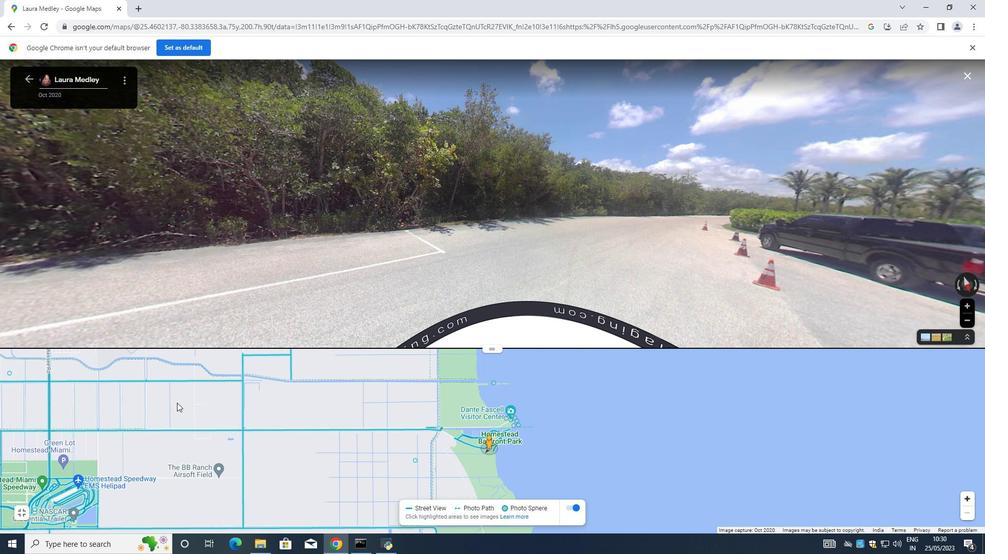 
Action: Mouse scrolled (174, 402) with delta (0, 0)
Screenshot: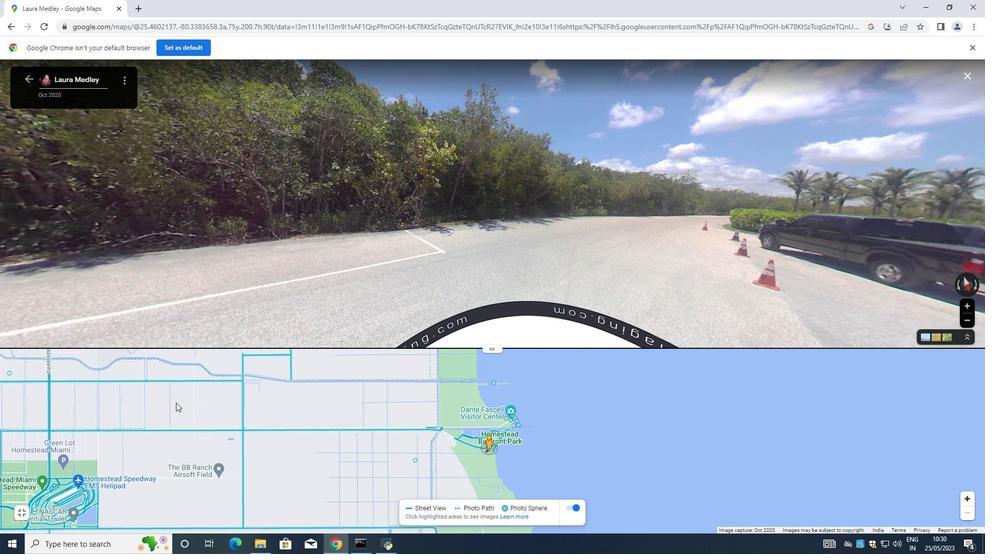 
Action: Mouse pressed left at (174, 402)
Screenshot: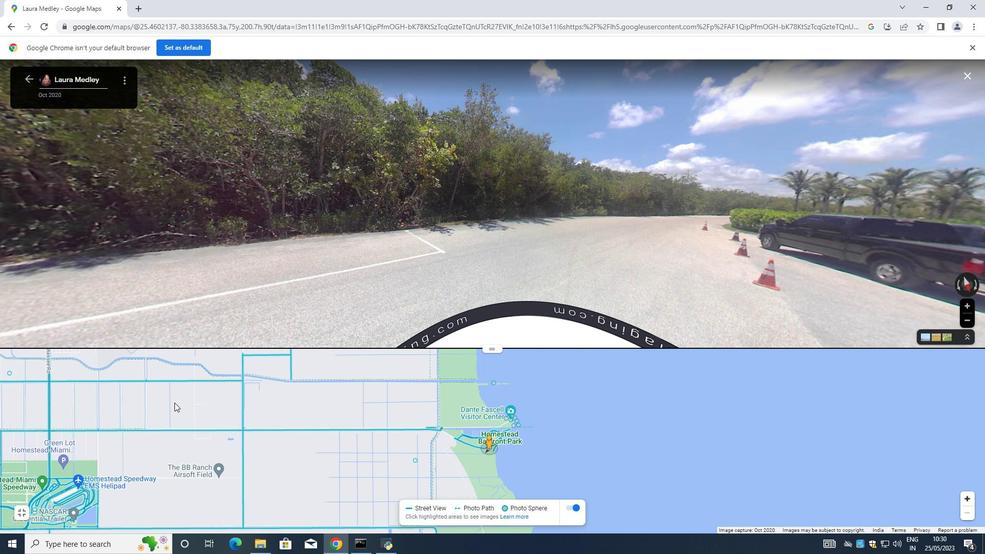 
Action: Mouse moved to (388, 413)
Screenshot: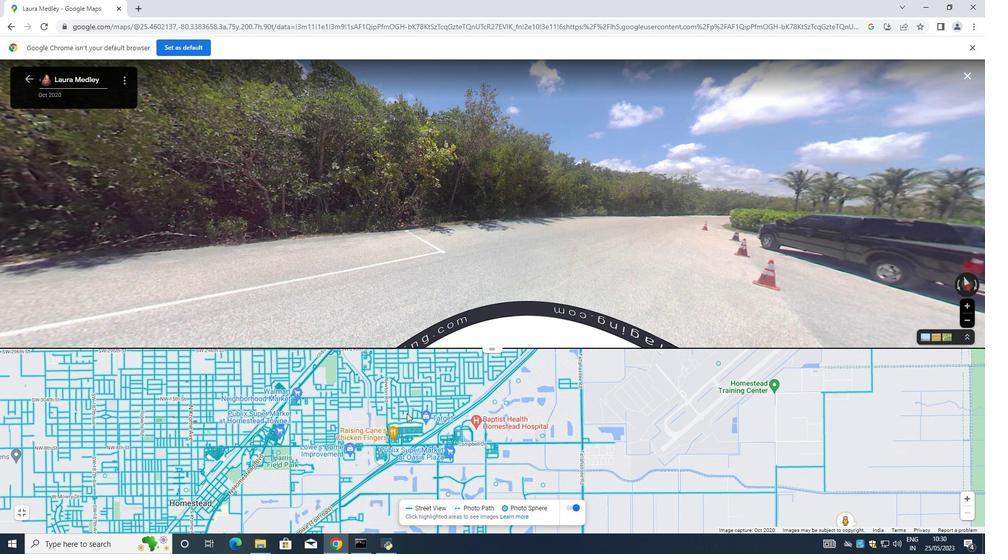 
Action: Mouse pressed left at (388, 413)
